 Task: Go to Program & Features. Select Whole Food Market. Add to cart Organic Vegetable Chips-2. Place order for Kara Hall, _x000D_
1333 Oakdale Dr_x000D_
Griffin, Georgia(GA), 30224, Cell Number (770) 229-8708
Action: Mouse moved to (99, 62)
Screenshot: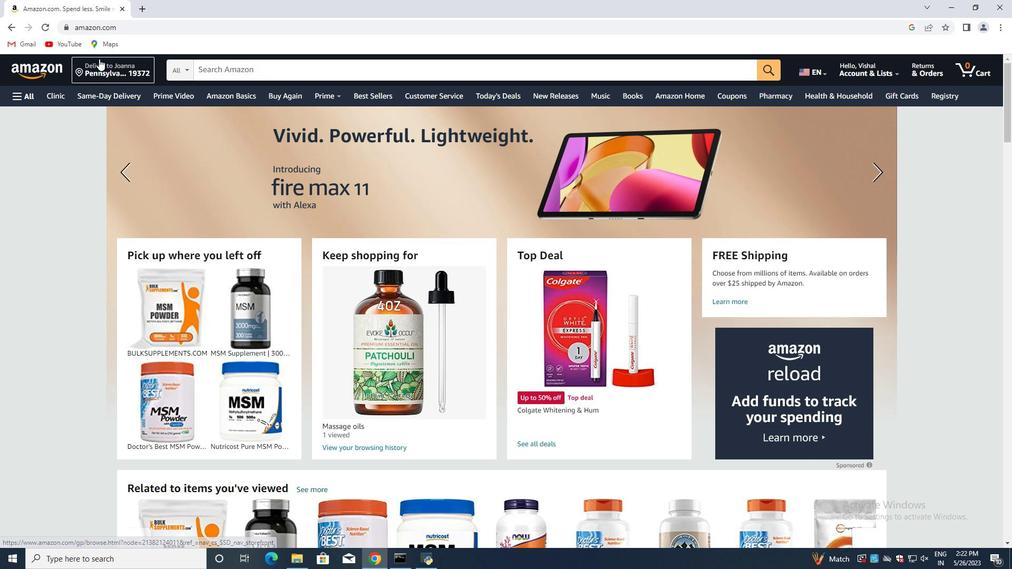 
Action: Mouse pressed left at (99, 62)
Screenshot: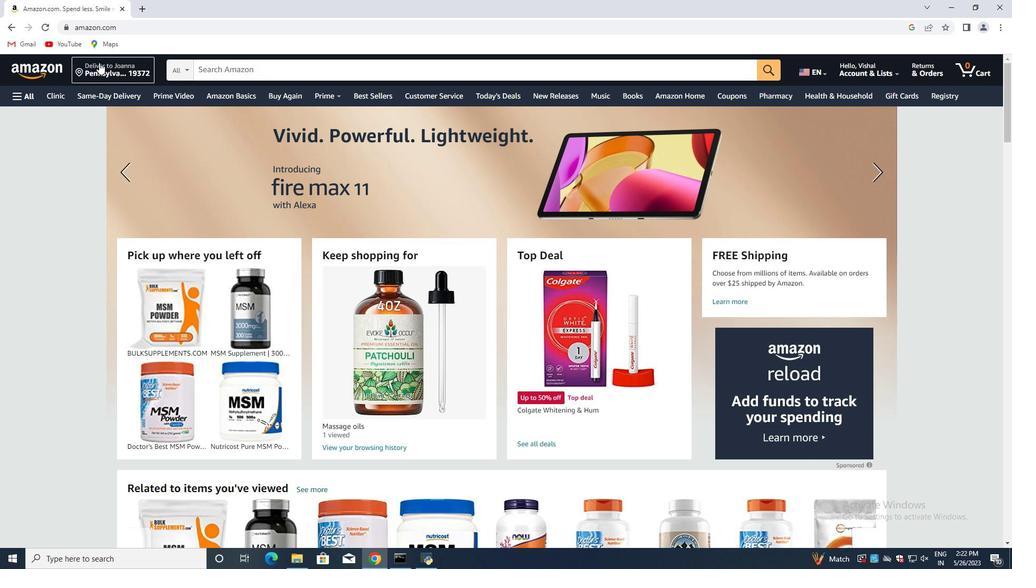 
Action: Mouse moved to (450, 342)
Screenshot: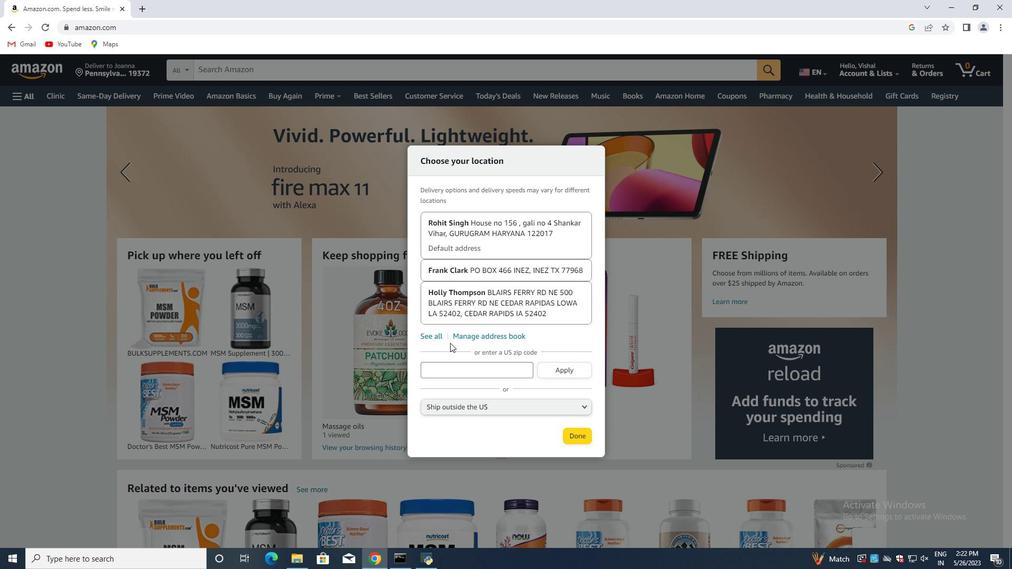
Action: Mouse scrolled (450, 341) with delta (0, 0)
Screenshot: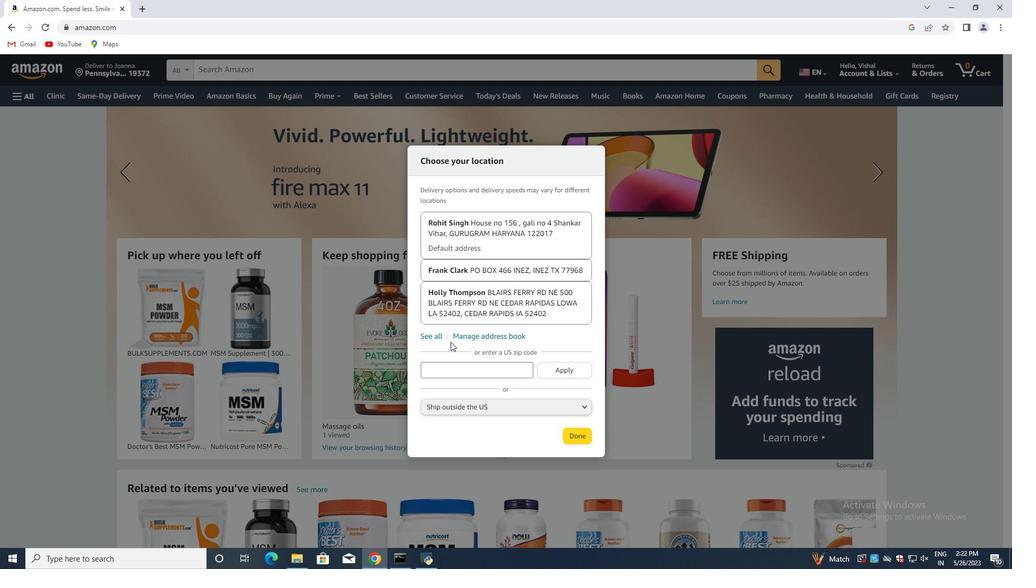 
Action: Mouse scrolled (450, 341) with delta (0, 0)
Screenshot: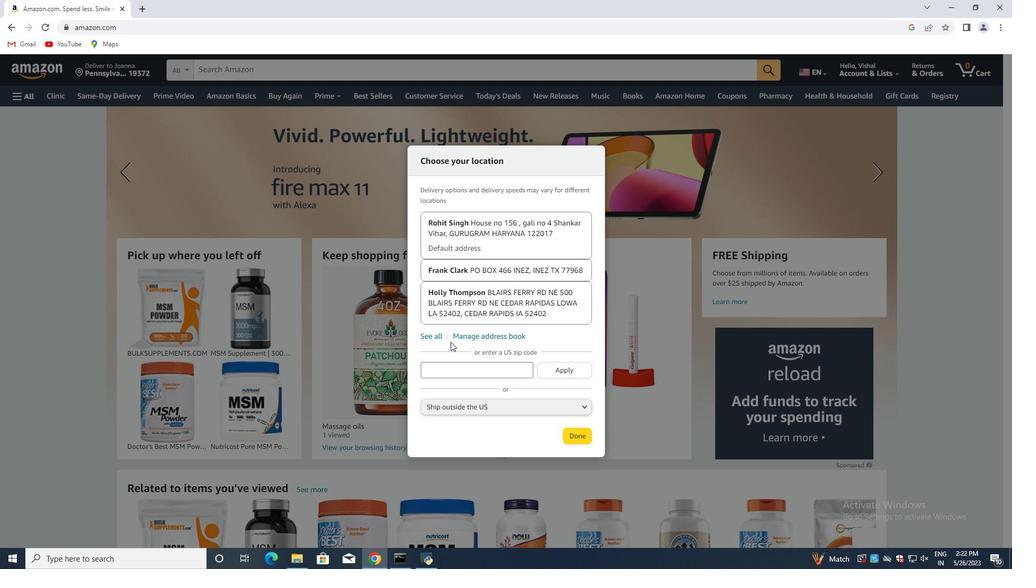 
Action: Mouse scrolled (450, 341) with delta (0, 0)
Screenshot: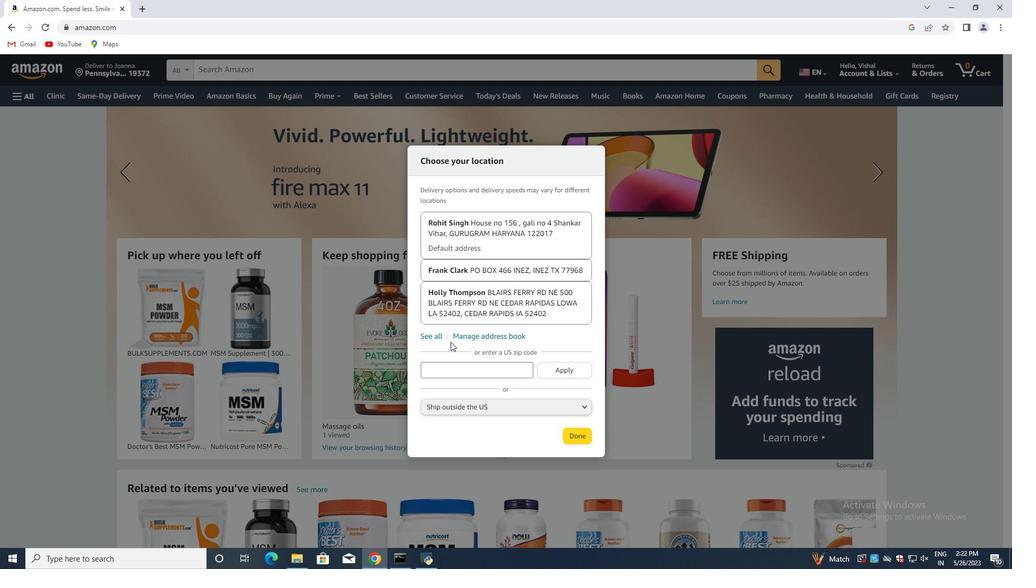 
Action: Mouse moved to (469, 300)
Screenshot: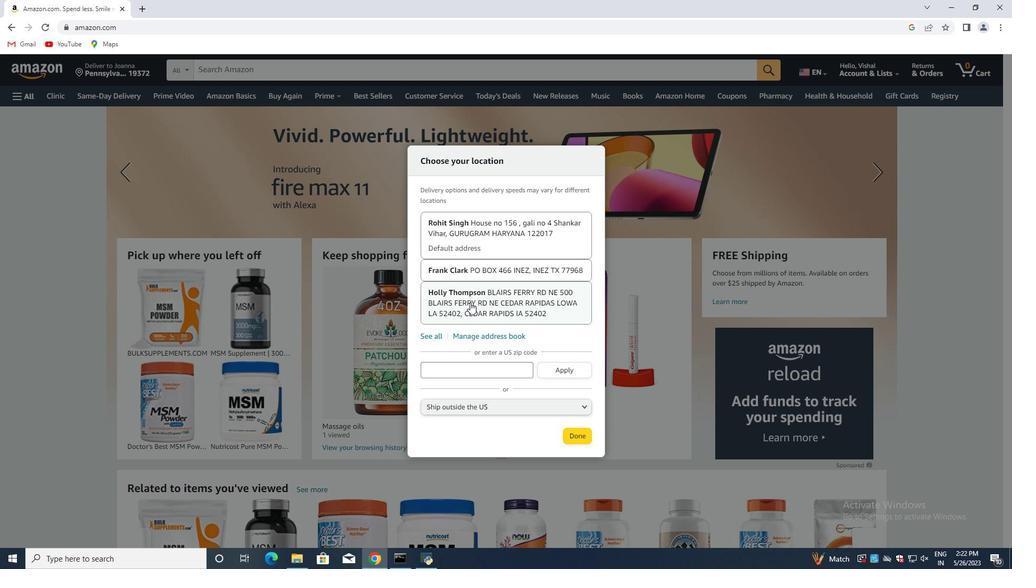 
Action: Mouse scrolled (469, 299) with delta (0, 0)
Screenshot: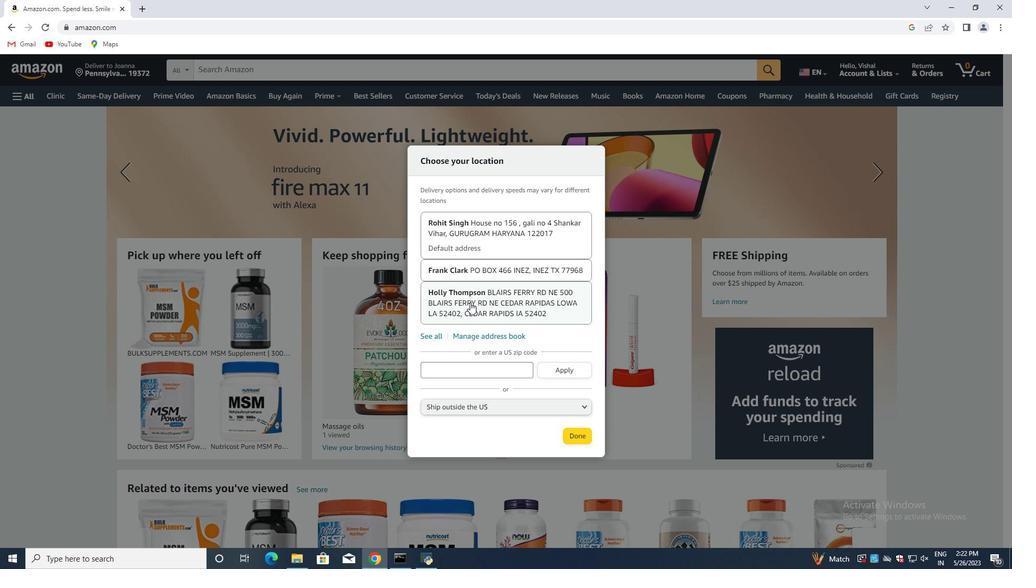 
Action: Mouse moved to (469, 299)
Screenshot: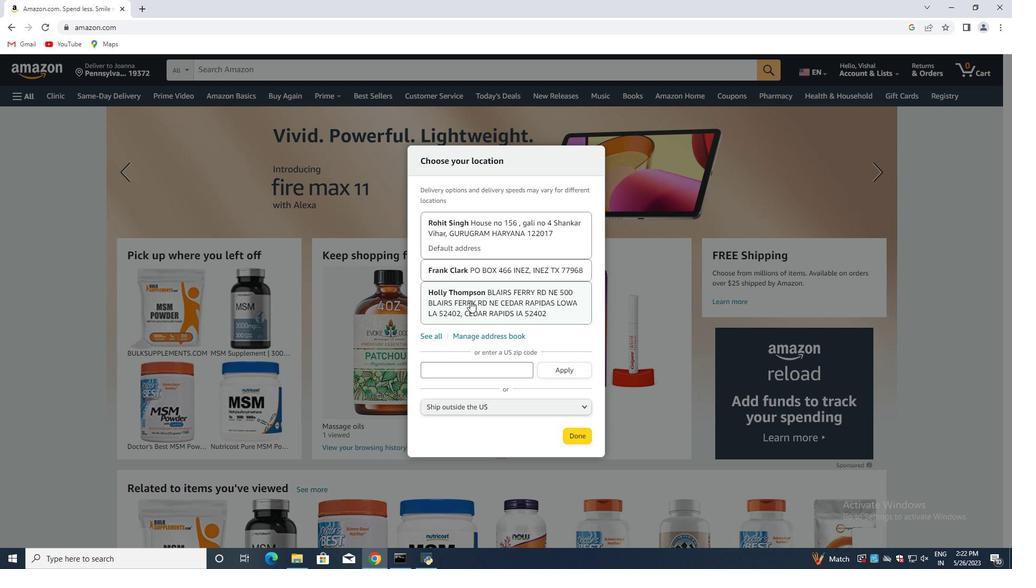 
Action: Mouse scrolled (469, 299) with delta (0, 0)
Screenshot: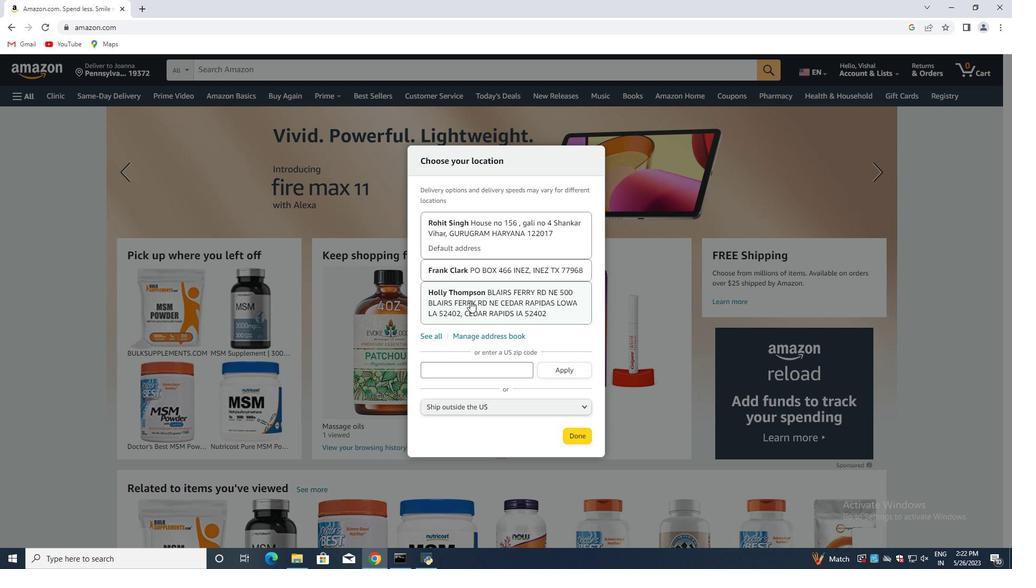 
Action: Mouse scrolled (469, 299) with delta (0, 0)
Screenshot: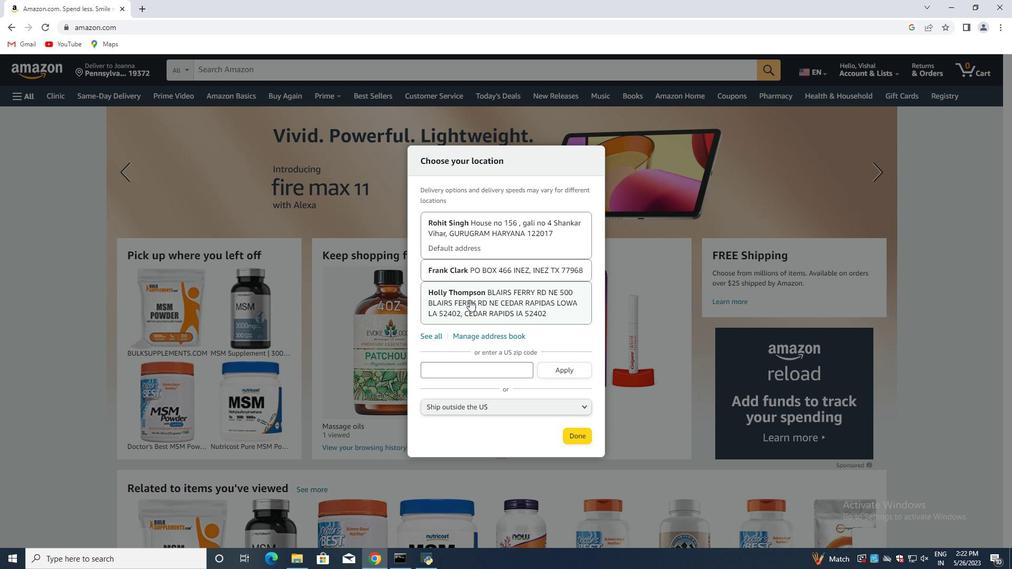 
Action: Mouse scrolled (469, 299) with delta (0, 0)
Screenshot: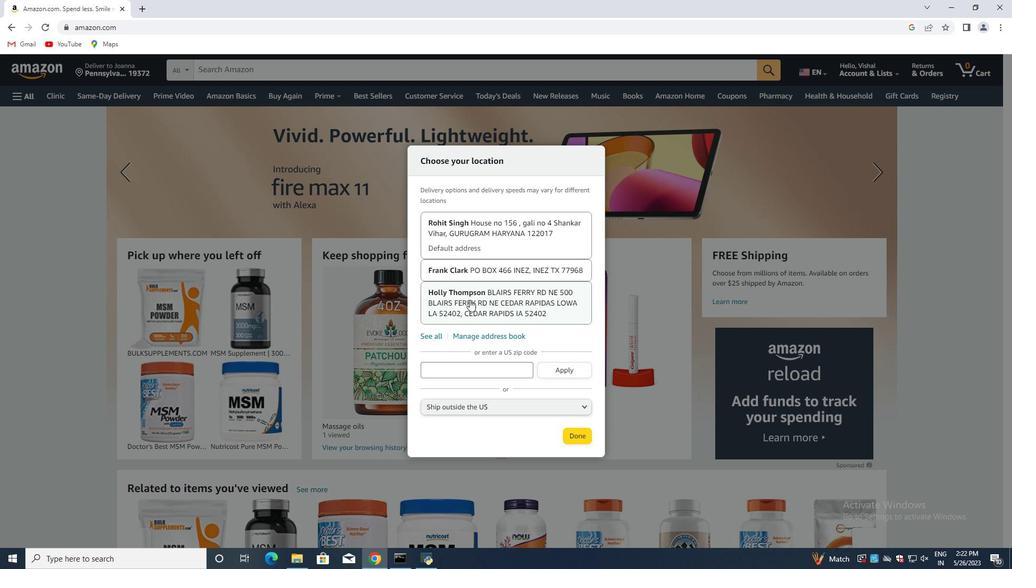 
Action: Mouse scrolled (469, 299) with delta (0, 0)
Screenshot: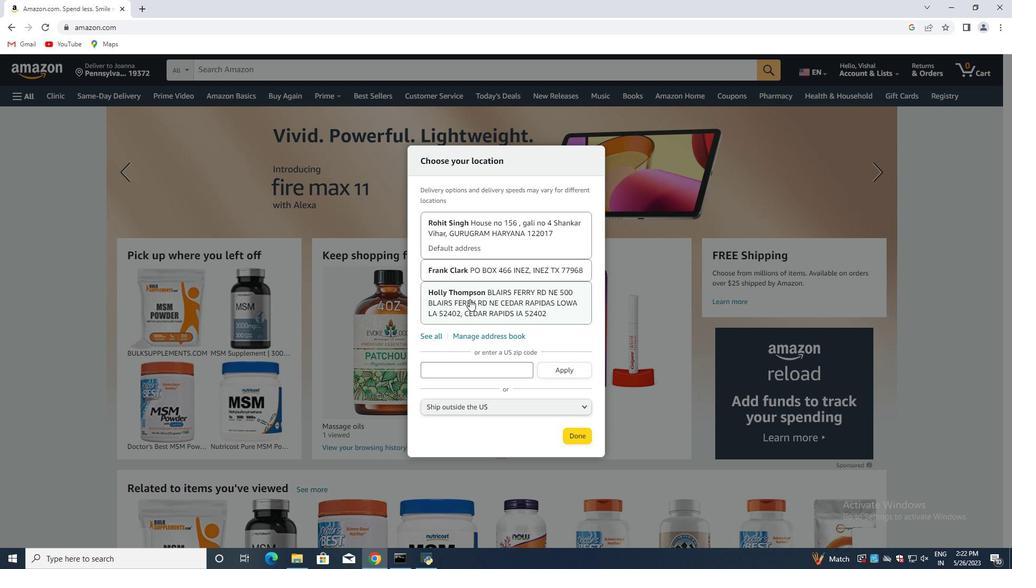 
Action: Mouse moved to (645, 174)
Screenshot: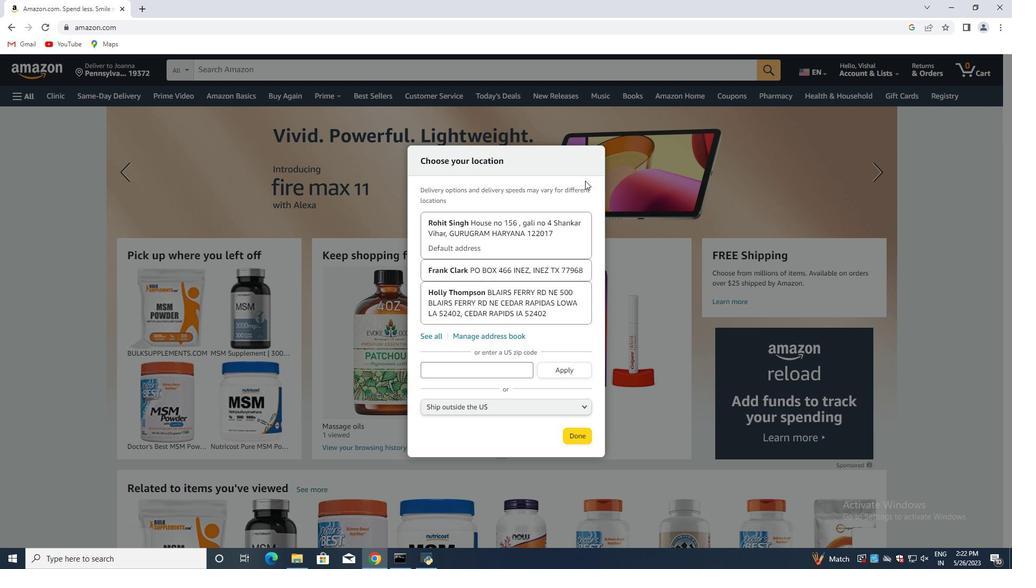 
Action: Mouse pressed left at (645, 174)
Screenshot: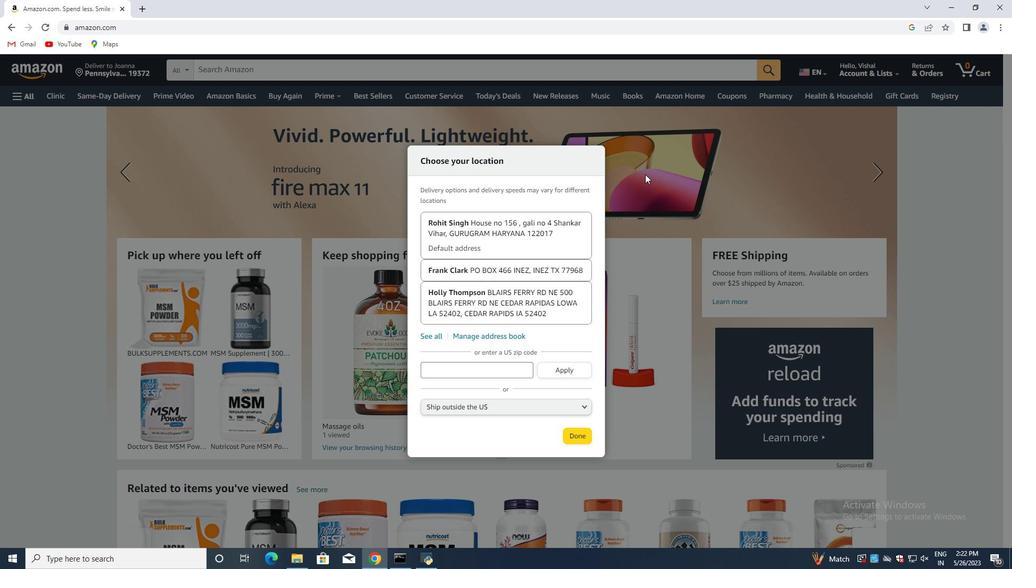 
Action: Mouse moved to (17, 88)
Screenshot: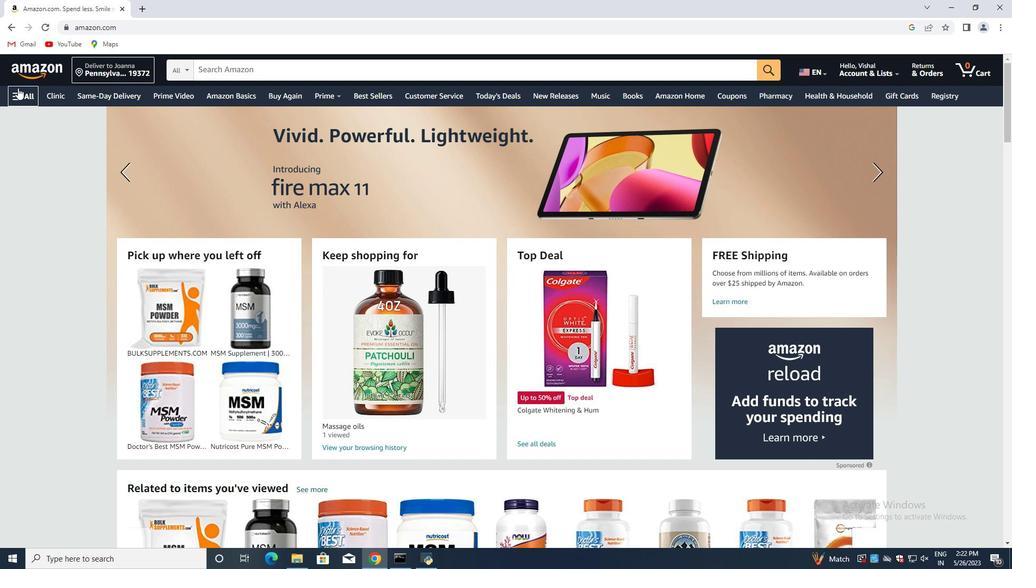 
Action: Mouse pressed left at (17, 88)
Screenshot: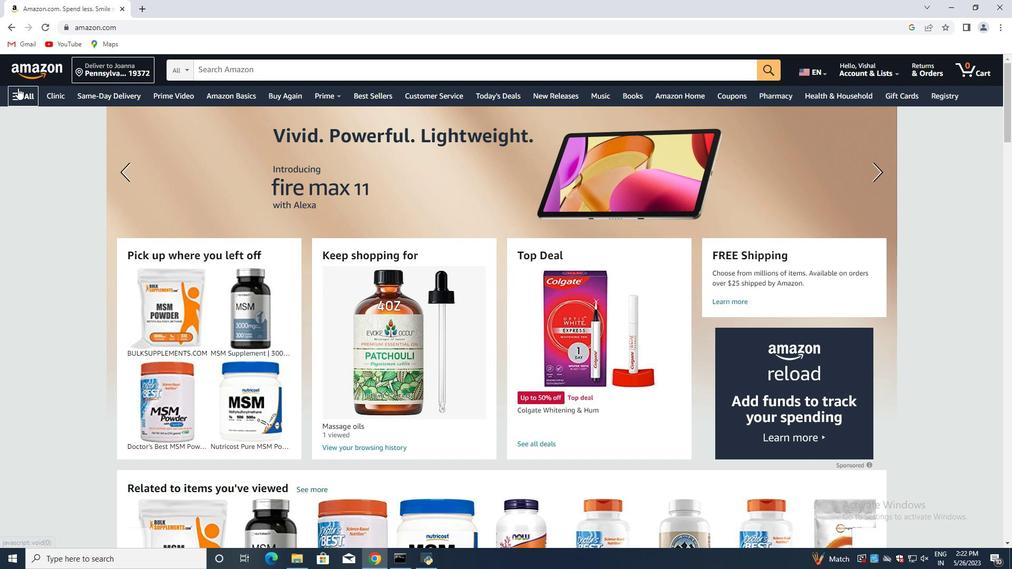 
Action: Mouse moved to (106, 313)
Screenshot: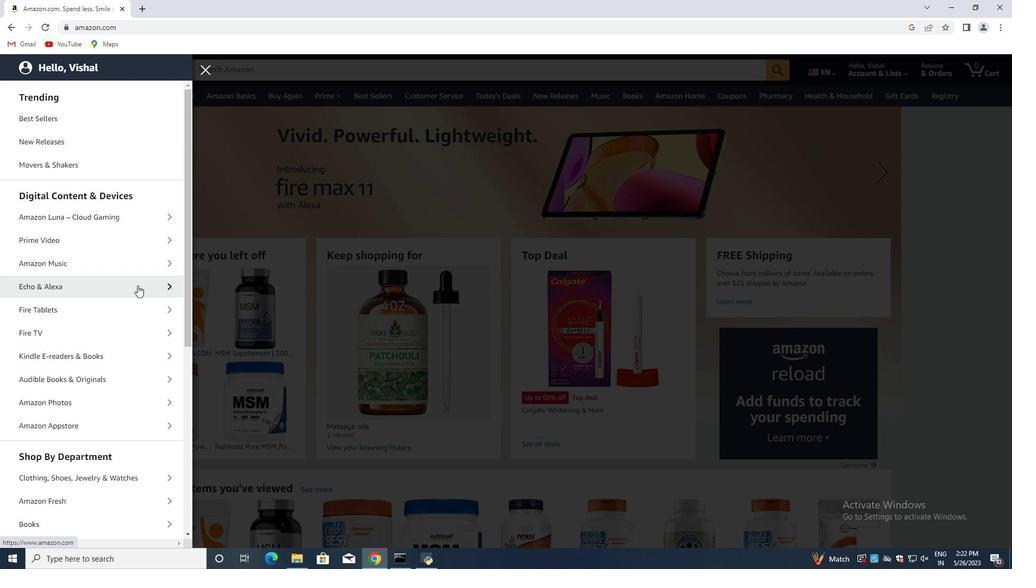 
Action: Mouse scrolled (126, 292) with delta (0, 0)
Screenshot: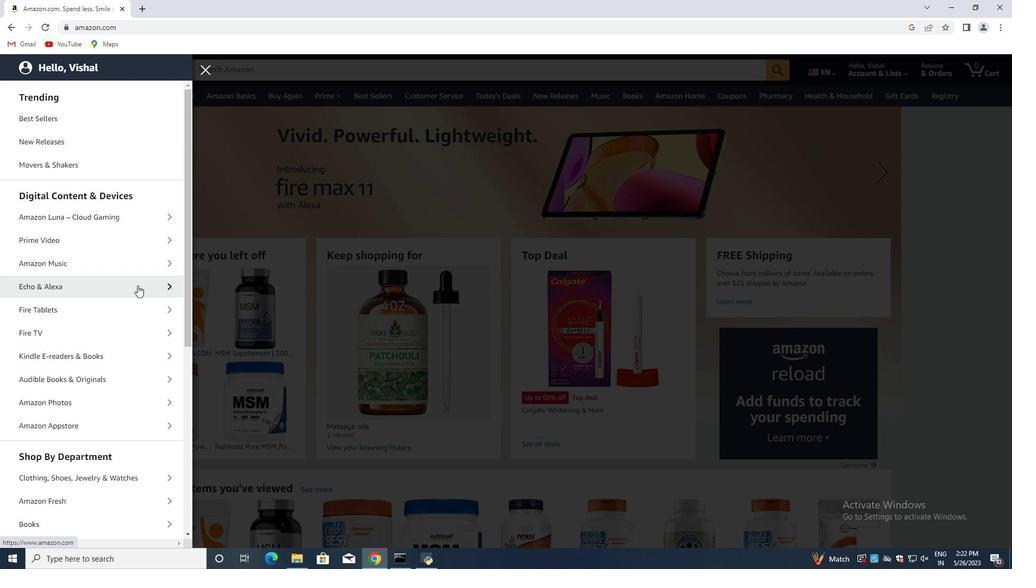 
Action: Mouse moved to (103, 314)
Screenshot: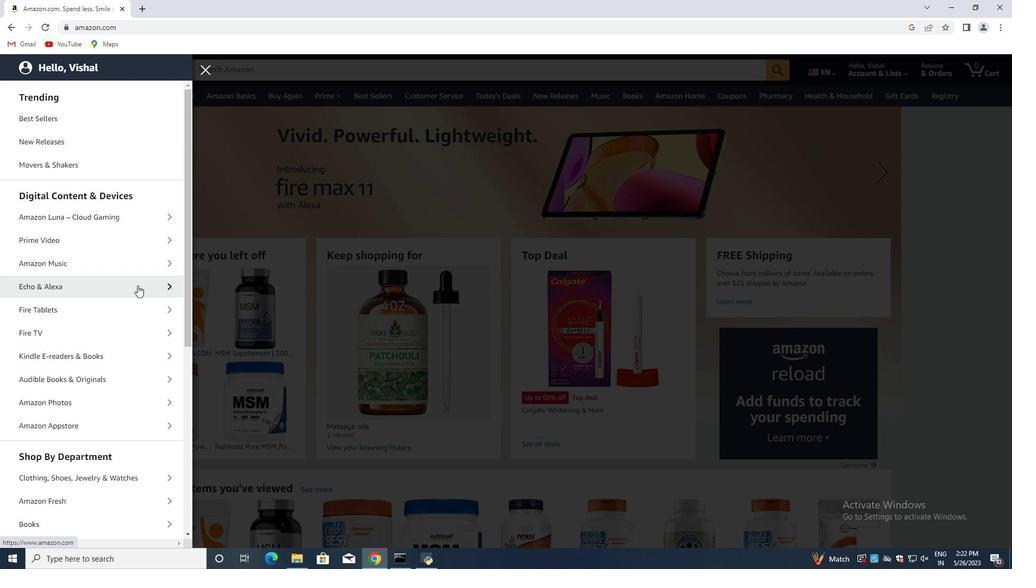 
Action: Mouse scrolled (117, 299) with delta (0, 0)
Screenshot: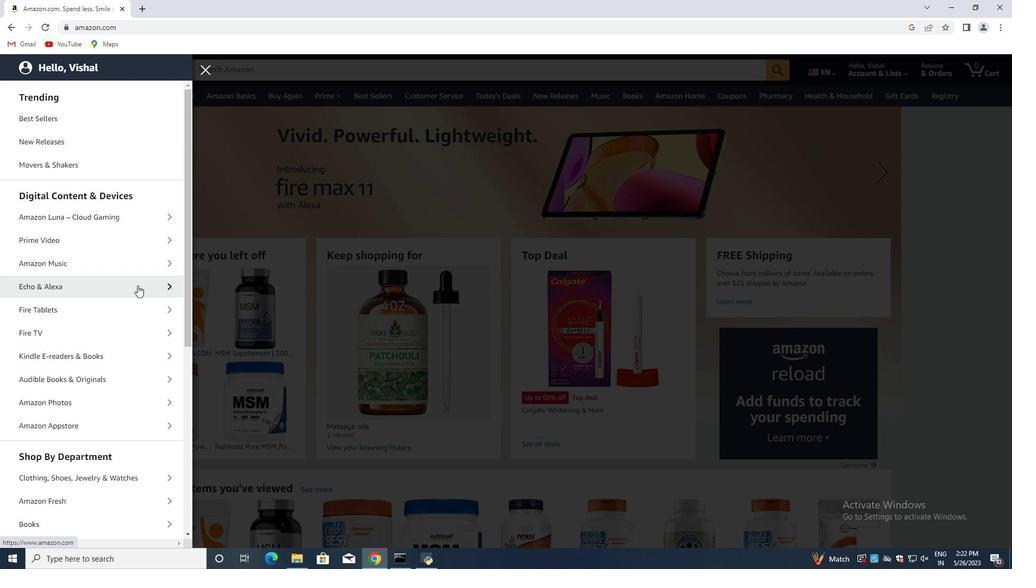 
Action: Mouse moved to (93, 321)
Screenshot: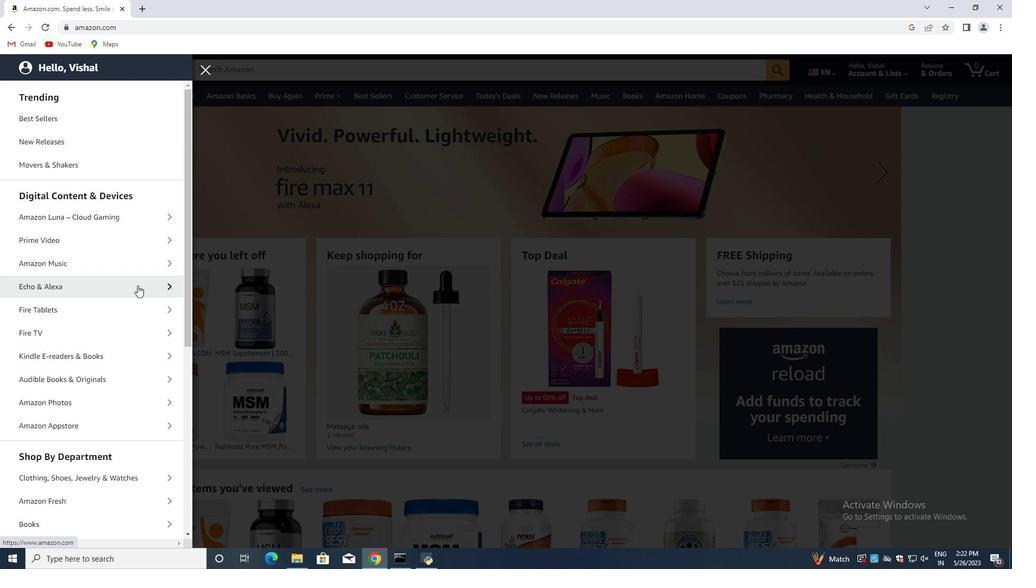 
Action: Mouse scrolled (112, 305) with delta (0, 0)
Screenshot: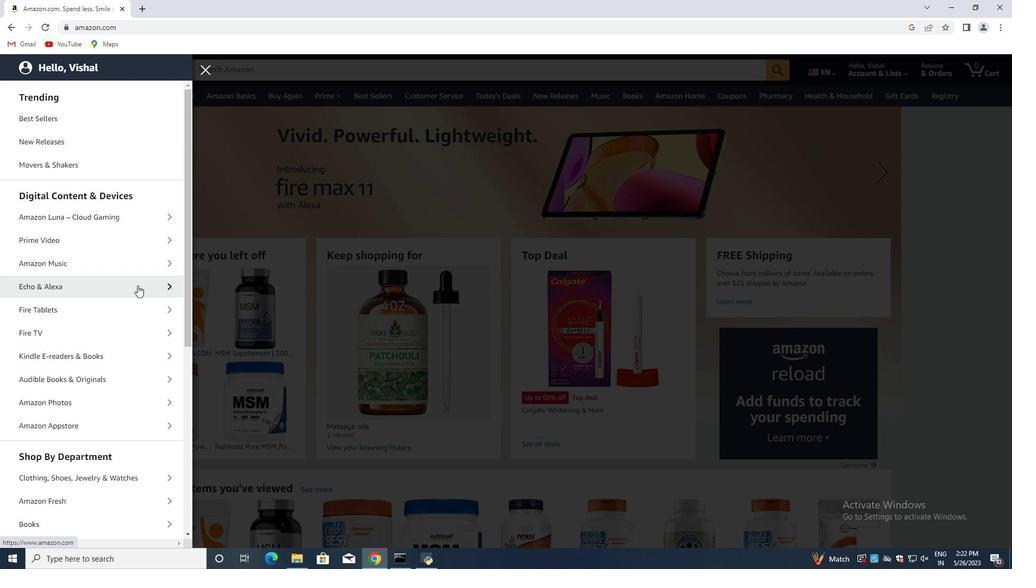 
Action: Mouse moved to (91, 322)
Screenshot: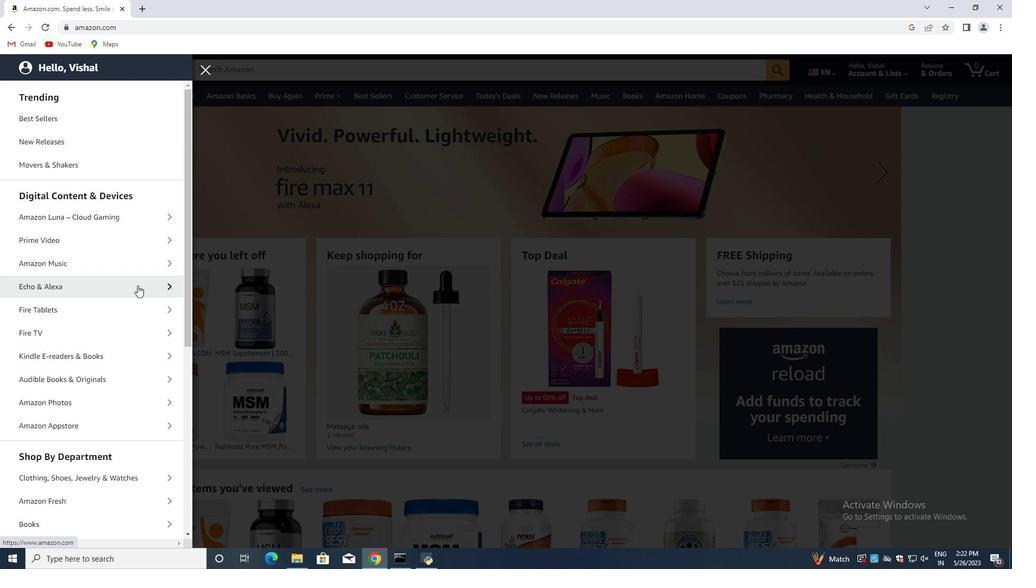 
Action: Mouse scrolled (110, 308) with delta (0, 0)
Screenshot: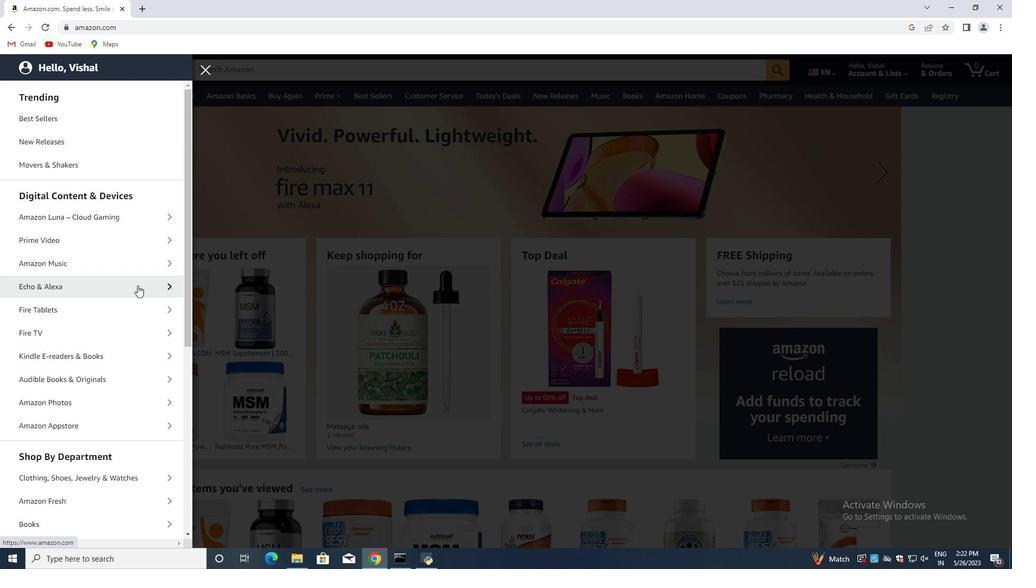 
Action: Mouse moved to (77, 331)
Screenshot: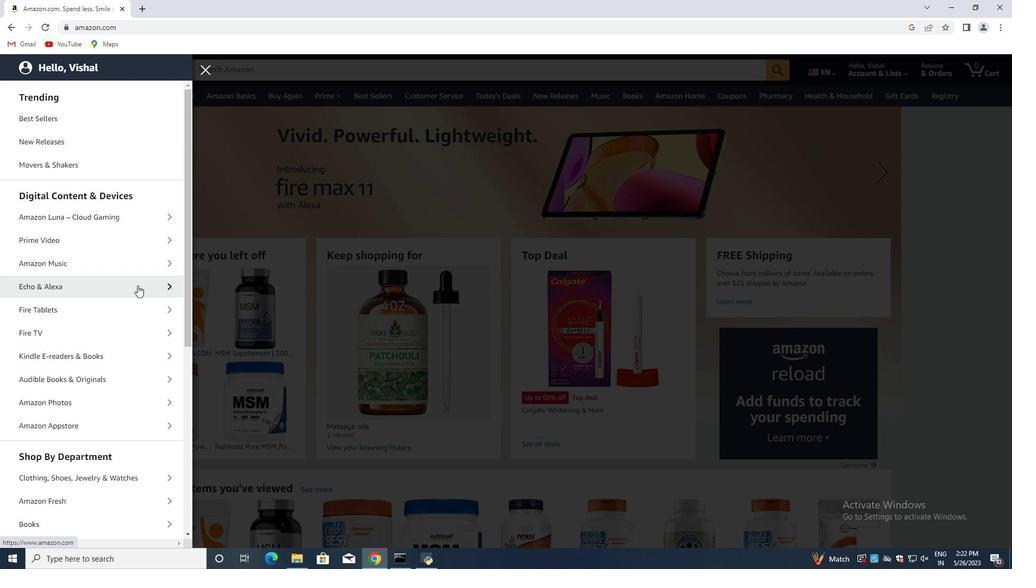 
Action: Mouse scrolled (109, 310) with delta (0, 0)
Screenshot: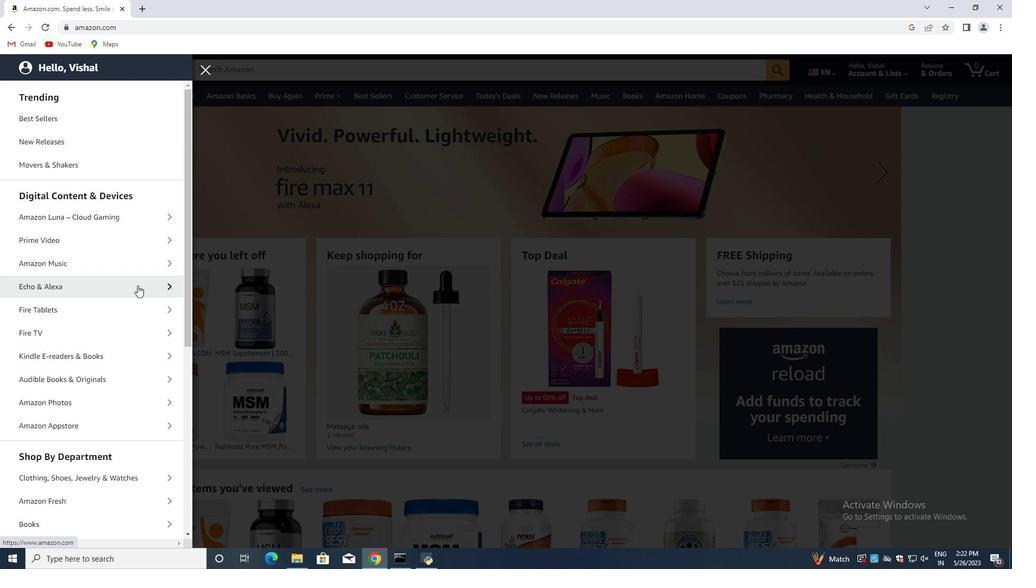 
Action: Mouse moved to (75, 332)
Screenshot: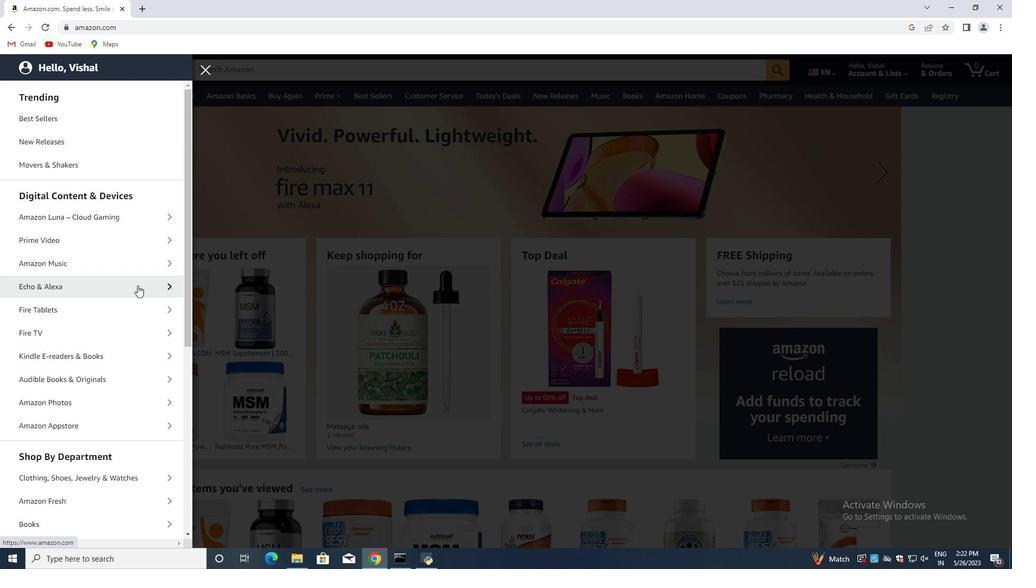 
Action: Mouse scrolled (103, 314) with delta (0, 0)
Screenshot: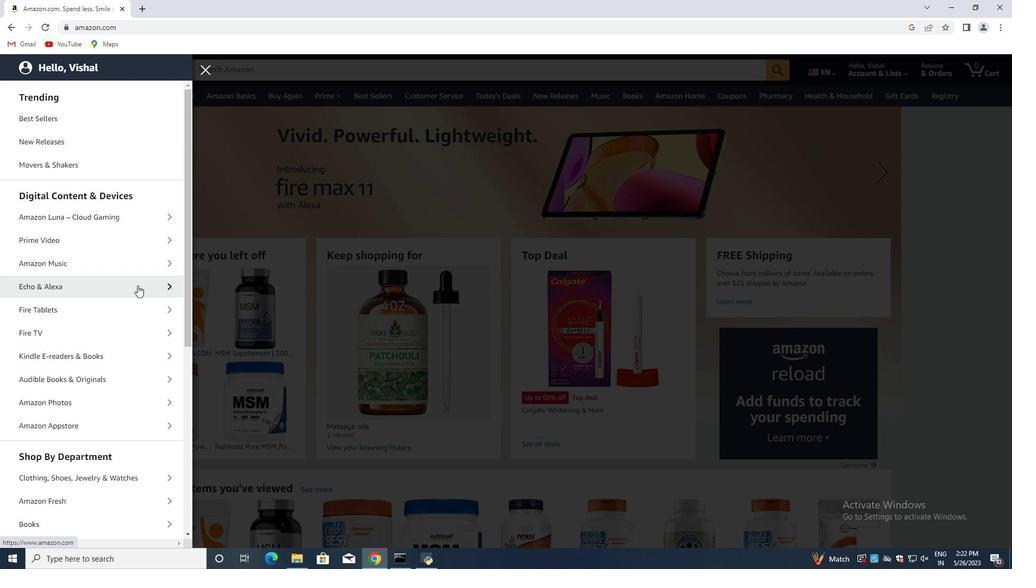 
Action: Mouse moved to (72, 334)
Screenshot: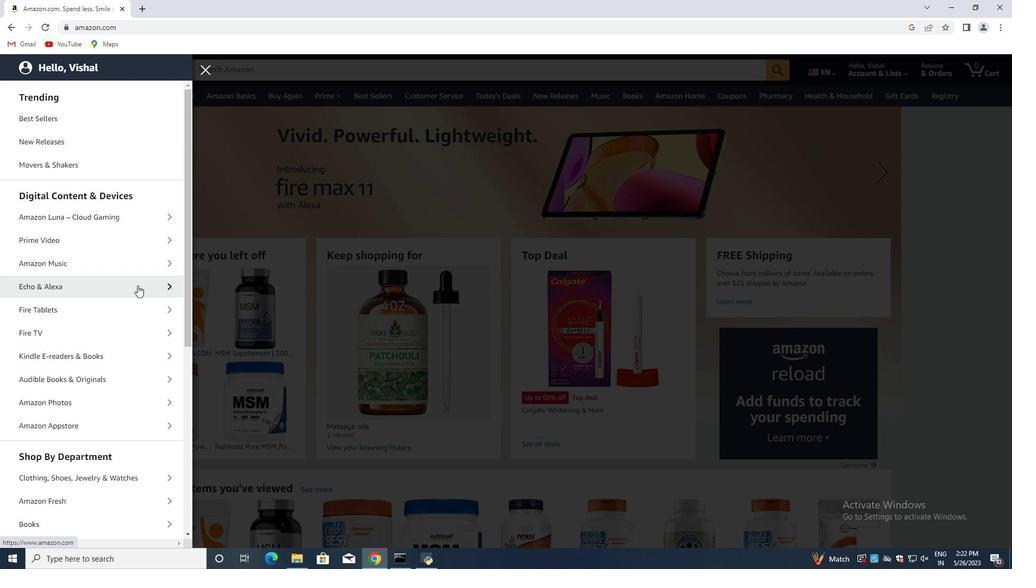 
Action: Mouse scrolled (91, 321) with delta (0, 0)
Screenshot: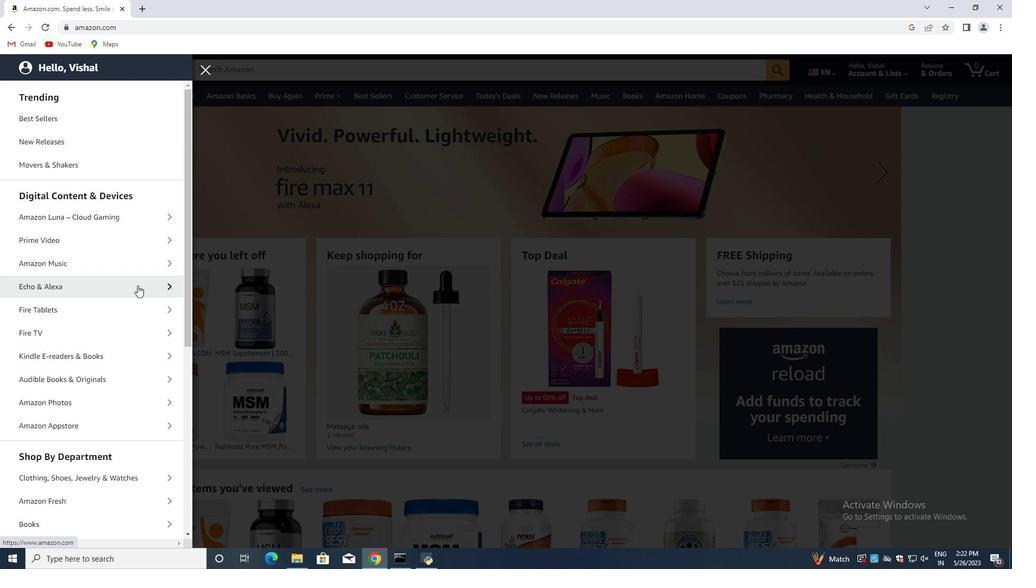 
Action: Mouse moved to (68, 337)
Screenshot: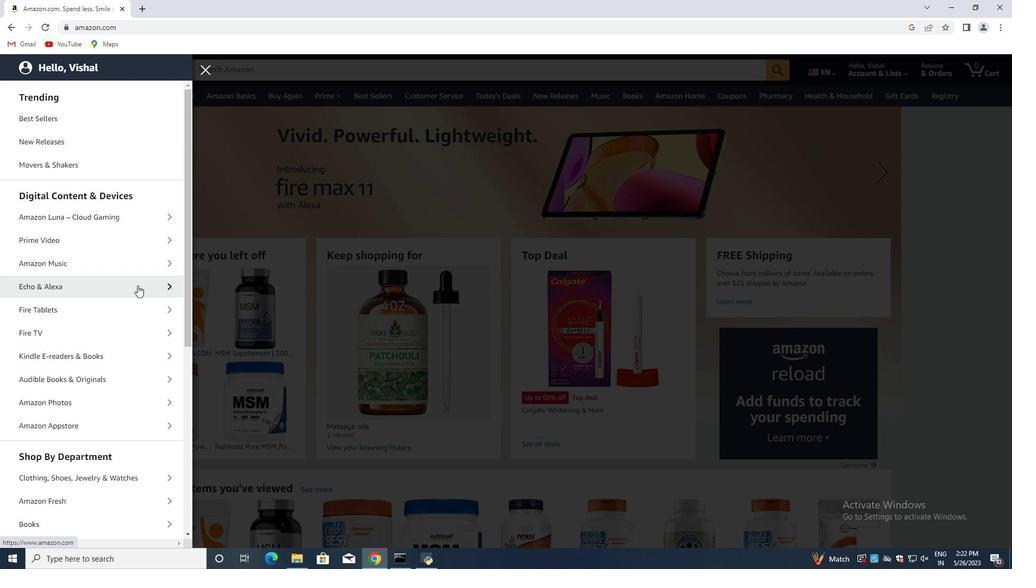 
Action: Mouse scrolled (72, 333) with delta (0, 0)
Screenshot: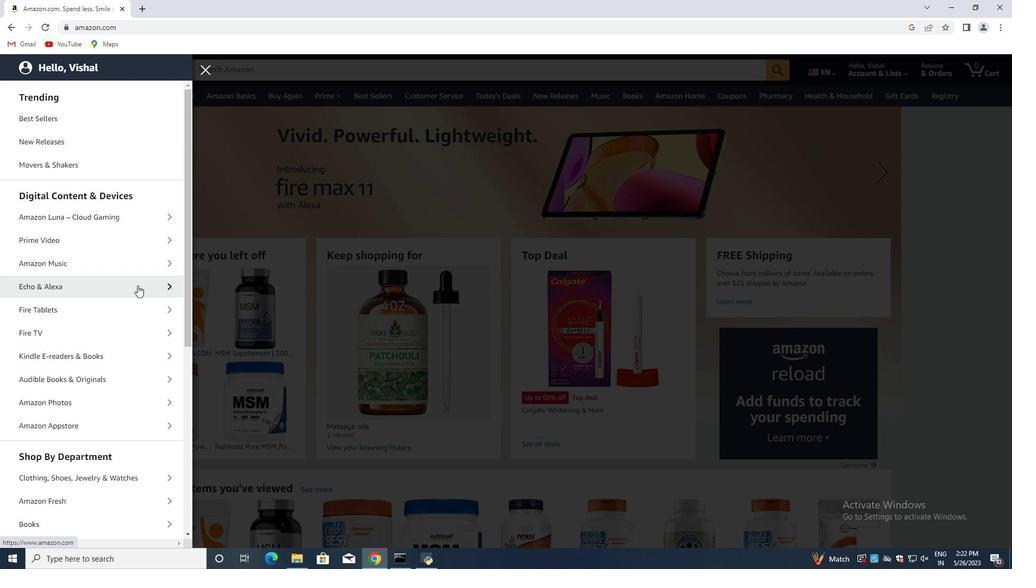 
Action: Mouse moved to (64, 346)
Screenshot: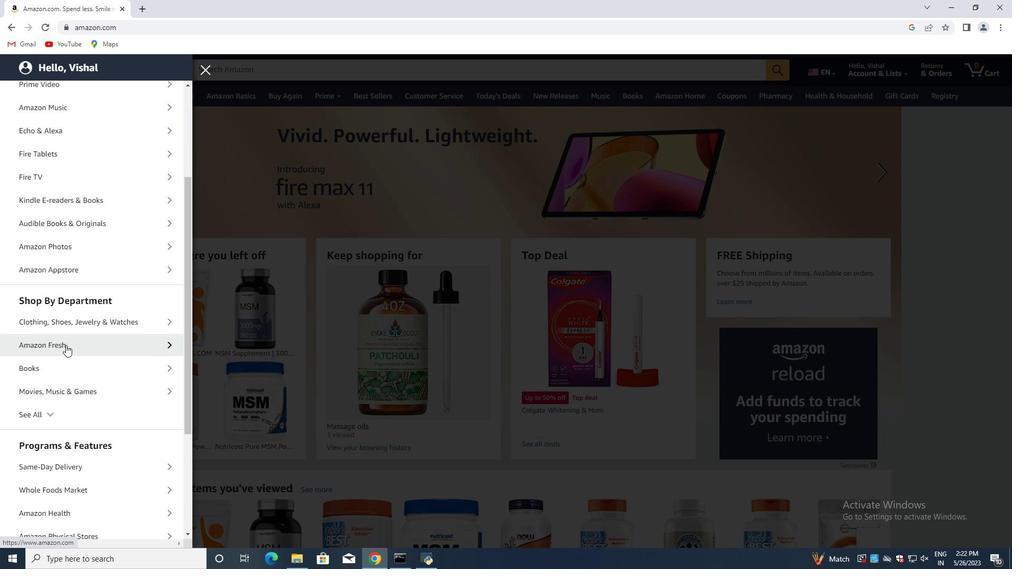 
Action: Mouse scrolled (64, 345) with delta (0, 0)
Screenshot: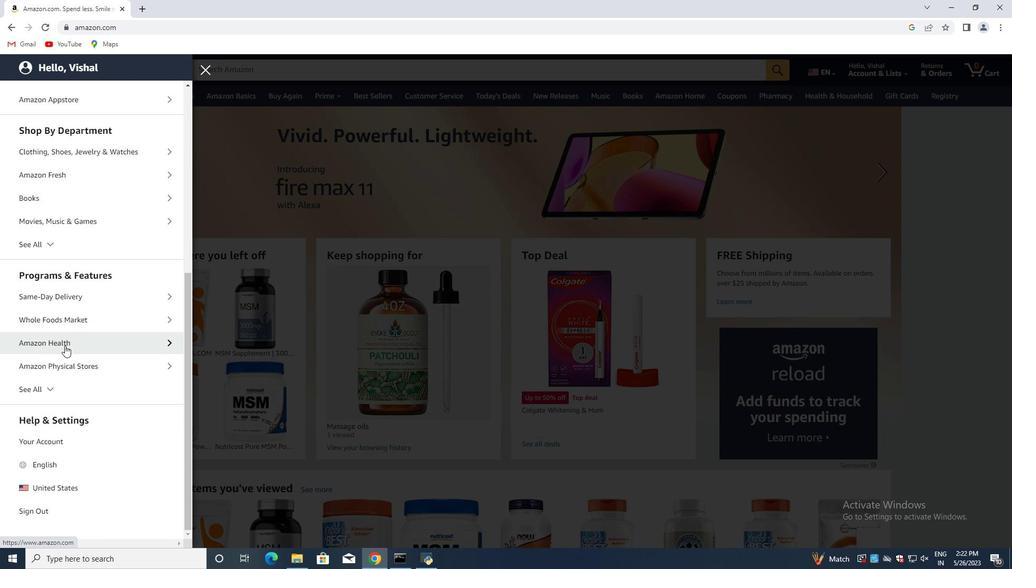 
Action: Mouse scrolled (64, 345) with delta (0, 0)
Screenshot: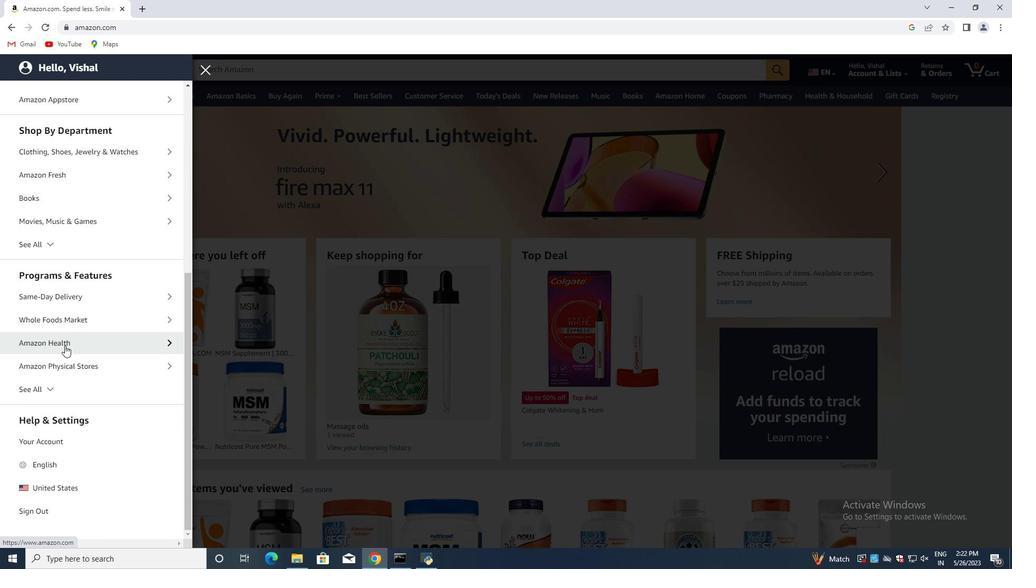 
Action: Mouse scrolled (64, 345) with delta (0, 0)
Screenshot: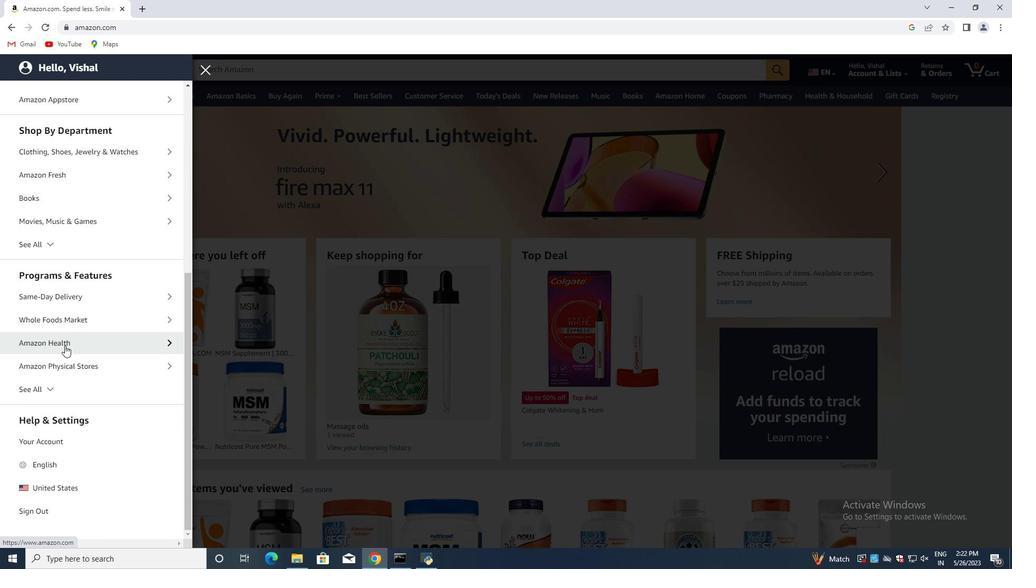 
Action: Mouse moved to (64, 346)
Screenshot: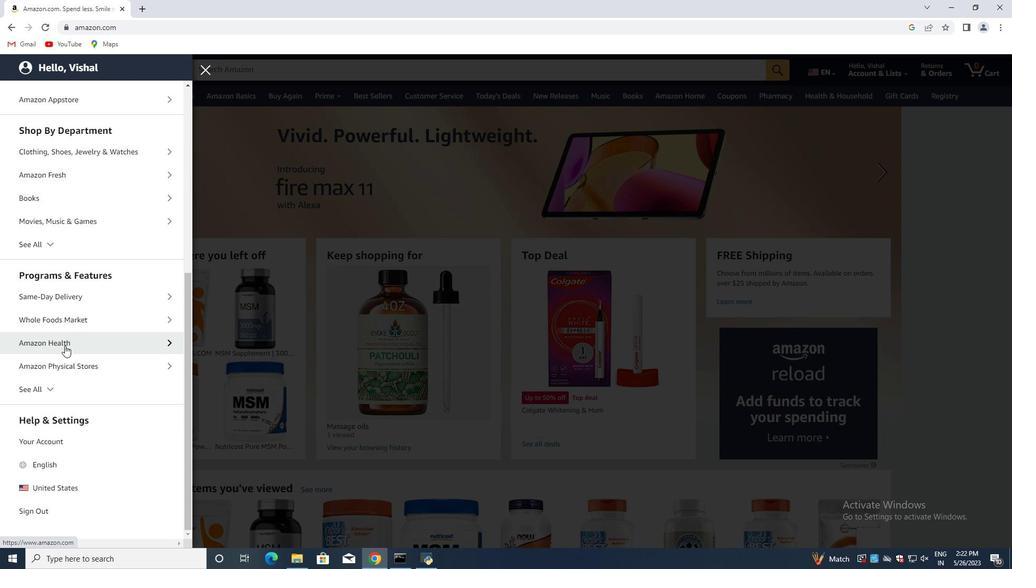 
Action: Mouse scrolled (64, 345) with delta (0, 0)
Screenshot: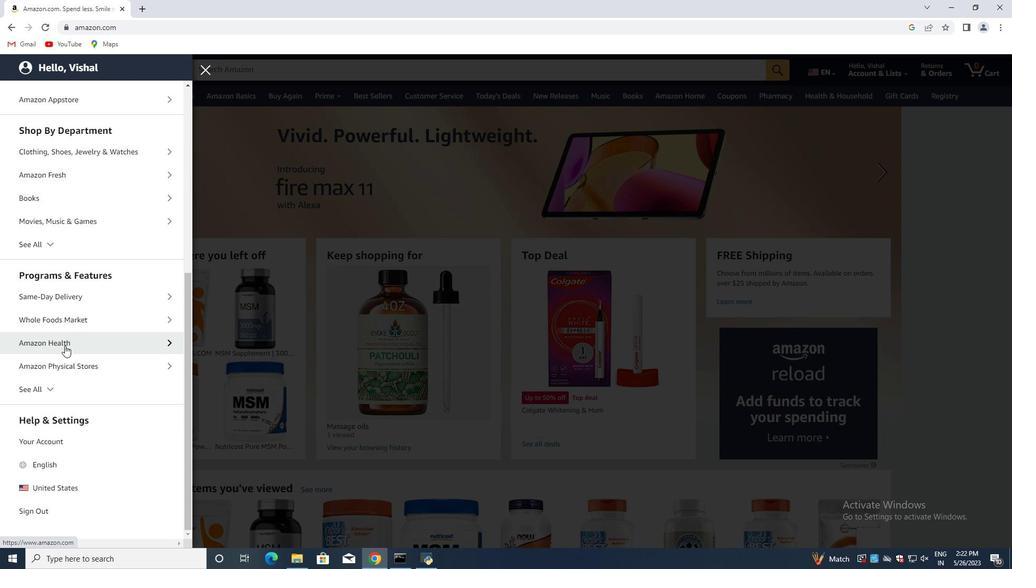 
Action: Mouse scrolled (64, 345) with delta (0, 0)
Screenshot: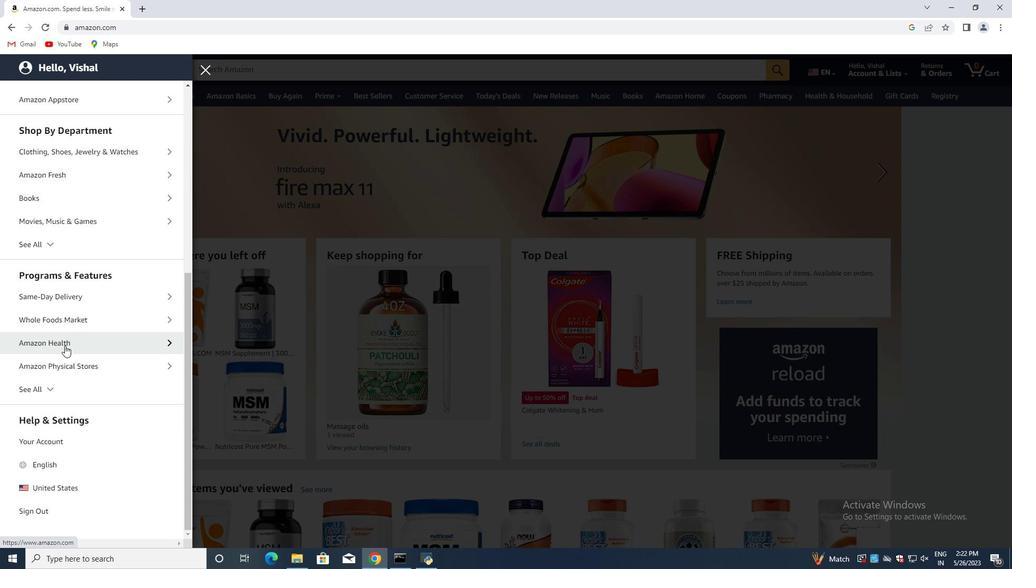 
Action: Mouse scrolled (64, 345) with delta (0, 0)
Screenshot: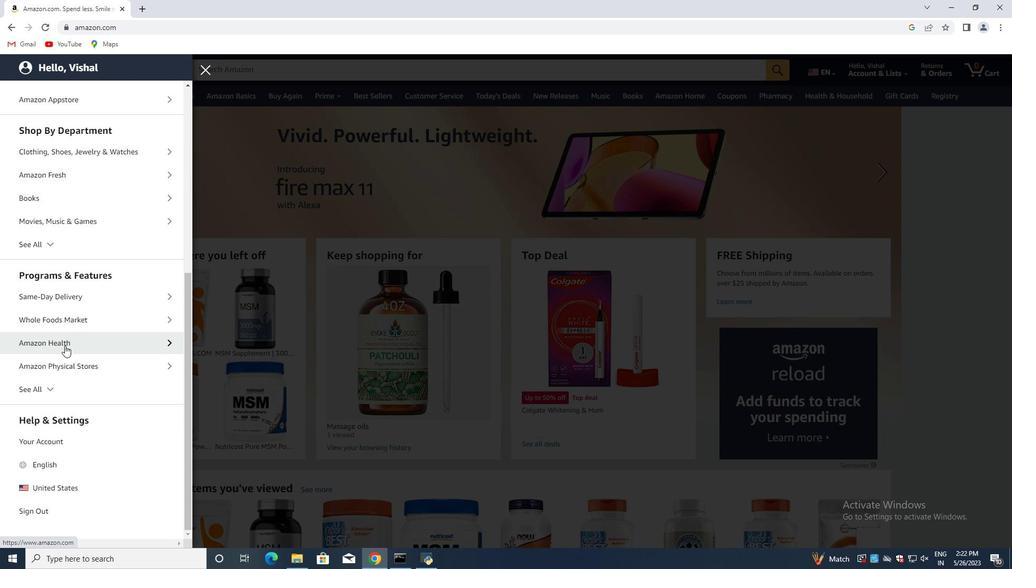 
Action: Mouse moved to (63, 346)
Screenshot: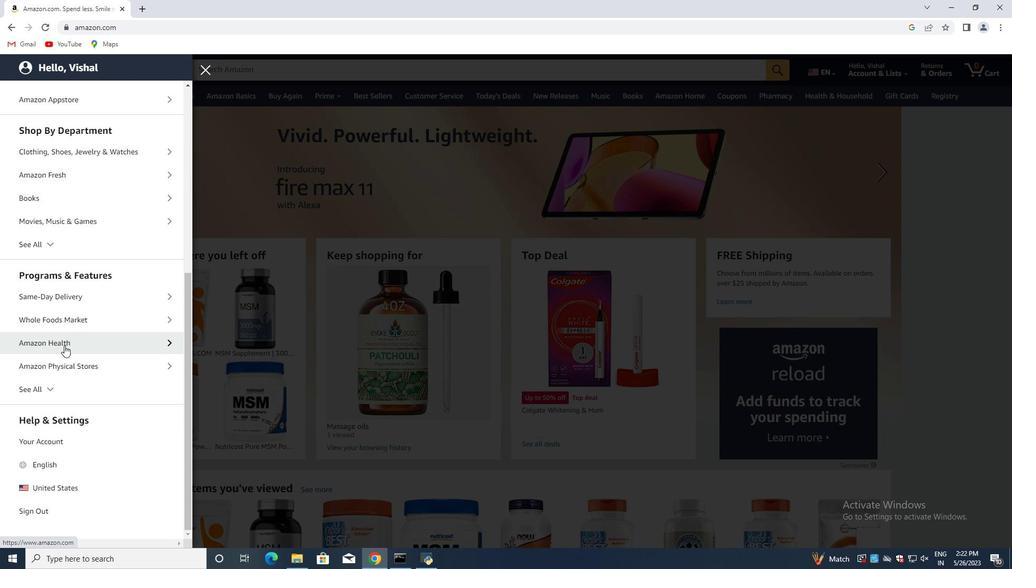 
Action: Mouse scrolled (63, 345) with delta (0, 0)
Screenshot: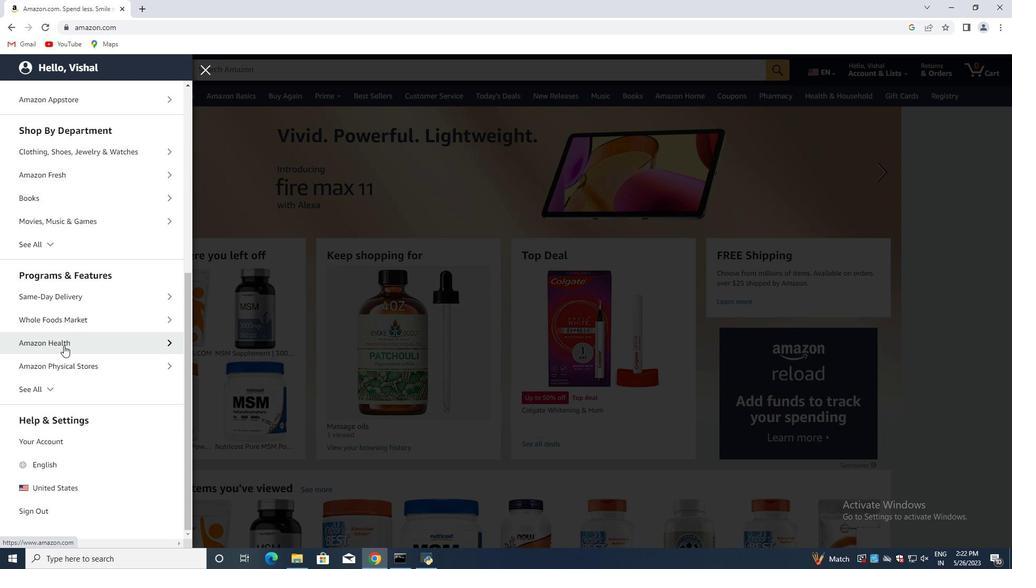 
Action: Mouse moved to (63, 346)
Screenshot: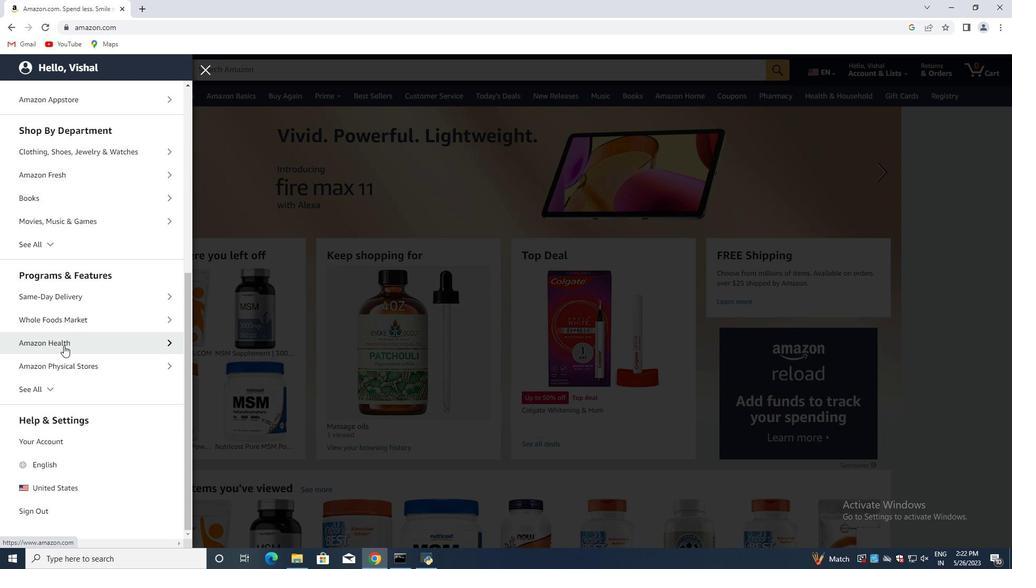 
Action: Mouse scrolled (63, 346) with delta (0, 0)
Screenshot: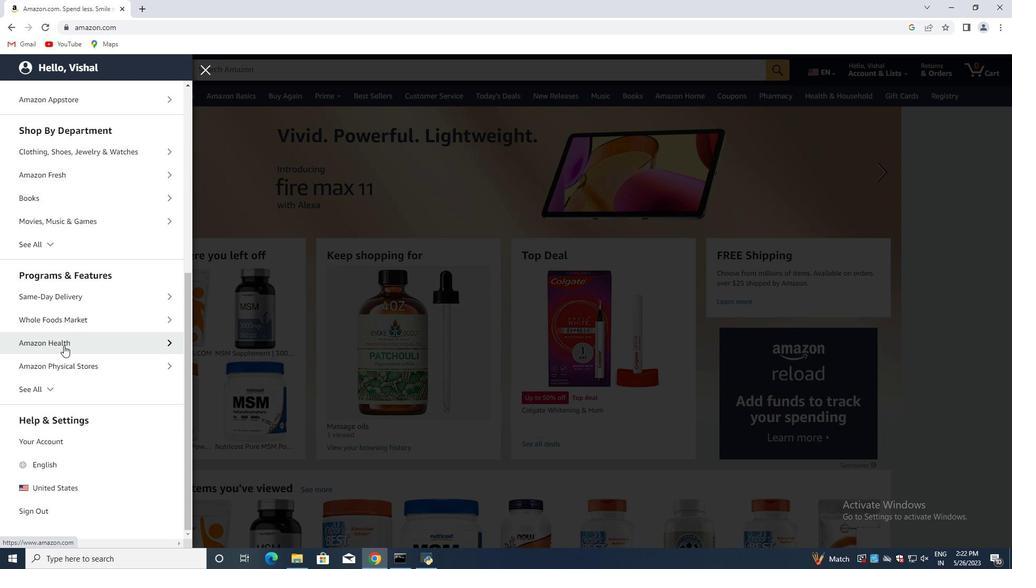 
Action: Mouse moved to (63, 347)
Screenshot: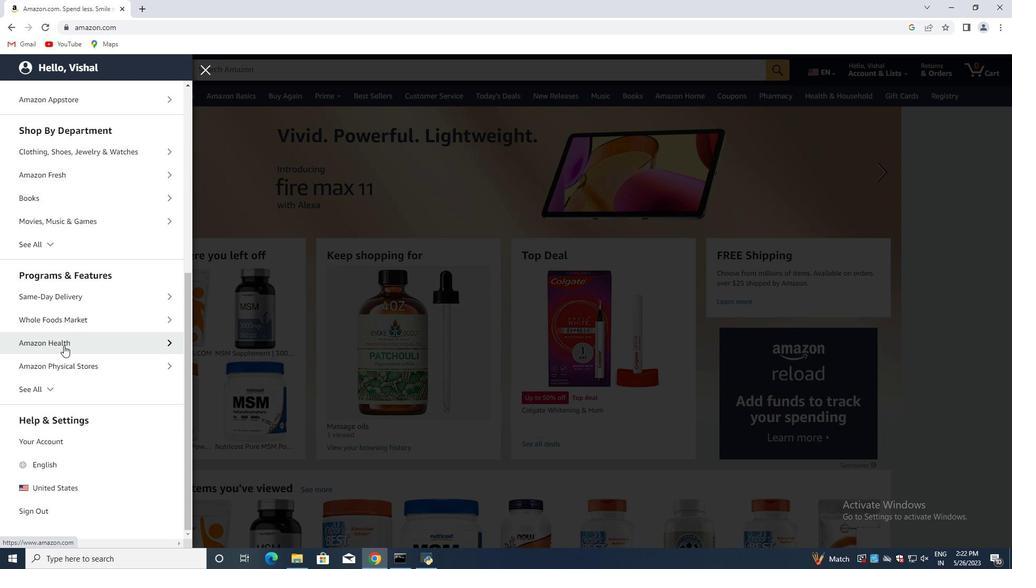 
Action: Mouse scrolled (63, 346) with delta (0, 0)
Screenshot: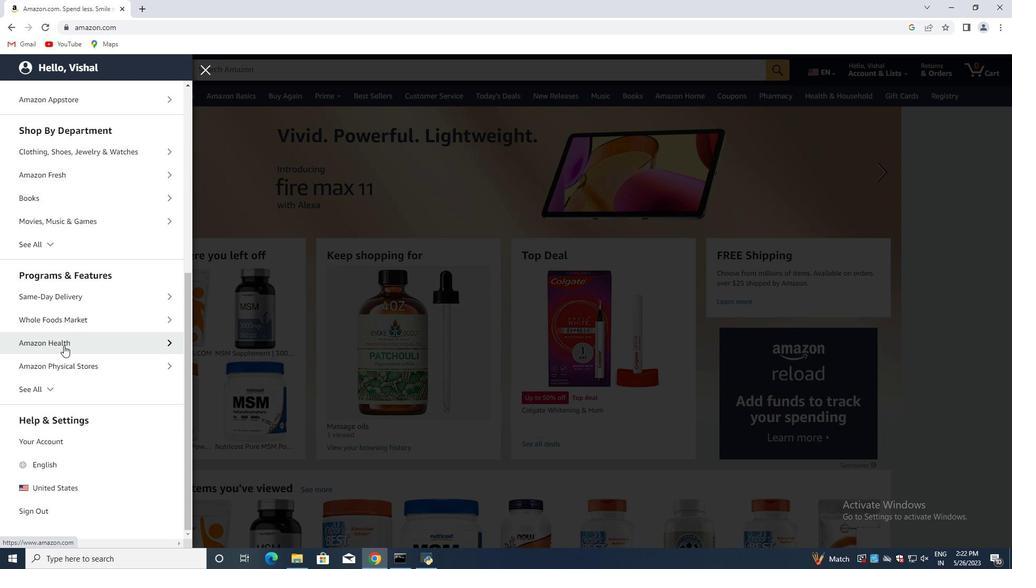 
Action: Mouse moved to (62, 349)
Screenshot: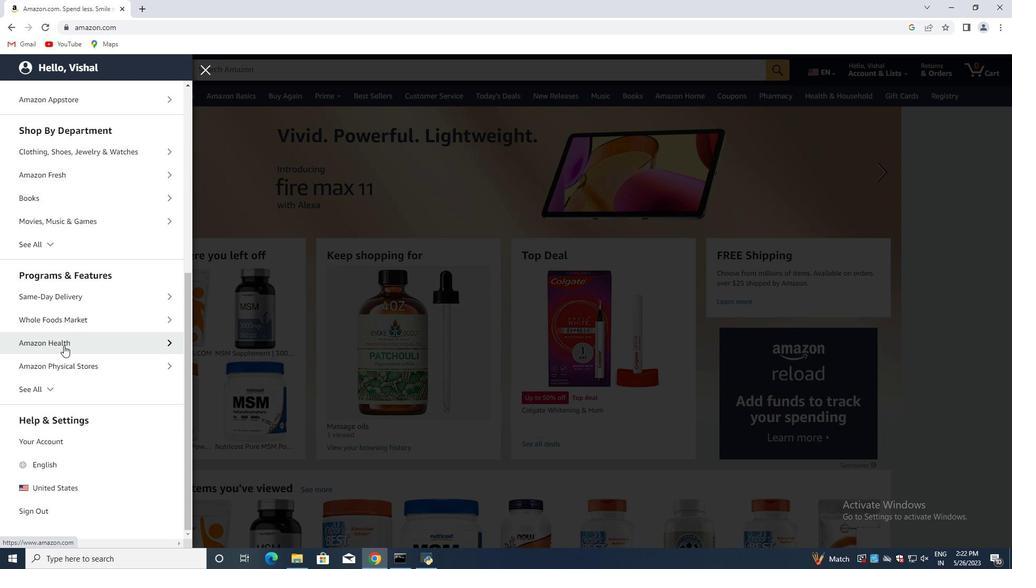 
Action: Mouse scrolled (62, 348) with delta (0, 0)
Screenshot: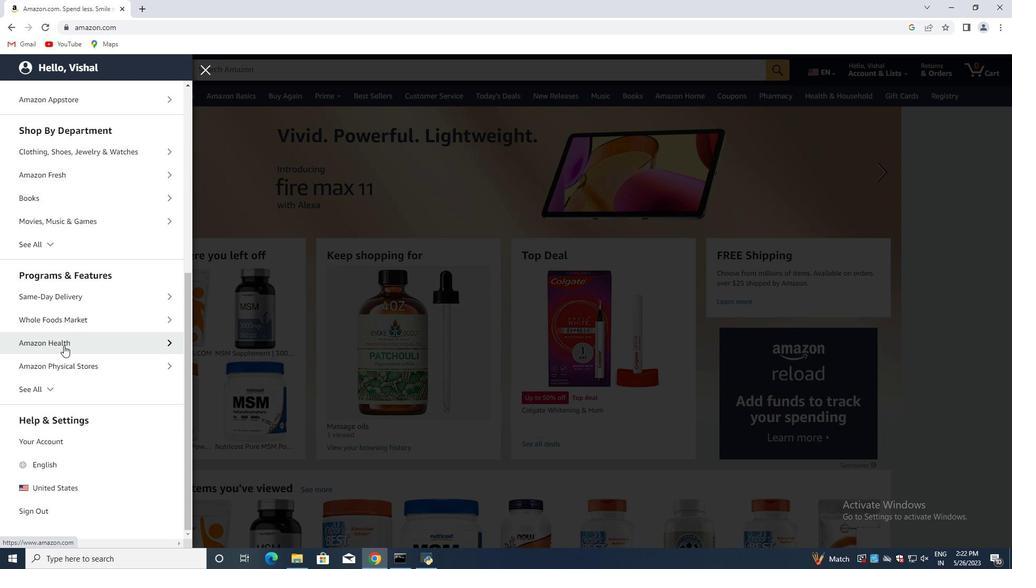 
Action: Mouse moved to (60, 349)
Screenshot: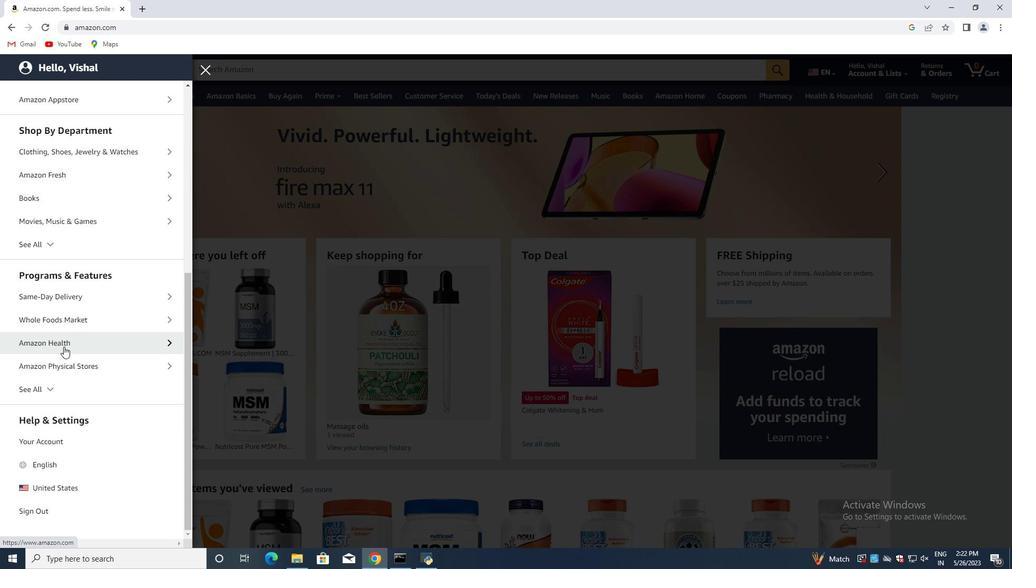 
Action: Mouse scrolled (60, 349) with delta (0, 0)
Screenshot: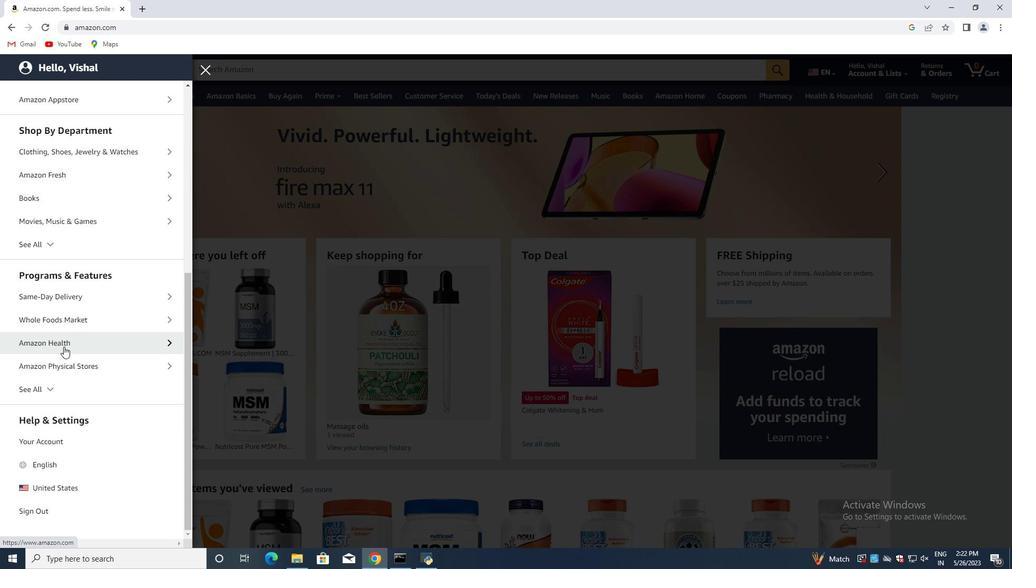 
Action: Mouse moved to (58, 350)
Screenshot: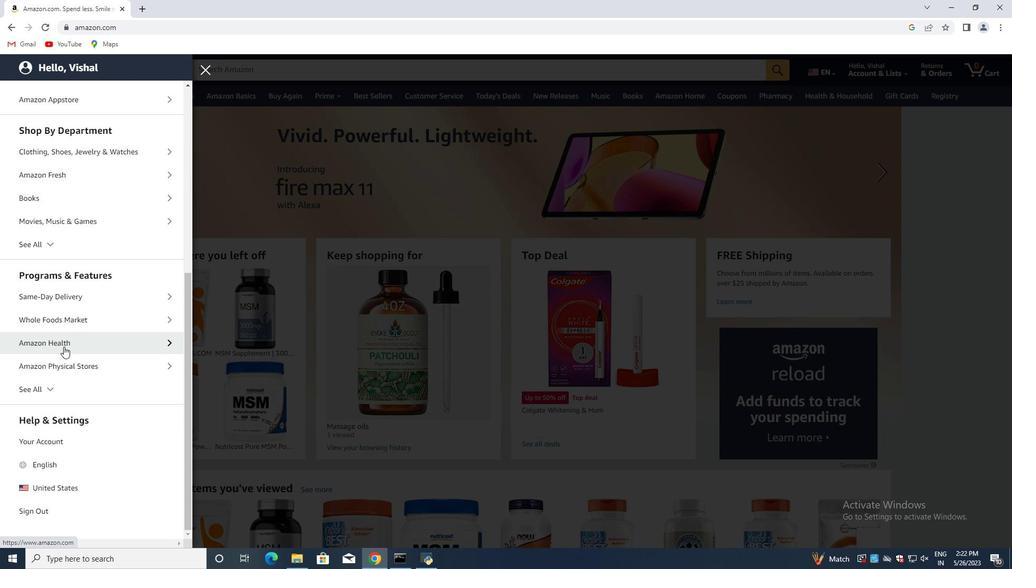 
Action: Mouse scrolled (58, 350) with delta (0, 0)
Screenshot: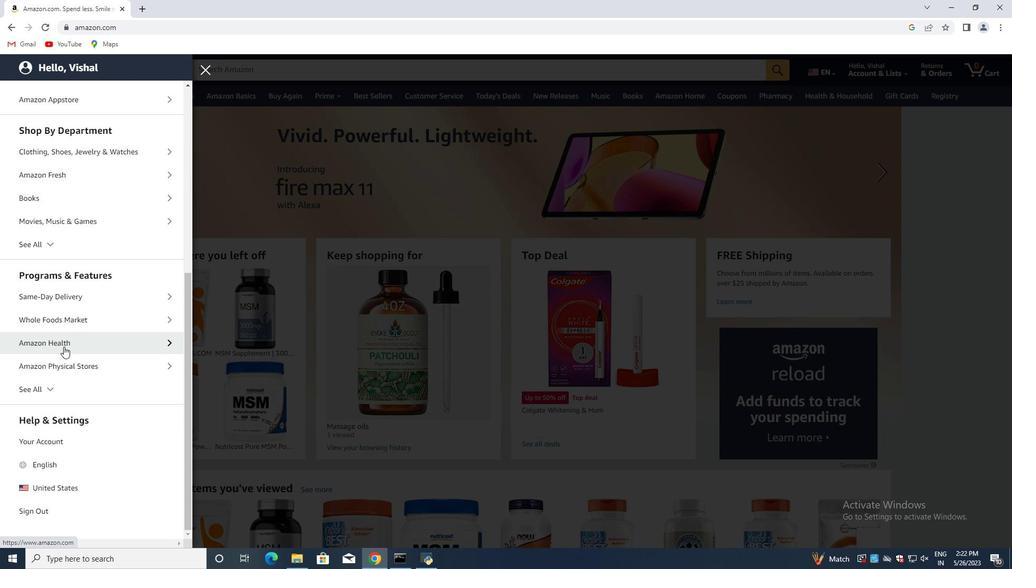 
Action: Mouse moved to (52, 439)
Screenshot: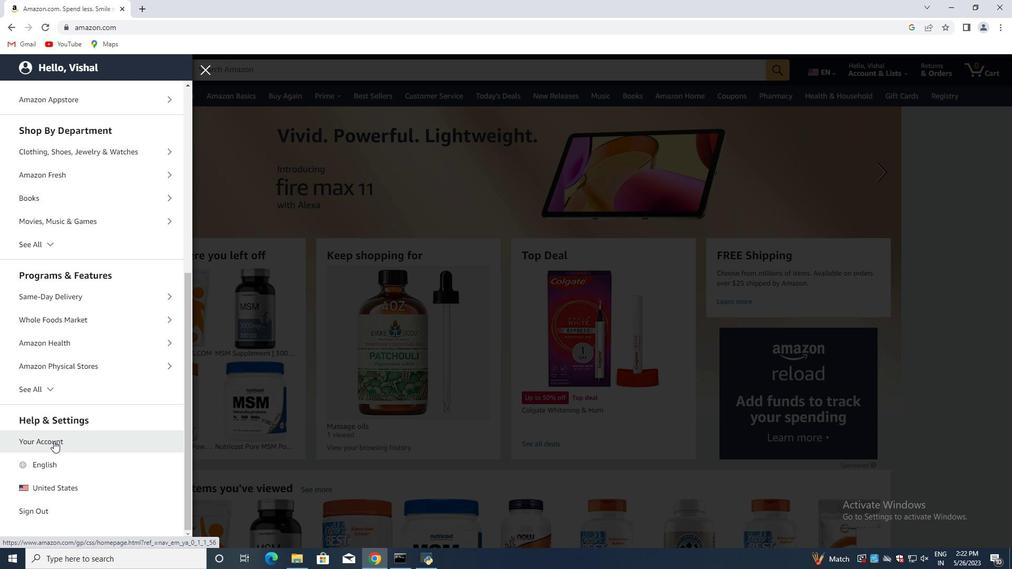 
Action: Mouse pressed left at (52, 439)
Screenshot: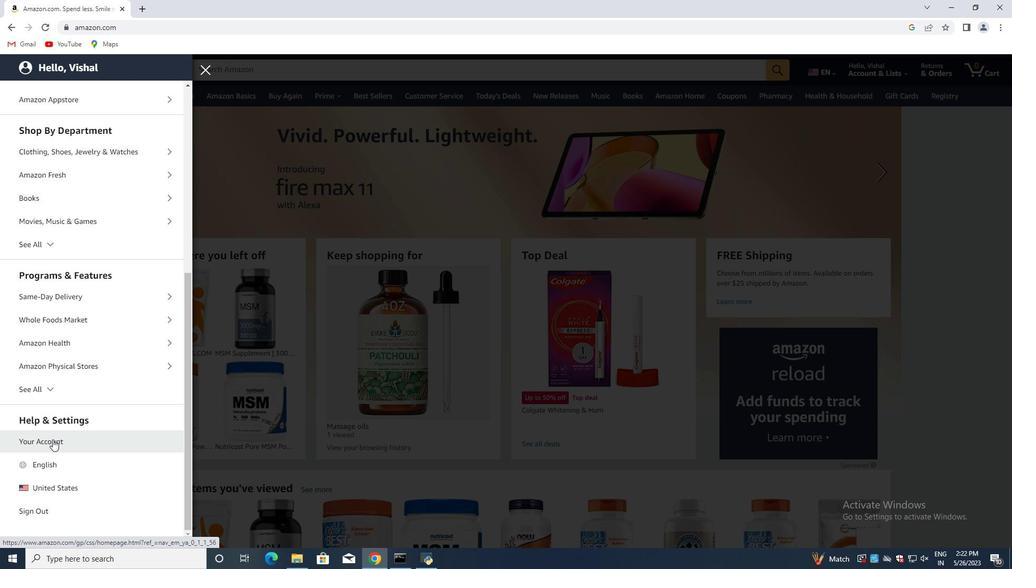 
Action: Mouse moved to (336, 226)
Screenshot: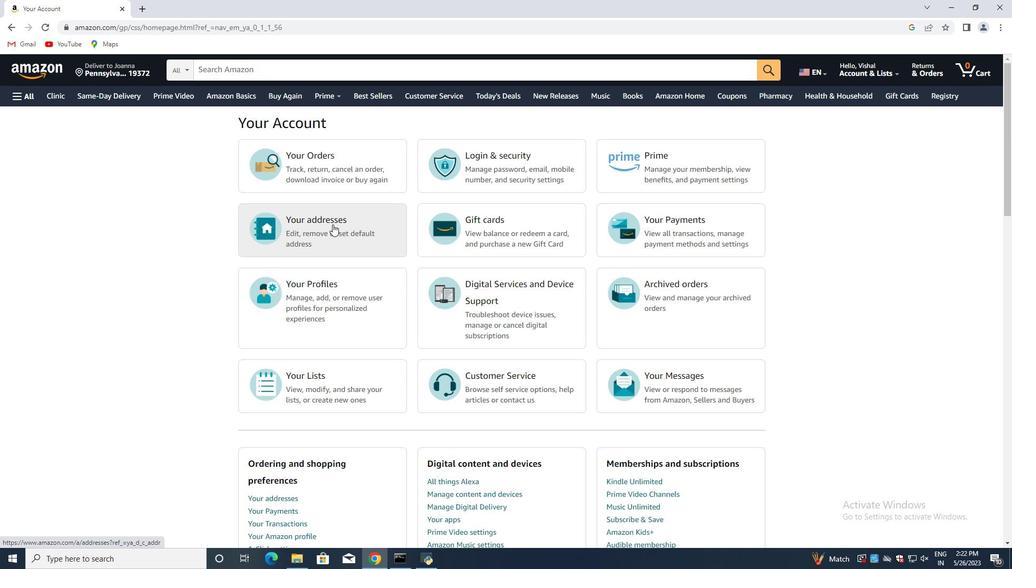 
Action: Mouse pressed left at (336, 226)
Screenshot: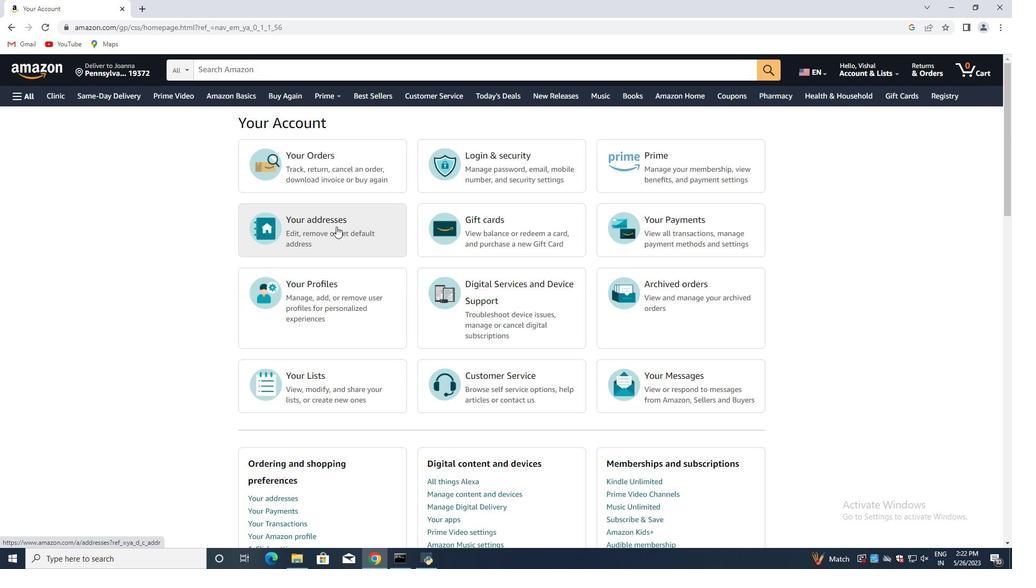 
Action: Mouse moved to (320, 230)
Screenshot: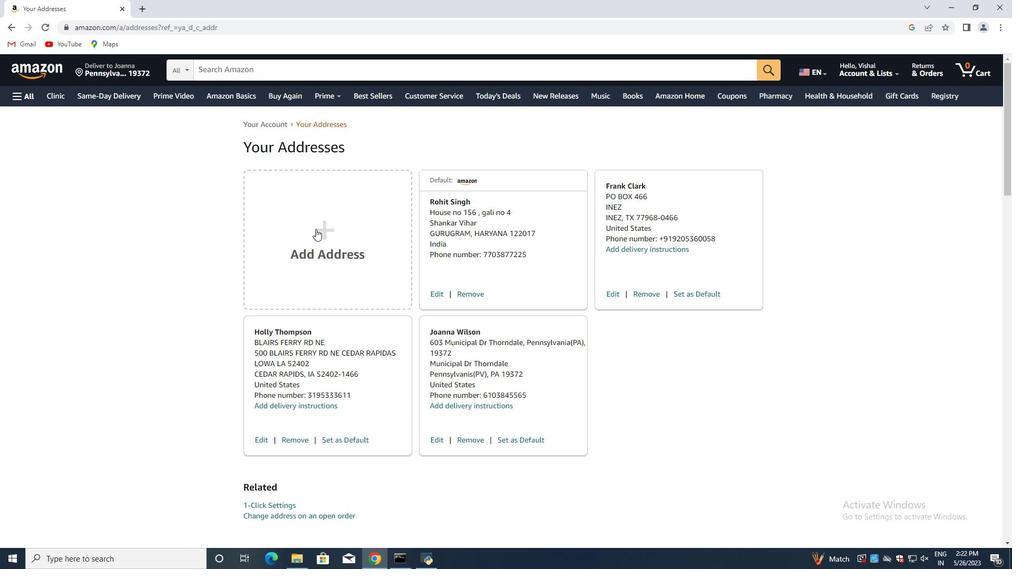 
Action: Mouse pressed left at (320, 230)
Screenshot: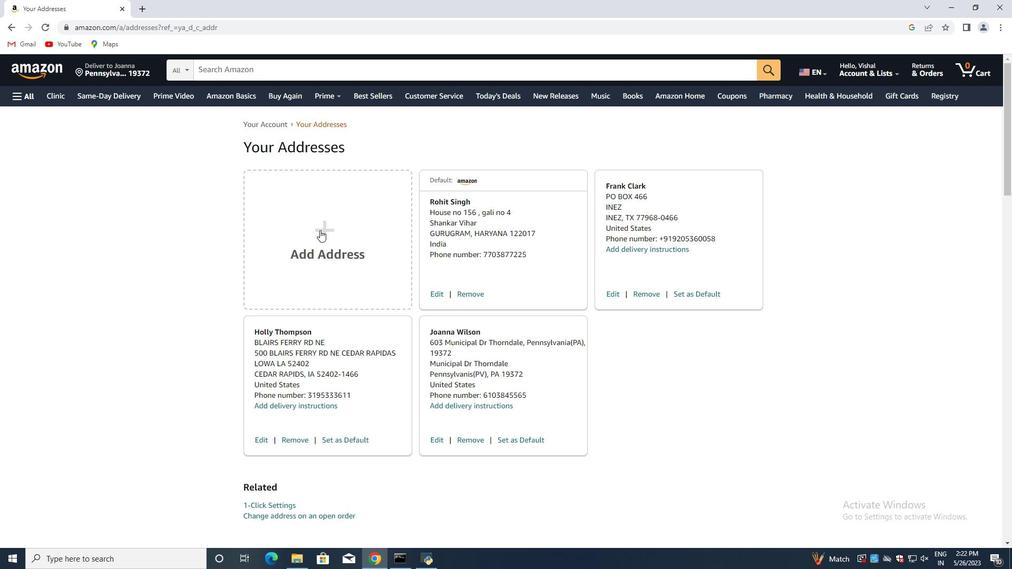 
Action: Mouse moved to (427, 219)
Screenshot: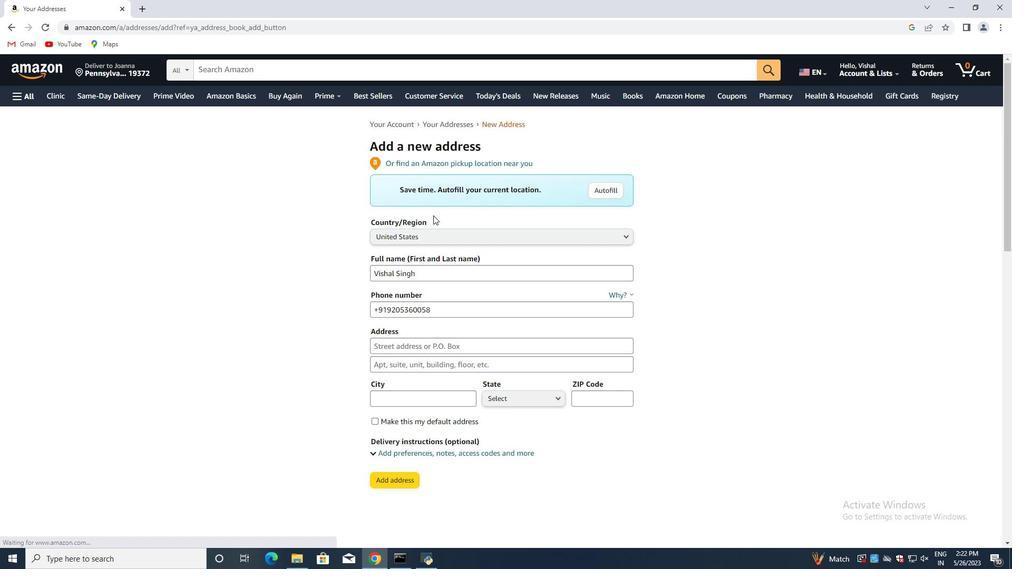 
Action: Mouse scrolled (427, 218) with delta (0, 0)
Screenshot: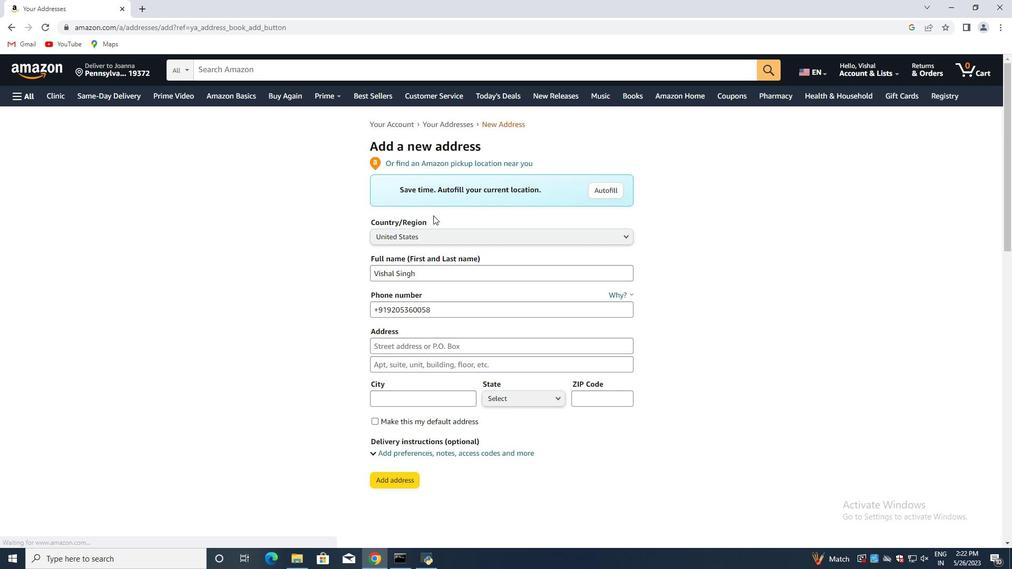 
Action: Mouse moved to (422, 224)
Screenshot: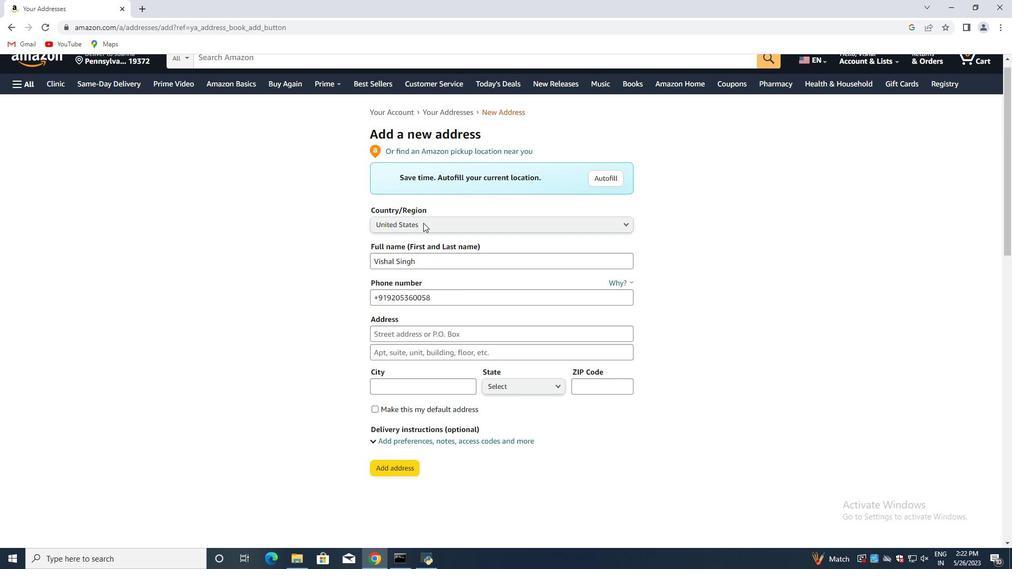 
Action: Mouse scrolled (422, 223) with delta (0, 0)
Screenshot: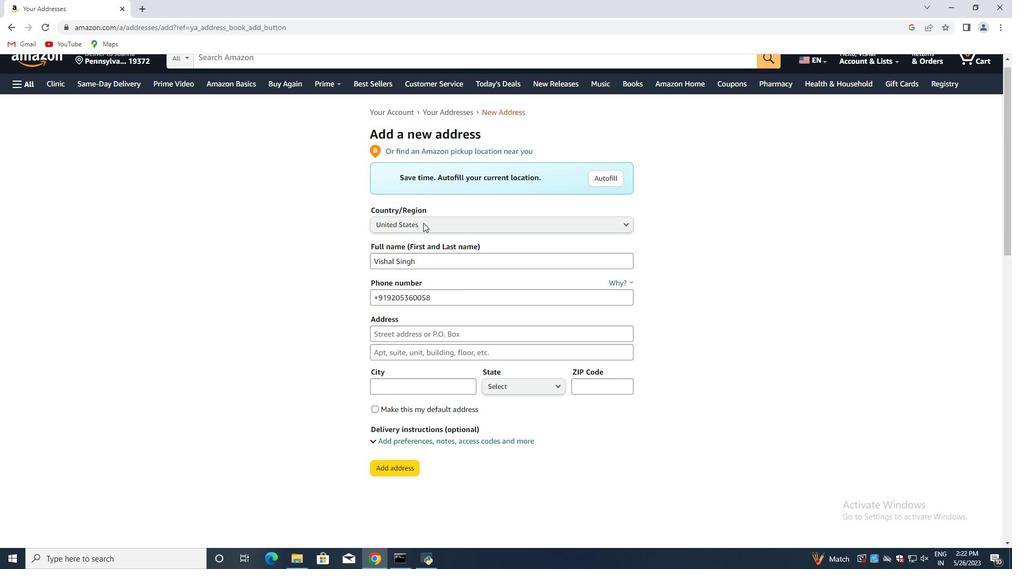 
Action: Mouse moved to (441, 171)
Screenshot: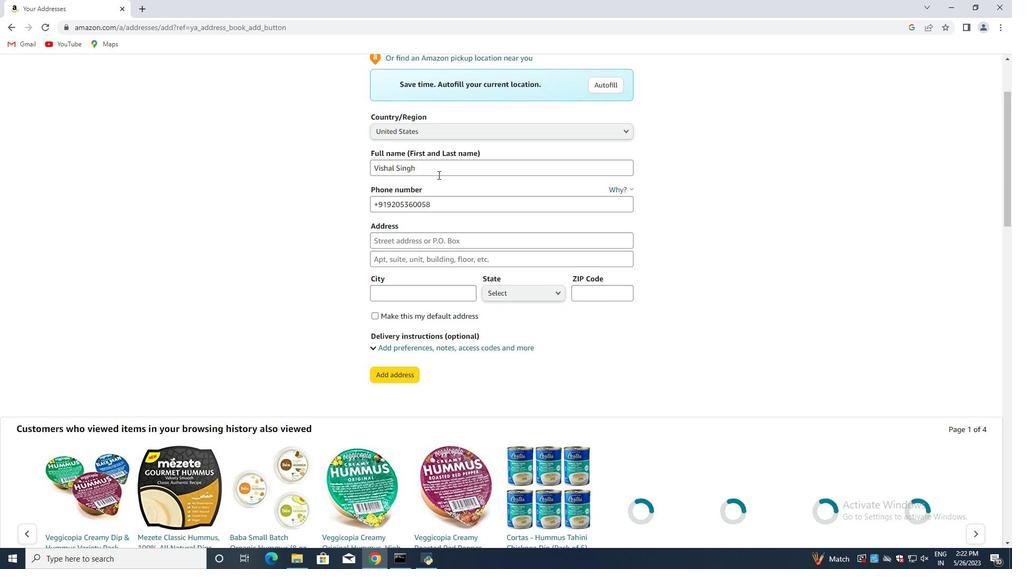 
Action: Mouse pressed left at (441, 171)
Screenshot: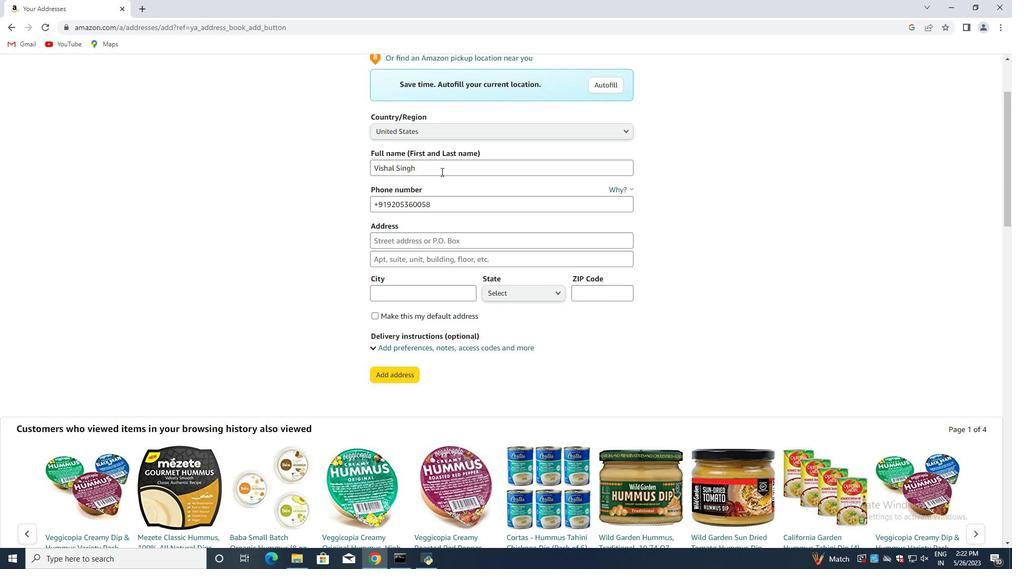 
Action: Mouse pressed left at (441, 171)
Screenshot: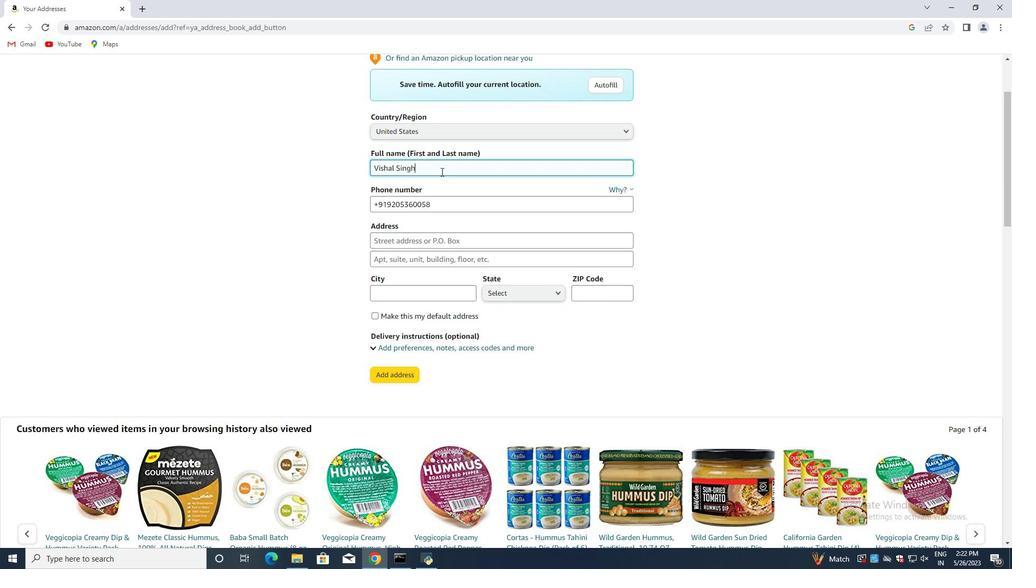 
Action: Mouse pressed left at (441, 171)
Screenshot: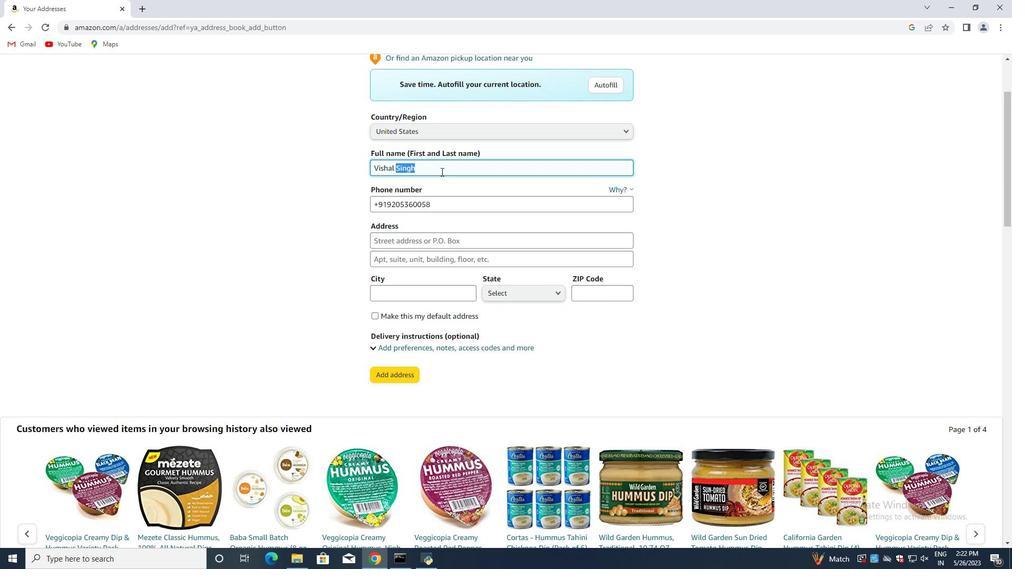 
Action: Key pressed <Key.backspace><Key.backspace><Key.shift>Kara<Key.space><Key.shift>Hall
Screenshot: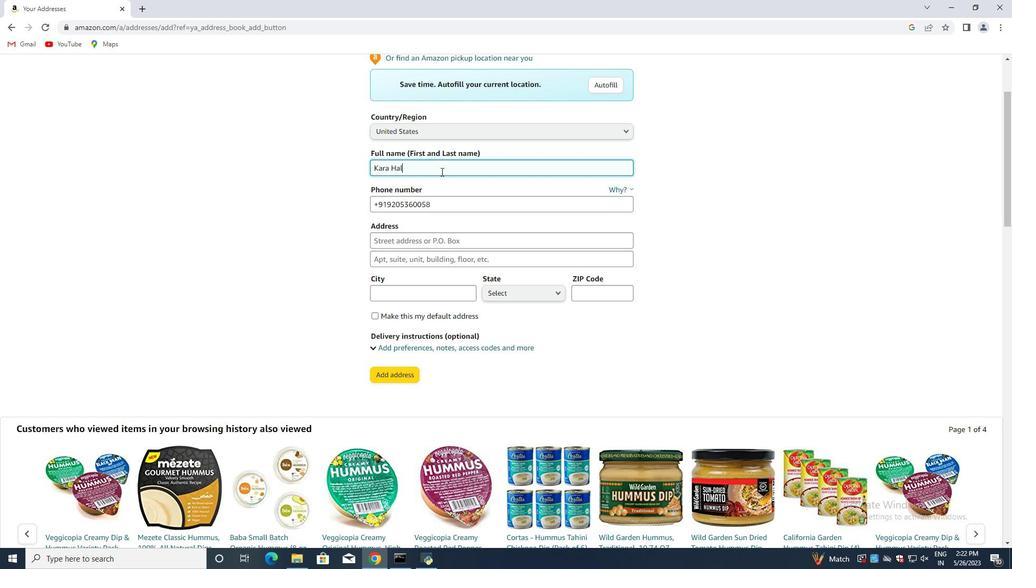 
Action: Mouse moved to (434, 204)
Screenshot: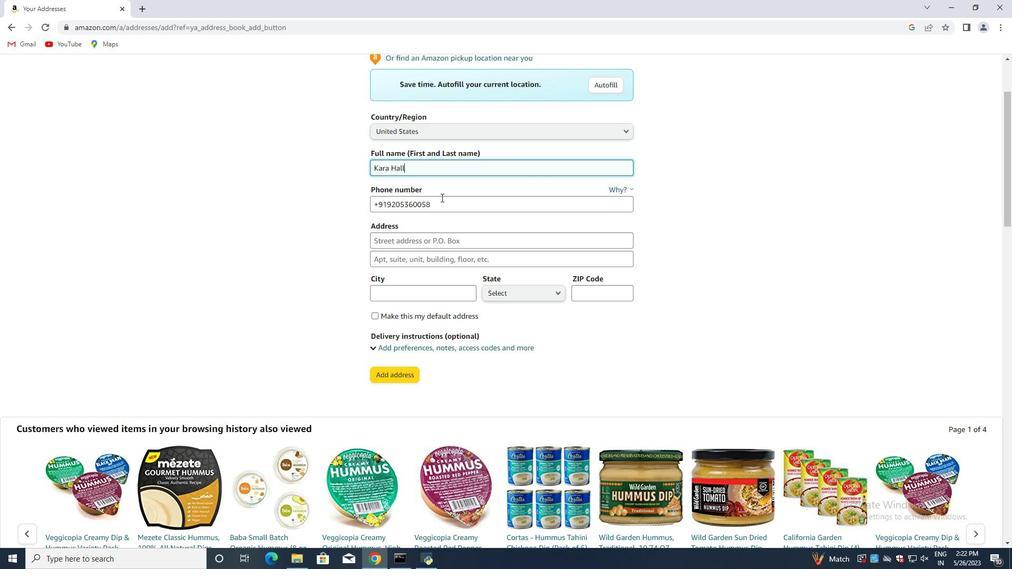 
Action: Mouse pressed left at (434, 204)
Screenshot: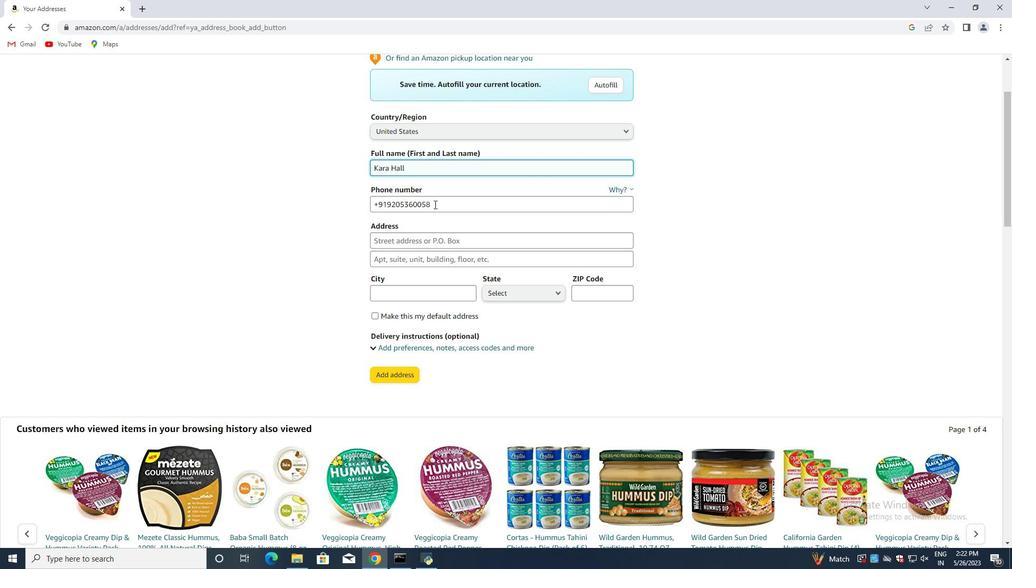 
Action: Mouse moved to (434, 204)
Screenshot: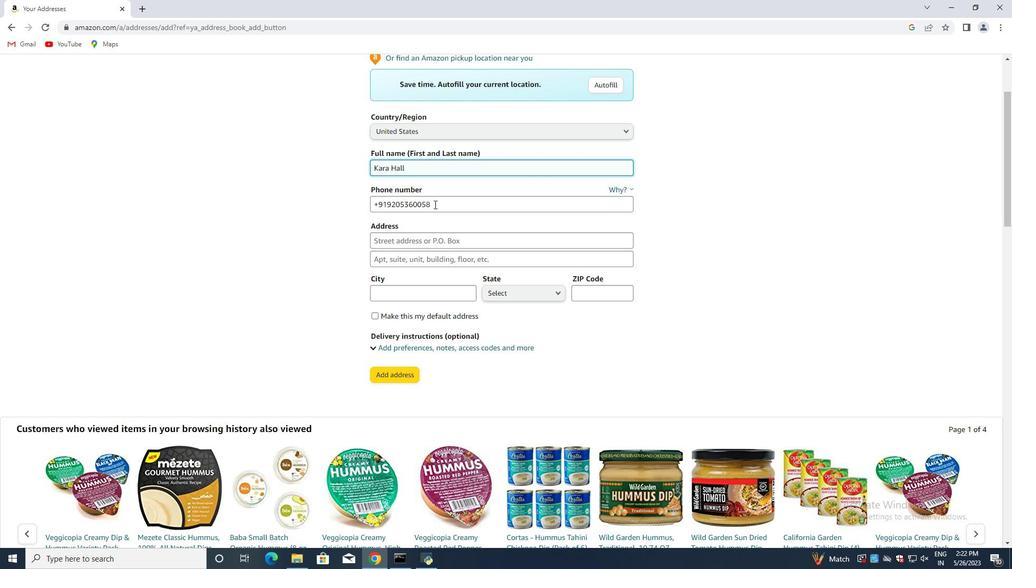 
Action: Mouse pressed left at (434, 204)
Screenshot: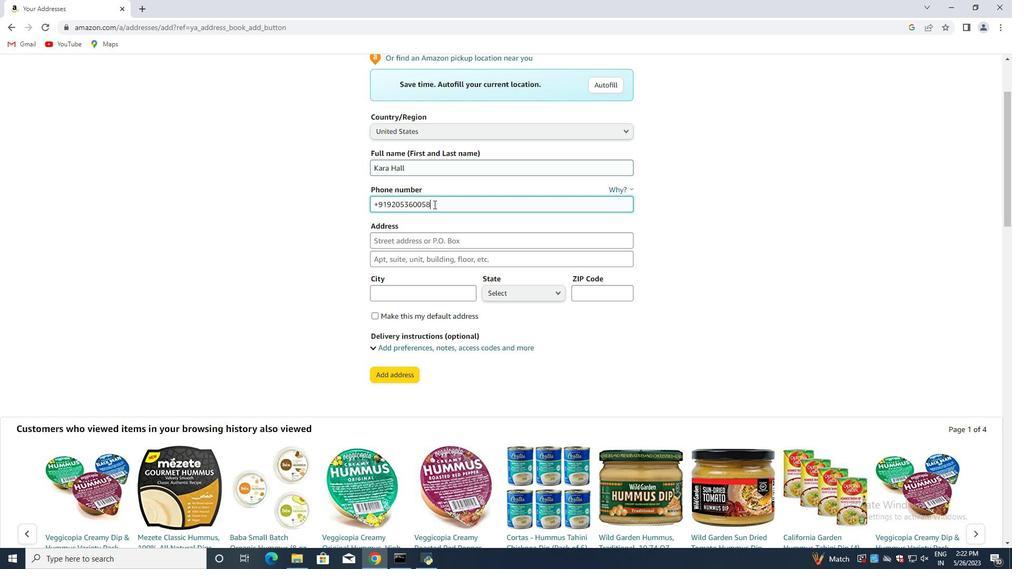 
Action: Mouse moved to (433, 205)
Screenshot: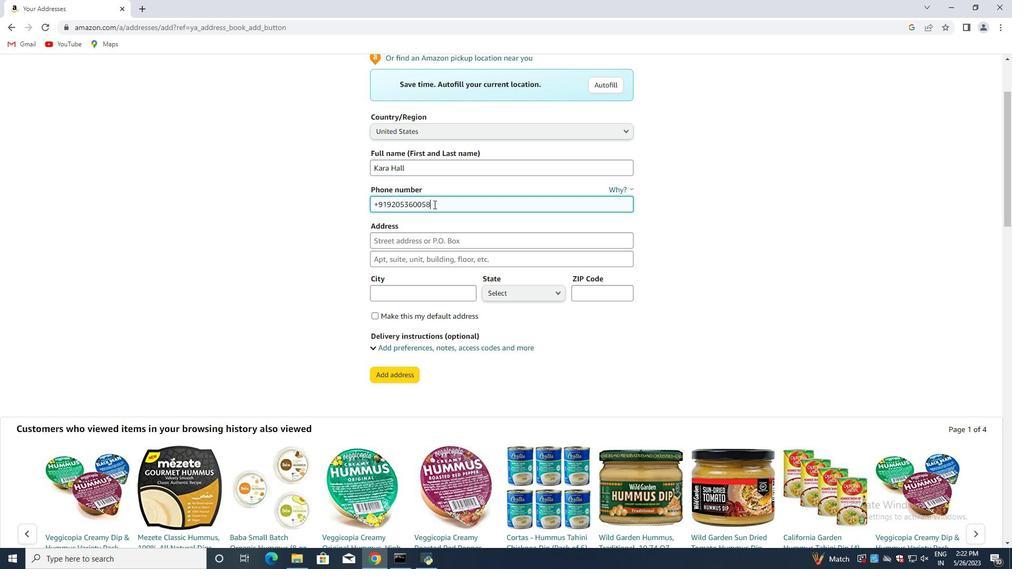 
Action: Key pressed <Key.backspace><Key.backspace><Key.backspace>7702298708<Key.tab>1333<Key.space><Key.shift>Oakdale<Key.space><Key.shift>Dr<Key.space><Key.shift>Griffin,<Key.space><Key.shift><Key.shift><Key.shift><Key.shift><Key.shift><Key.shift><Key.shift><Key.shift>Georgia<Key.shift><Key.shift><Key.shift><Key.shift><Key.shift>(<Key.shift>GA<Key.shift>),<Key.space>30224<Key.tab>
Screenshot: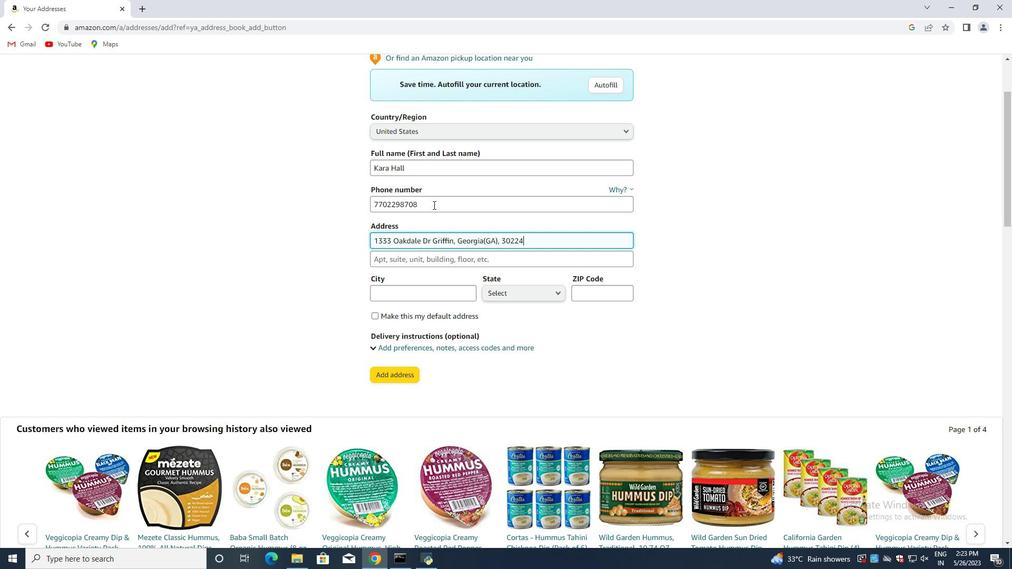 
Action: Mouse moved to (435, 262)
Screenshot: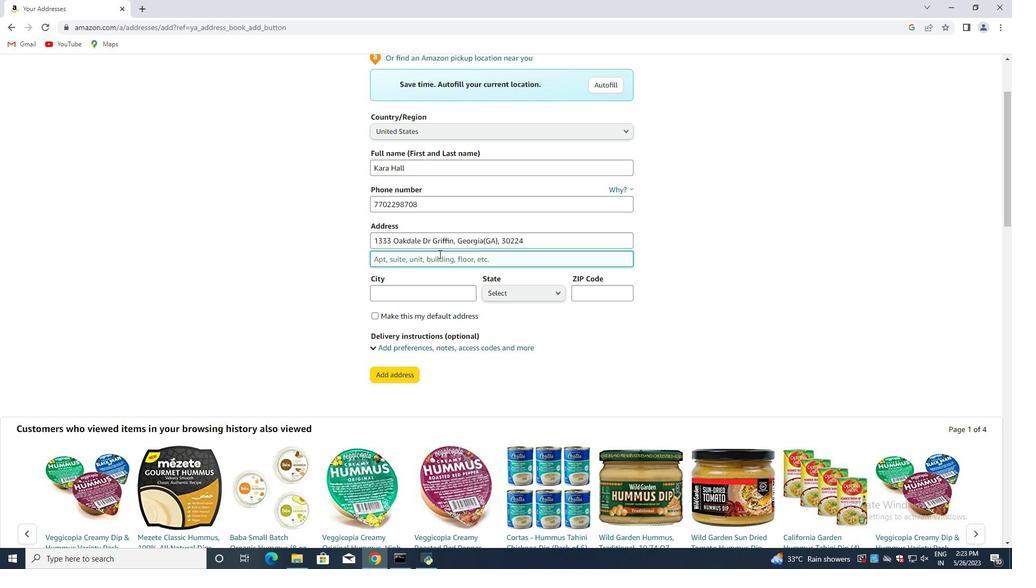 
Action: Key pressed <Key.shift><Key.shift>Oakdale
Screenshot: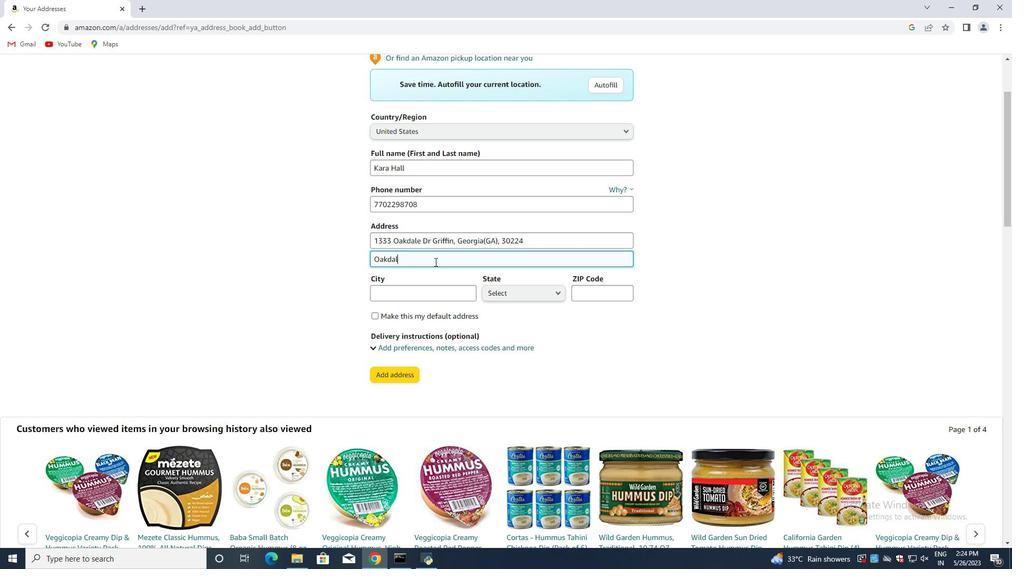 
Action: Mouse moved to (521, 294)
Screenshot: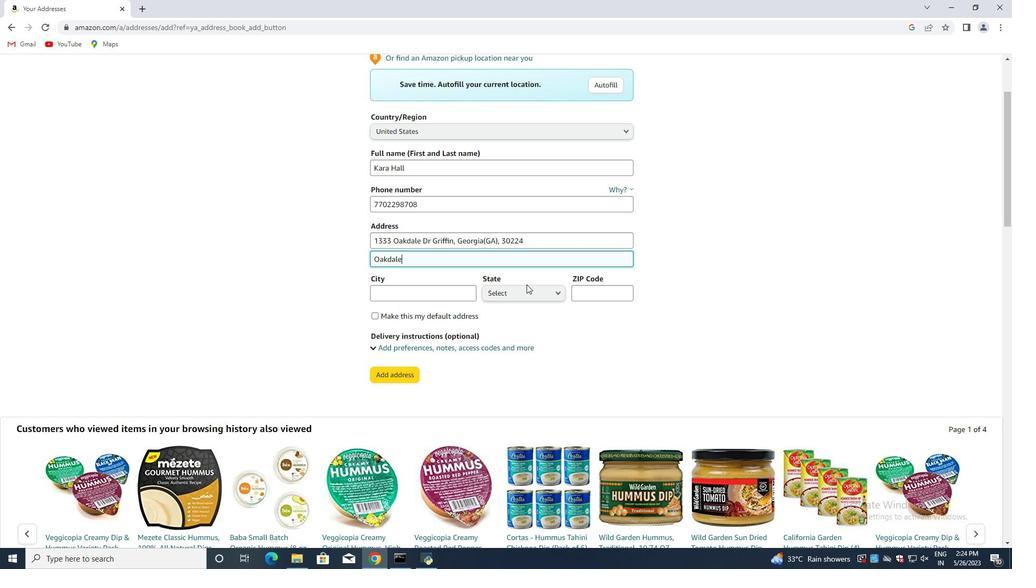 
Action: Mouse pressed left at (521, 294)
Screenshot: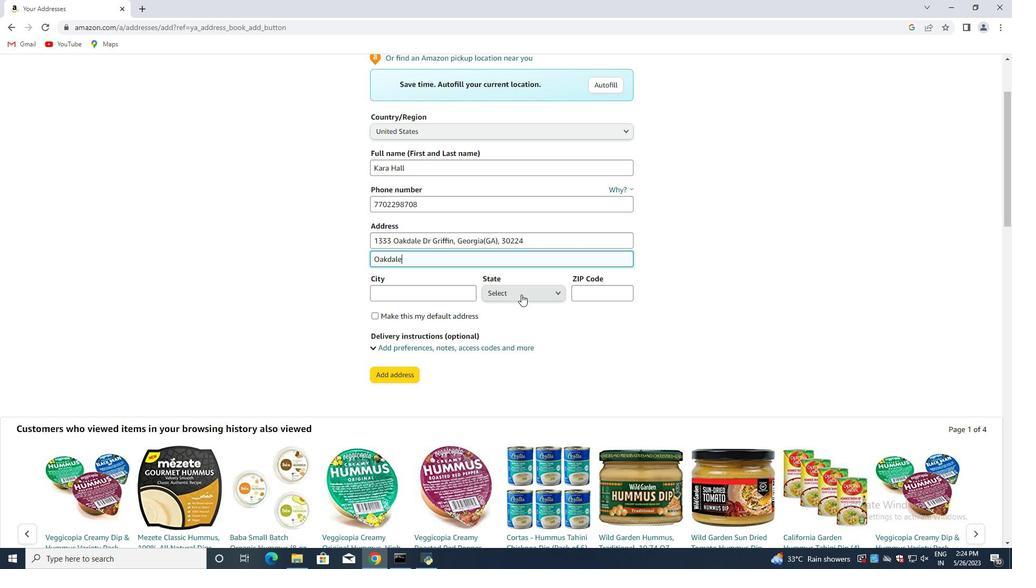 
Action: Mouse moved to (540, 396)
Screenshot: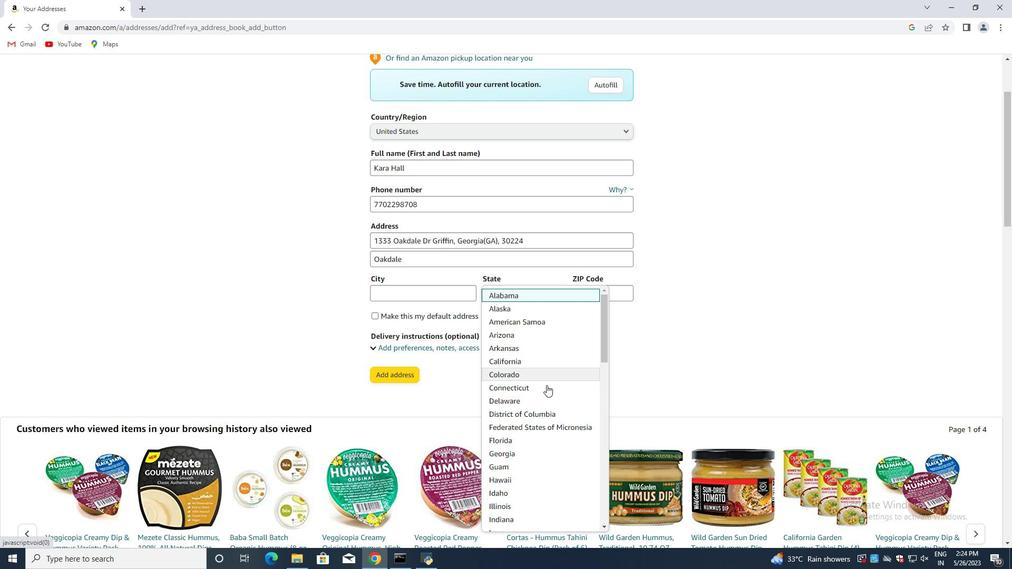
Action: Mouse scrolled (540, 395) with delta (0, 0)
Screenshot: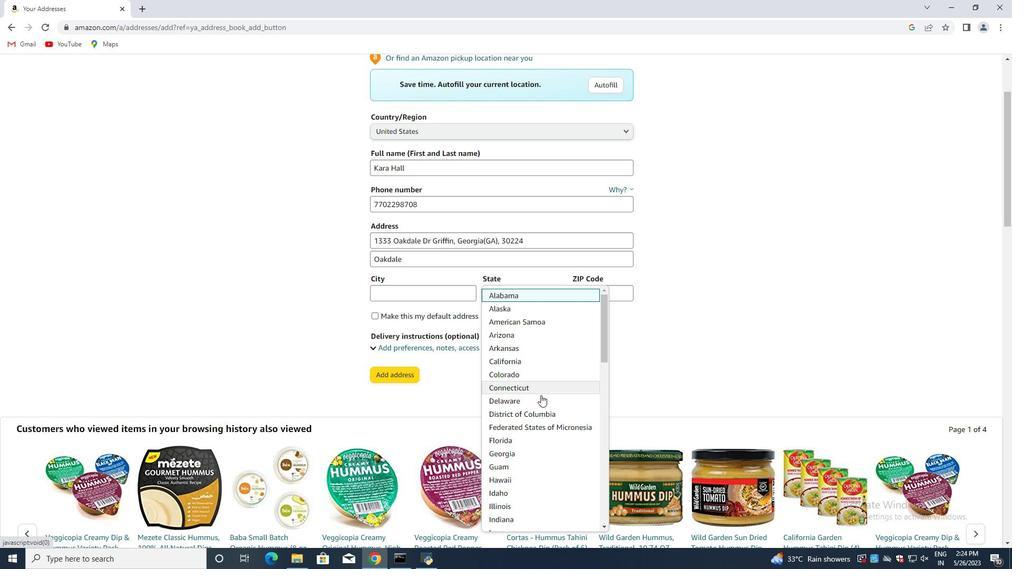
Action: Mouse moved to (527, 401)
Screenshot: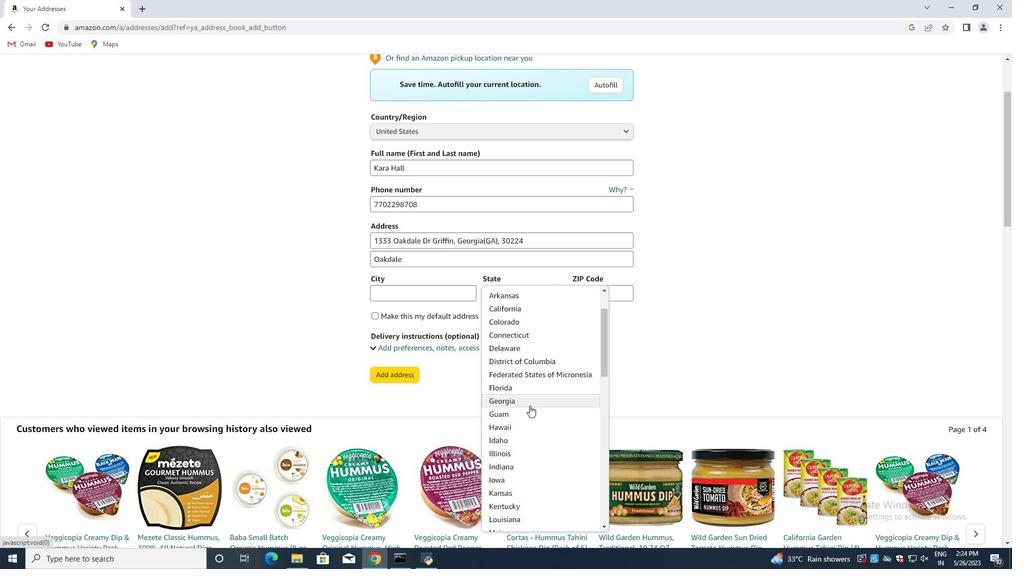 
Action: Mouse pressed left at (527, 401)
Screenshot: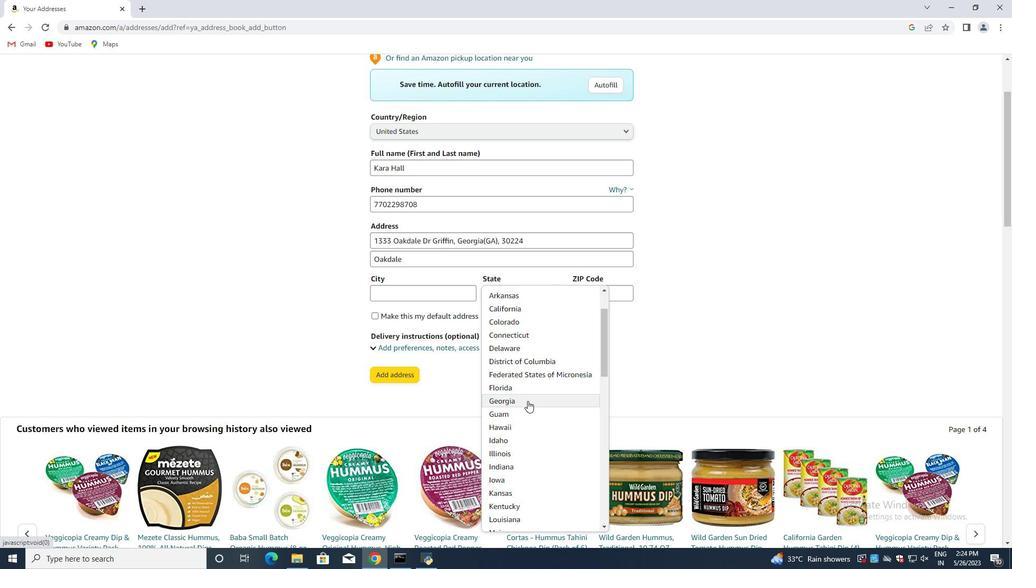 
Action: Mouse moved to (426, 292)
Screenshot: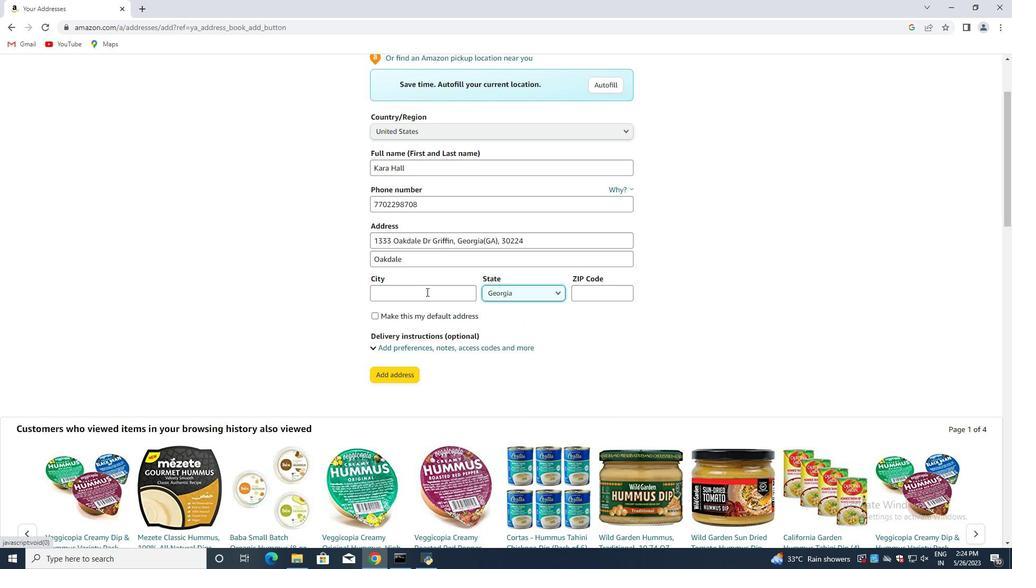 
Action: Mouse pressed left at (426, 292)
Screenshot: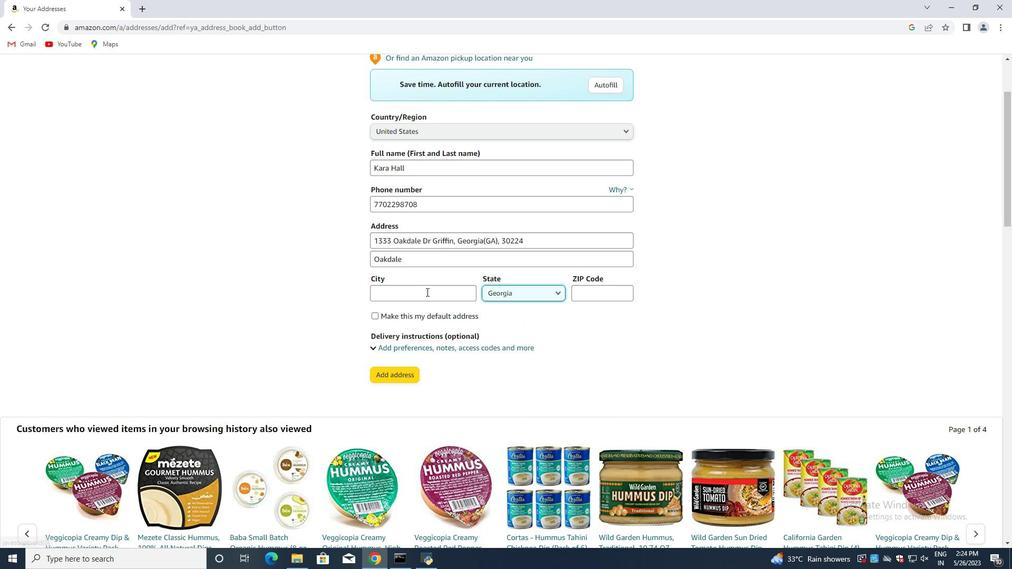 
Action: Mouse moved to (430, 294)
Screenshot: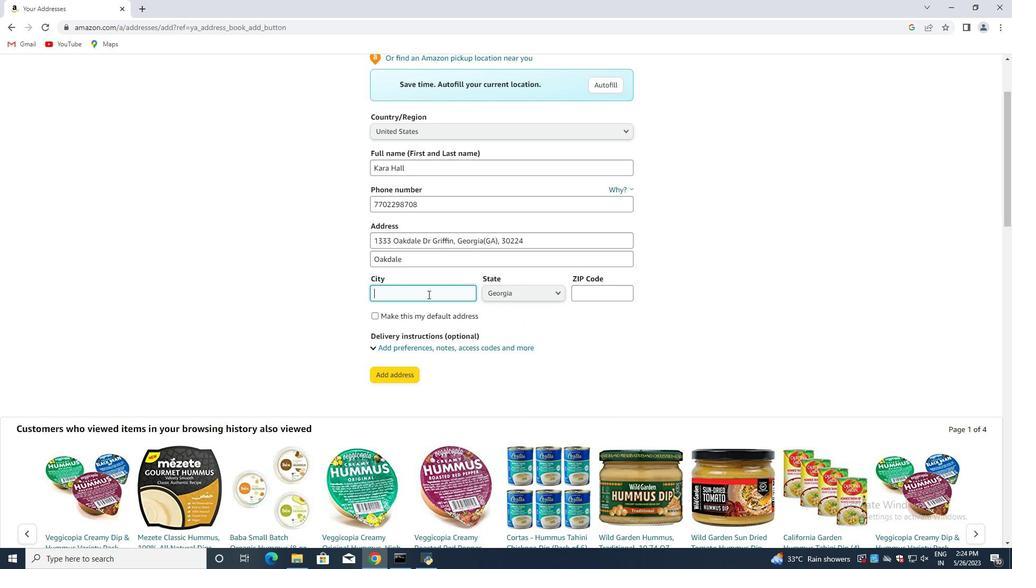 
Action: Key pressed <Key.shift>Georgia<Key.shift><Key.shift><Key.shift><Key.shift><Key.shift><Key.shift>(GA)
Screenshot: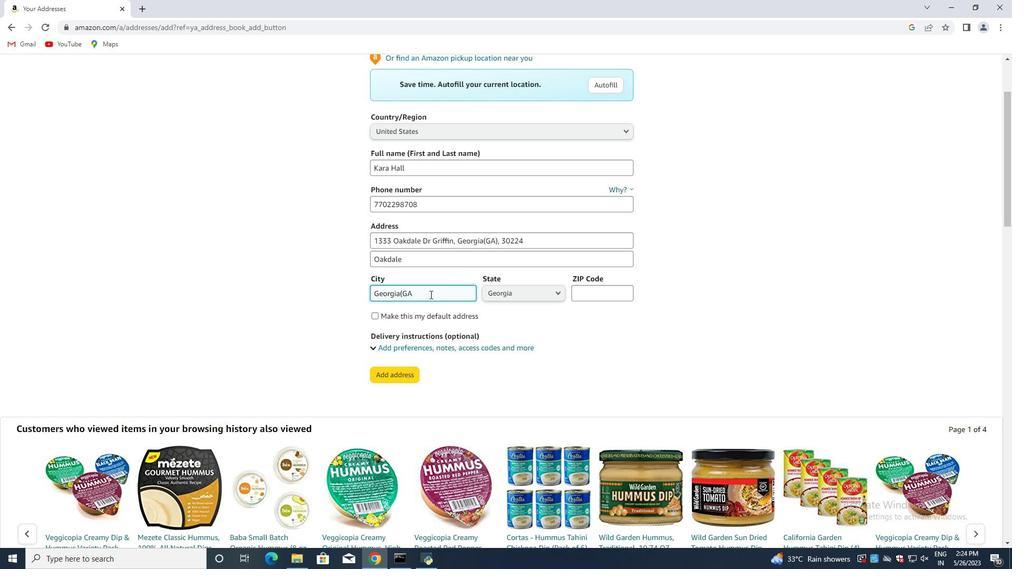 
Action: Mouse moved to (609, 294)
Screenshot: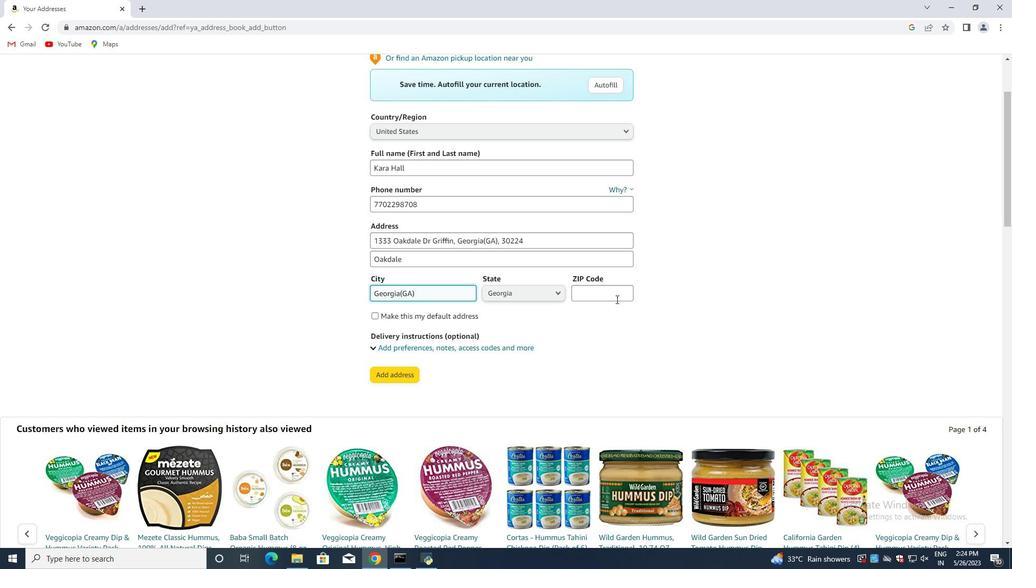 
Action: Mouse pressed left at (609, 294)
Screenshot: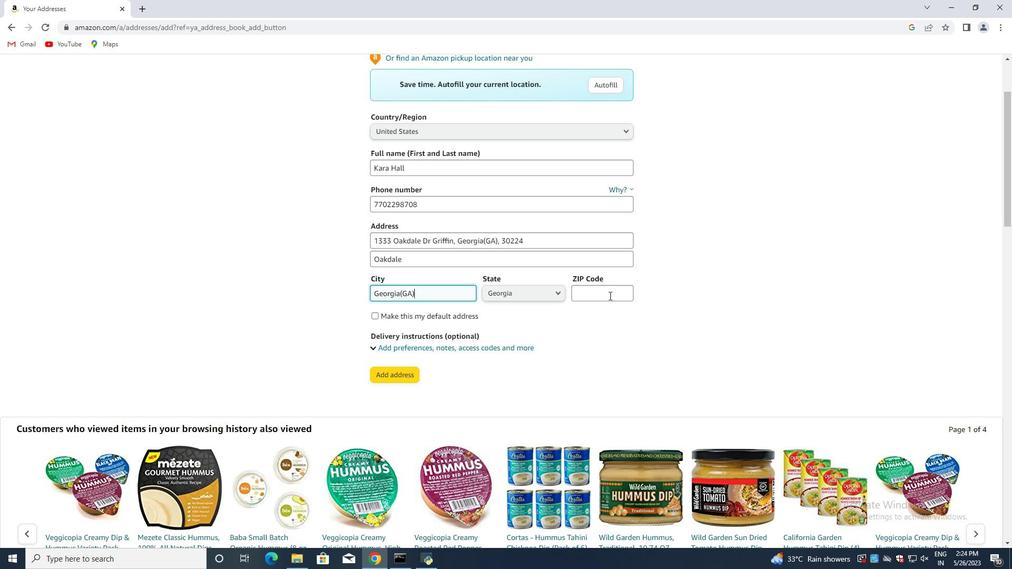 
Action: Mouse moved to (602, 294)
Screenshot: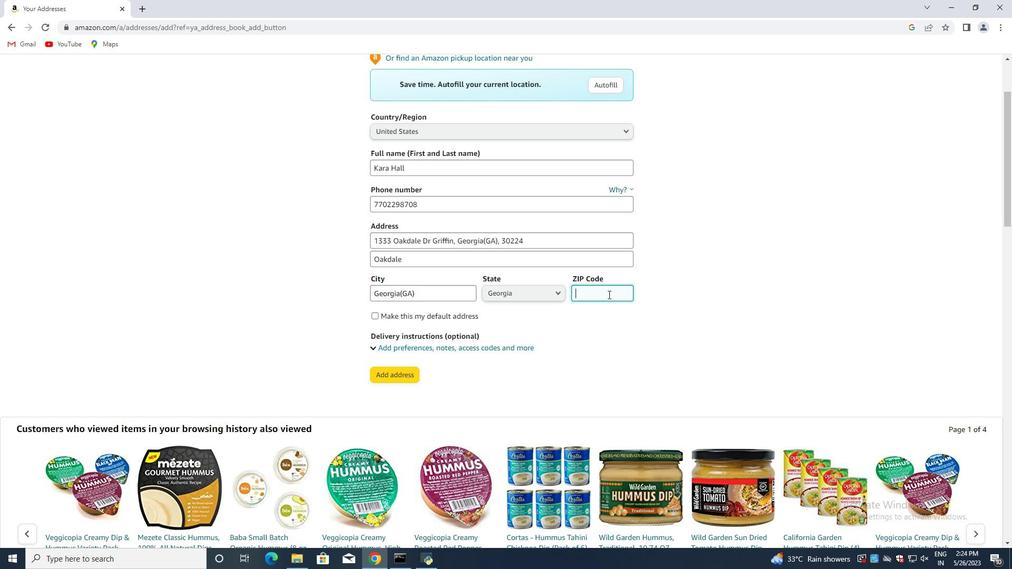 
Action: Key pressed 30224
Screenshot: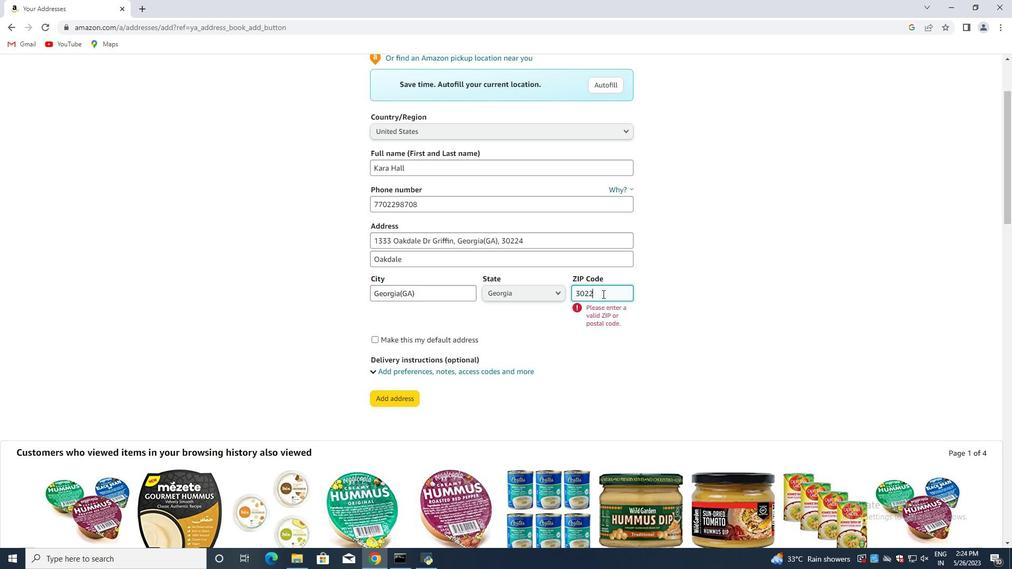 
Action: Mouse moved to (422, 257)
Screenshot: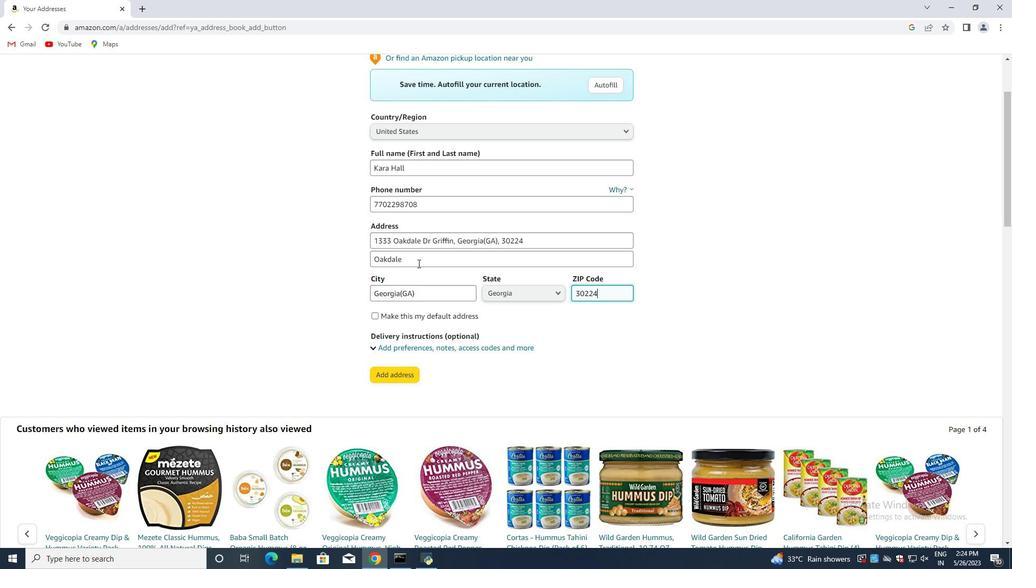 
Action: Mouse pressed left at (422, 257)
Screenshot: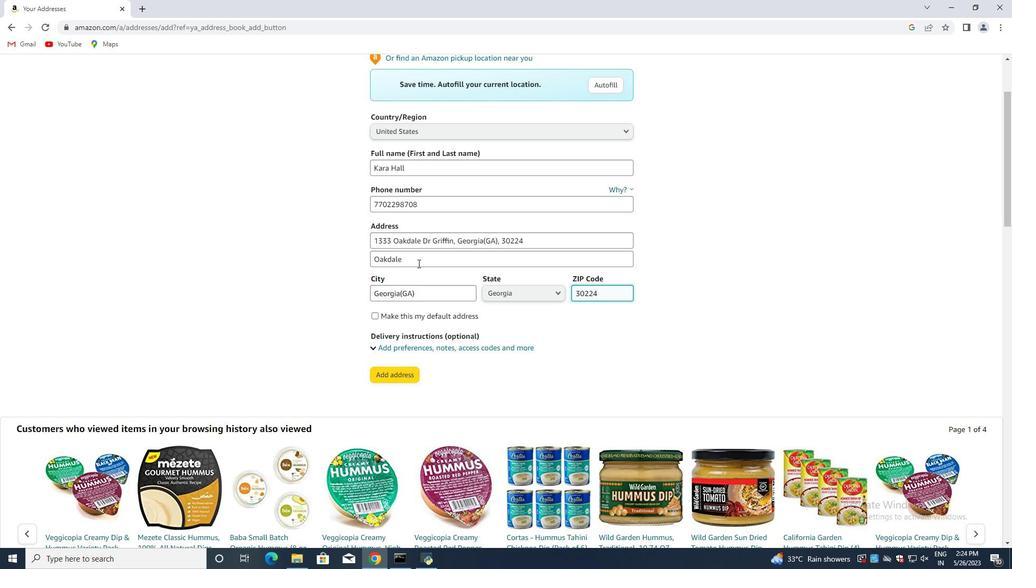 
Action: Mouse moved to (424, 256)
Screenshot: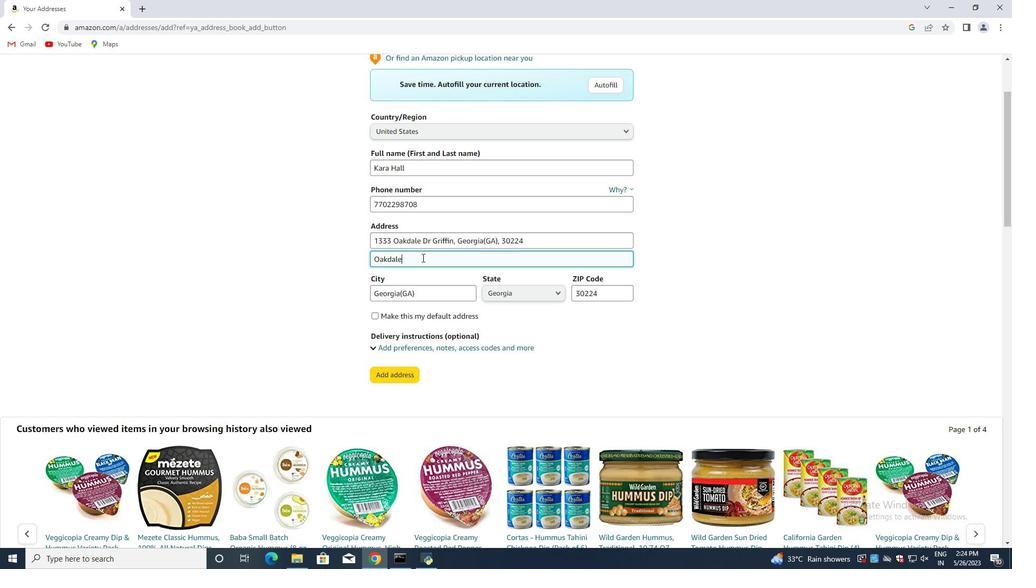 
Action: Key pressed <Key.space><Key.shift><Key.shift><Key.shift><Key.shift>Dr<Key.space><Key.shift><Key.shift><Key.shift><Key.shift><Key.shift>Griffin
Screenshot: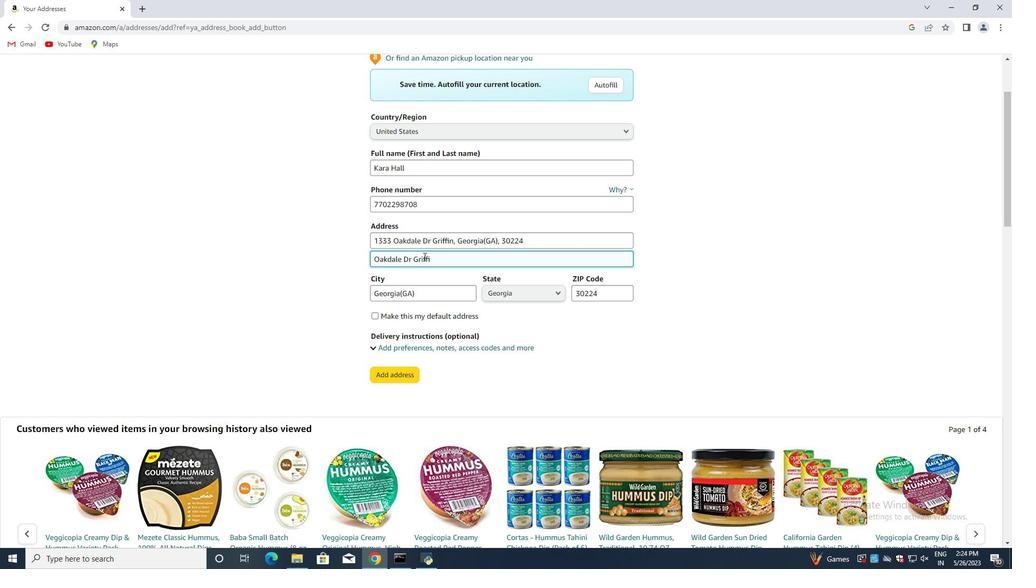 
Action: Mouse moved to (428, 328)
Screenshot: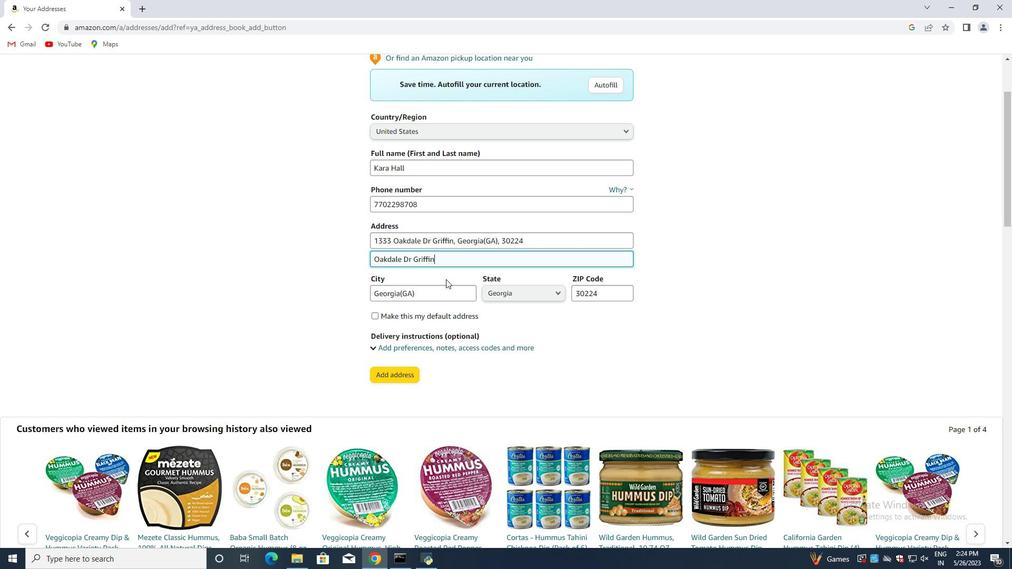 
Action: Mouse scrolled (428, 327) with delta (0, 0)
Screenshot: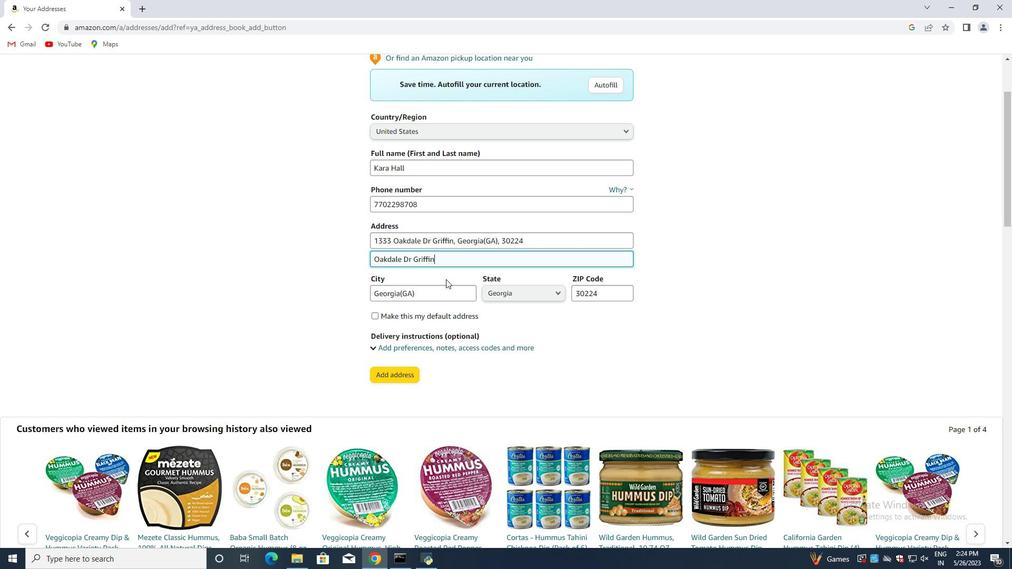 
Action: Mouse moved to (404, 324)
Screenshot: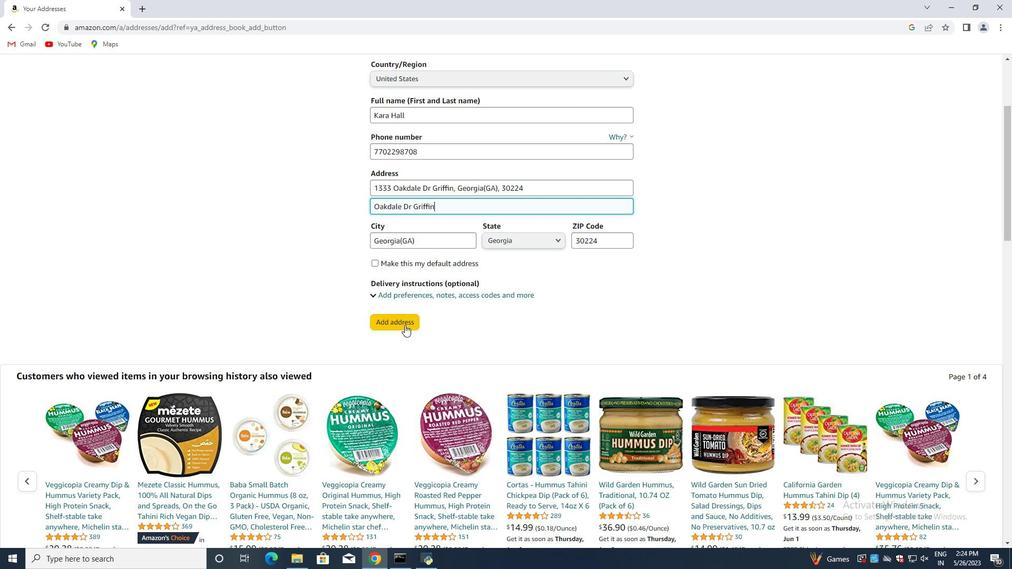 
Action: Mouse pressed left at (404, 324)
Screenshot: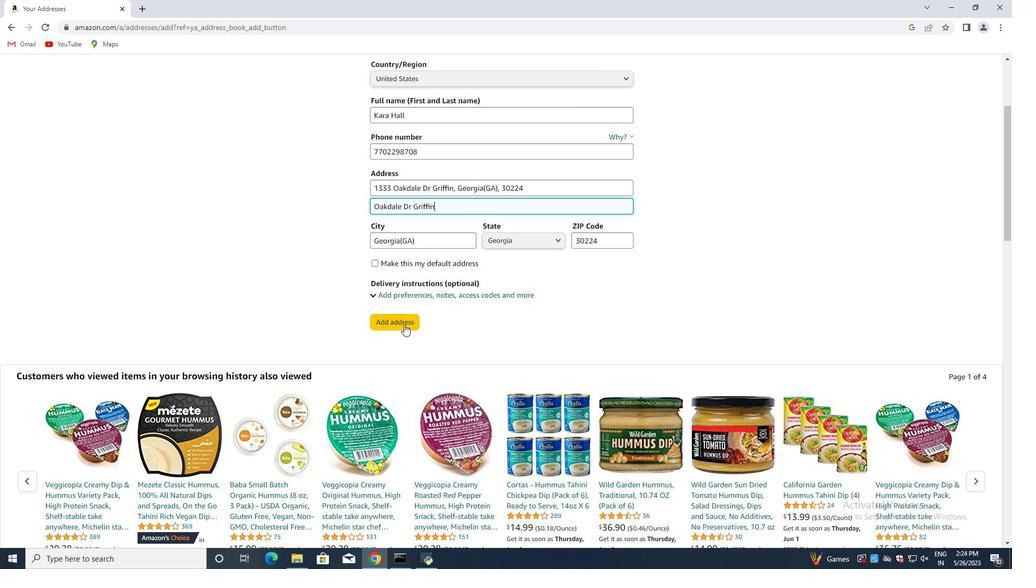 
Action: Mouse moved to (414, 319)
Screenshot: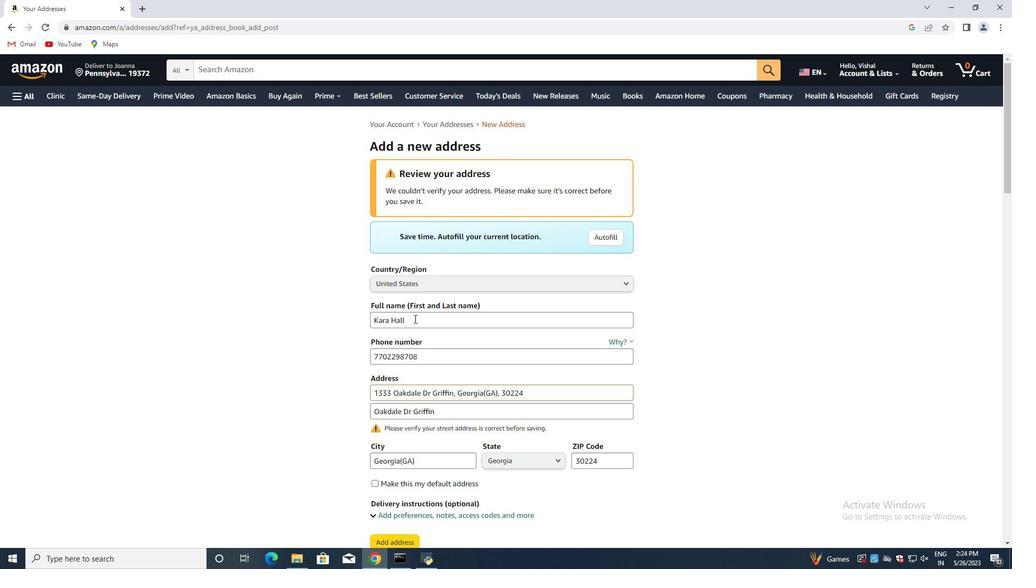 
Action: Mouse scrolled (414, 318) with delta (0, 0)
Screenshot: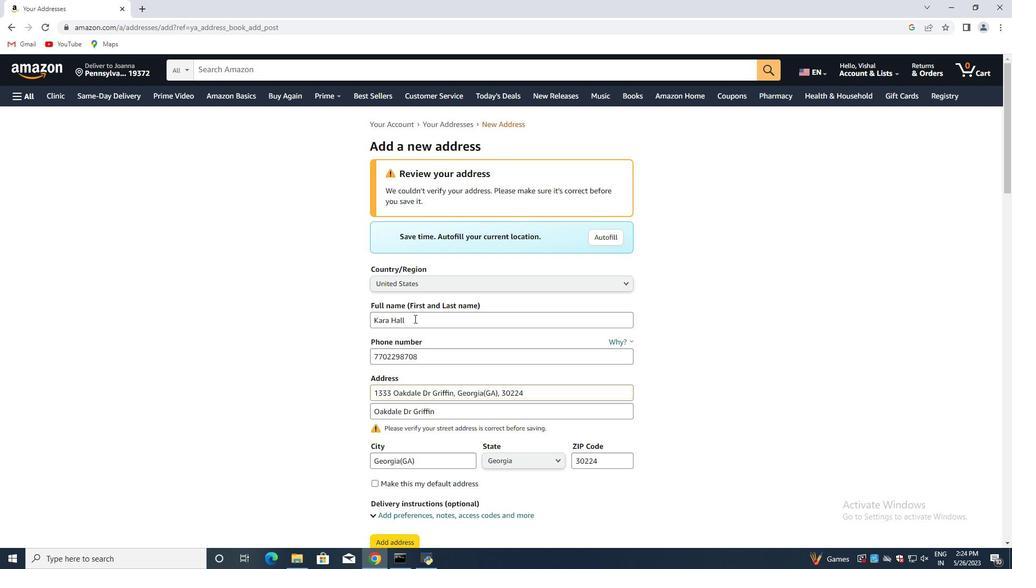 
Action: Mouse scrolled (414, 318) with delta (0, 0)
Screenshot: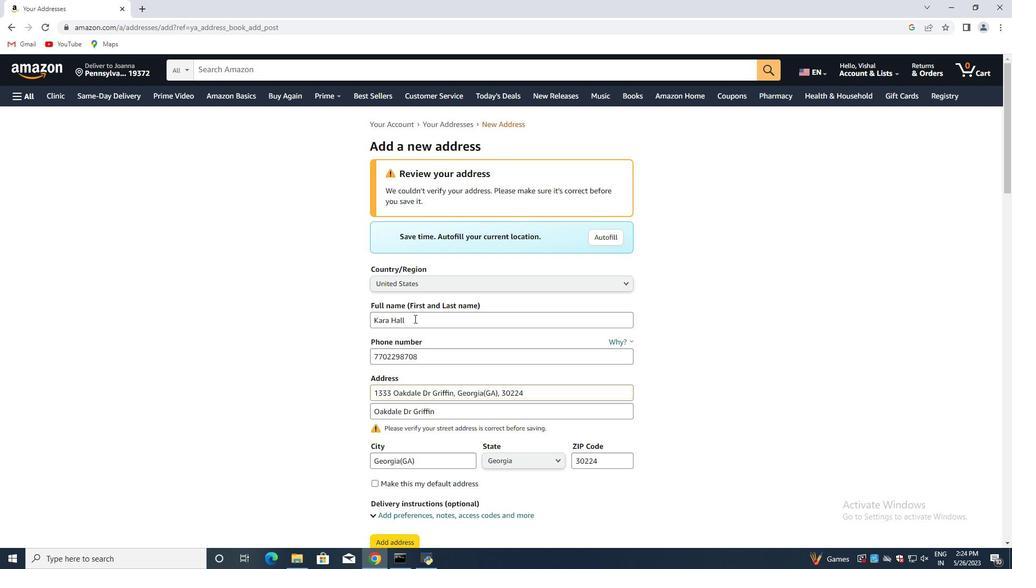 
Action: Mouse moved to (413, 321)
Screenshot: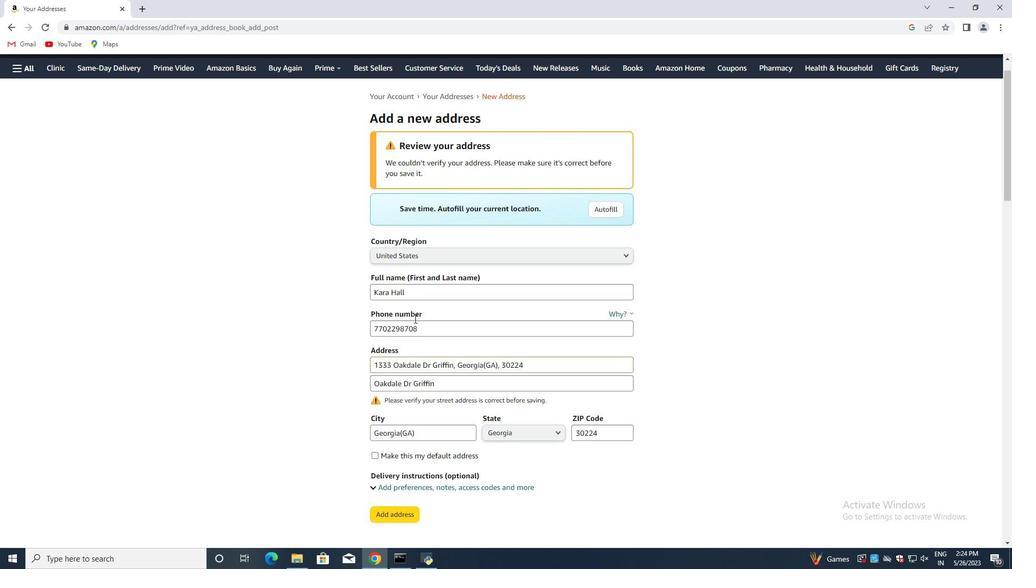 
Action: Mouse scrolled (414, 320) with delta (0, 0)
Screenshot: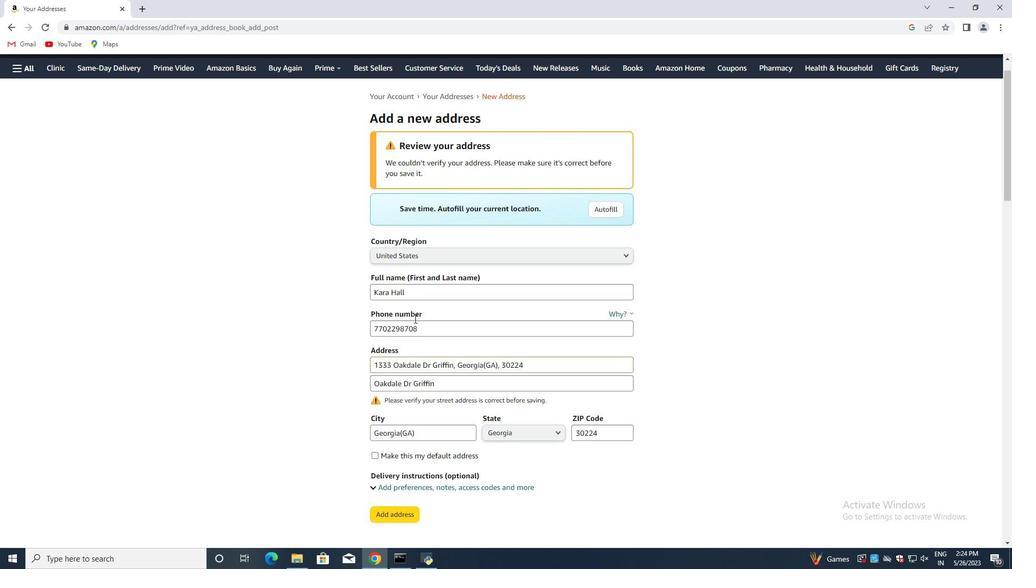 
Action: Mouse scrolled (414, 320) with delta (0, 0)
Screenshot: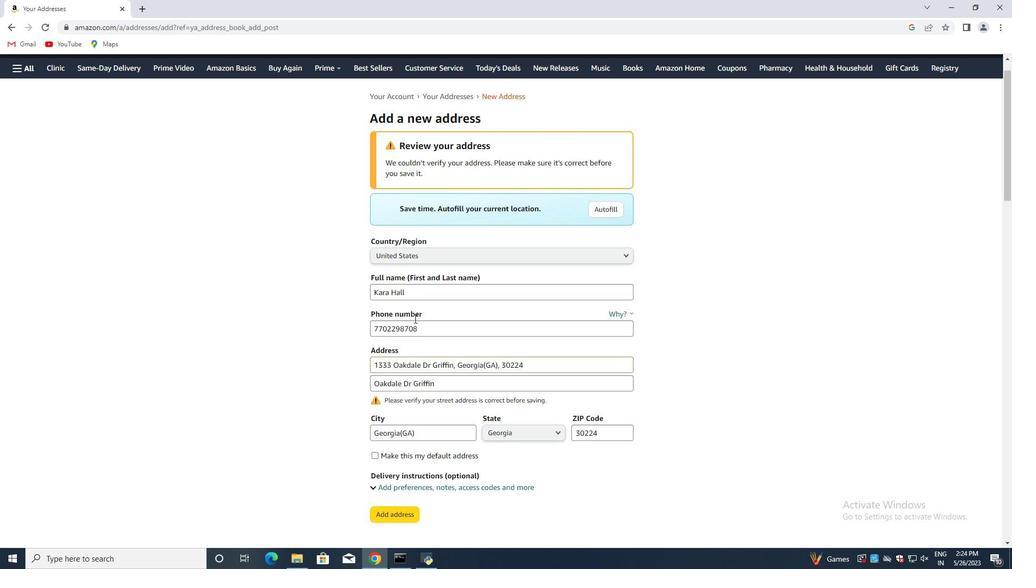 
Action: Mouse moved to (391, 330)
Screenshot: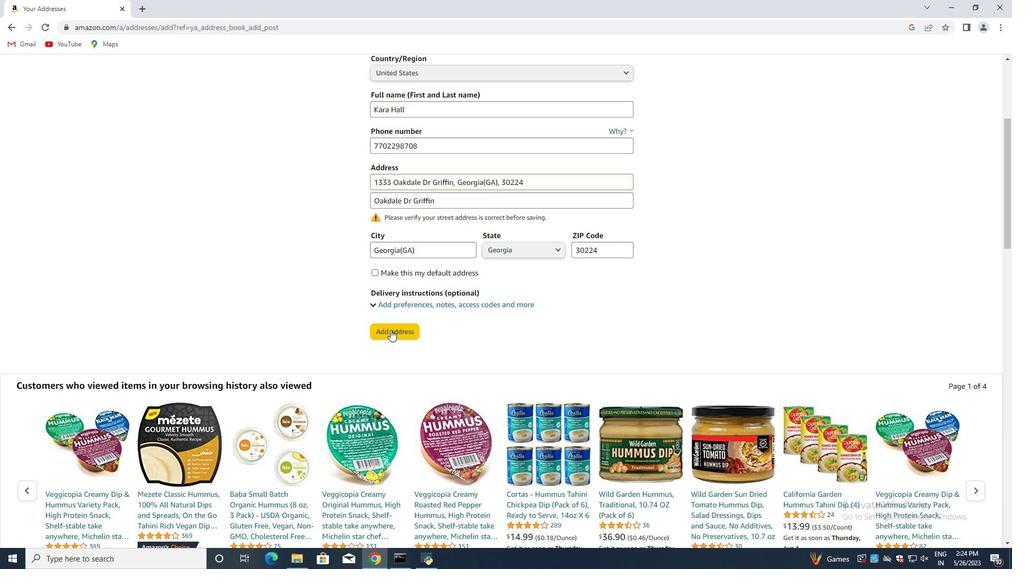 
Action: Mouse pressed left at (391, 330)
Screenshot: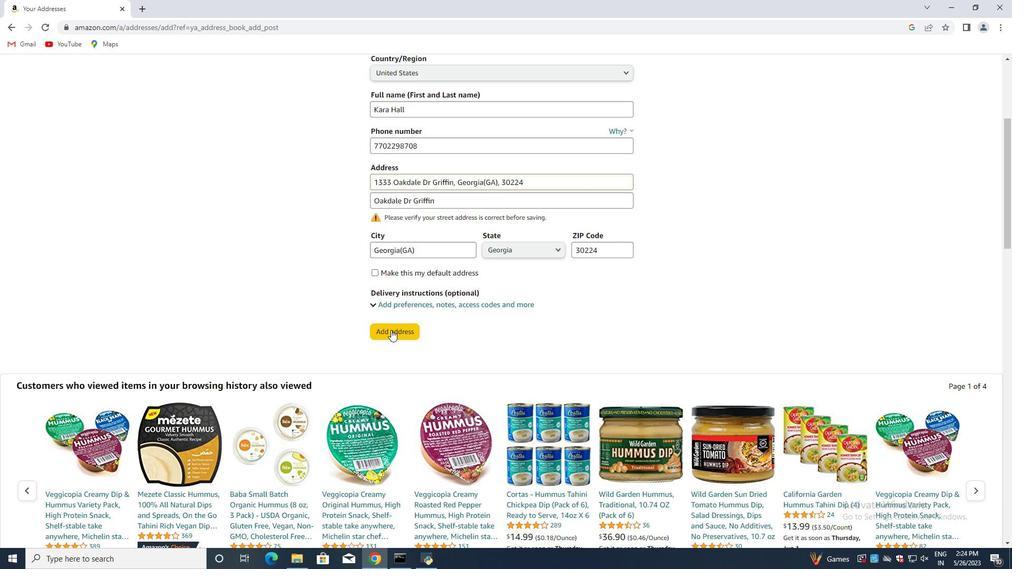 
Action: Mouse moved to (323, 230)
Screenshot: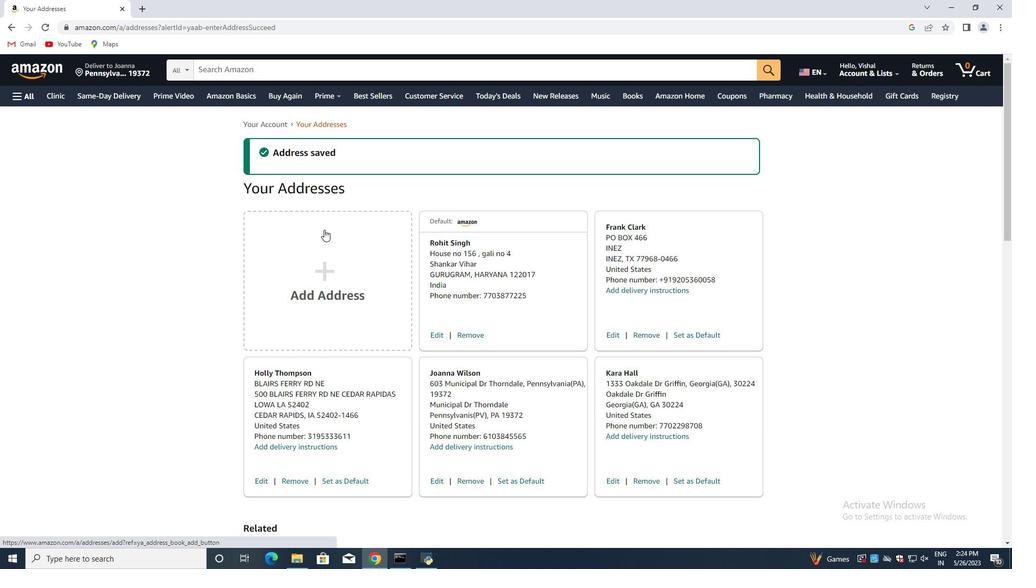 
Action: Mouse scrolled (323, 229) with delta (0, 0)
Screenshot: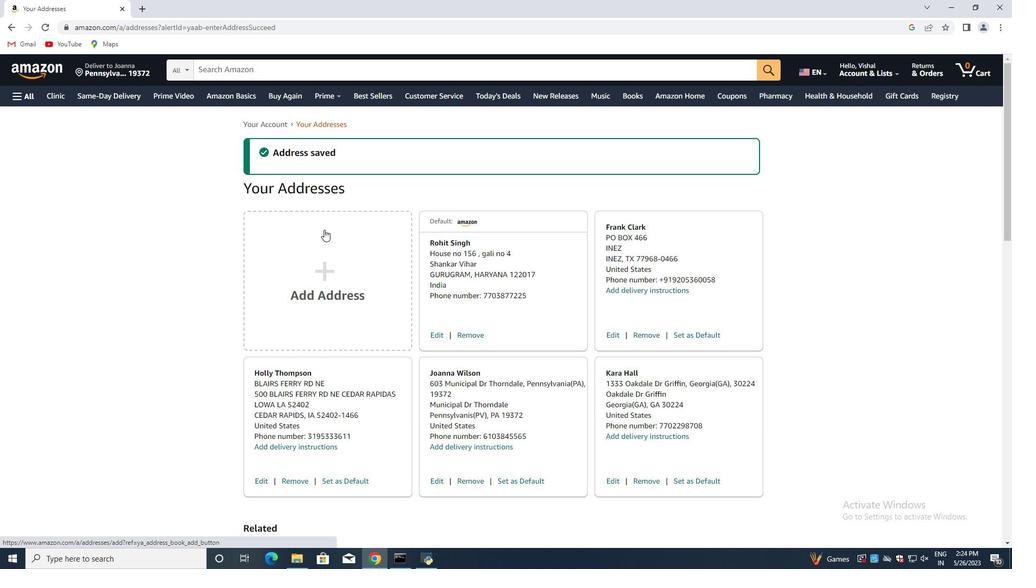 
Action: Mouse moved to (501, 264)
Screenshot: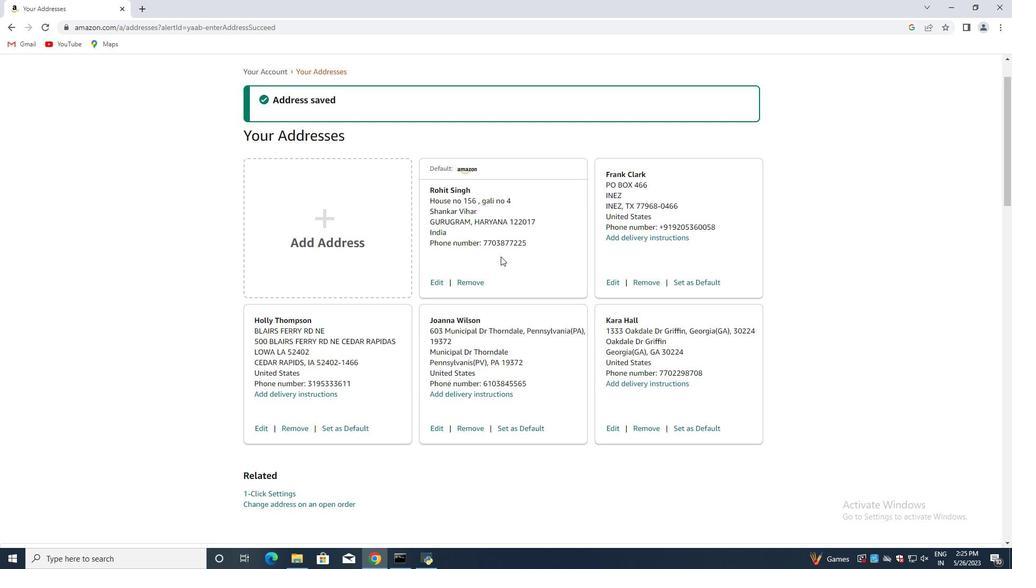
Action: Mouse scrolled (501, 263) with delta (0, 0)
Screenshot: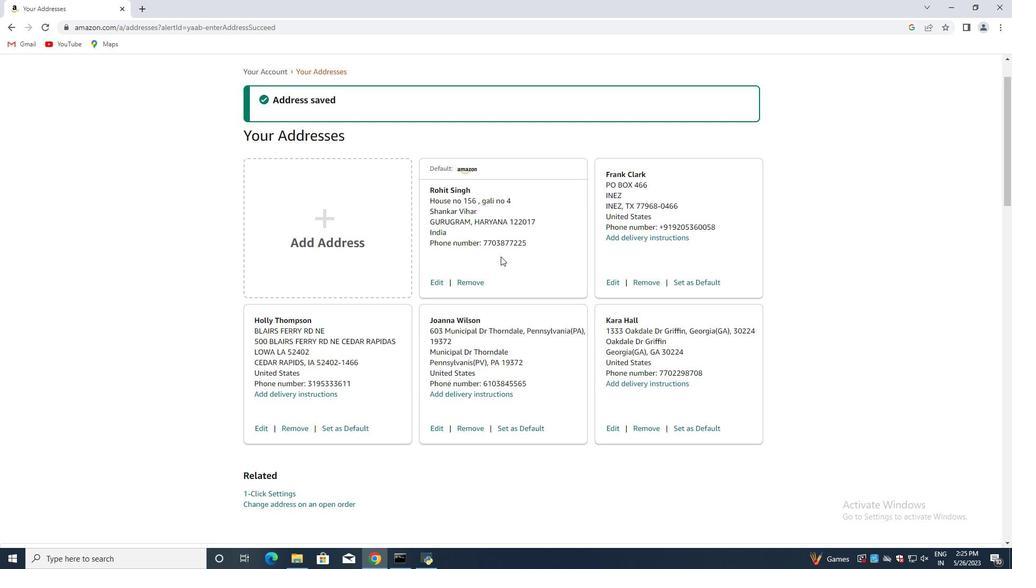 
Action: Mouse moved to (119, 158)
Screenshot: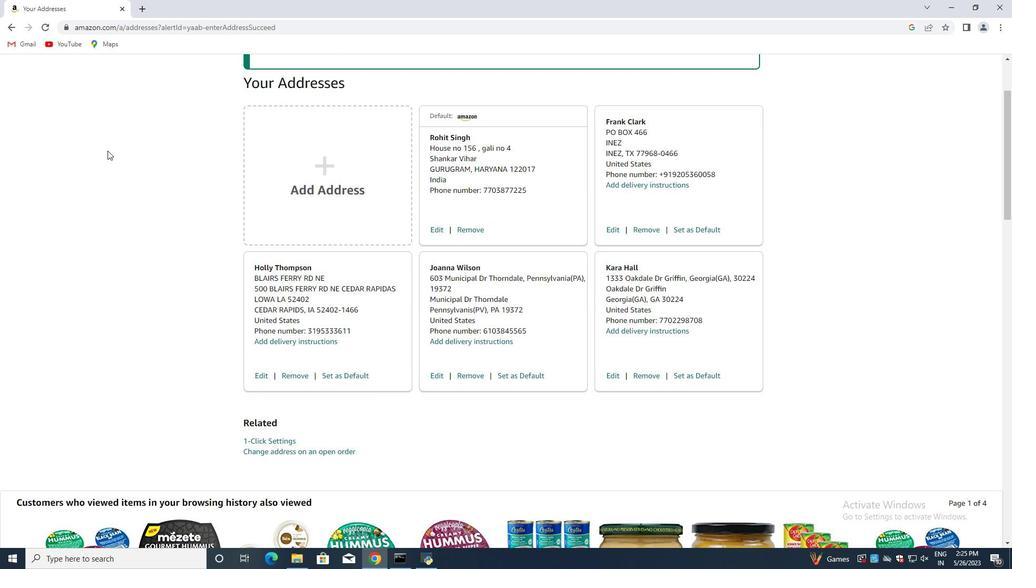 
Action: Mouse scrolled (119, 159) with delta (0, 0)
Screenshot: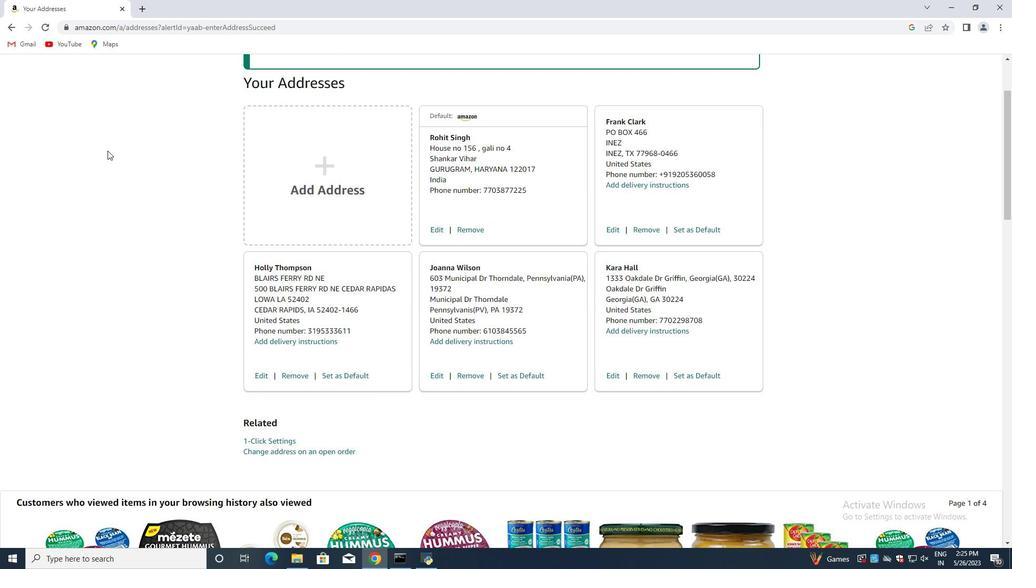 
Action: Mouse scrolled (119, 159) with delta (0, 0)
Screenshot: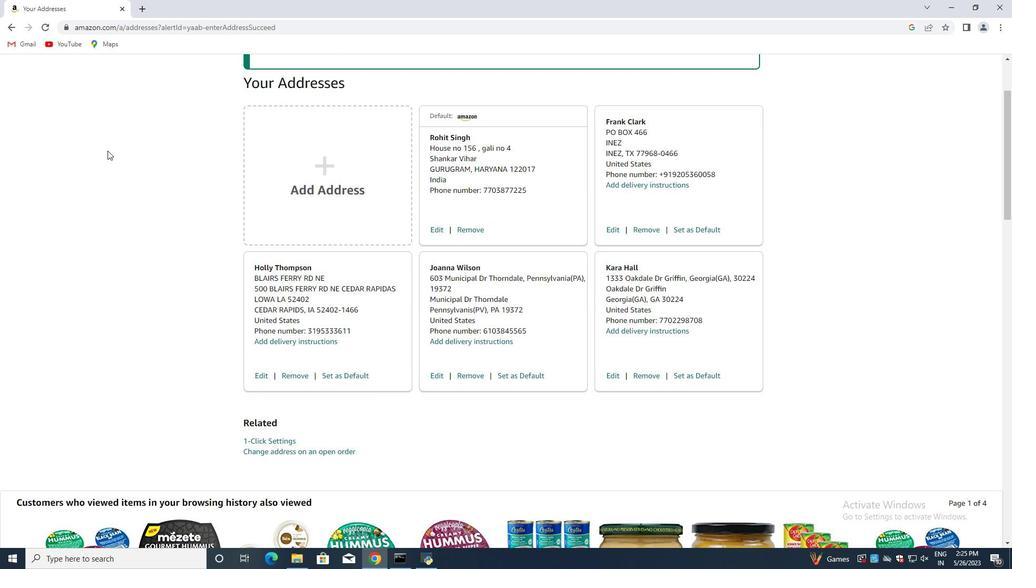 
Action: Mouse scrolled (119, 159) with delta (0, 0)
Screenshot: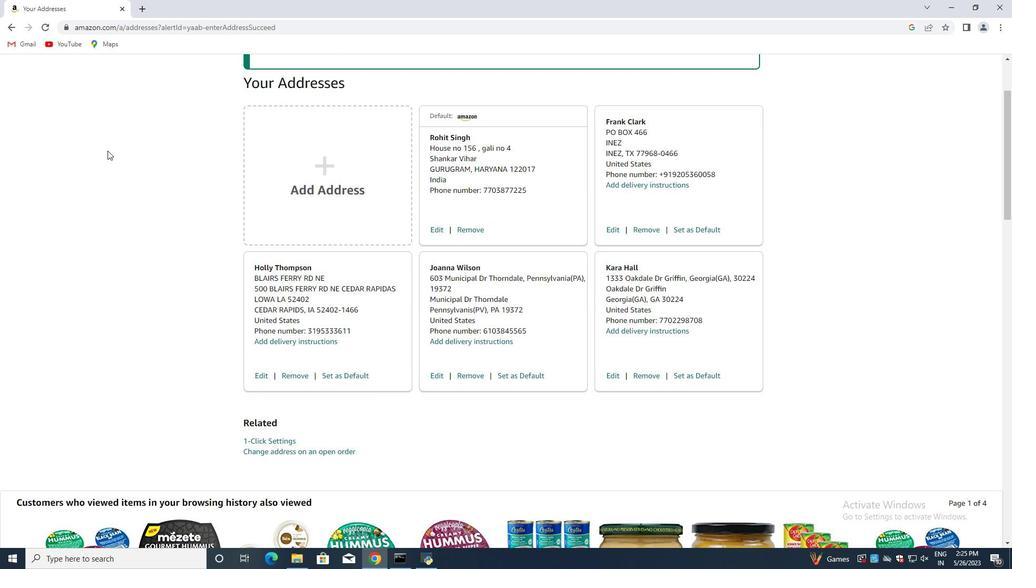 
Action: Mouse scrolled (119, 159) with delta (0, 0)
Screenshot: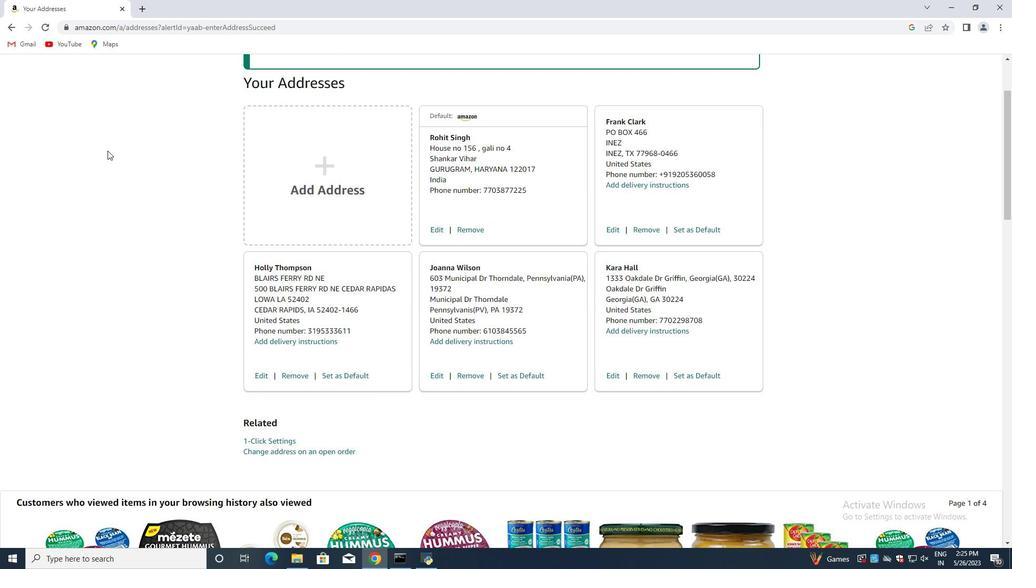 
Action: Mouse scrolled (119, 159) with delta (0, 0)
Screenshot: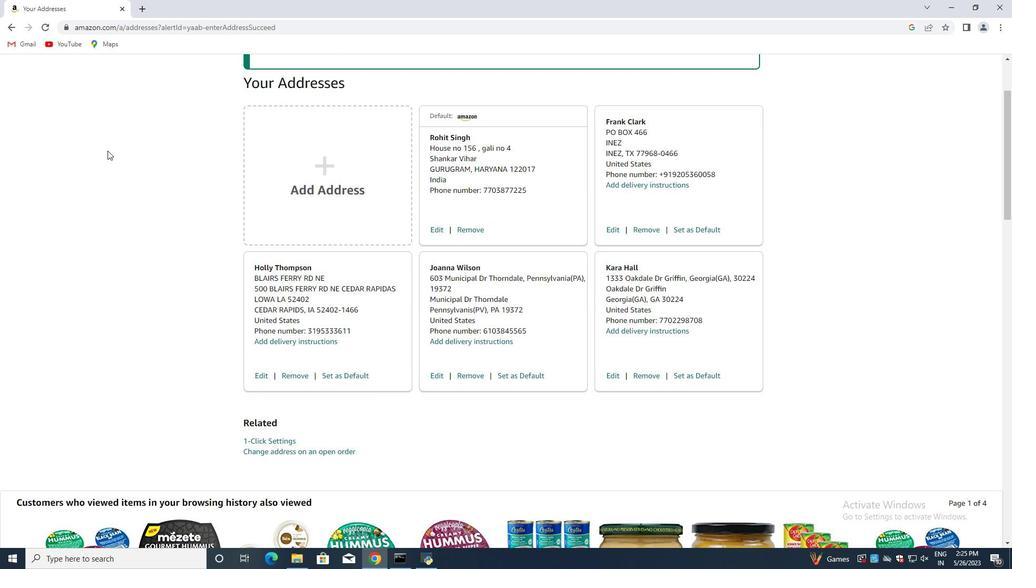 
Action: Mouse scrolled (119, 159) with delta (0, 0)
Screenshot: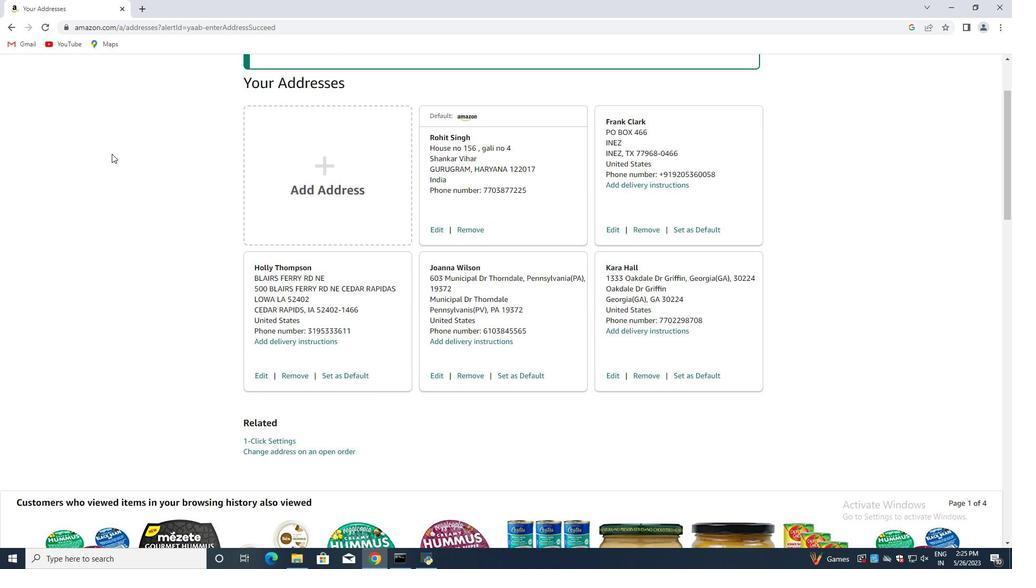 
Action: Mouse moved to (95, 66)
Screenshot: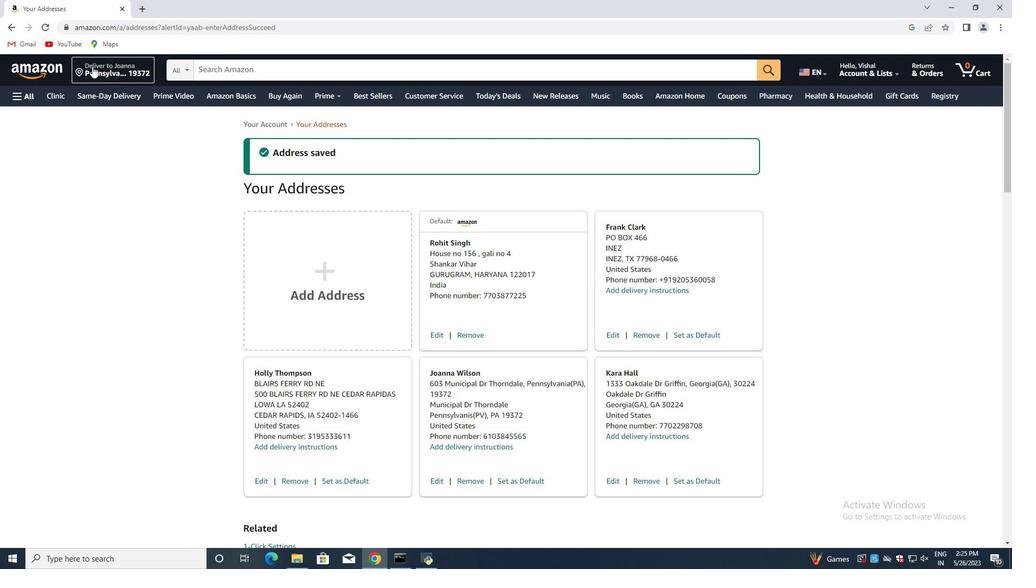 
Action: Mouse pressed left at (95, 66)
Screenshot: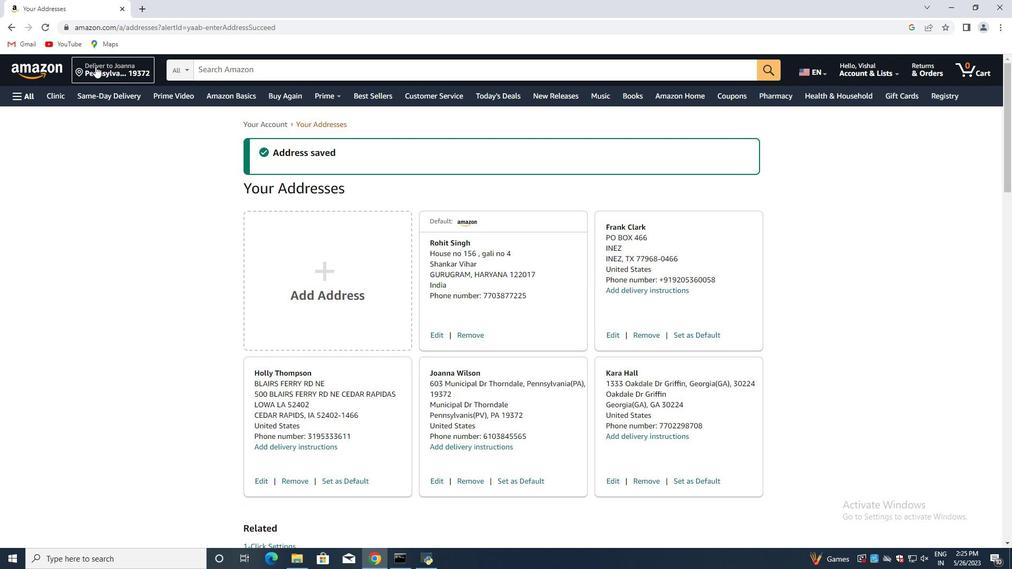 
Action: Mouse moved to (431, 335)
Screenshot: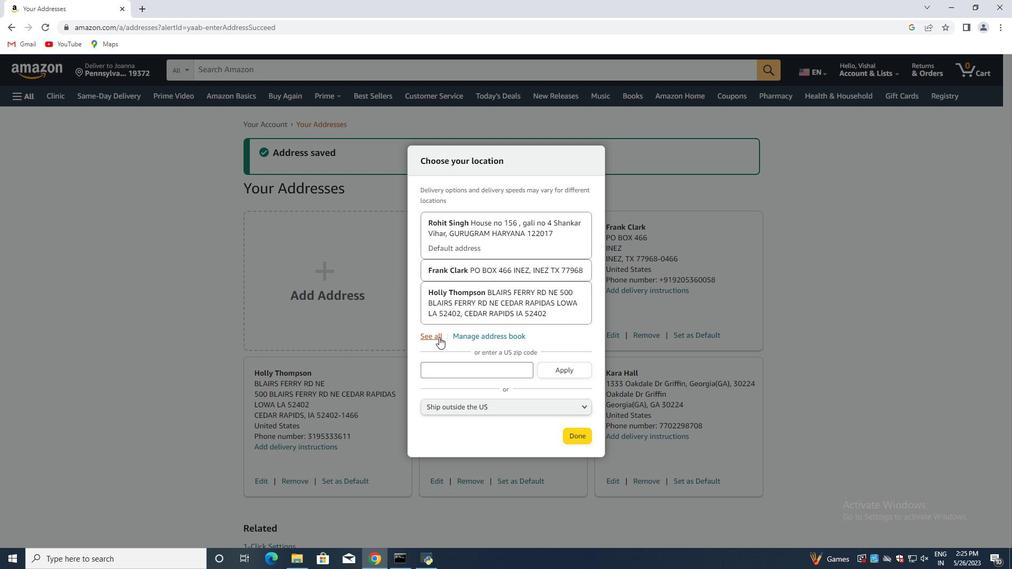 
Action: Mouse pressed left at (431, 335)
Screenshot: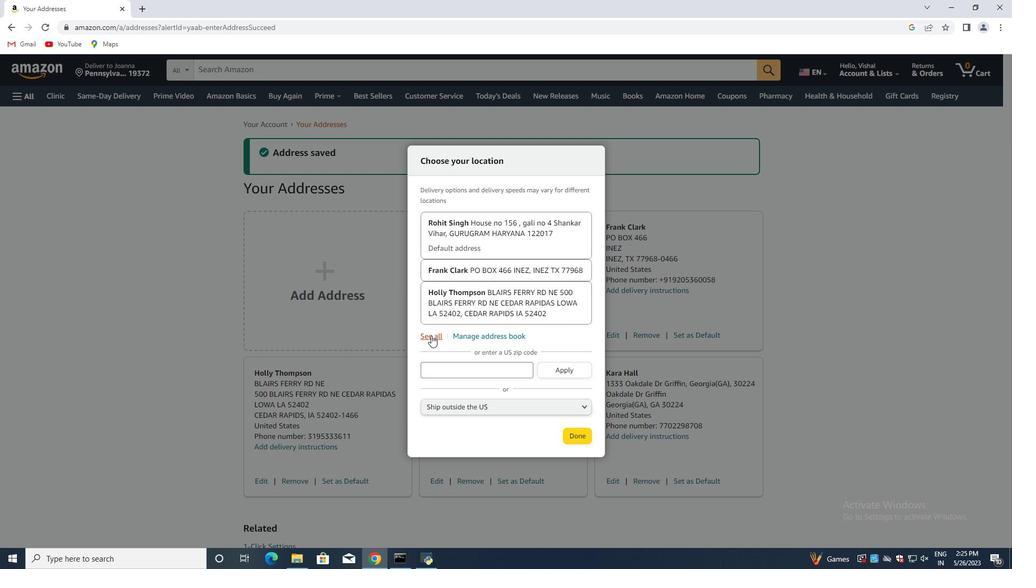 
Action: Mouse moved to (563, 387)
Screenshot: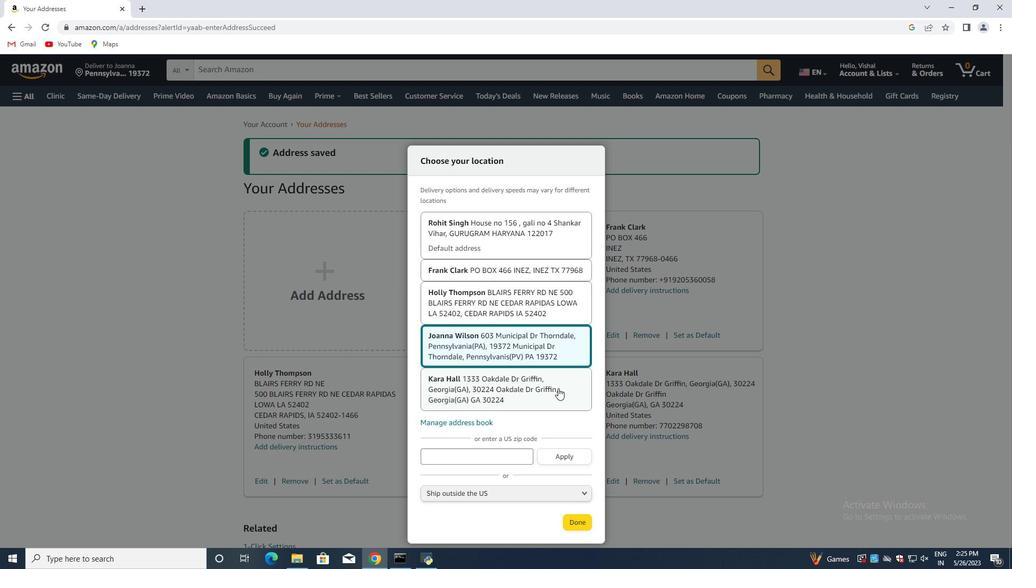 
Action: Mouse pressed left at (563, 387)
Screenshot: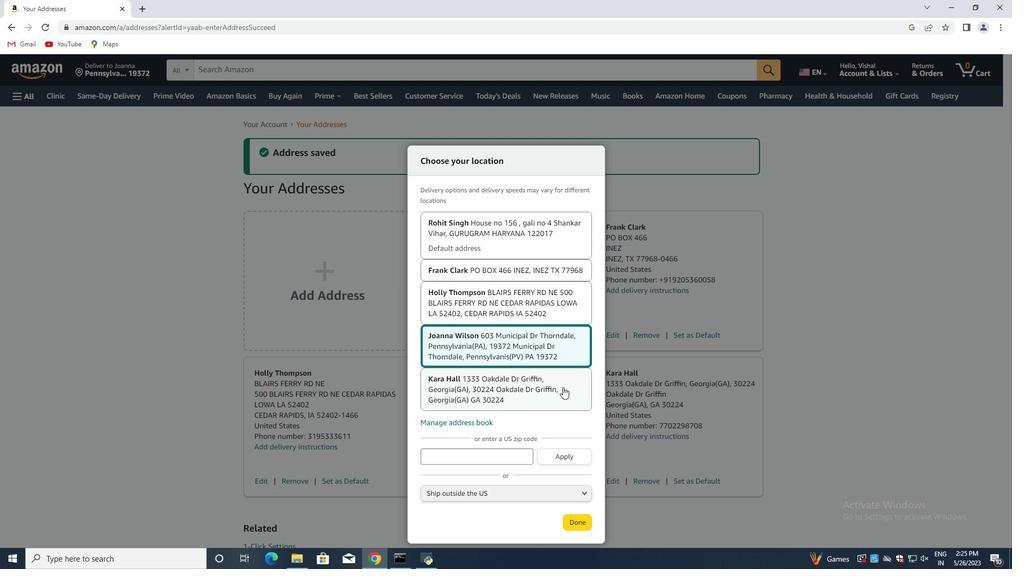 
Action: Mouse moved to (573, 518)
Screenshot: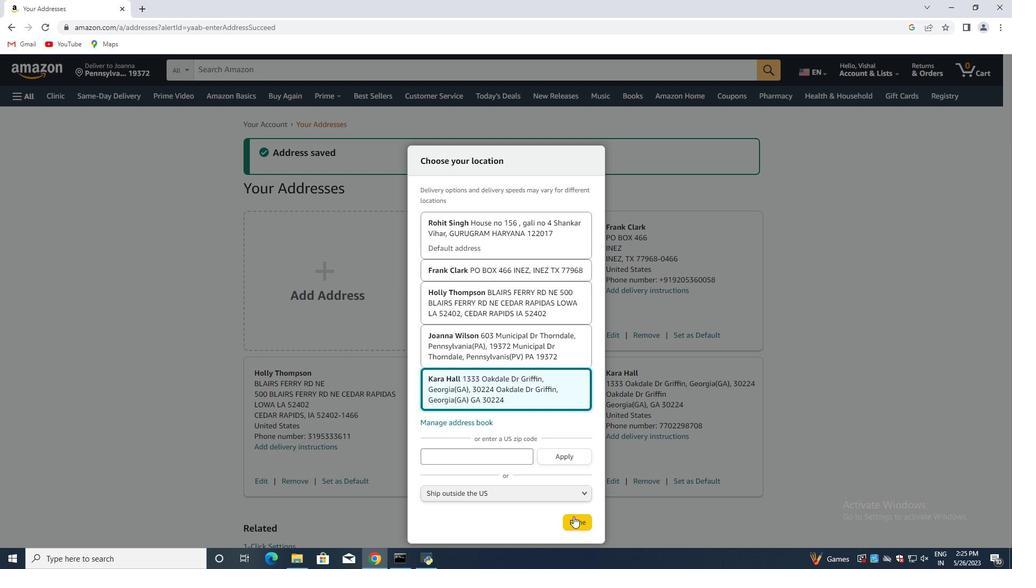 
Action: Mouse pressed left at (573, 518)
Screenshot: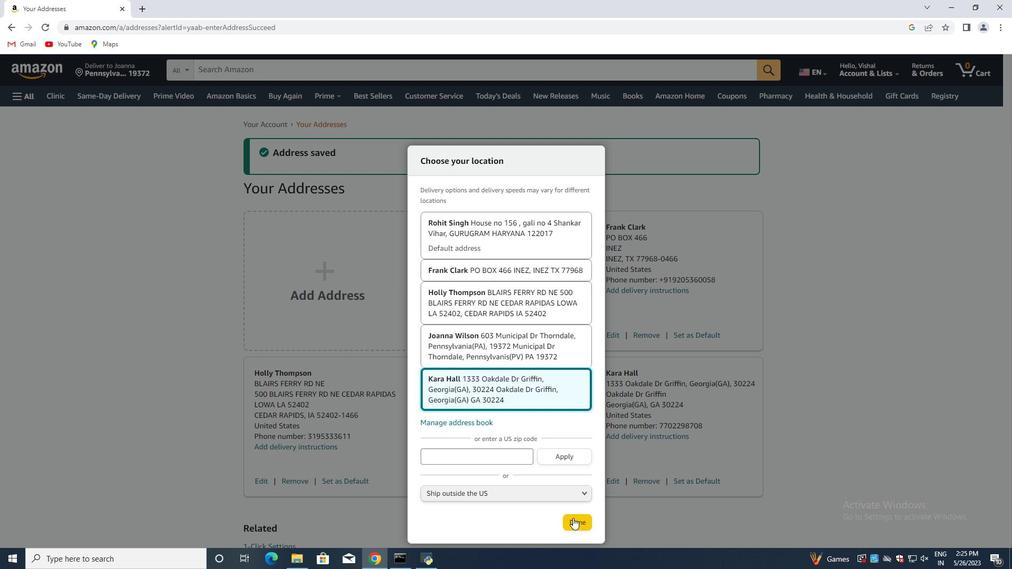
Action: Mouse moved to (30, 73)
Screenshot: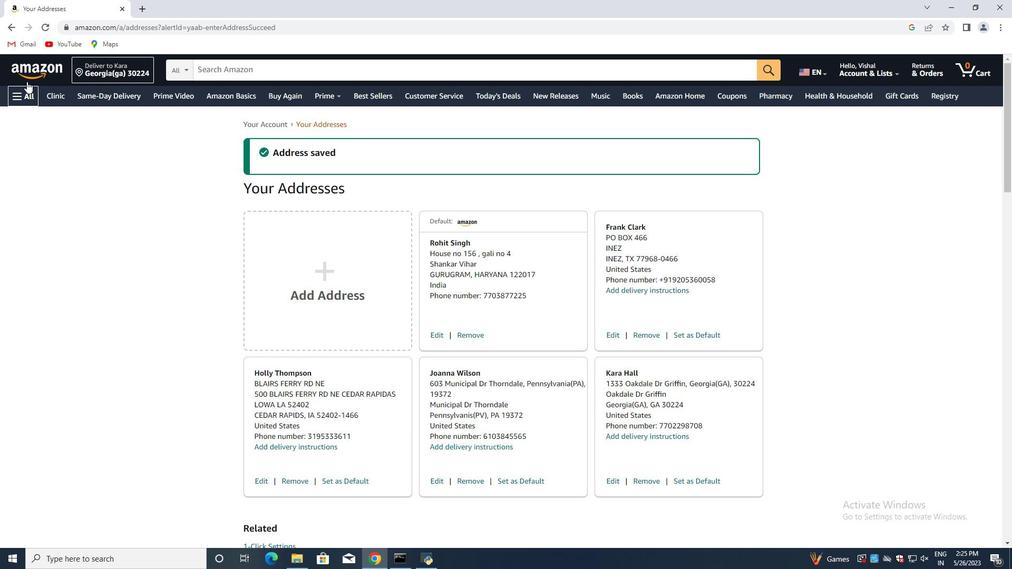 
Action: Mouse pressed left at (30, 73)
Screenshot: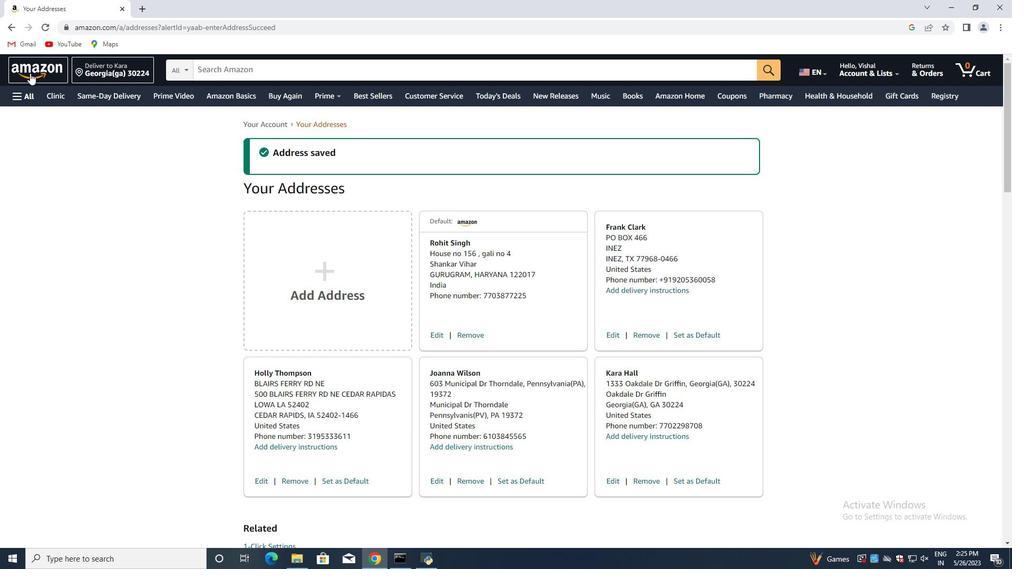 
Action: Mouse moved to (18, 95)
Screenshot: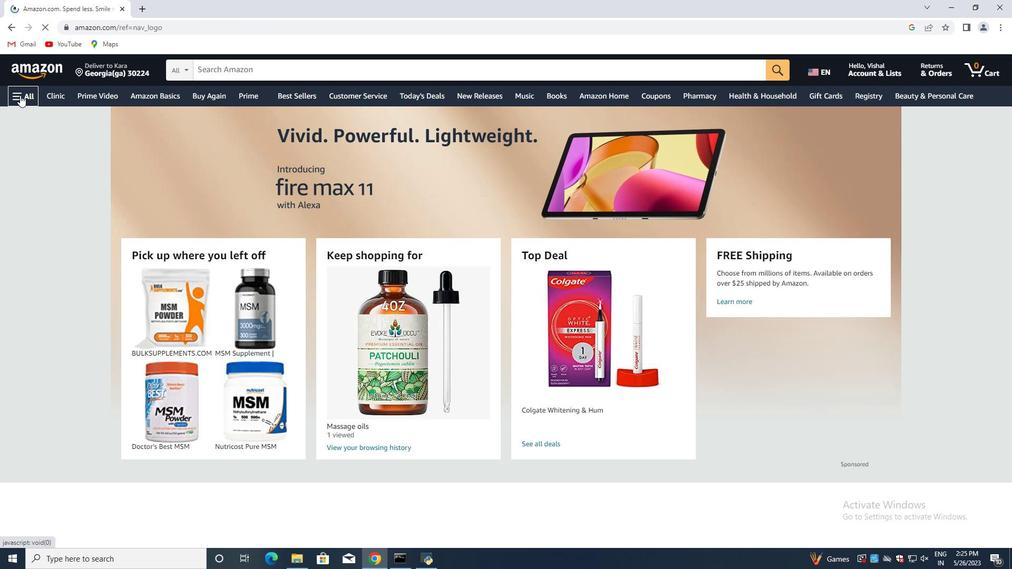 
Action: Mouse pressed left at (18, 95)
Screenshot: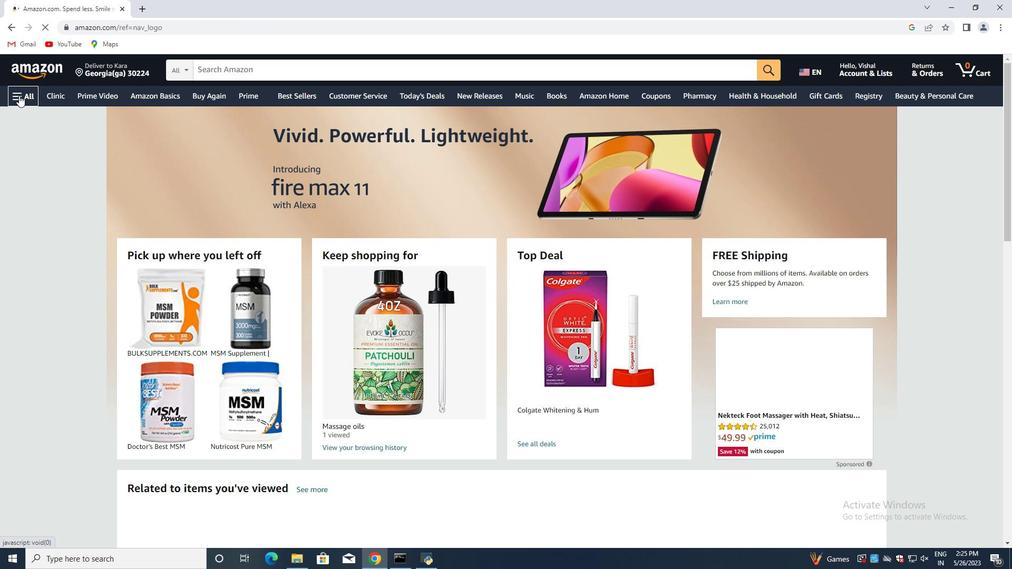 
Action: Mouse moved to (71, 295)
Screenshot: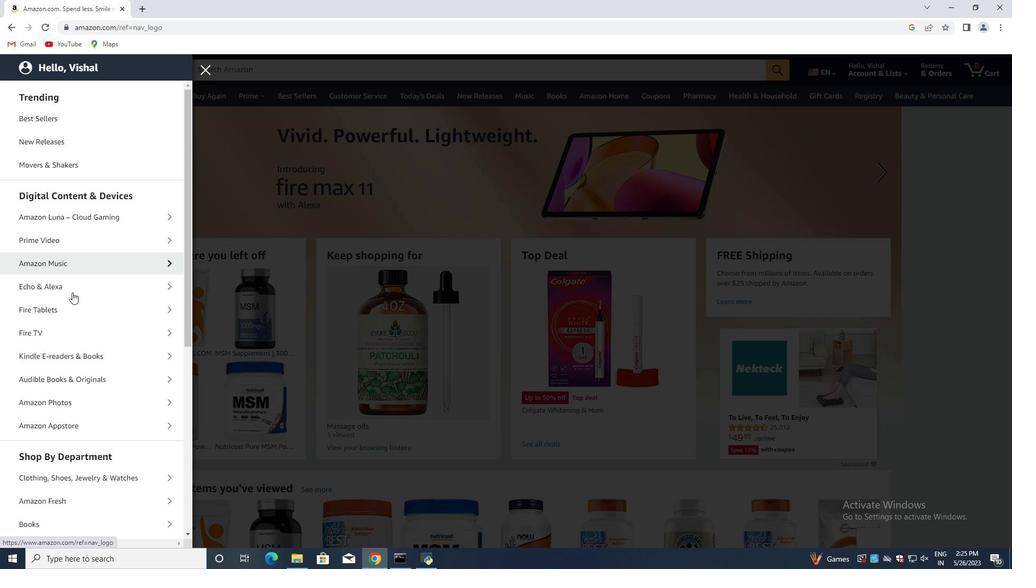 
Action: Mouse scrolled (71, 294) with delta (0, 0)
Screenshot: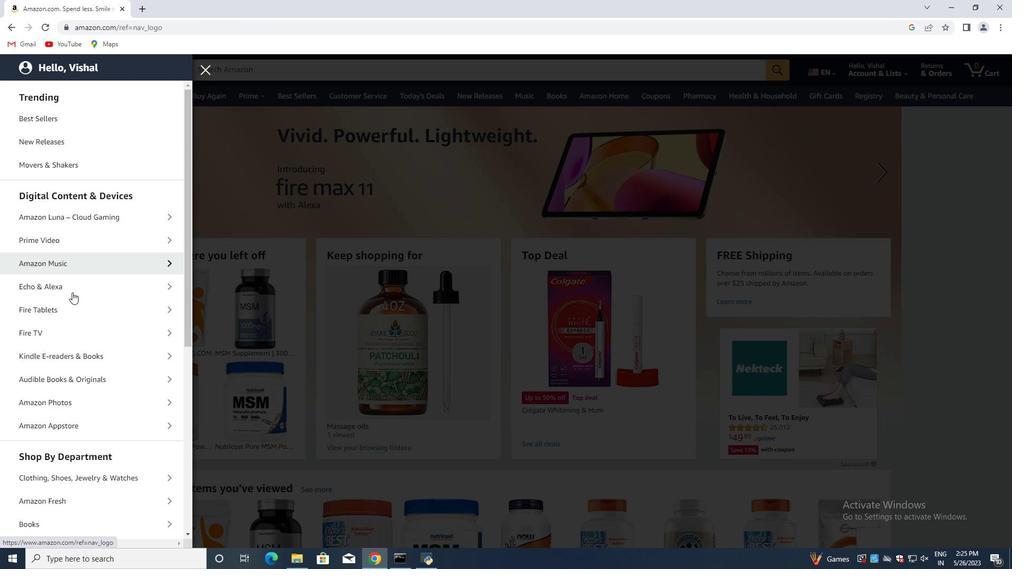 
Action: Mouse moved to (70, 300)
Screenshot: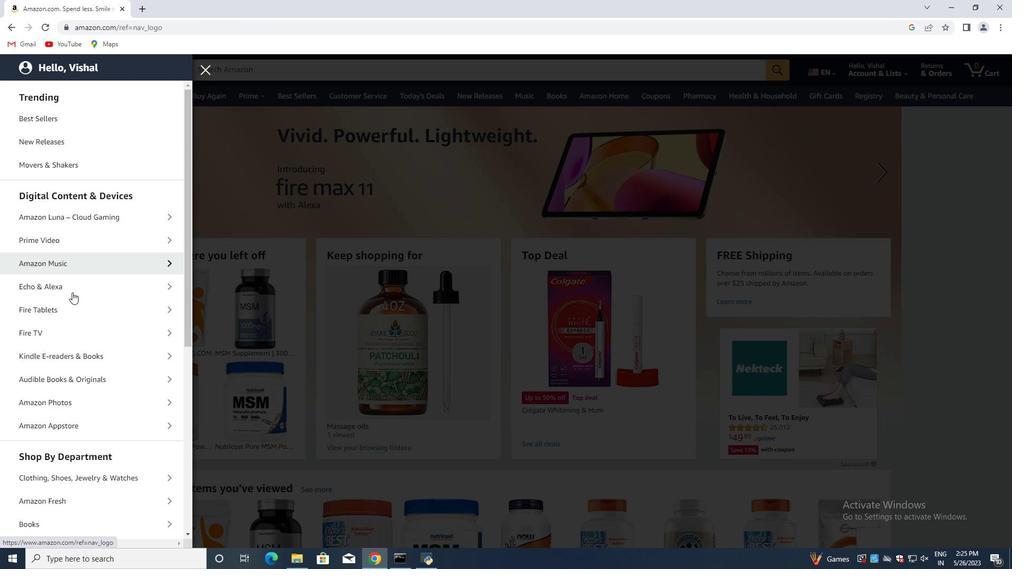 
Action: Mouse scrolled (70, 300) with delta (0, 0)
Screenshot: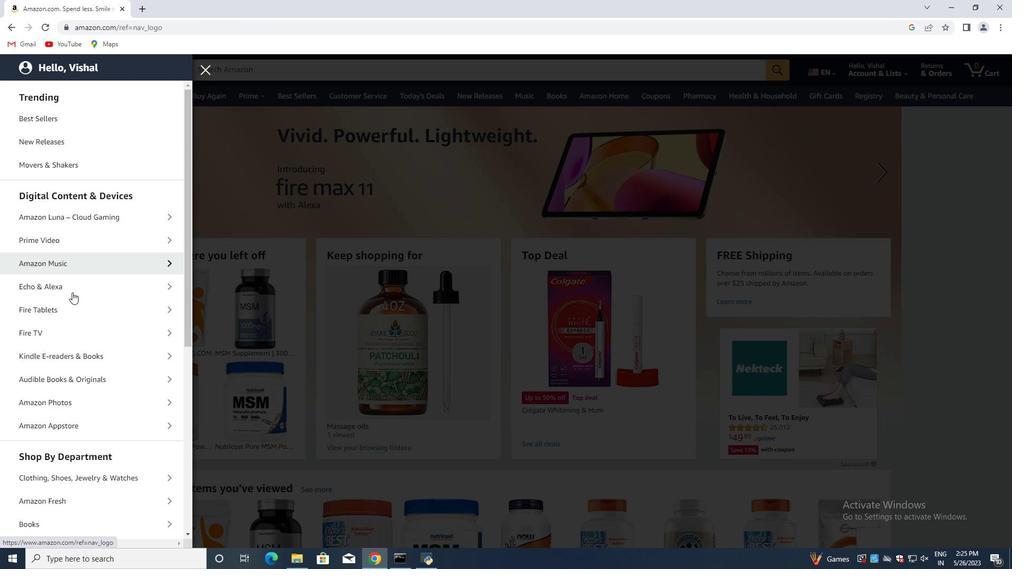 
Action: Mouse moved to (69, 308)
Screenshot: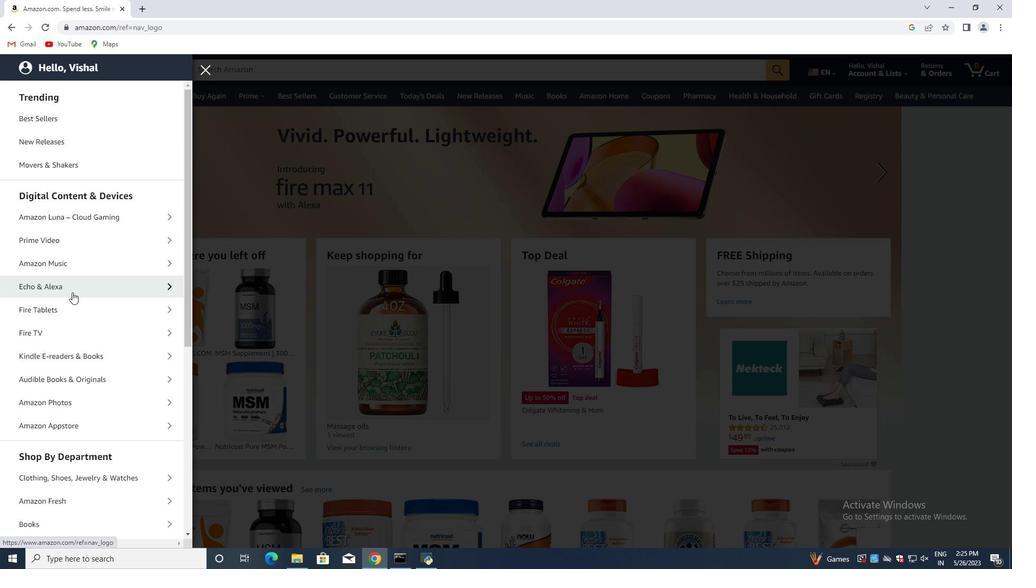
Action: Mouse scrolled (69, 307) with delta (0, 0)
Screenshot: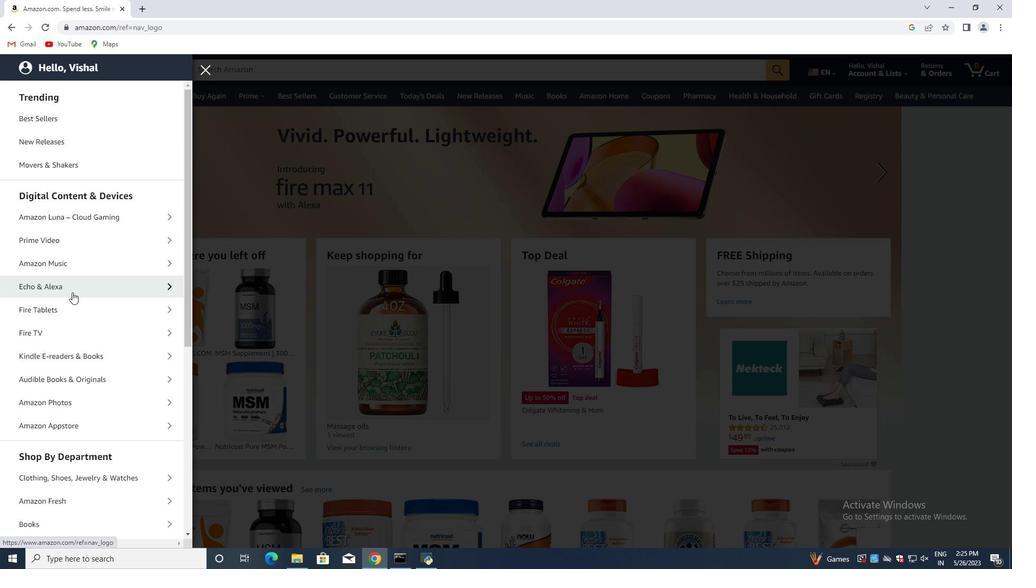
Action: Mouse moved to (69, 313)
Screenshot: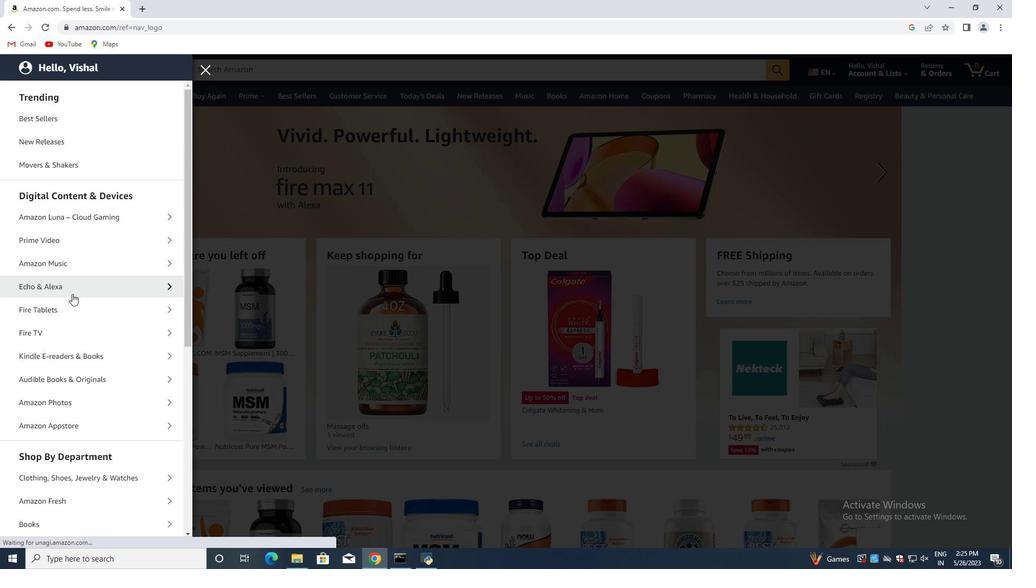 
Action: Mouse scrolled (69, 312) with delta (0, 0)
Screenshot: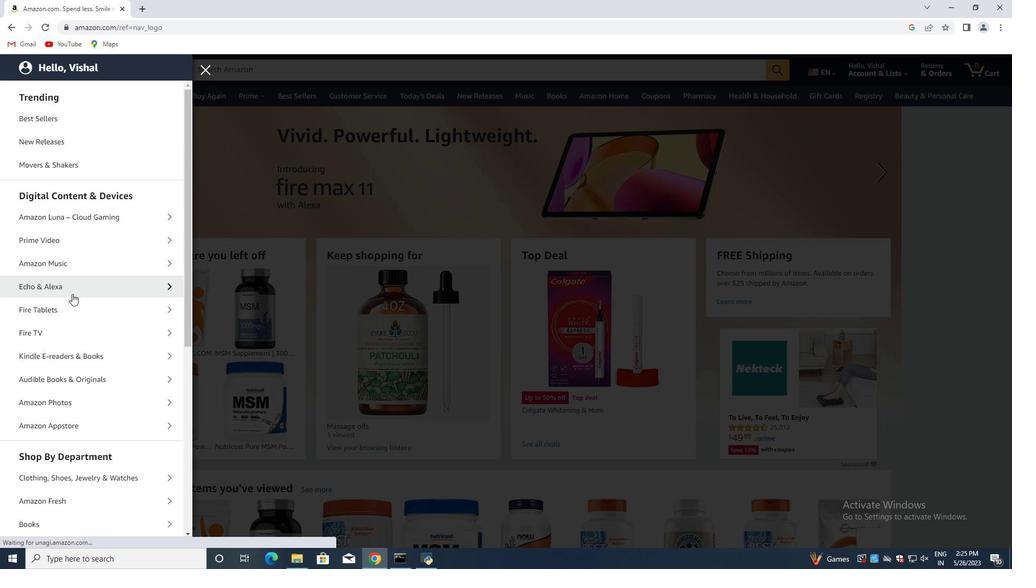 
Action: Mouse moved to (69, 313)
Screenshot: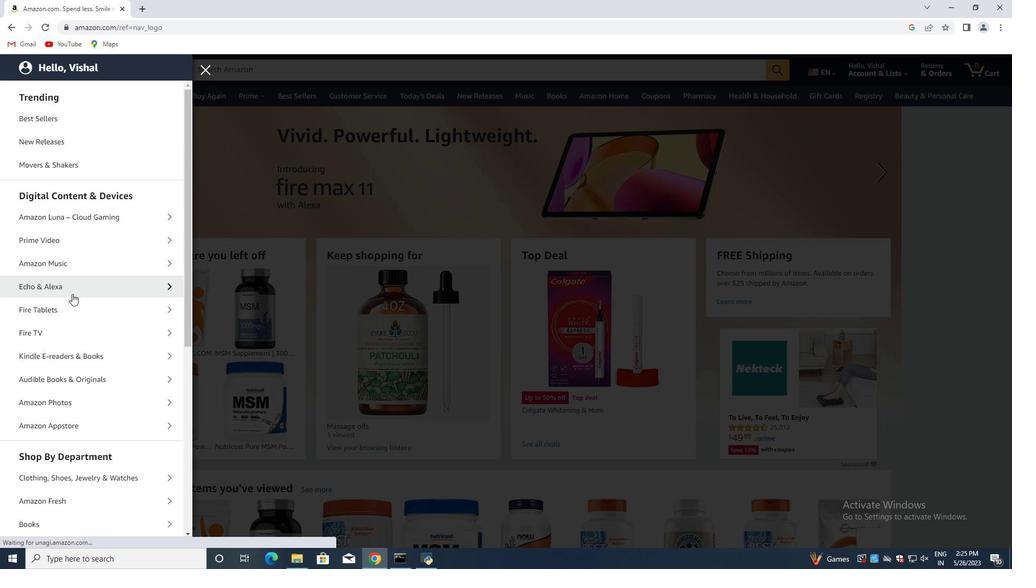 
Action: Mouse scrolled (69, 313) with delta (0, 0)
Screenshot: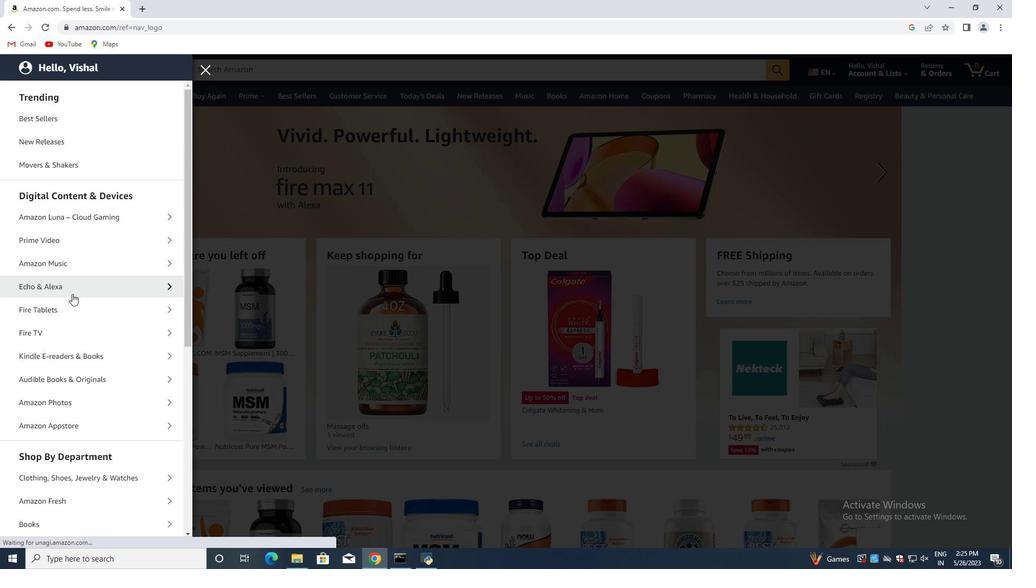 
Action: Mouse scrolled (69, 313) with delta (0, 0)
Screenshot: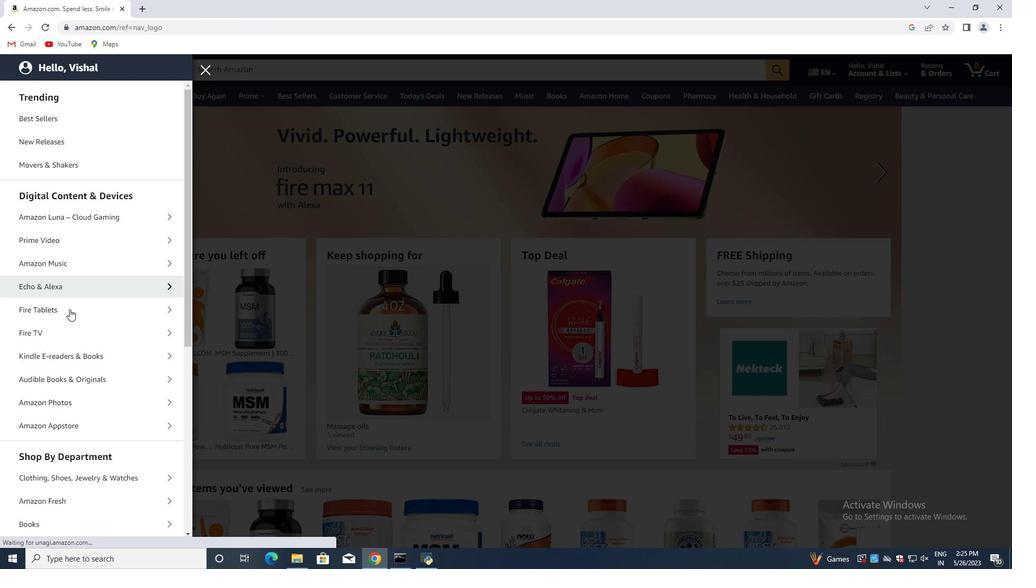 
Action: Mouse moved to (69, 315)
Screenshot: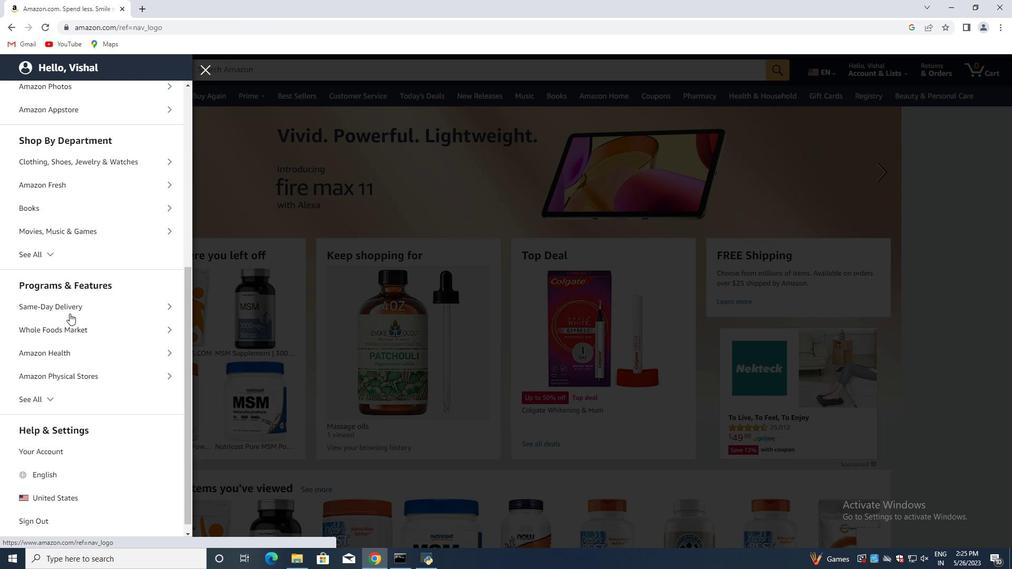 
Action: Mouse scrolled (69, 314) with delta (0, 0)
Screenshot: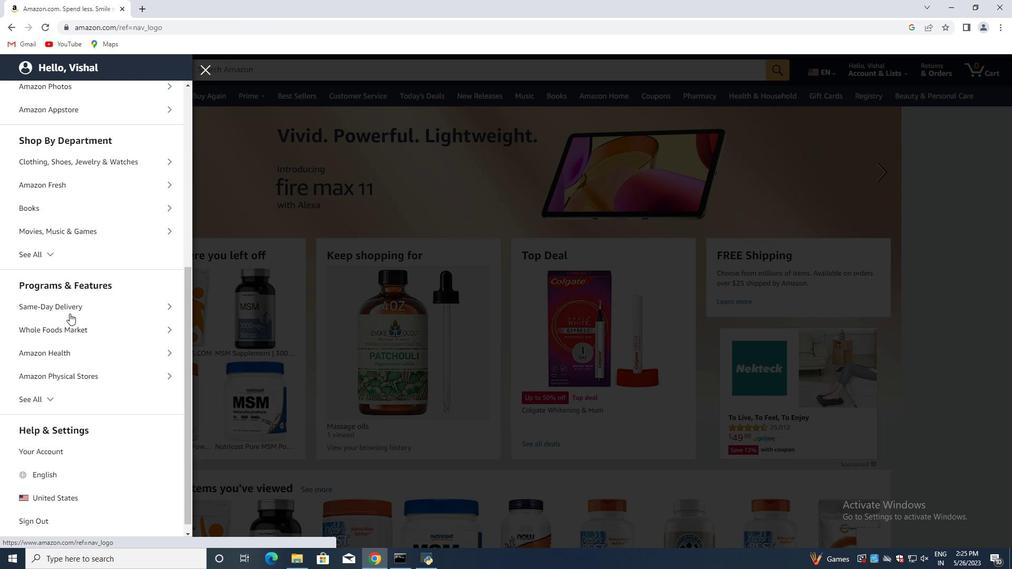 
Action: Mouse moved to (69, 316)
Screenshot: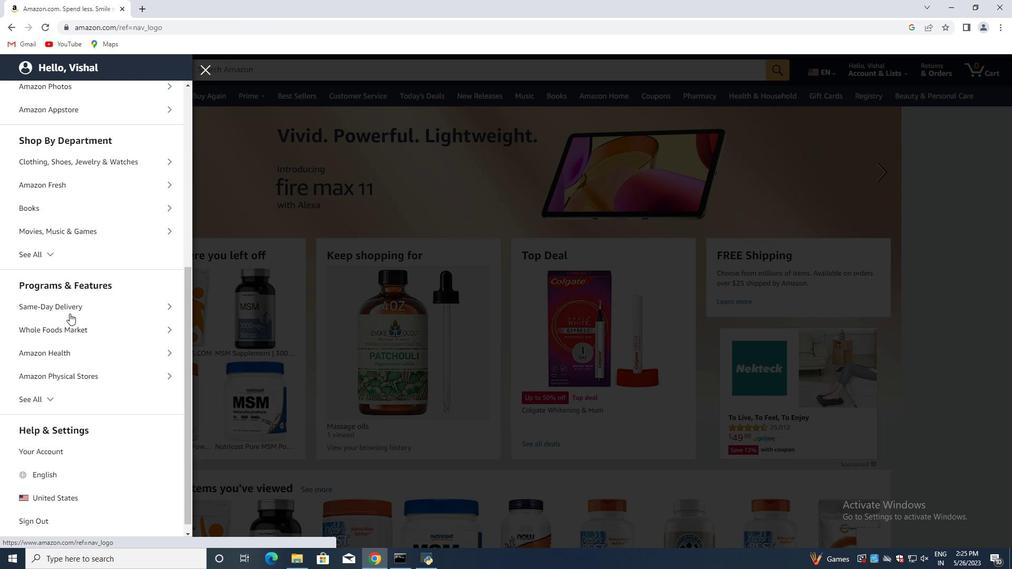 
Action: Mouse scrolled (69, 315) with delta (0, 0)
Screenshot: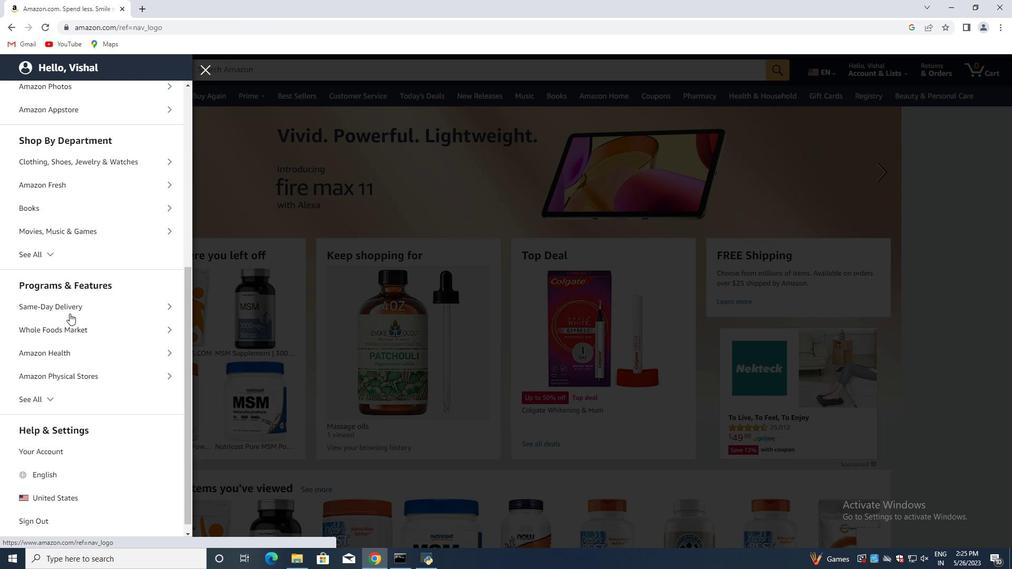 
Action: Mouse moved to (69, 317)
Screenshot: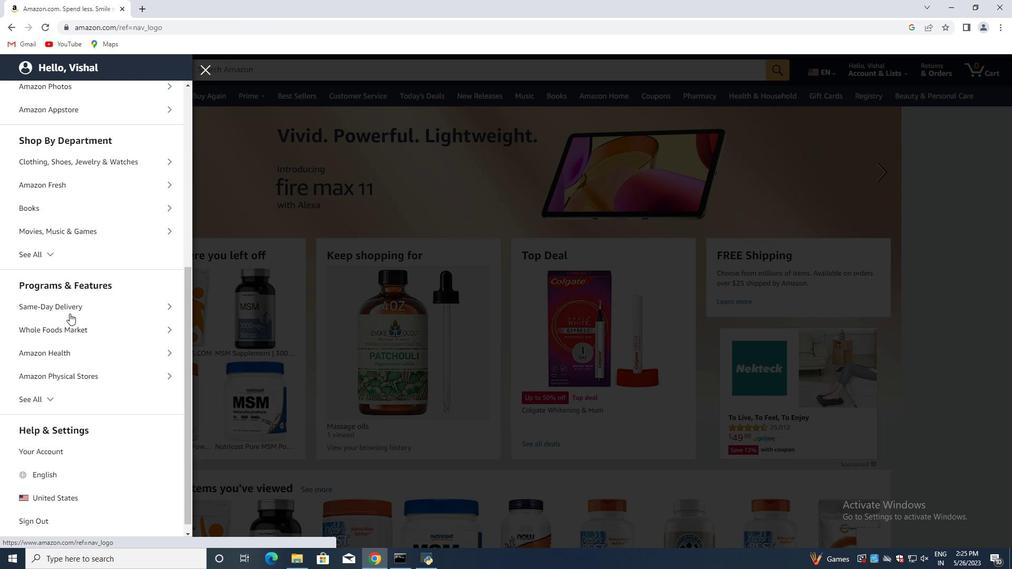 
Action: Mouse scrolled (69, 316) with delta (0, 0)
Screenshot: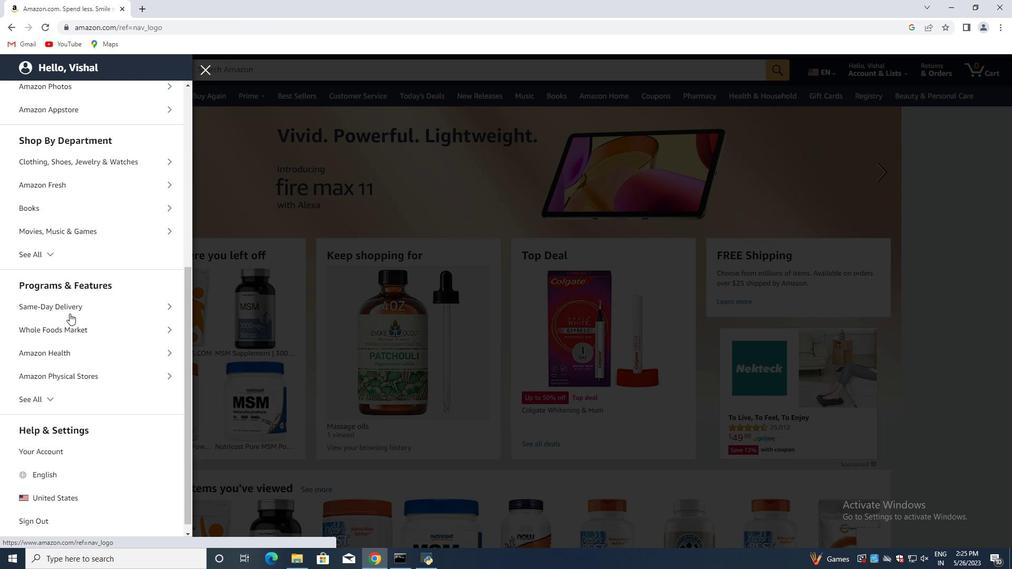 
Action: Mouse moved to (173, 322)
Screenshot: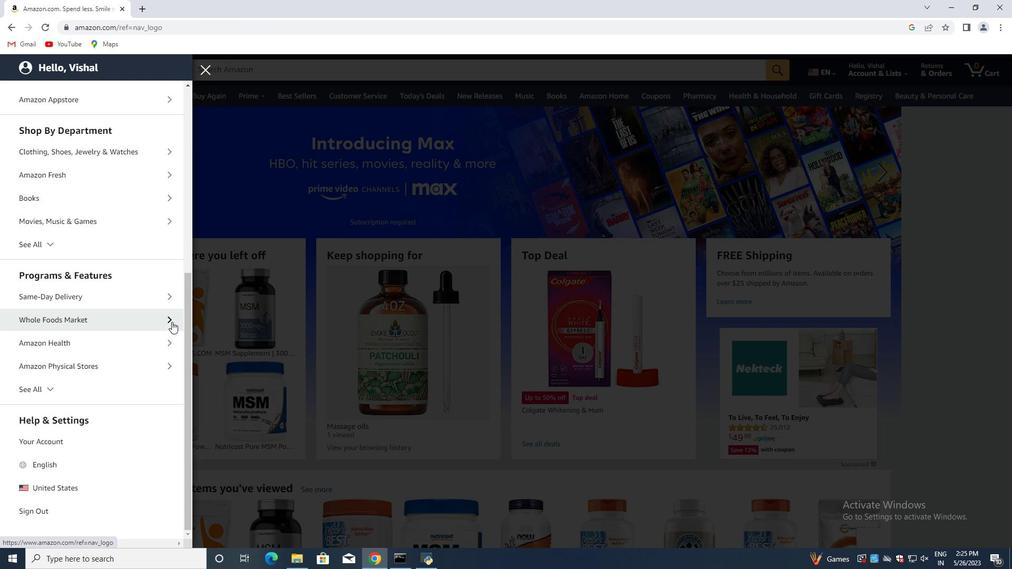 
Action: Mouse pressed left at (173, 322)
Screenshot: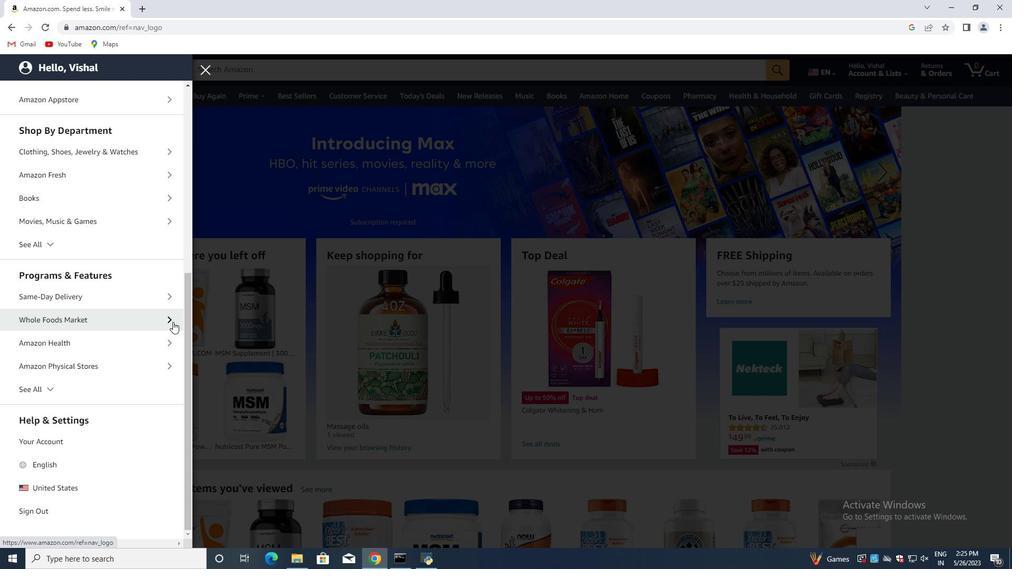 
Action: Mouse moved to (132, 140)
Screenshot: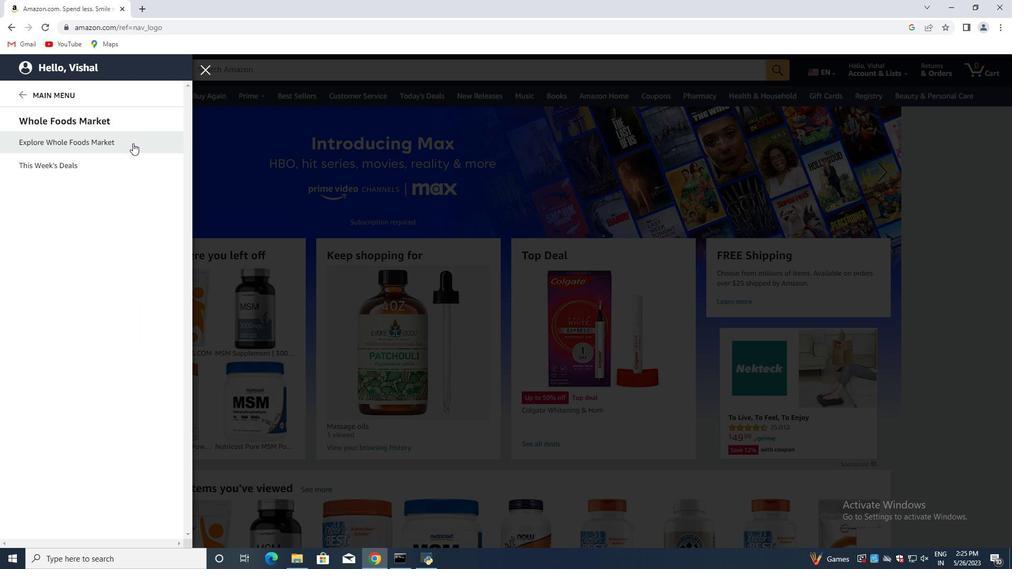 
Action: Mouse pressed left at (132, 140)
Screenshot: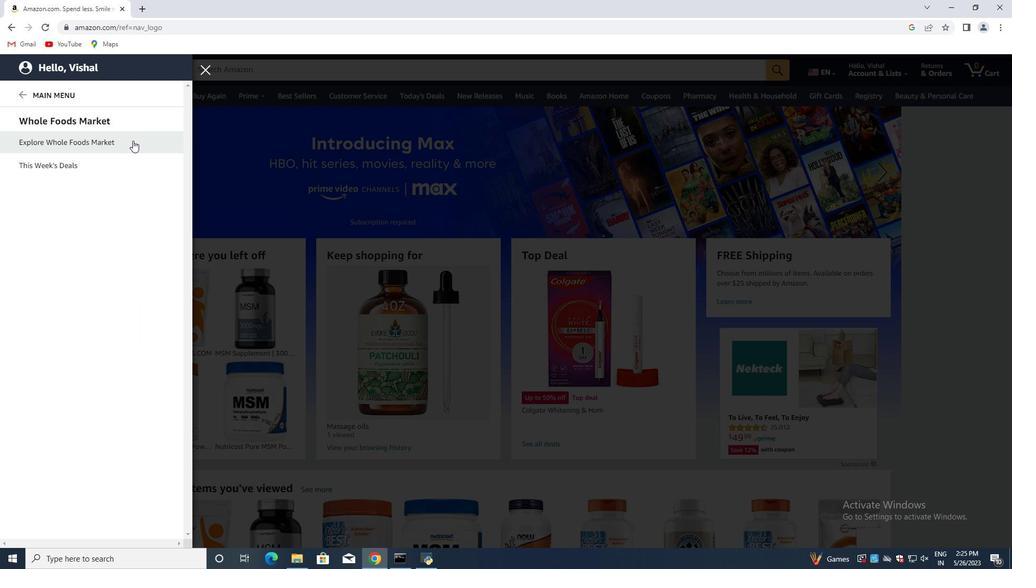
Action: Mouse moved to (477, 313)
Screenshot: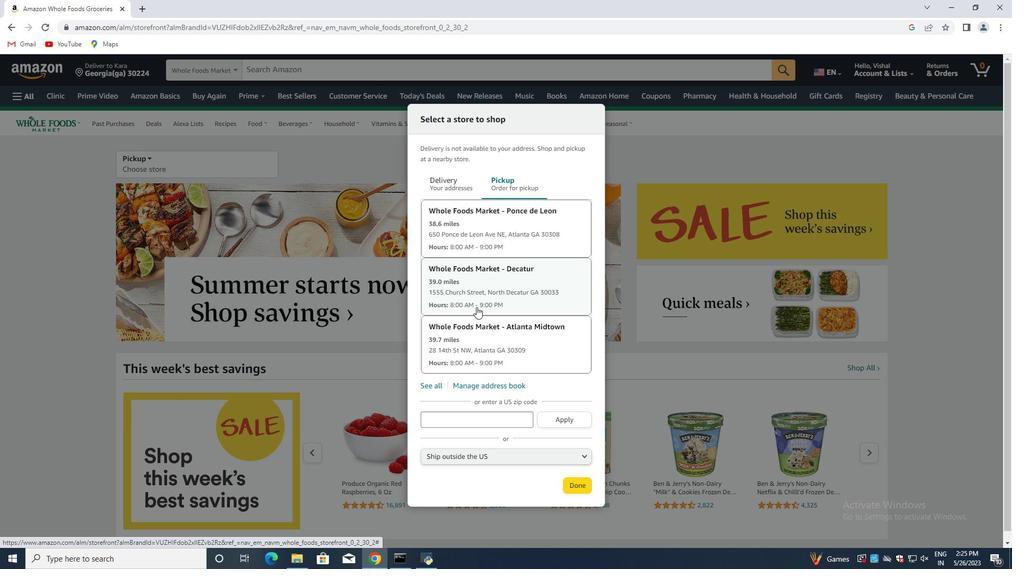
Action: Mouse scrolled (477, 313) with delta (0, 0)
Screenshot: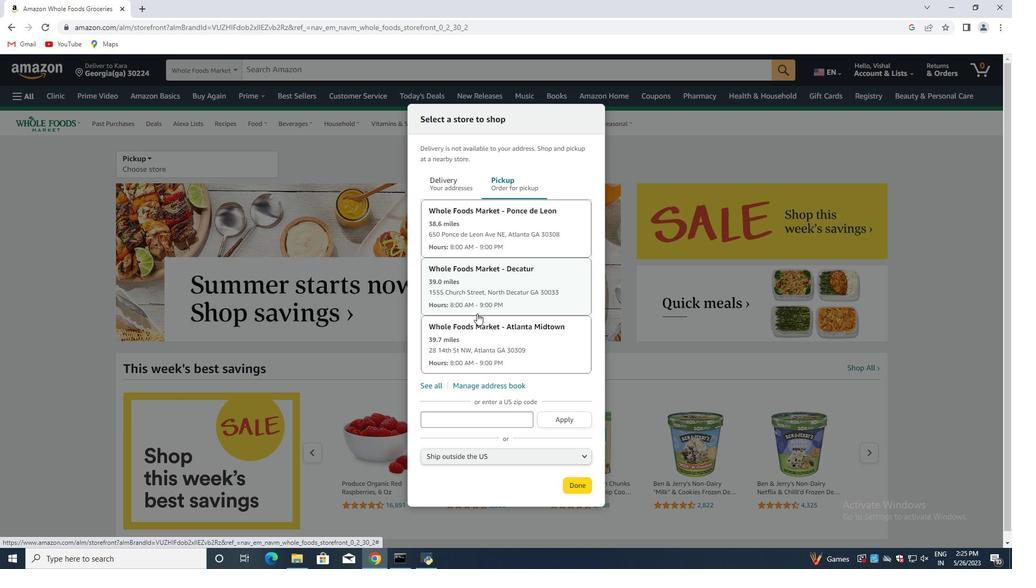 
Action: Mouse moved to (477, 314)
Screenshot: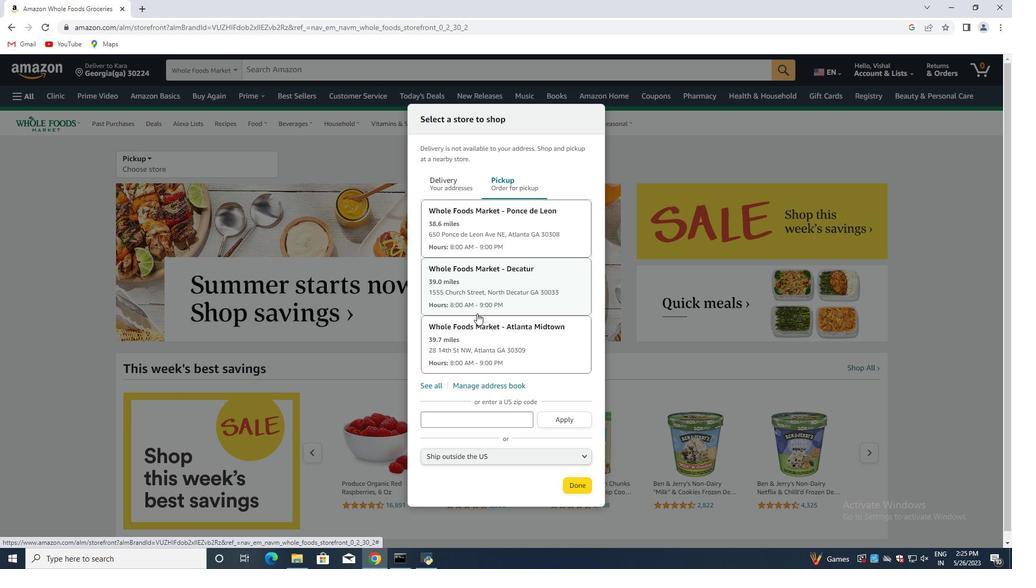 
Action: Mouse scrolled (477, 313) with delta (0, 0)
Screenshot: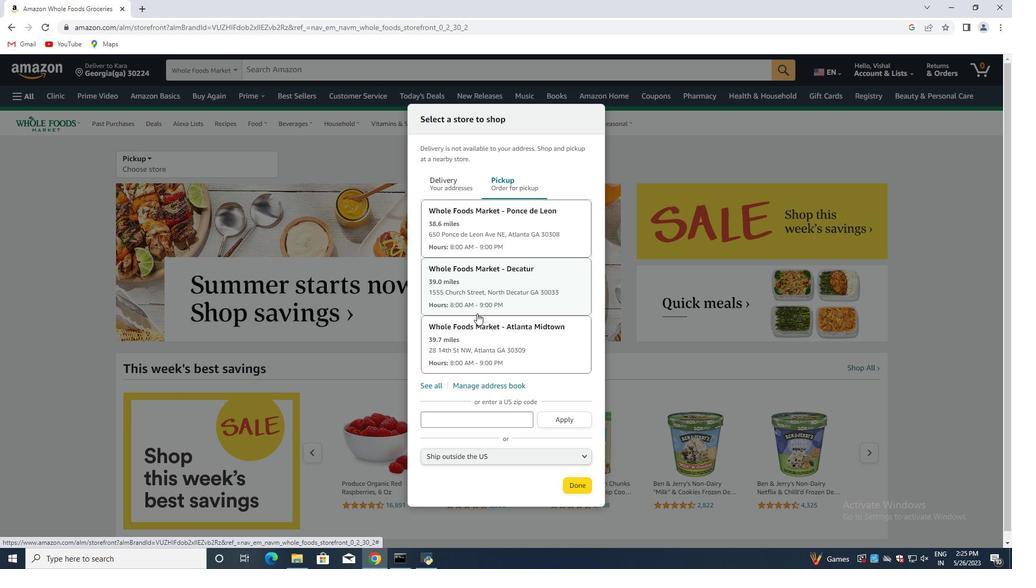 
Action: Mouse moved to (477, 314)
Screenshot: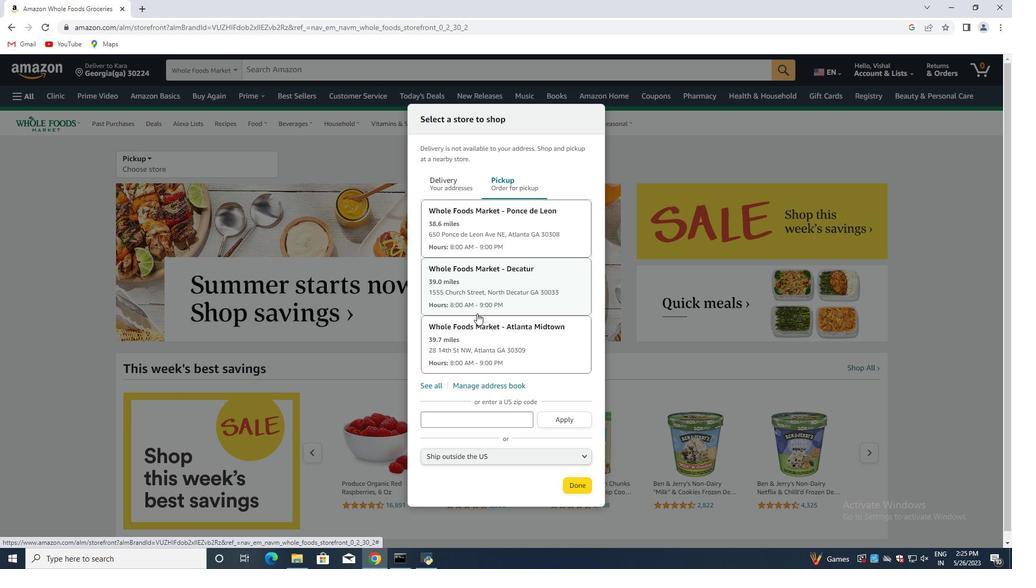 
Action: Mouse scrolled (477, 313) with delta (0, 0)
Screenshot: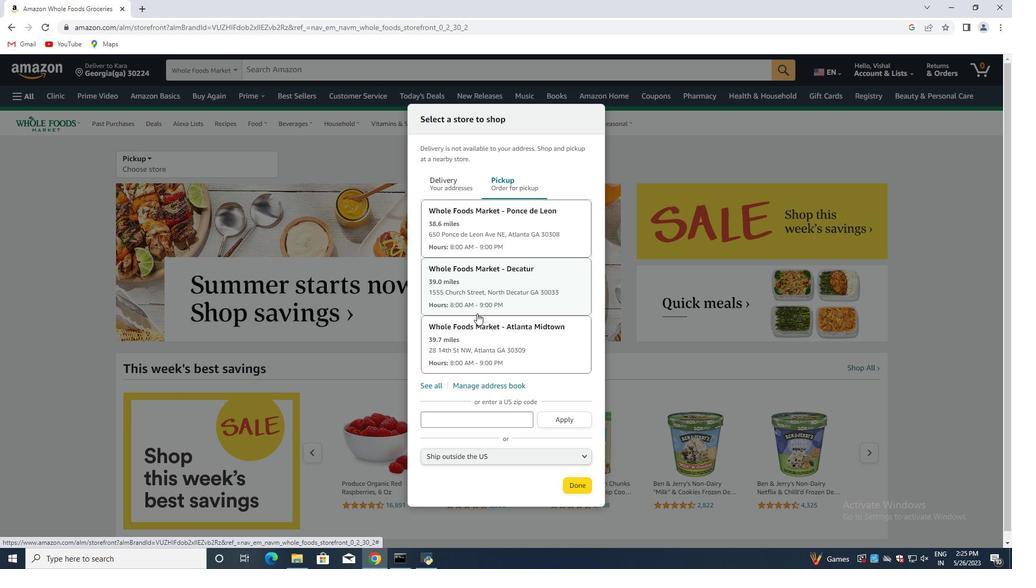 
Action: Mouse moved to (476, 315)
Screenshot: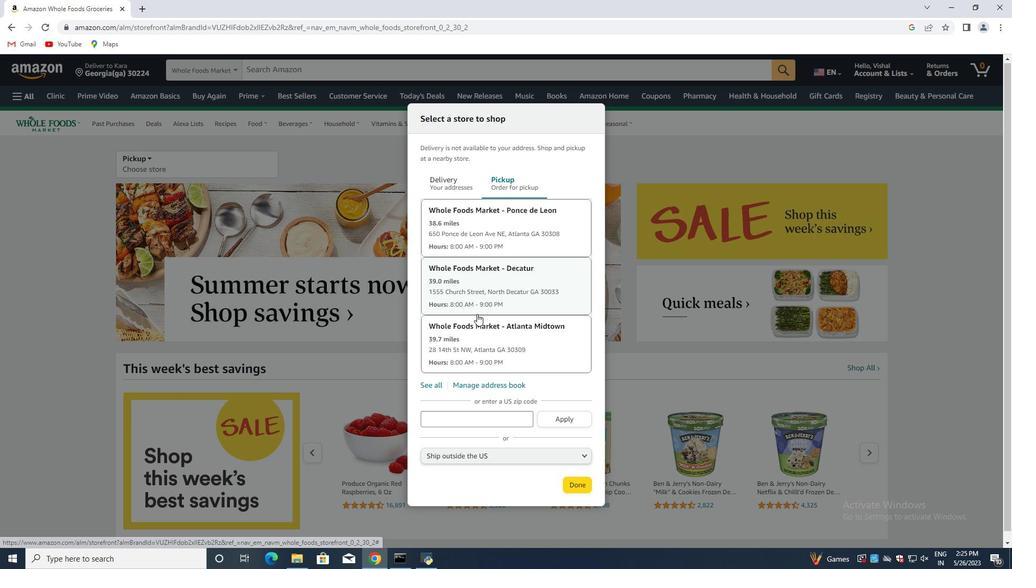 
Action: Mouse scrolled (476, 314) with delta (0, 0)
Screenshot: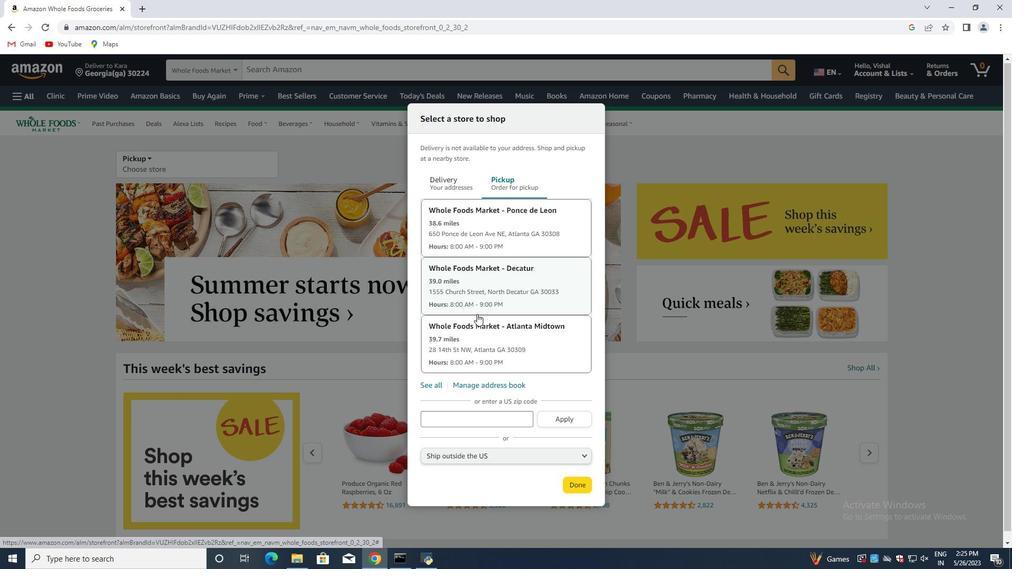 
Action: Mouse moved to (423, 378)
Screenshot: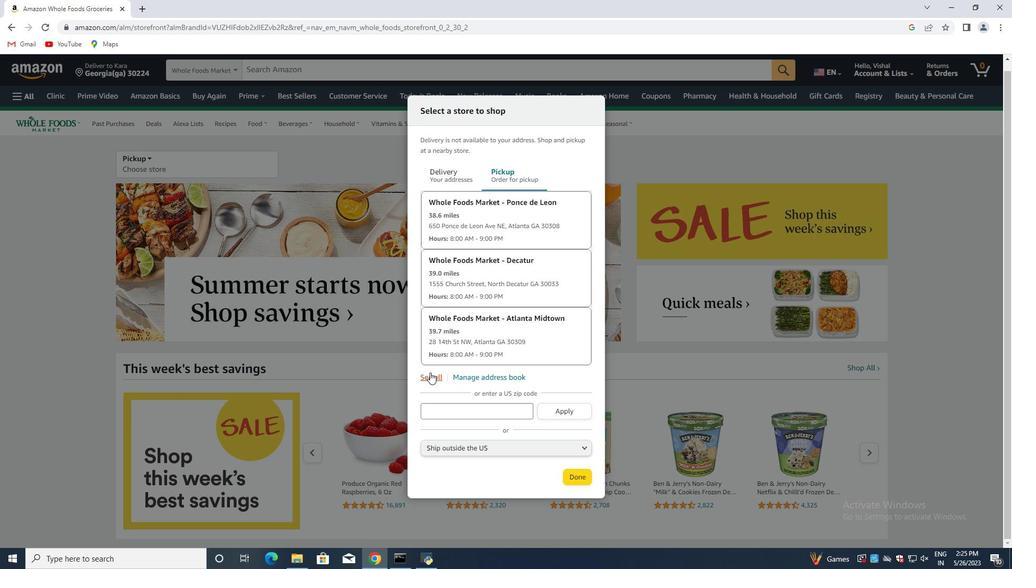 
Action: Mouse pressed left at (423, 378)
Screenshot: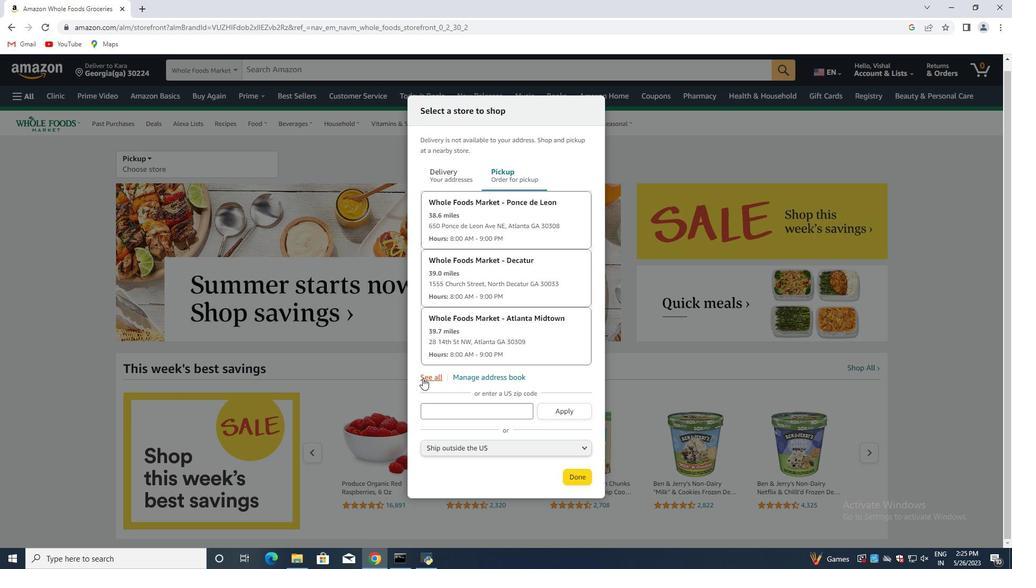 
Action: Mouse moved to (440, 362)
Screenshot: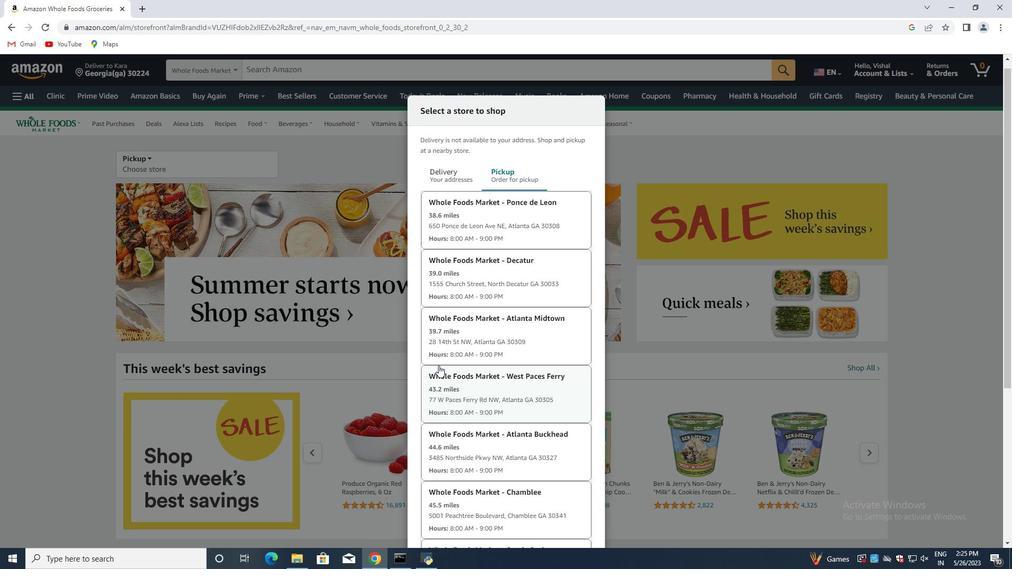 
Action: Mouse scrolled (440, 361) with delta (0, 0)
Screenshot: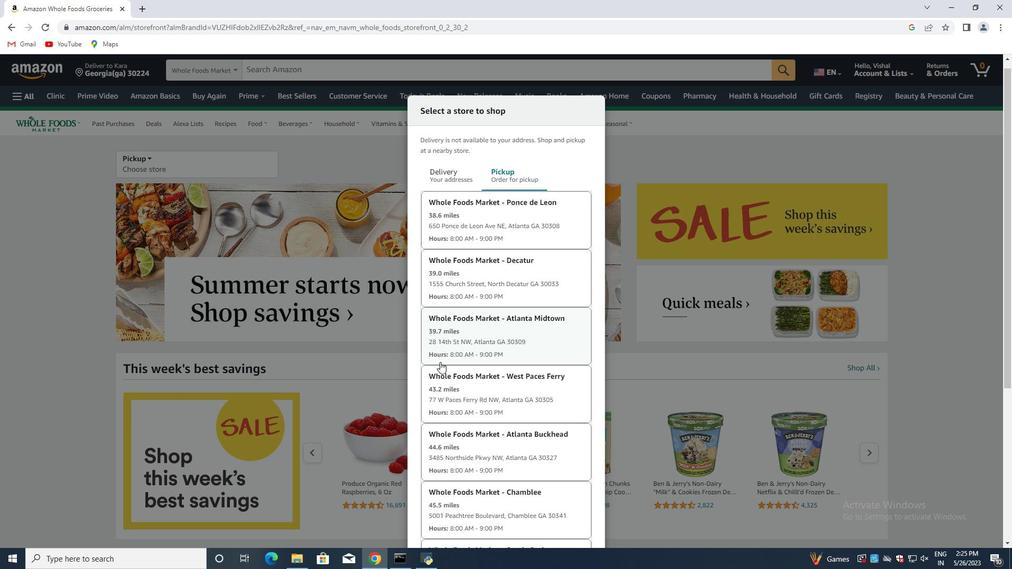
Action: Mouse scrolled (440, 361) with delta (0, 0)
Screenshot: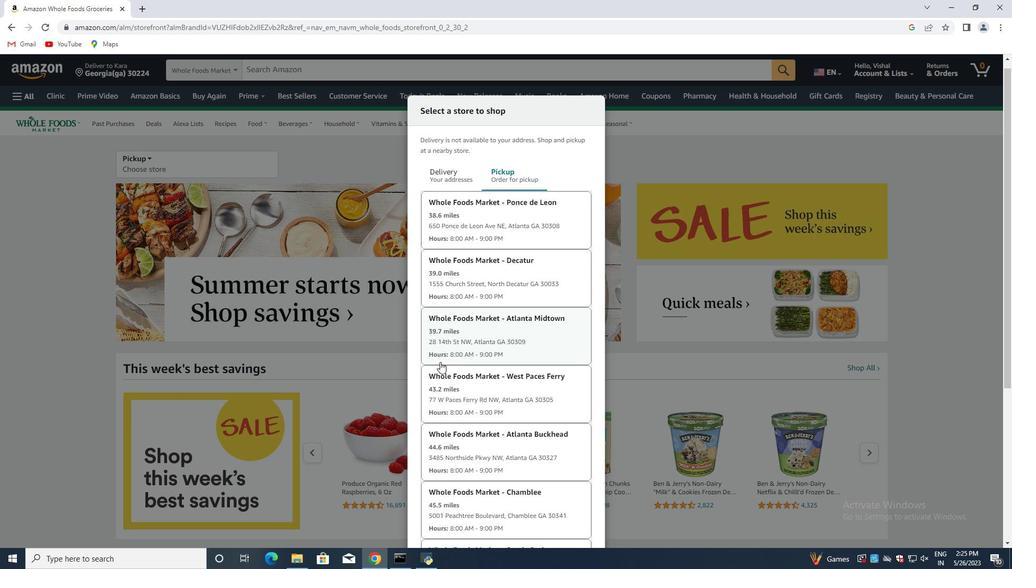 
Action: Mouse scrolled (440, 361) with delta (0, 0)
Screenshot: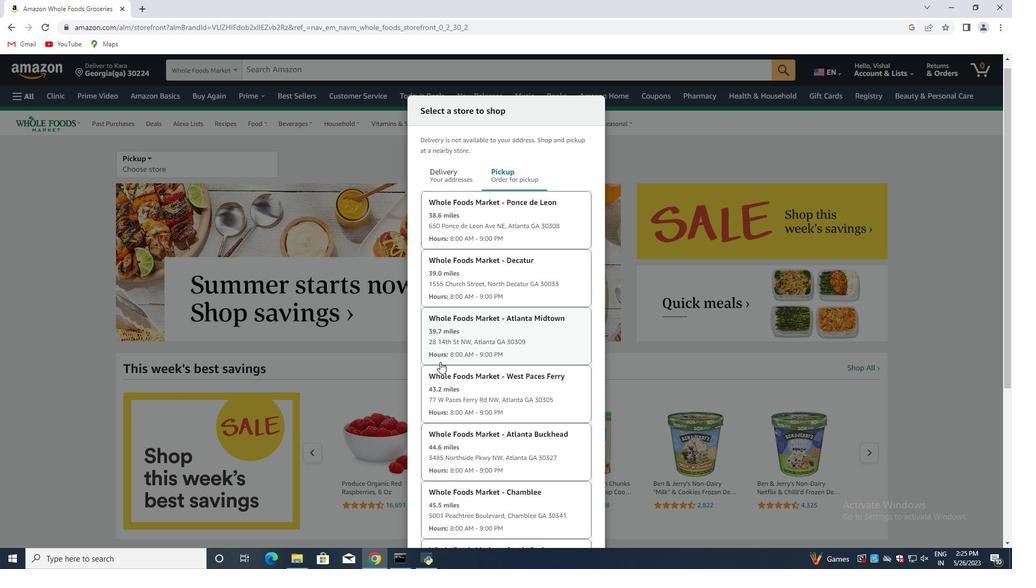 
Action: Mouse scrolled (440, 361) with delta (0, 0)
Screenshot: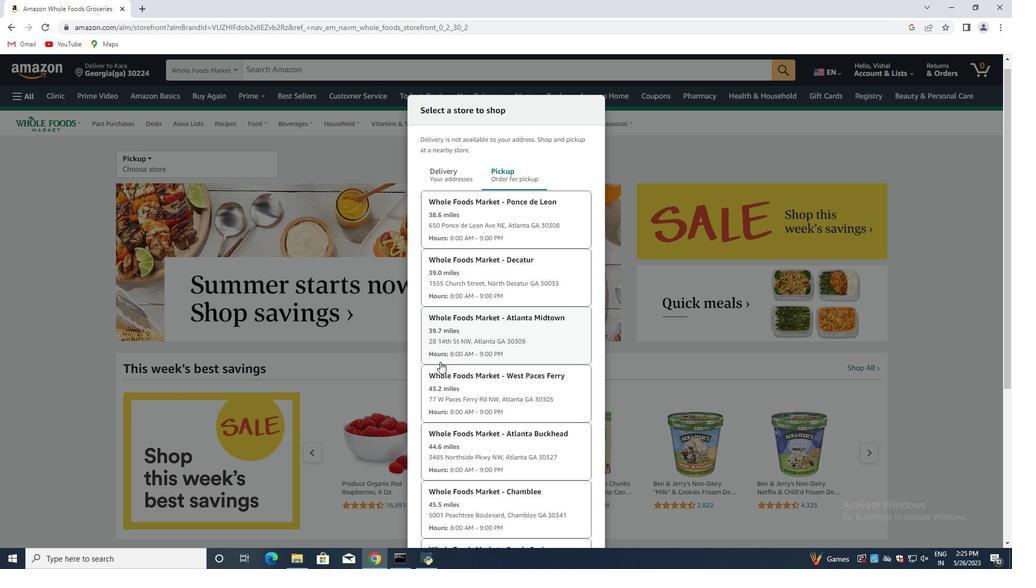 
Action: Mouse scrolled (440, 361) with delta (0, 0)
Screenshot: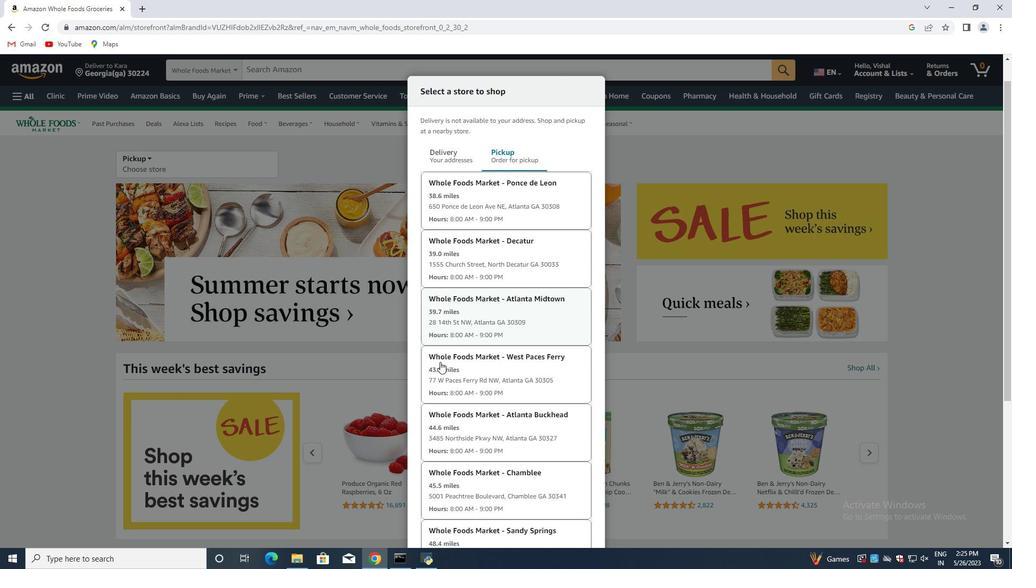 
Action: Mouse moved to (440, 361)
Screenshot: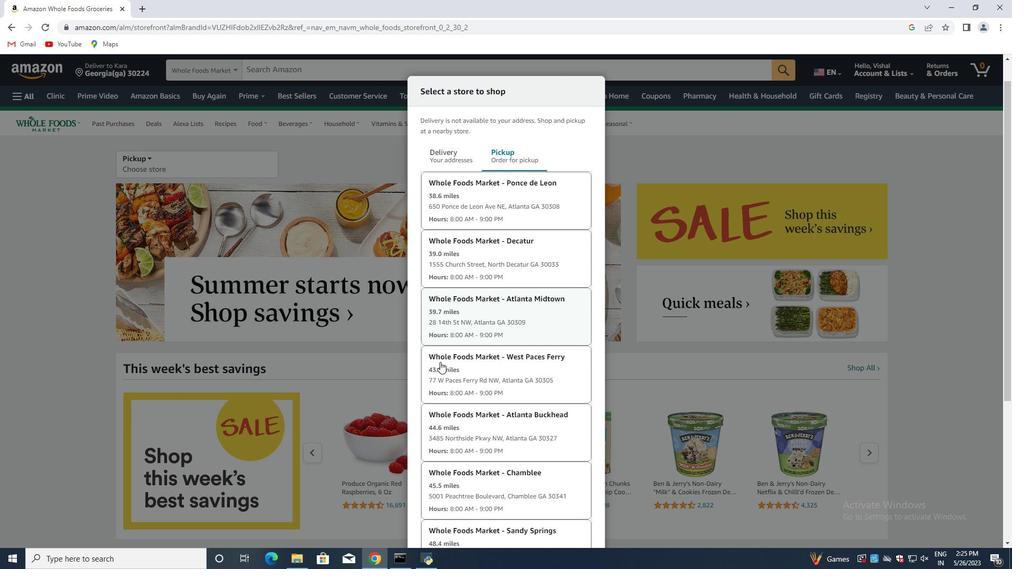 
Action: Mouse scrolled (440, 361) with delta (0, 0)
Screenshot: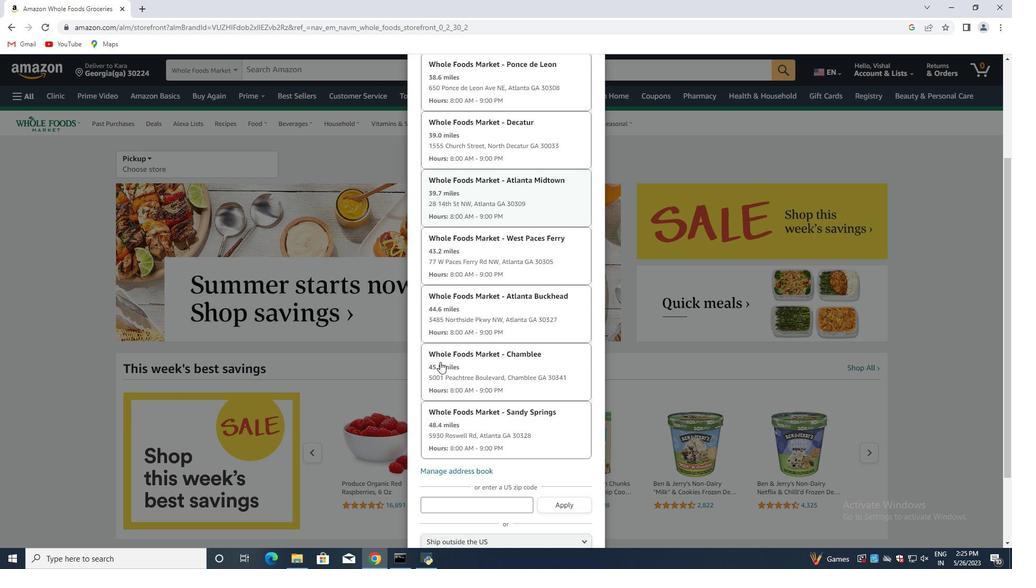 
Action: Mouse moved to (484, 331)
Screenshot: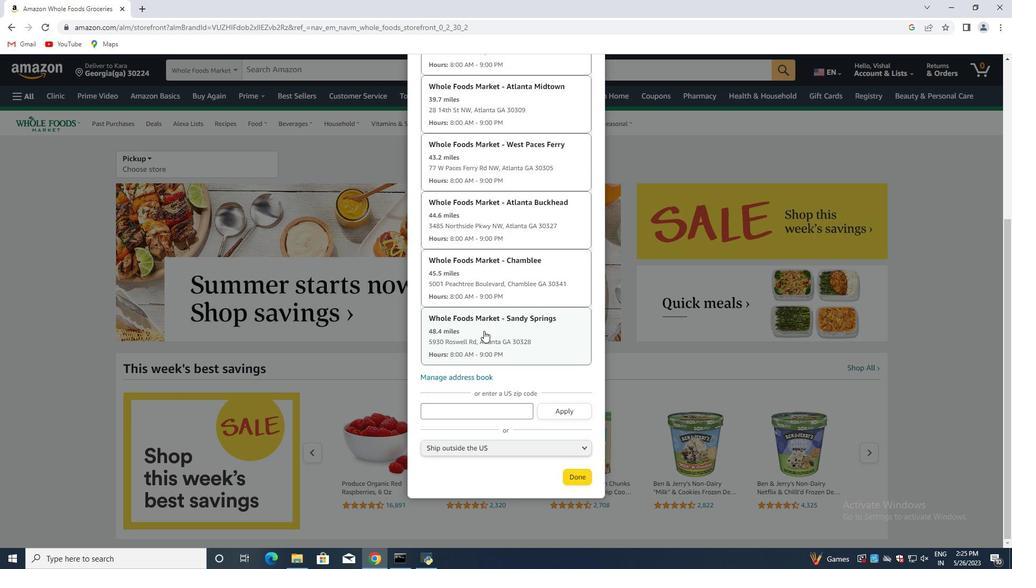 
Action: Mouse scrolled (484, 332) with delta (0, 0)
Screenshot: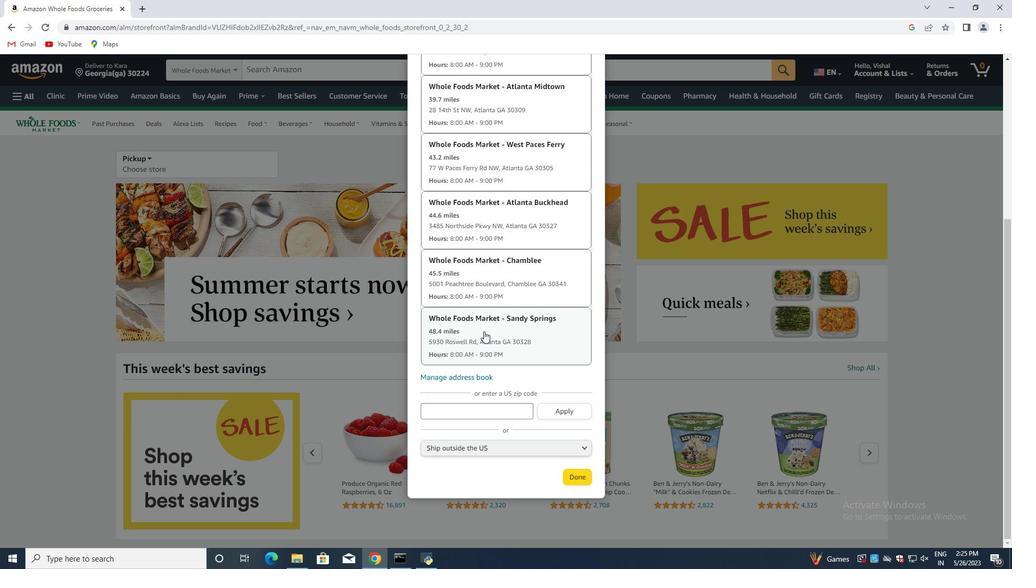 
Action: Mouse moved to (481, 331)
Screenshot: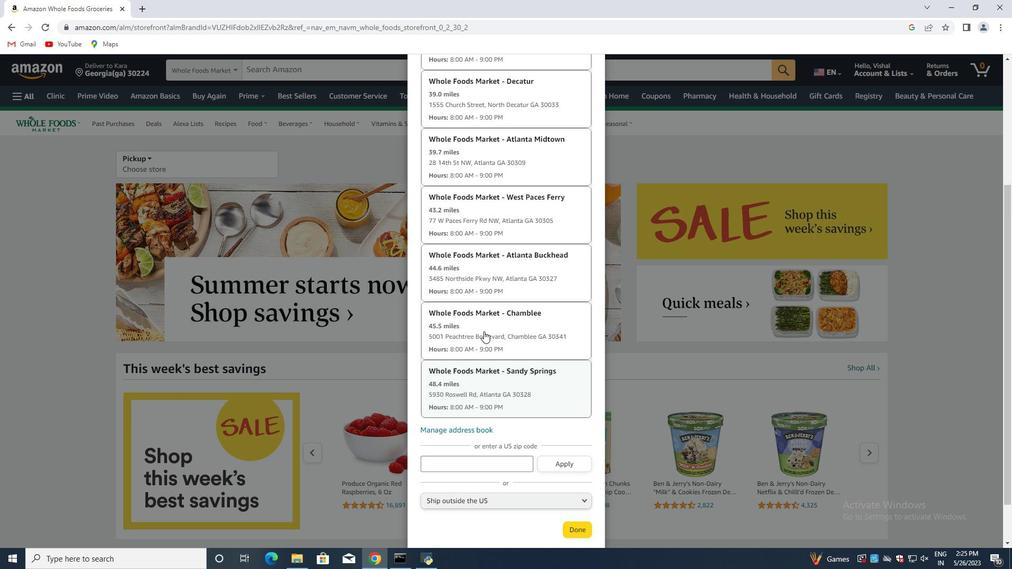 
Action: Mouse scrolled (481, 331) with delta (0, 0)
Screenshot: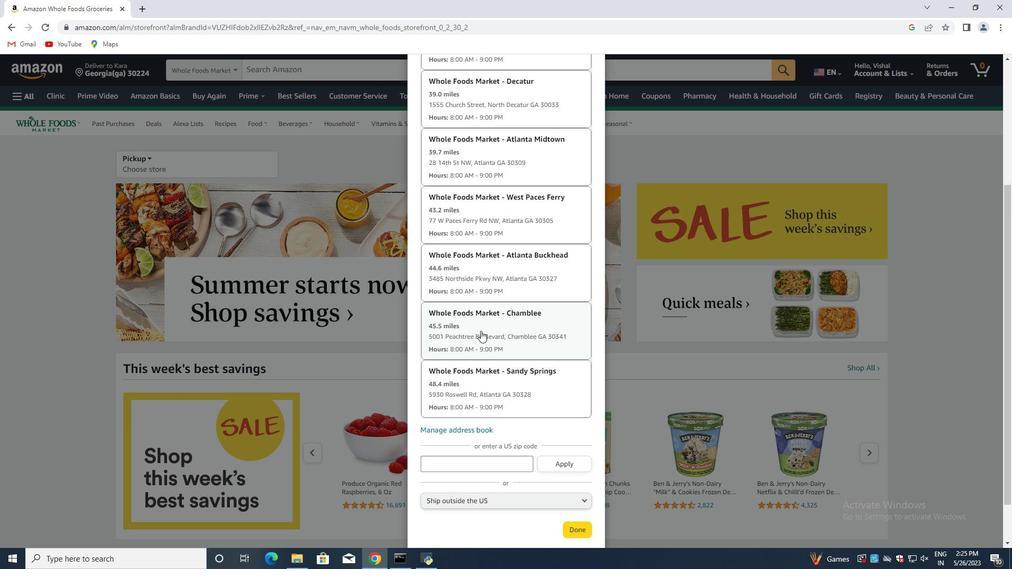 
Action: Mouse scrolled (481, 331) with delta (0, 0)
Screenshot: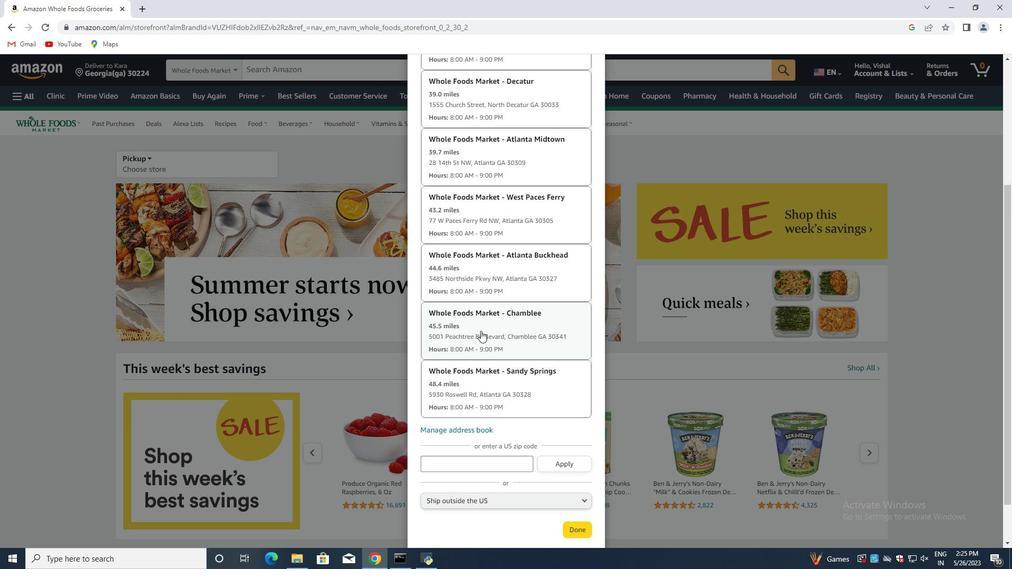 
Action: Mouse scrolled (481, 331) with delta (0, 0)
Screenshot: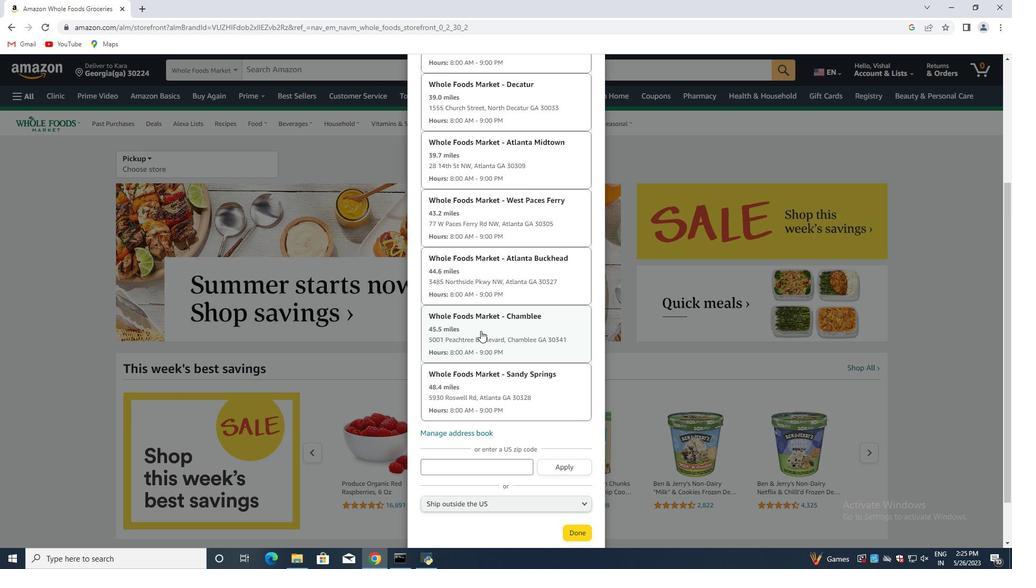 
Action: Mouse moved to (513, 281)
Screenshot: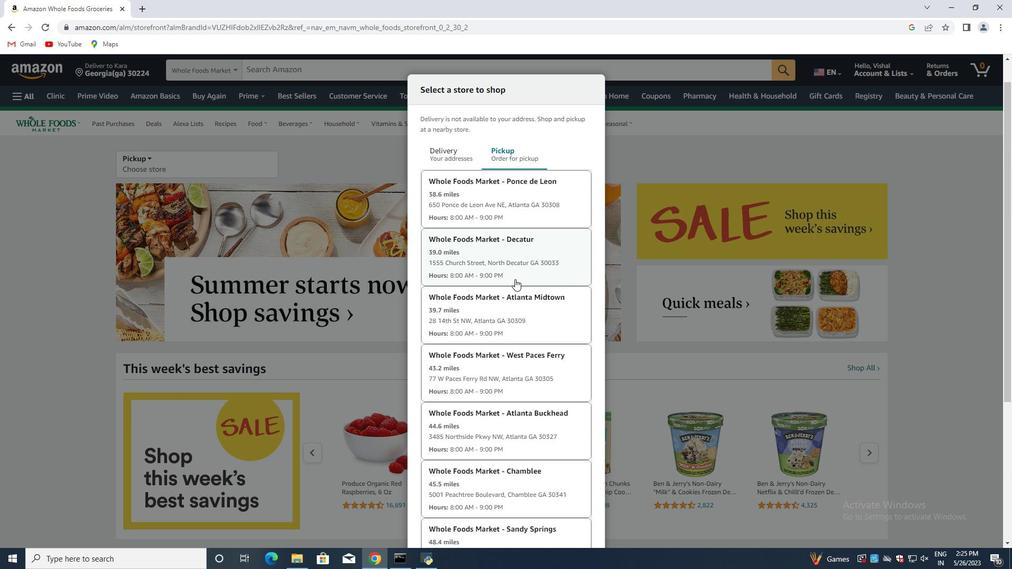 
Action: Mouse scrolled (513, 280) with delta (0, 0)
Screenshot: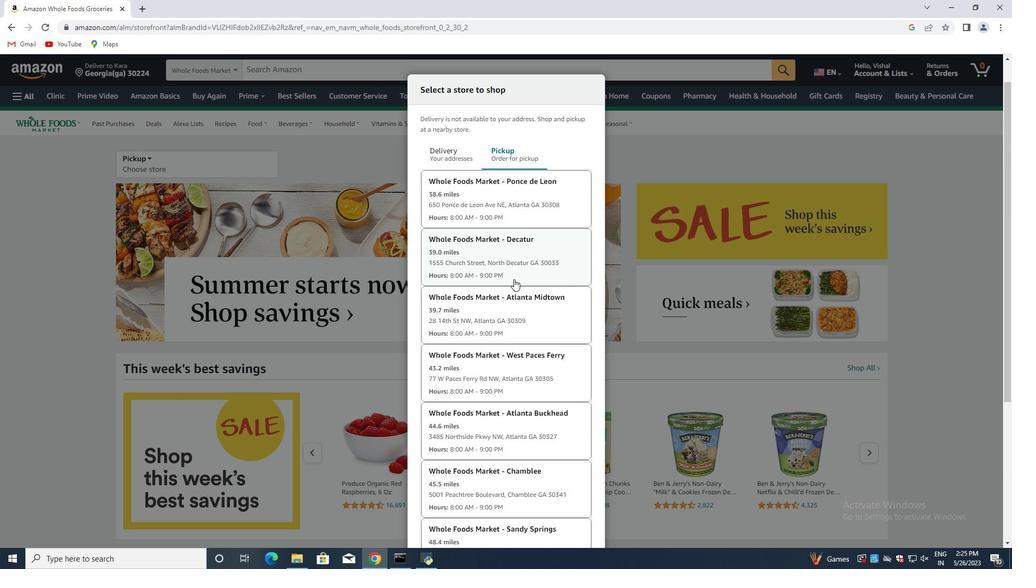 
Action: Mouse moved to (509, 285)
Screenshot: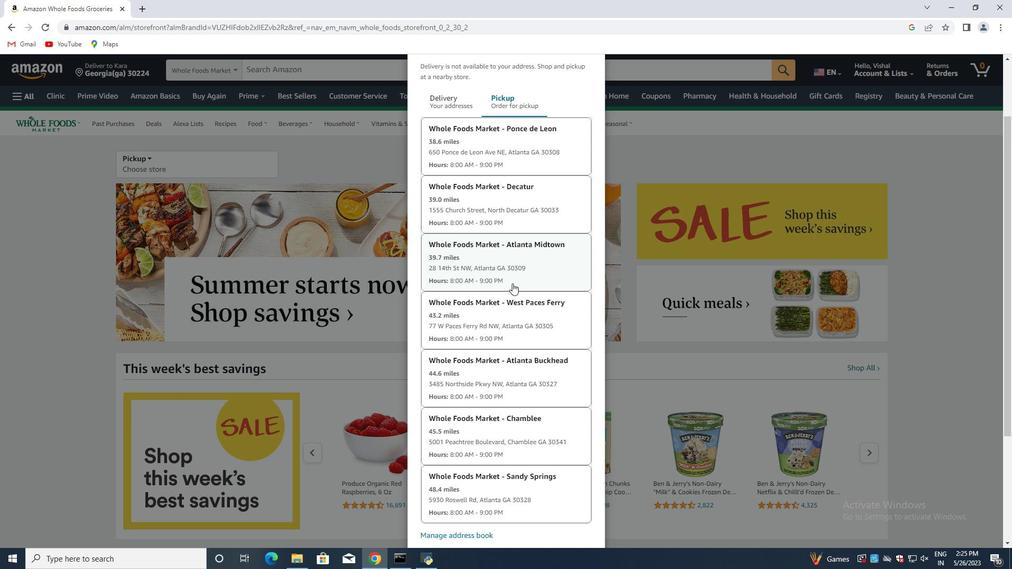 
Action: Mouse scrolled (512, 283) with delta (0, 0)
Screenshot: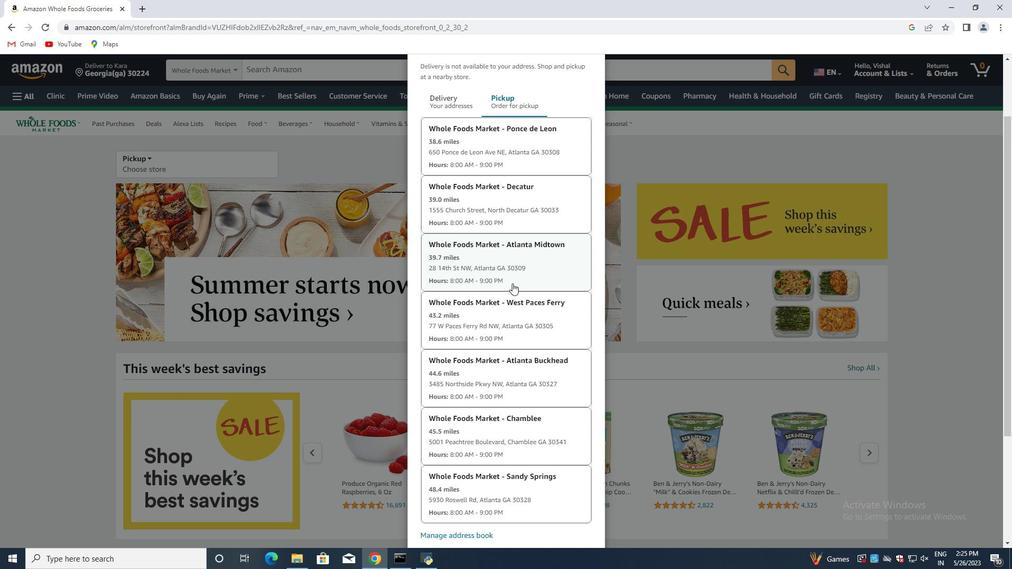 
Action: Mouse scrolled (511, 284) with delta (0, 0)
Screenshot: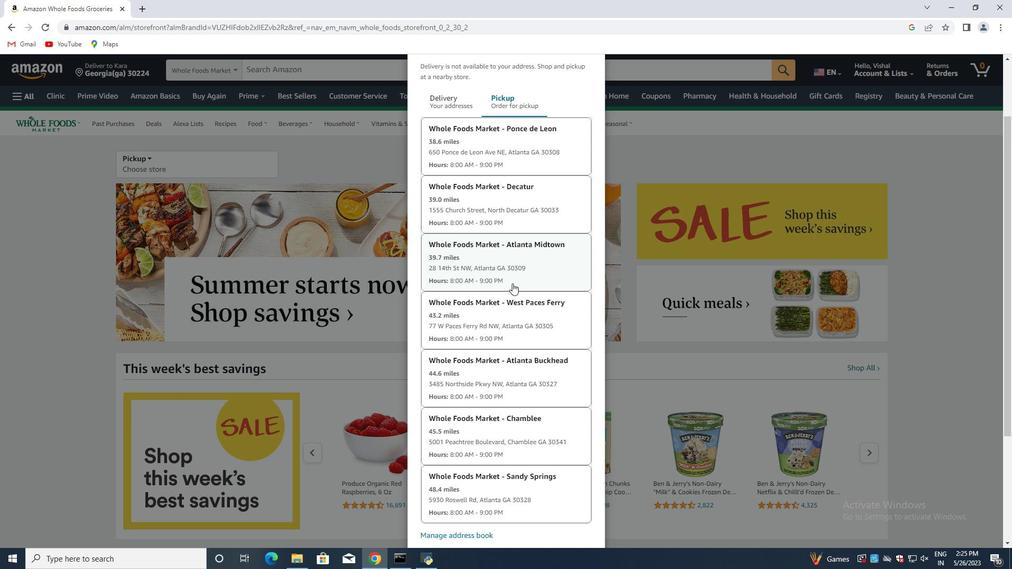 
Action: Mouse scrolled (510, 285) with delta (0, 0)
Screenshot: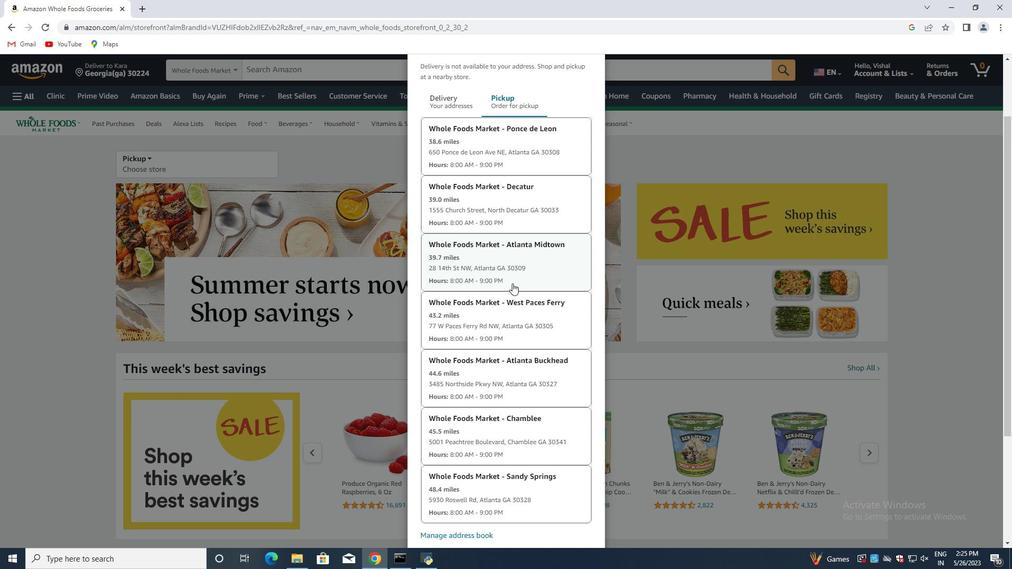 
Action: Mouse scrolled (509, 285) with delta (0, 0)
Screenshot: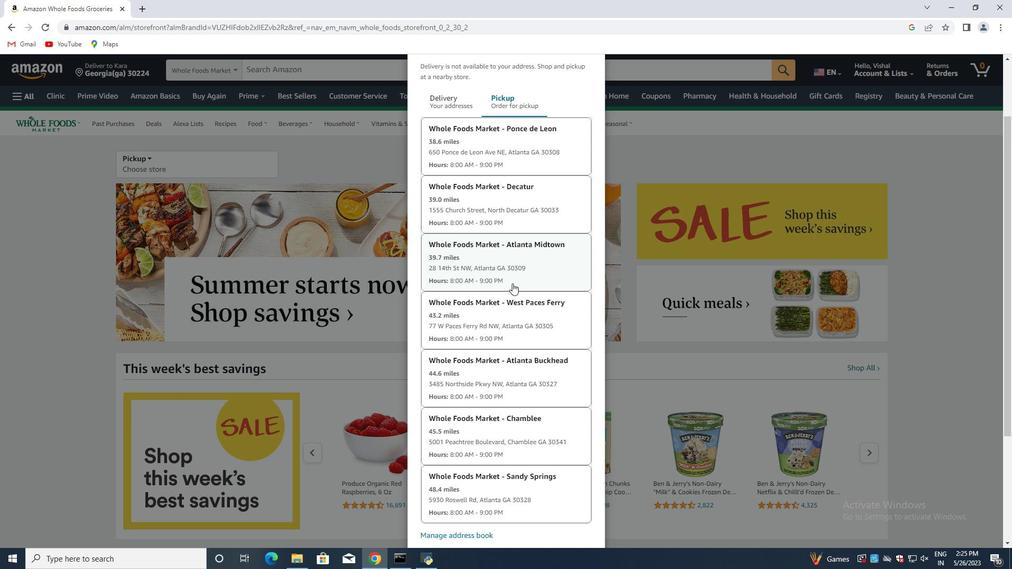 
Action: Mouse scrolled (509, 285) with delta (0, 0)
Screenshot: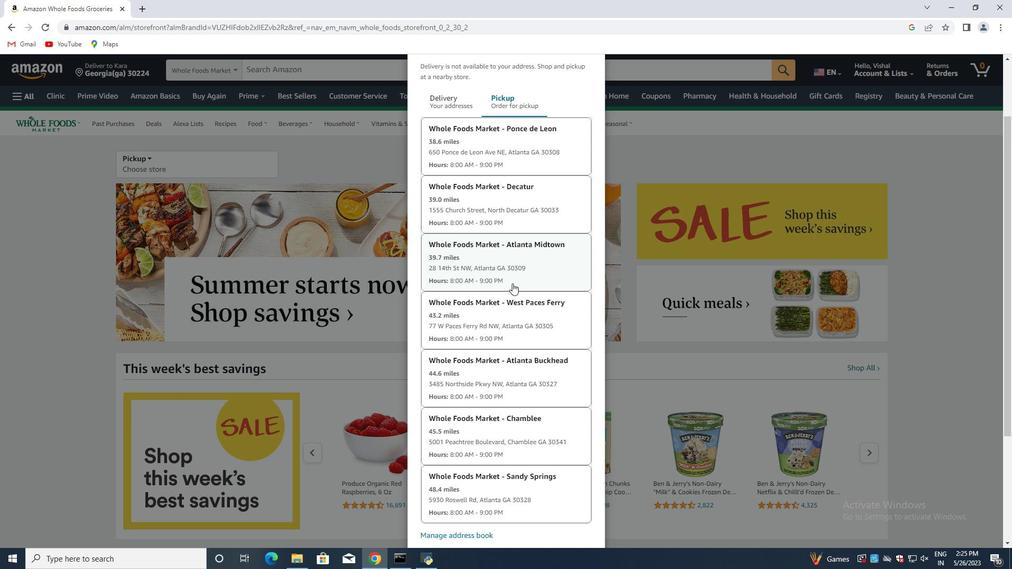 
Action: Mouse scrolled (509, 285) with delta (0, 0)
Screenshot: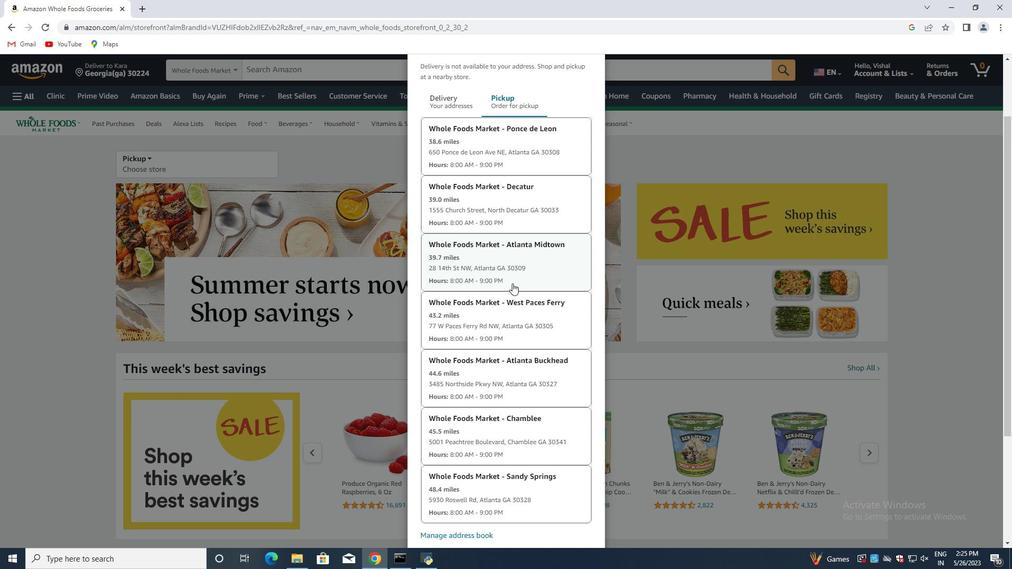 
Action: Mouse scrolled (509, 285) with delta (0, 0)
Screenshot: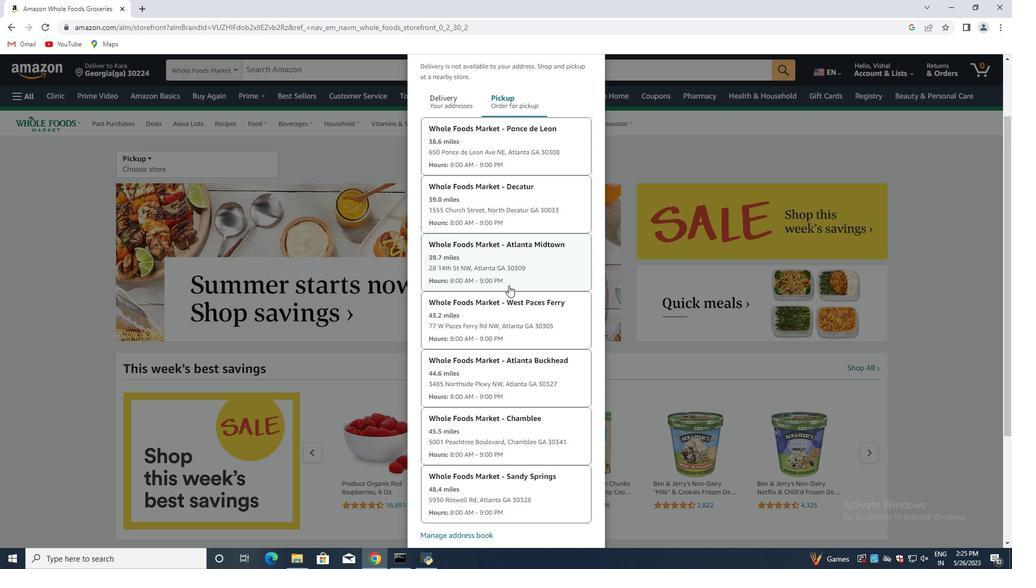 
Action: Mouse scrolled (509, 285) with delta (0, 0)
Screenshot: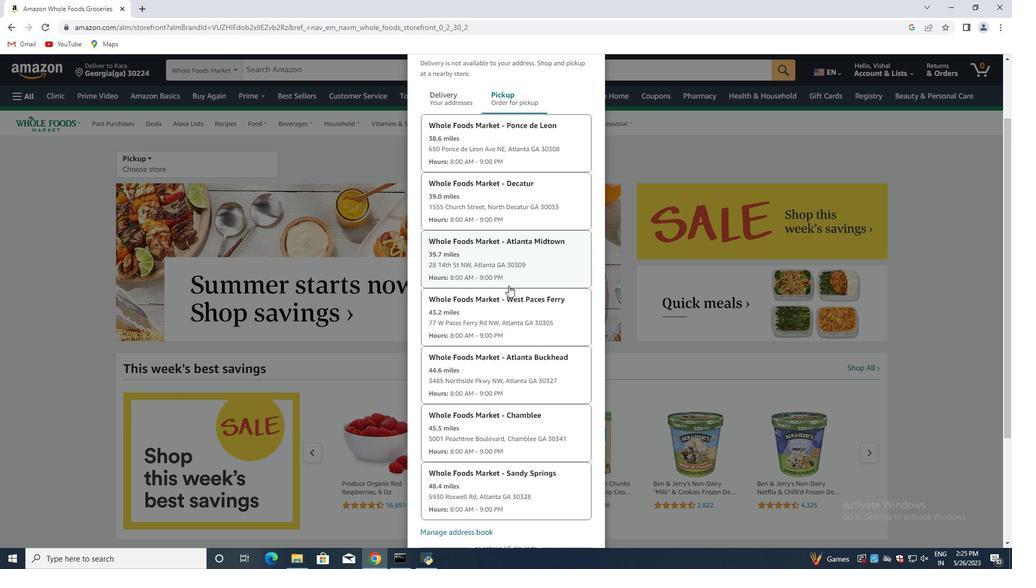 
Action: Mouse moved to (506, 285)
Screenshot: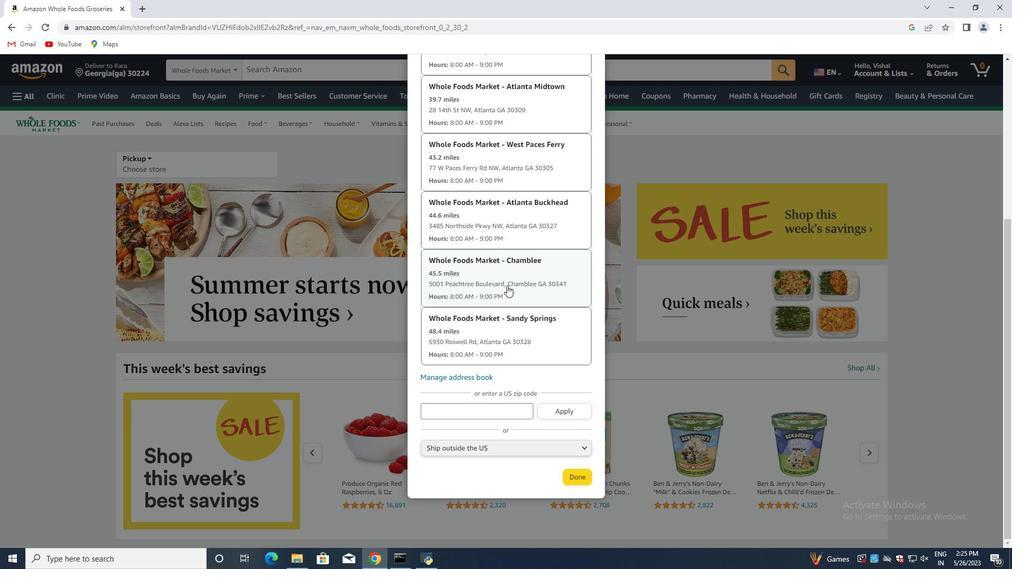 
Action: Mouse scrolled (506, 285) with delta (0, 0)
Screenshot: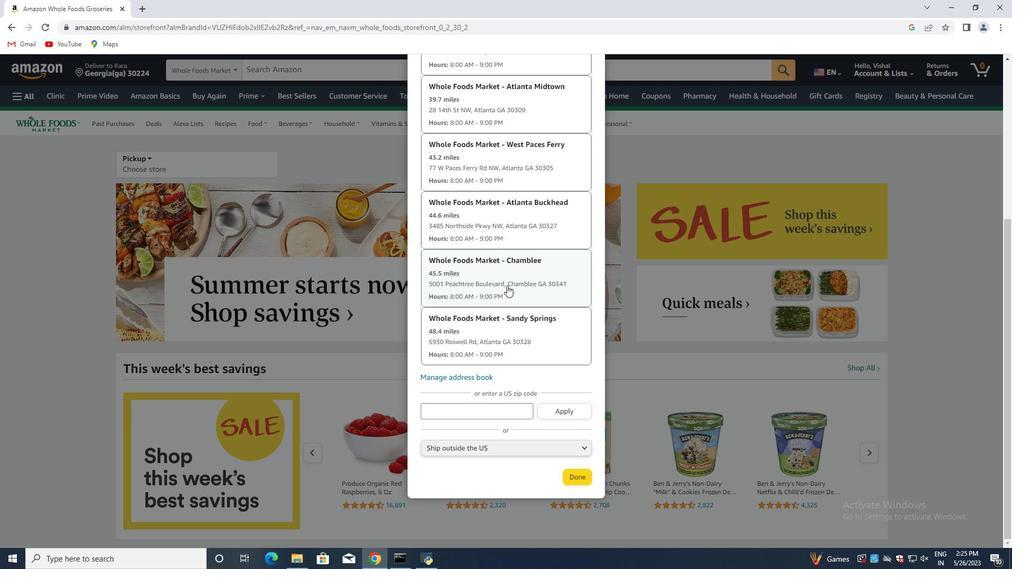 
Action: Mouse moved to (506, 285)
Screenshot: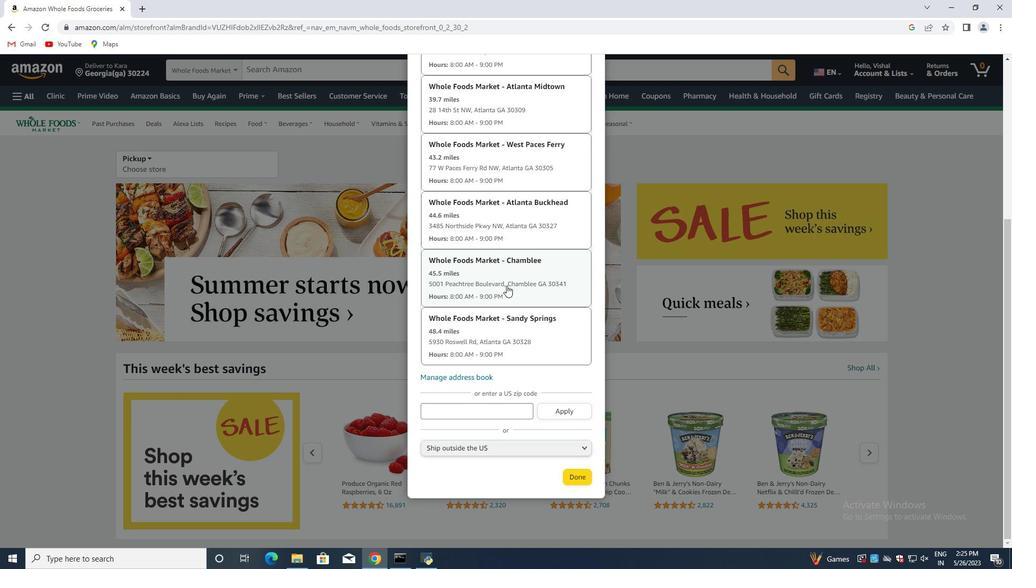
Action: Mouse scrolled (506, 285) with delta (0, 0)
Screenshot: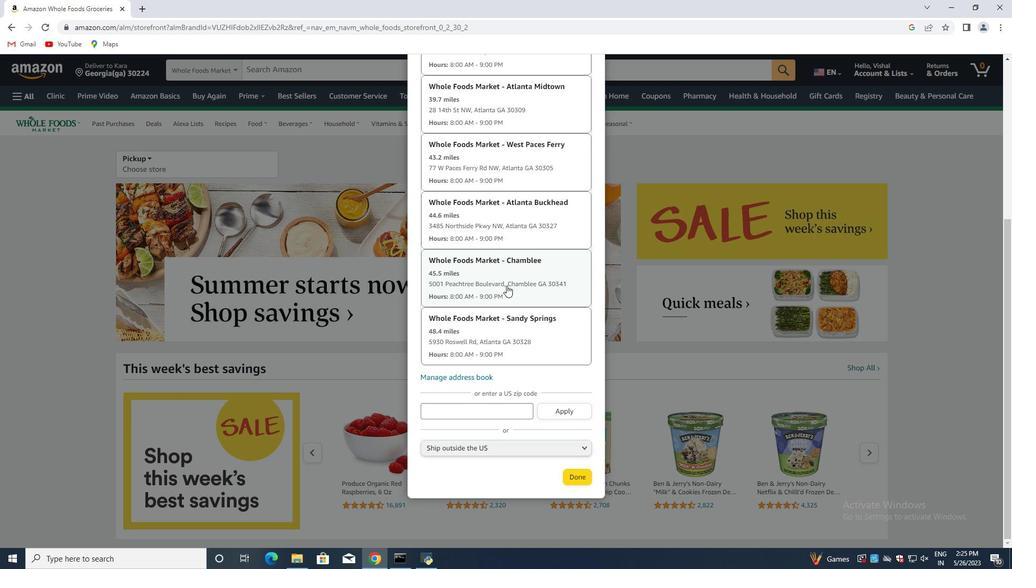 
Action: Mouse moved to (543, 295)
Screenshot: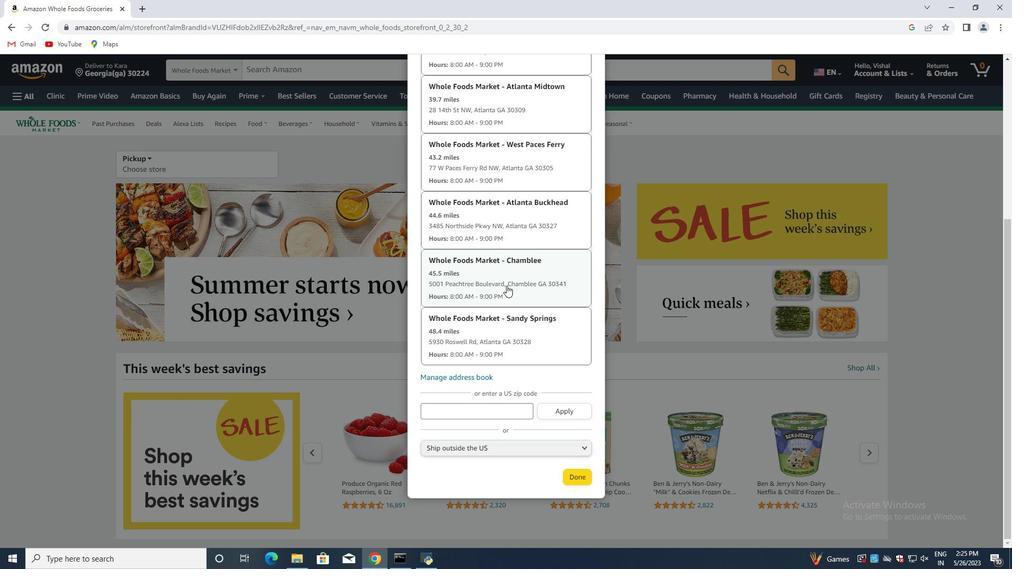 
Action: Mouse scrolled (521, 291) with delta (0, 0)
Screenshot: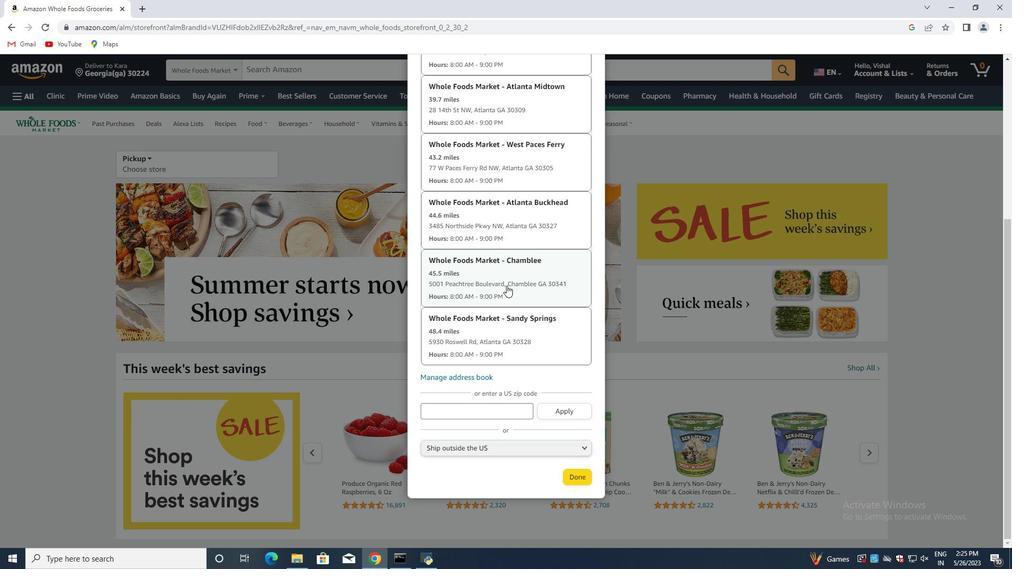 
Action: Mouse moved to (505, 332)
Screenshot: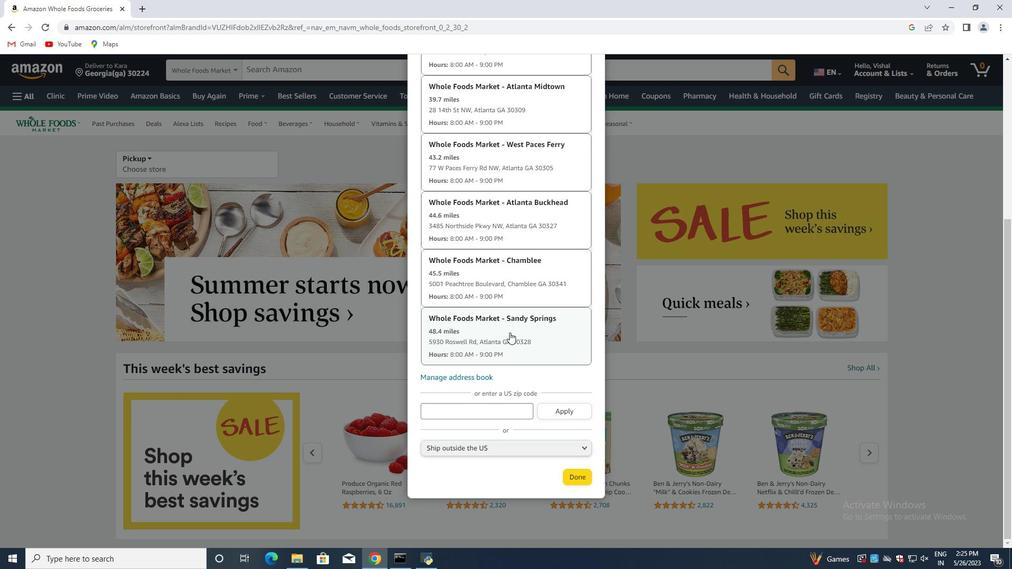 
Action: Mouse scrolled (505, 333) with delta (0, 0)
Screenshot: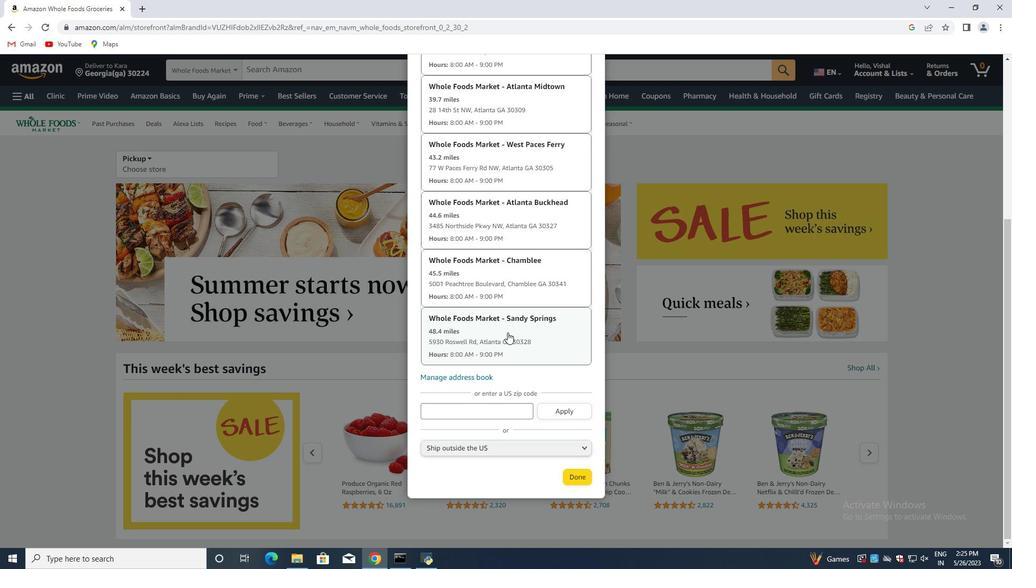 
Action: Mouse scrolled (505, 333) with delta (0, 0)
Screenshot: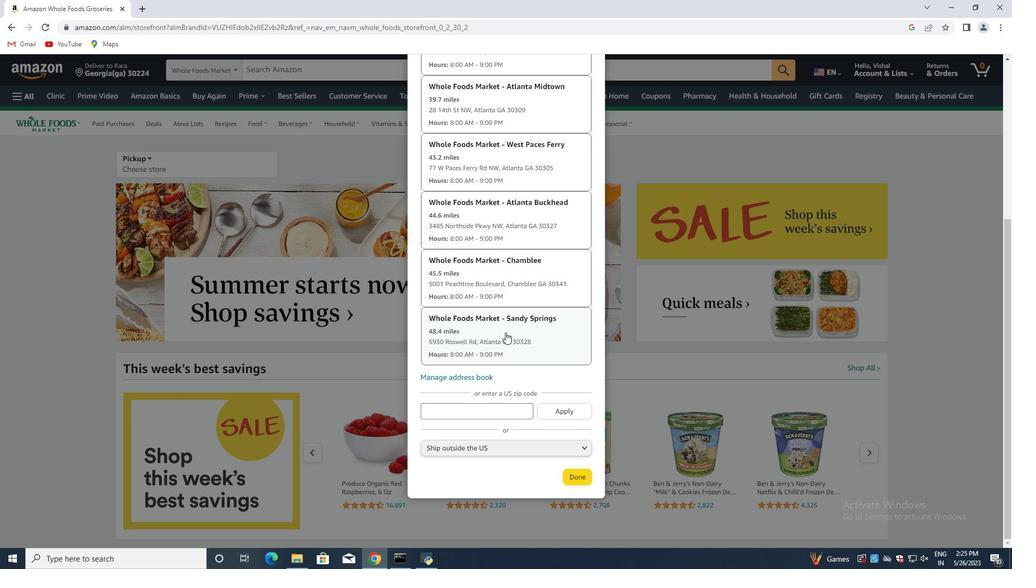 
Action: Mouse scrolled (505, 333) with delta (0, 0)
Screenshot: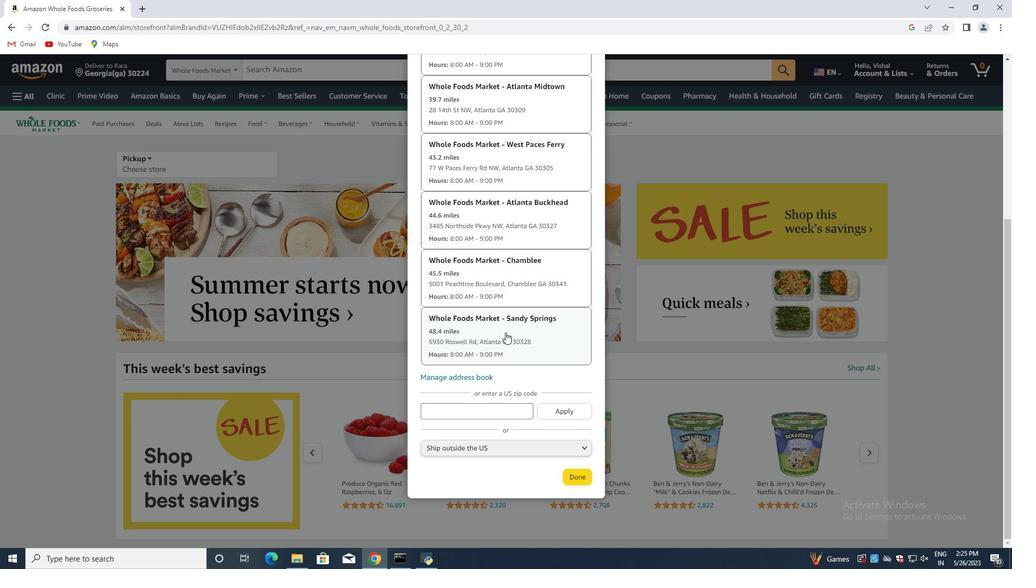 
Action: Mouse scrolled (505, 333) with delta (0, 0)
Screenshot: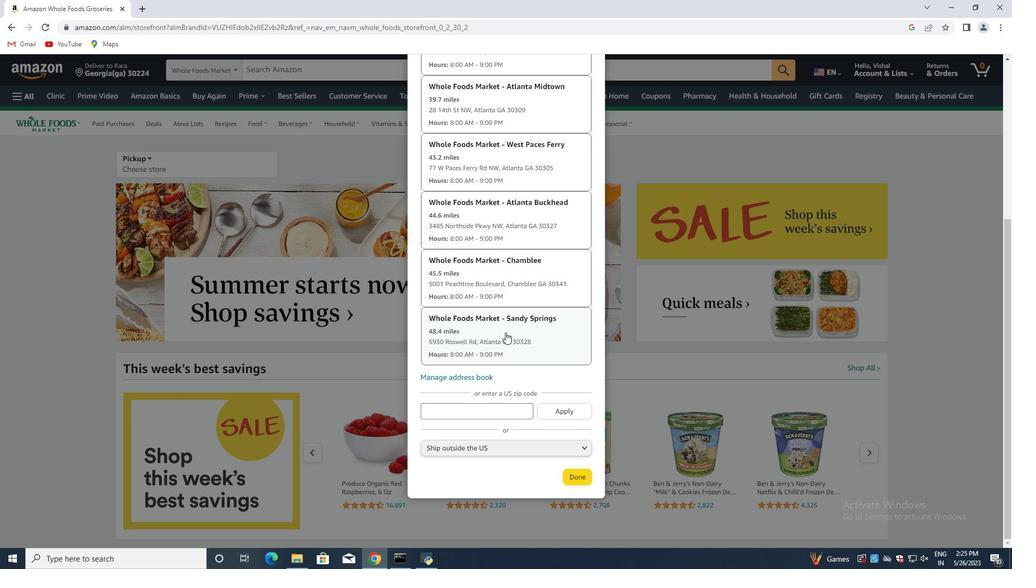 
Action: Mouse scrolled (505, 333) with delta (0, 0)
Screenshot: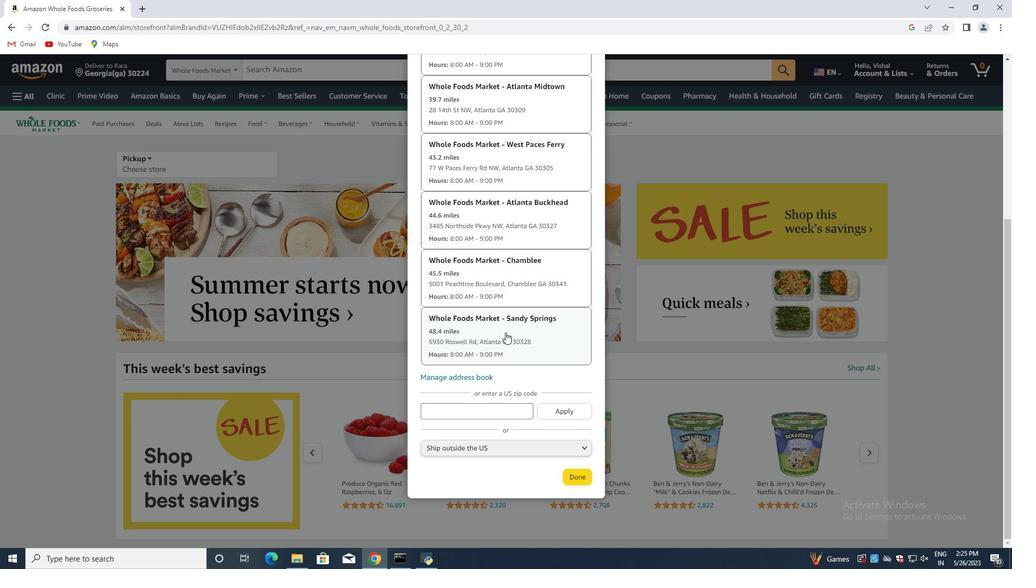 
Action: Mouse scrolled (505, 333) with delta (0, 0)
Screenshot: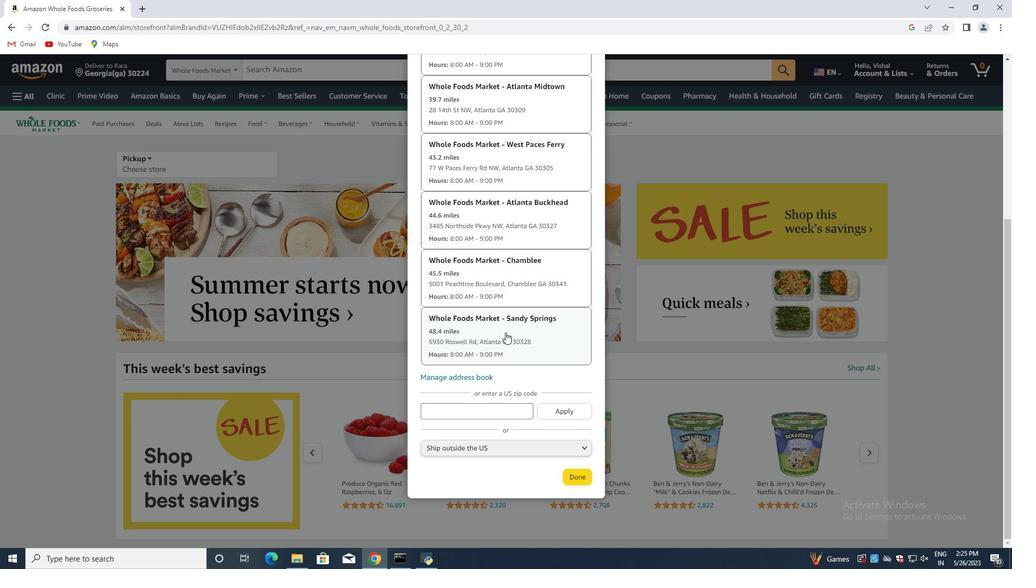 
Action: Mouse scrolled (505, 333) with delta (0, 0)
Screenshot: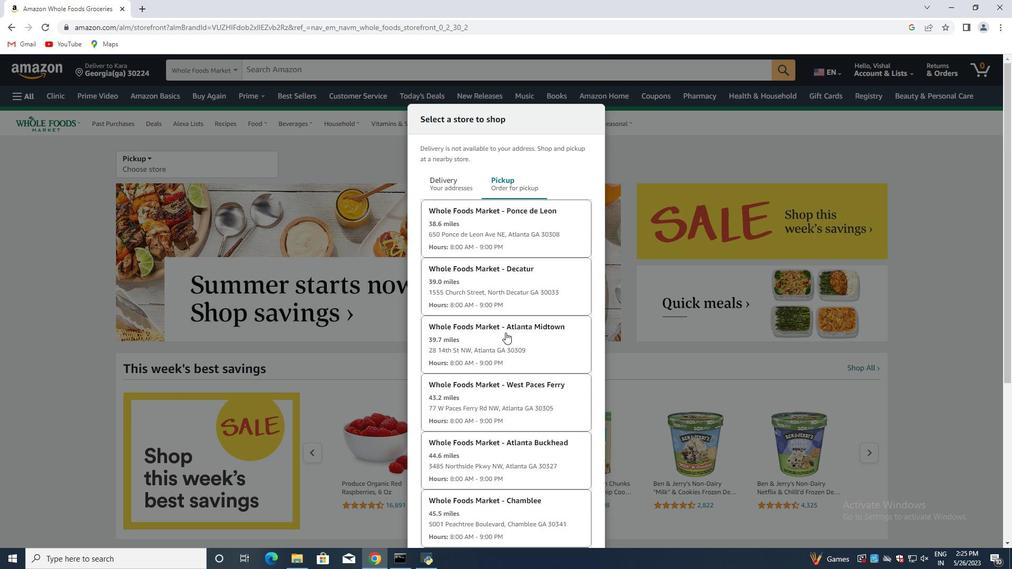 
Action: Mouse scrolled (505, 333) with delta (0, 0)
Screenshot: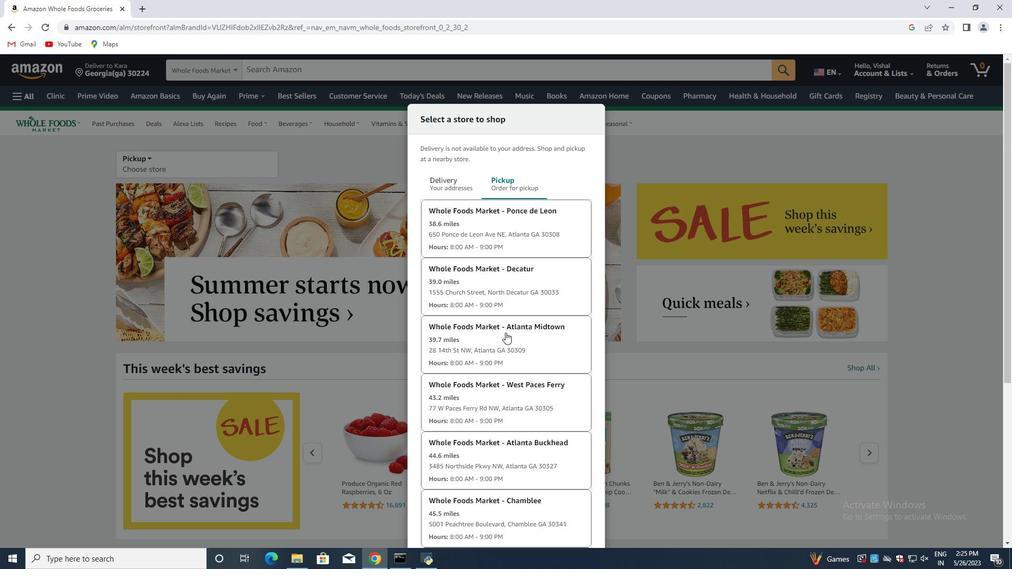 
Action: Mouse scrolled (505, 333) with delta (0, 0)
Screenshot: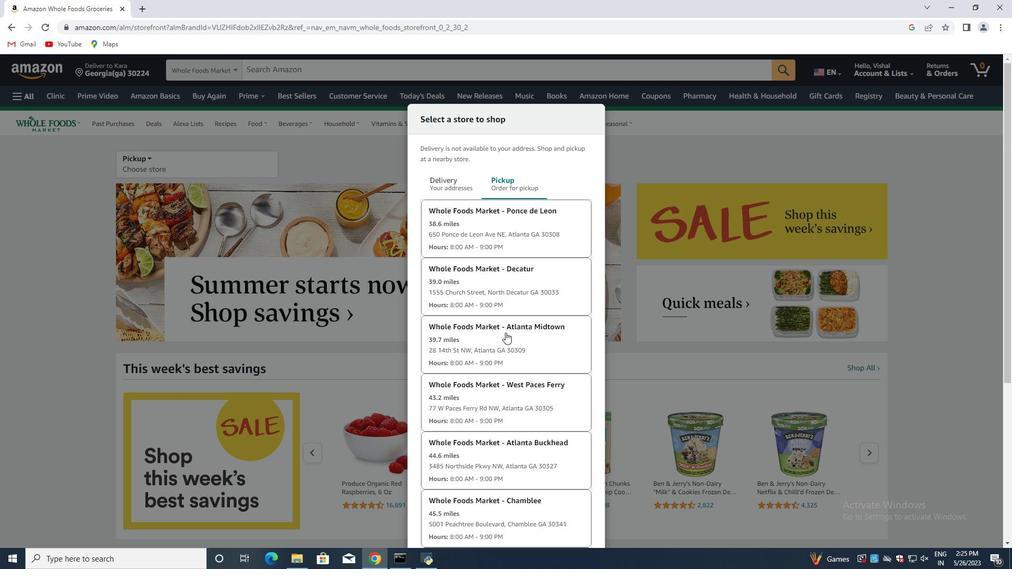 
Action: Mouse scrolled (505, 333) with delta (0, 0)
Screenshot: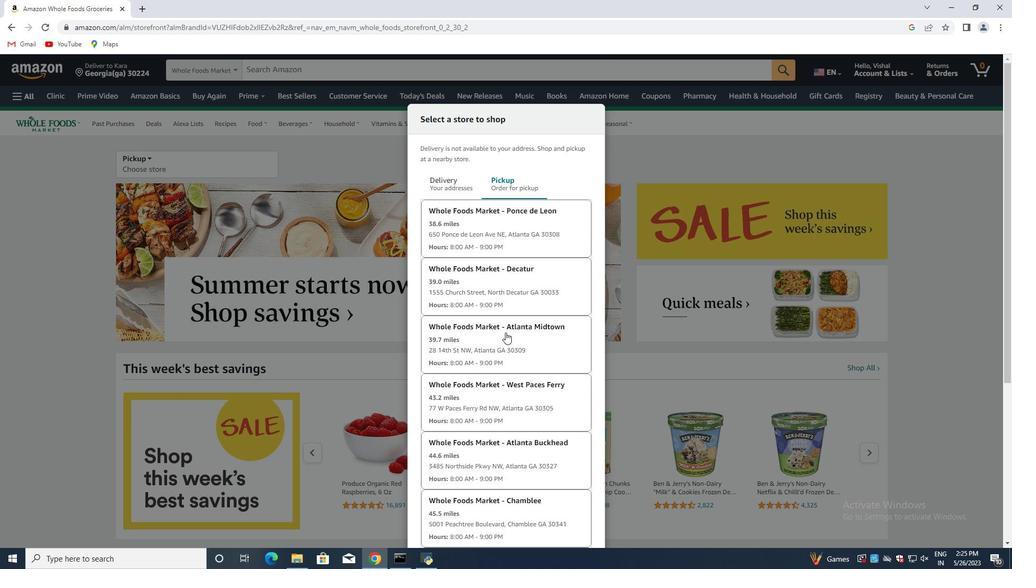 
Action: Mouse scrolled (505, 333) with delta (0, 0)
Screenshot: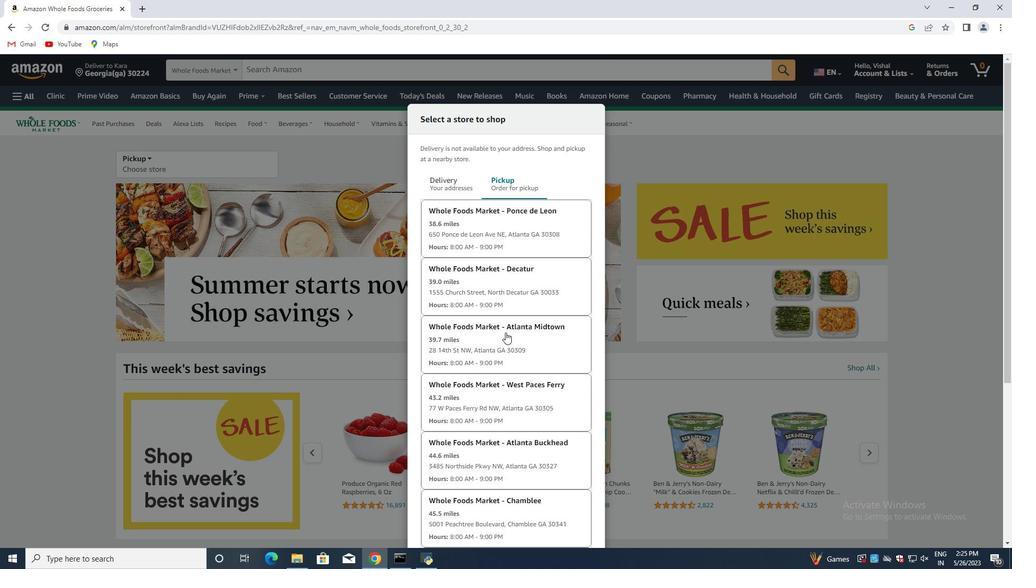 
Action: Mouse scrolled (505, 333) with delta (0, 0)
Screenshot: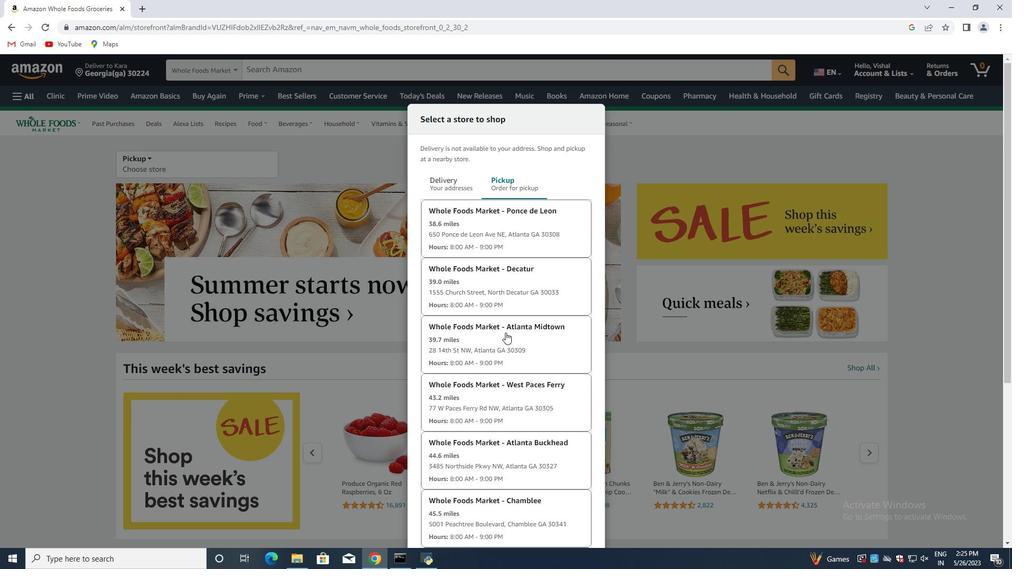 
Action: Mouse scrolled (505, 333) with delta (0, 0)
Screenshot: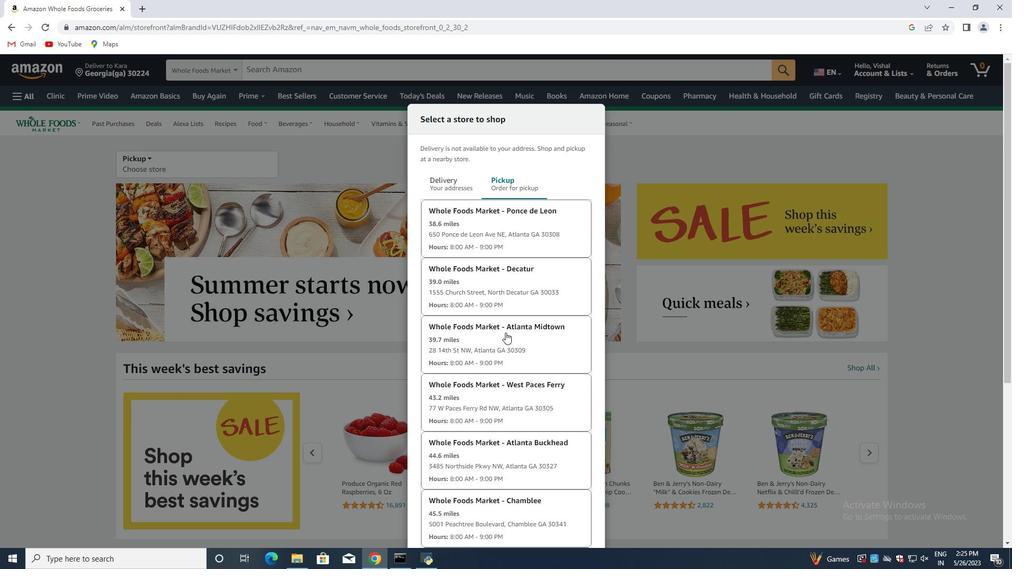 
Action: Mouse moved to (445, 193)
Screenshot: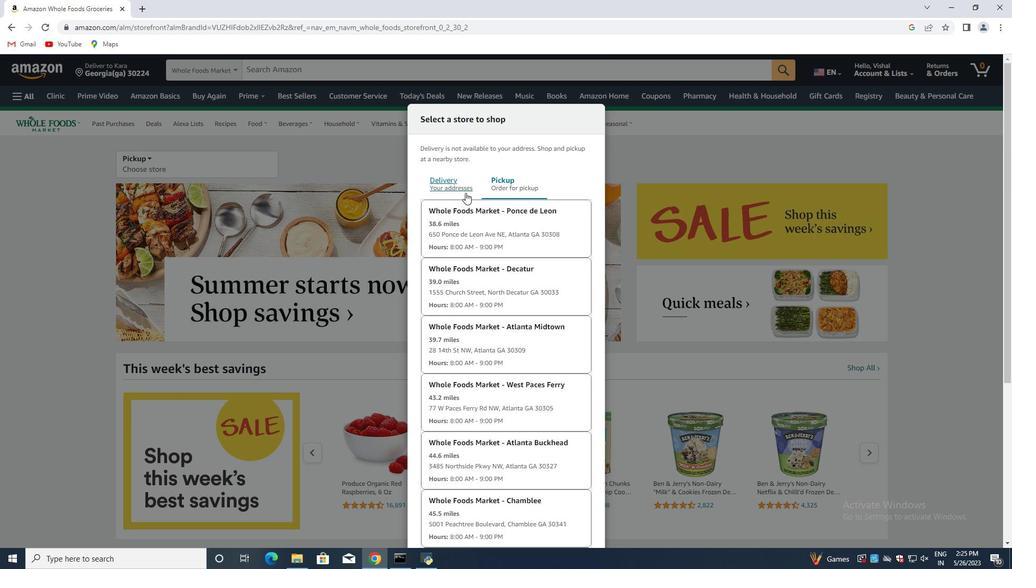 
Action: Mouse pressed left at (445, 193)
Screenshot: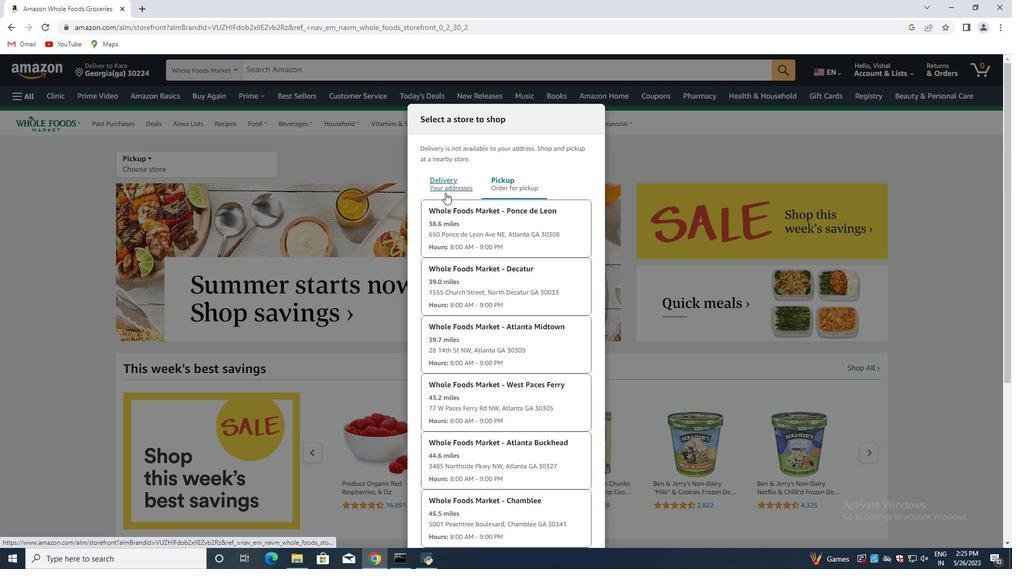
Action: Mouse moved to (473, 309)
Screenshot: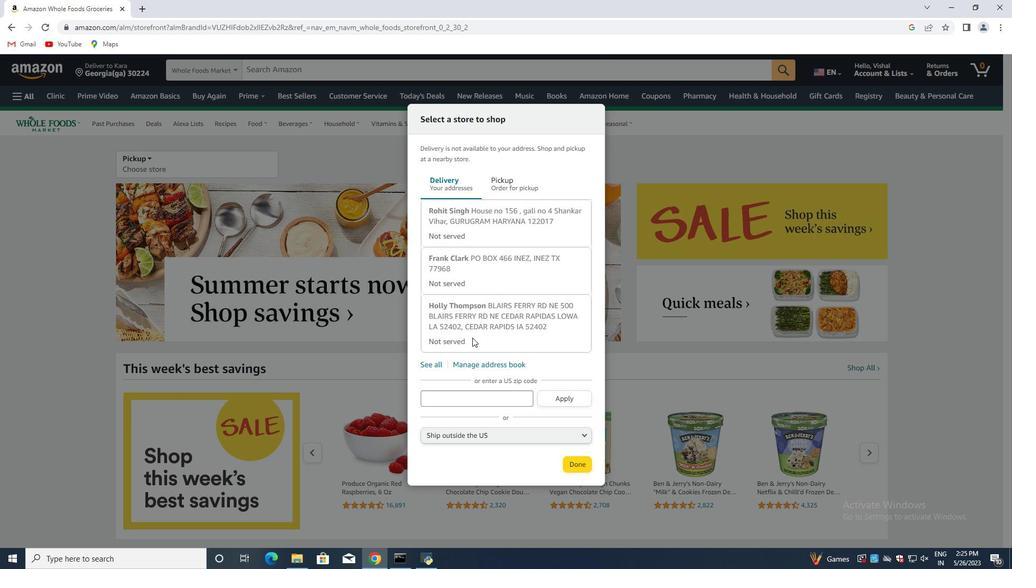 
Action: Mouse scrolled (473, 308) with delta (0, 0)
Screenshot: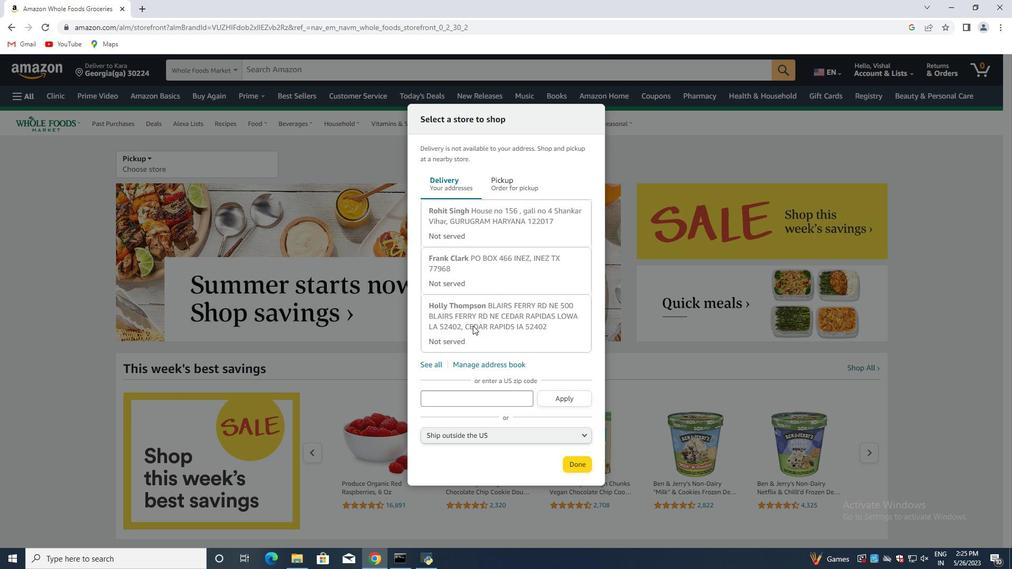 
Action: Mouse moved to (473, 309)
Screenshot: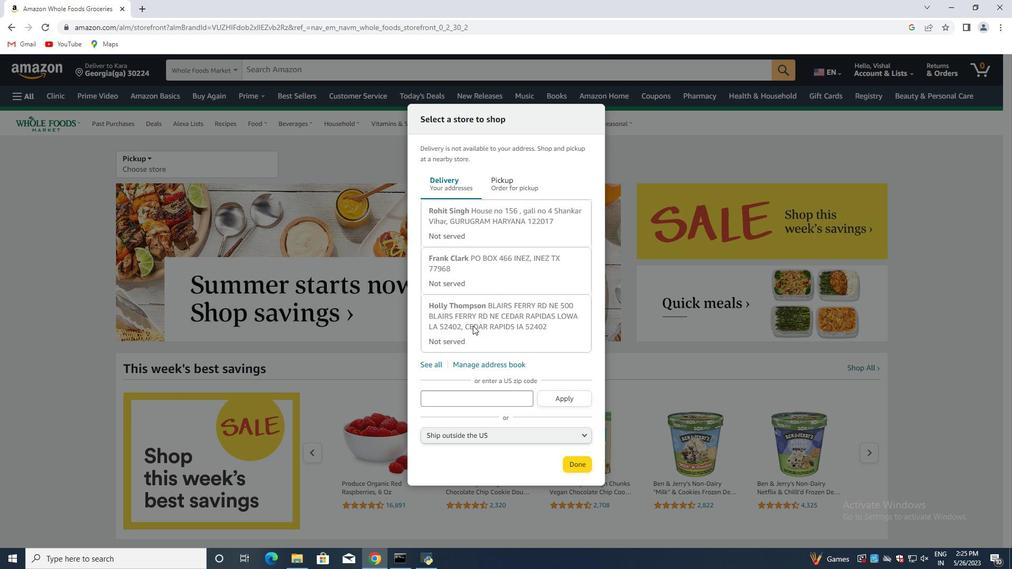 
Action: Mouse scrolled (473, 308) with delta (0, 0)
Screenshot: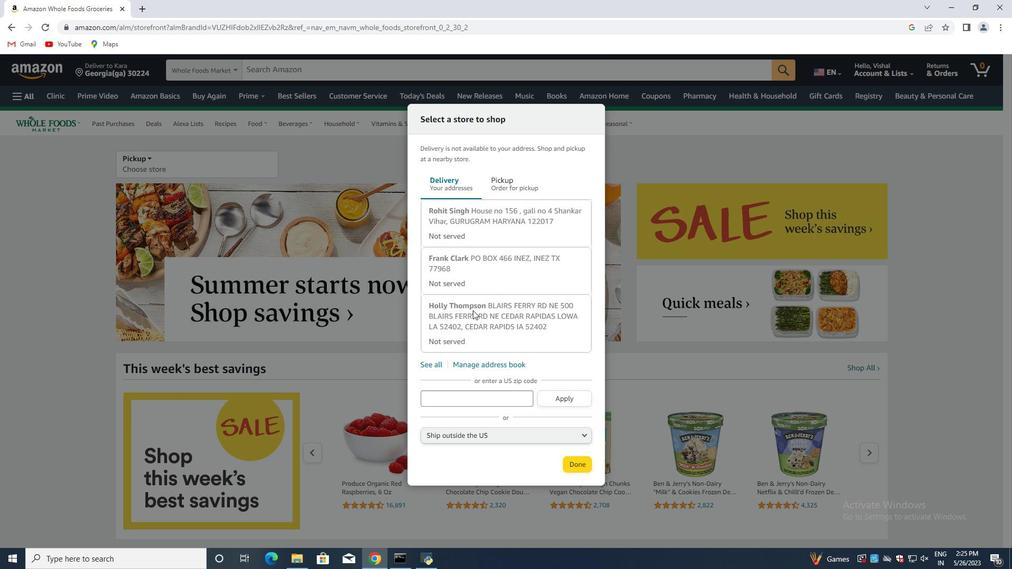 
Action: Mouse scrolled (473, 308) with delta (0, 0)
Screenshot: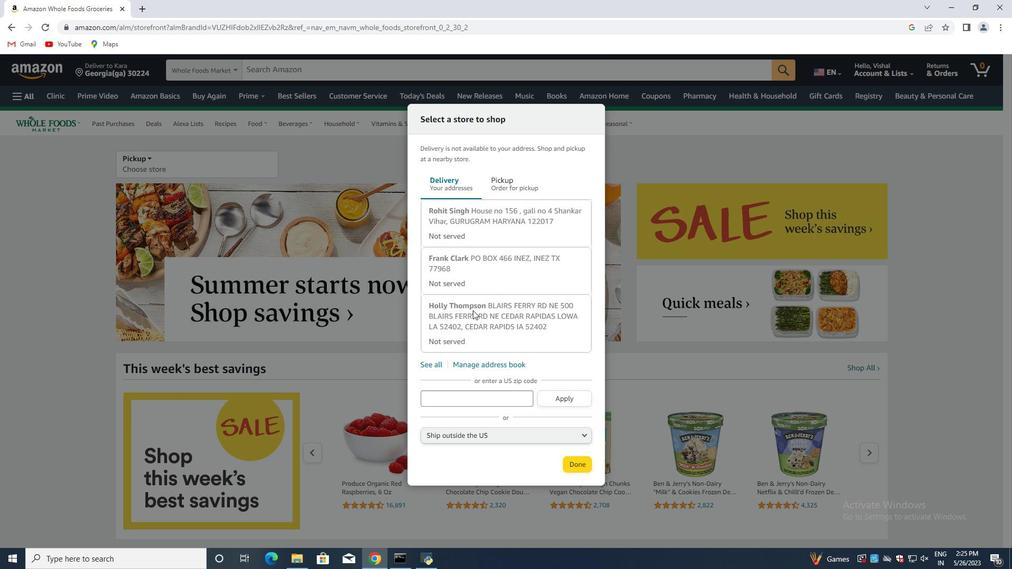 
Action: Mouse moved to (436, 361)
Screenshot: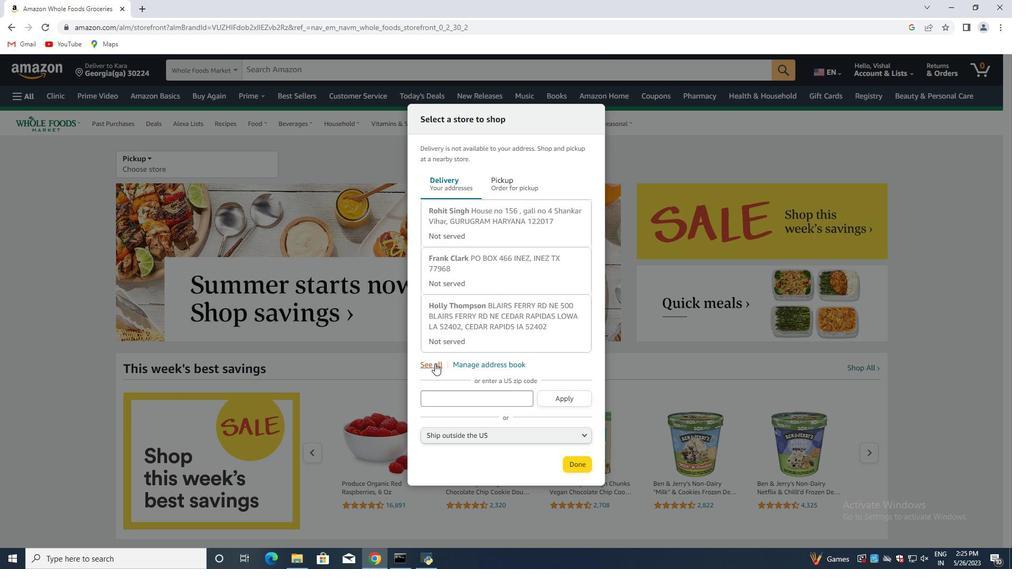
Action: Mouse pressed left at (436, 361)
Screenshot: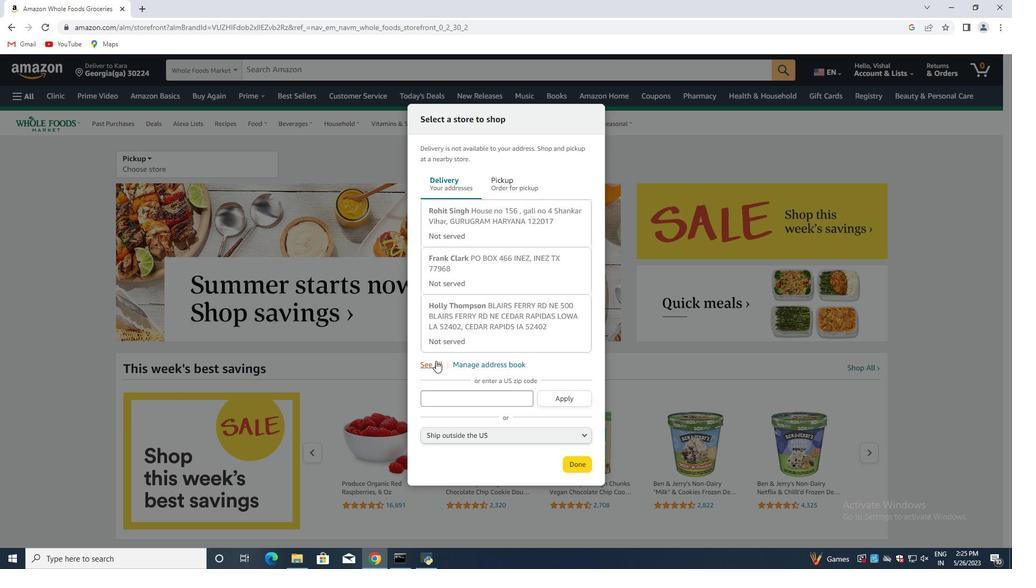 
Action: Mouse moved to (457, 334)
Screenshot: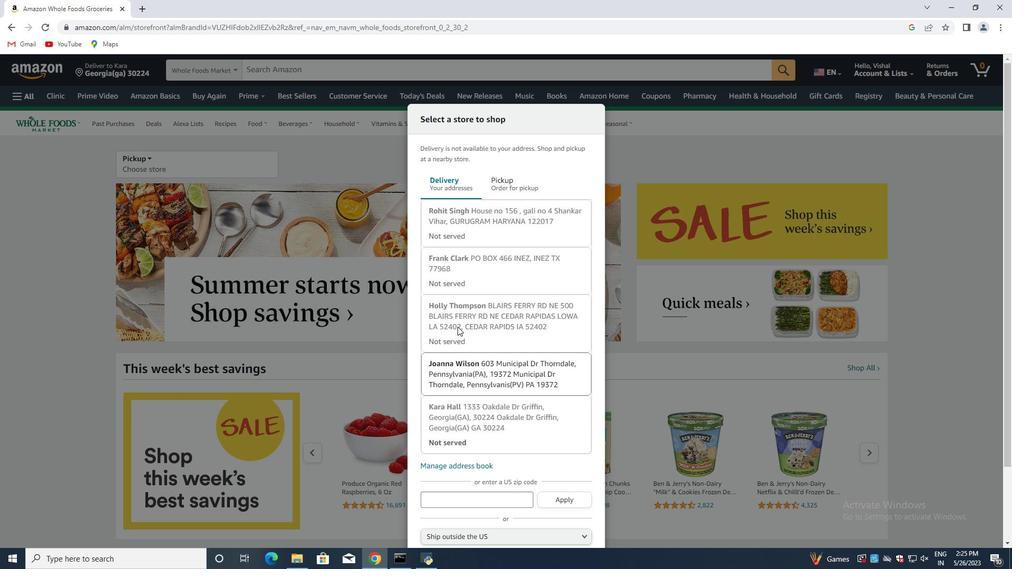 
Action: Mouse scrolled (457, 333) with delta (0, 0)
Screenshot: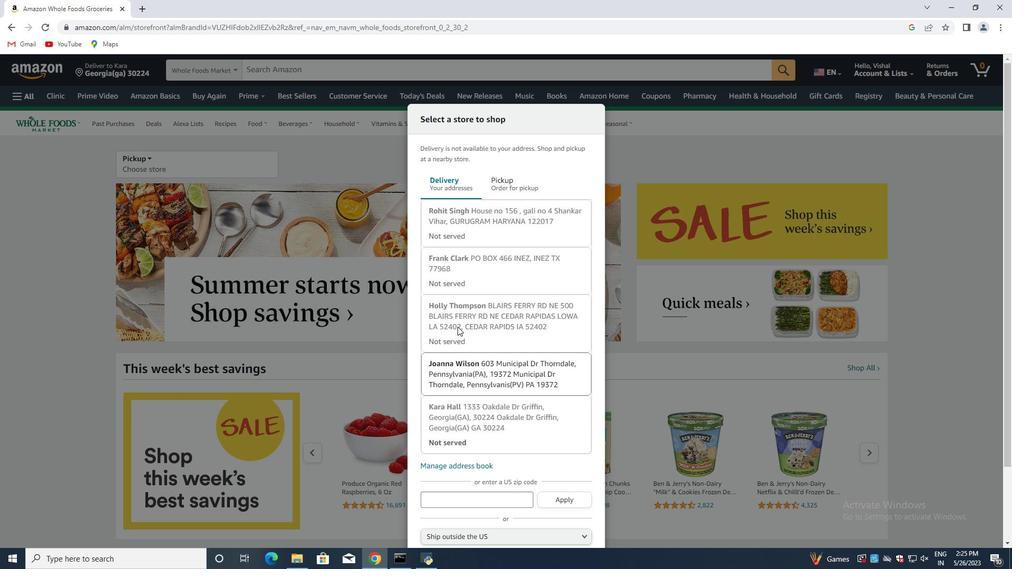 
Action: Mouse moved to (457, 335)
Screenshot: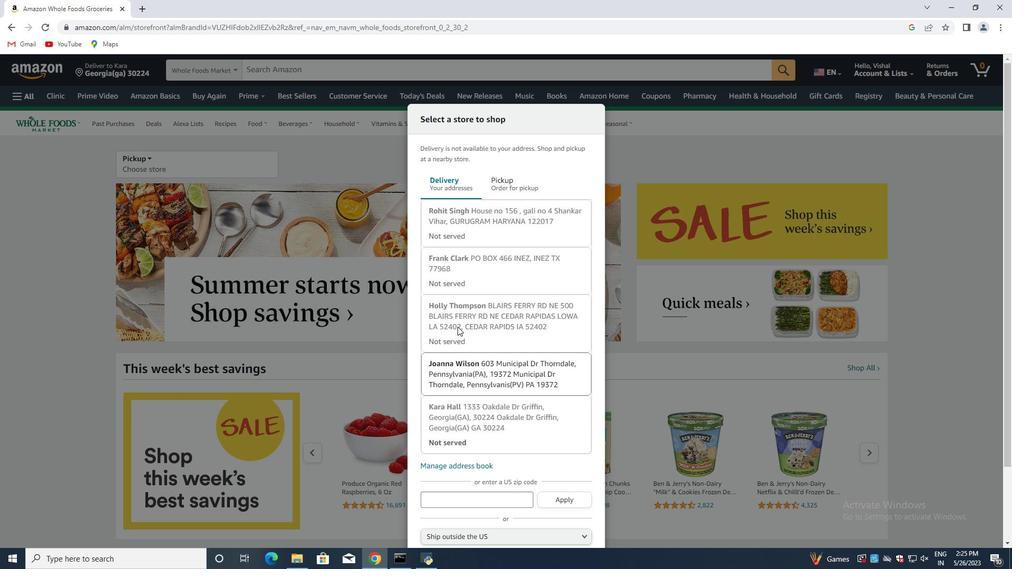 
Action: Mouse scrolled (457, 335) with delta (0, 0)
Screenshot: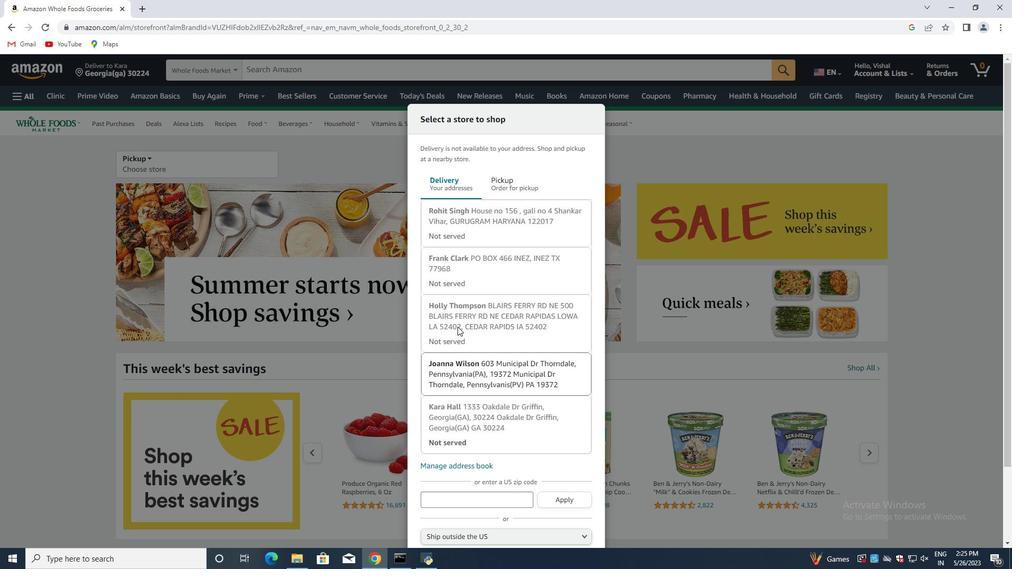 
Action: Mouse moved to (550, 289)
Screenshot: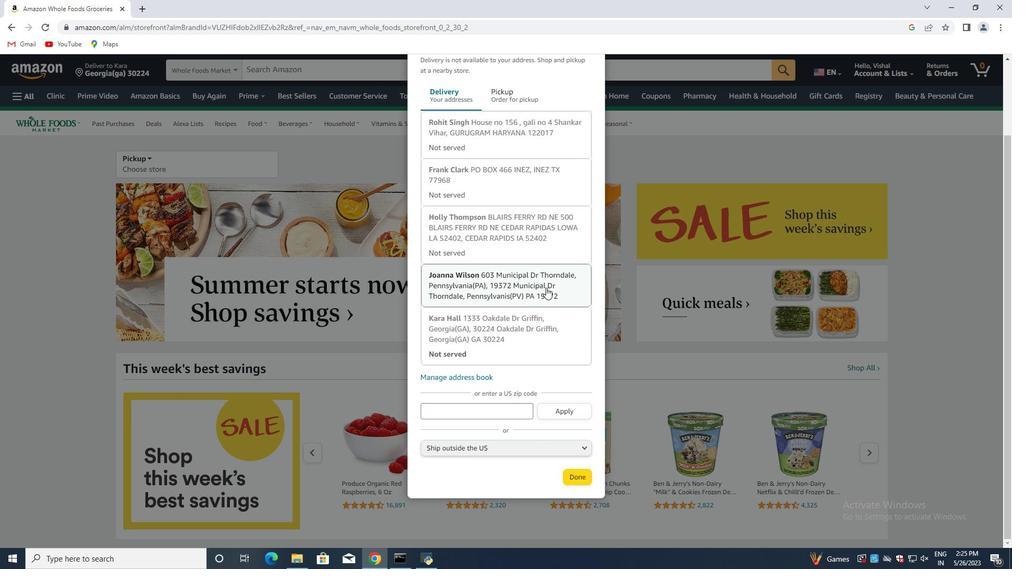 
Action: Mouse scrolled (550, 290) with delta (0, 0)
Screenshot: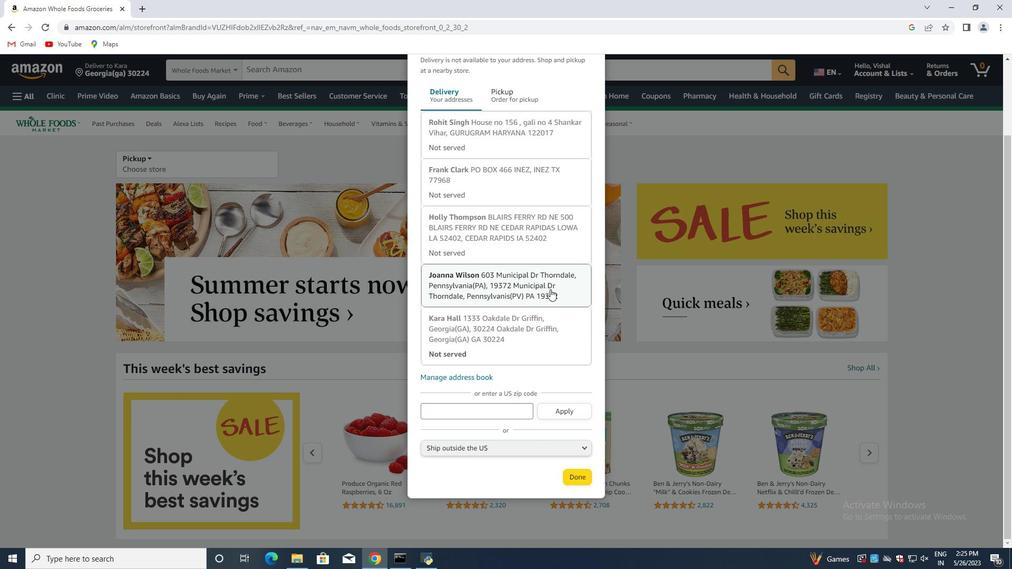 
Action: Mouse scrolled (550, 290) with delta (0, 0)
Screenshot: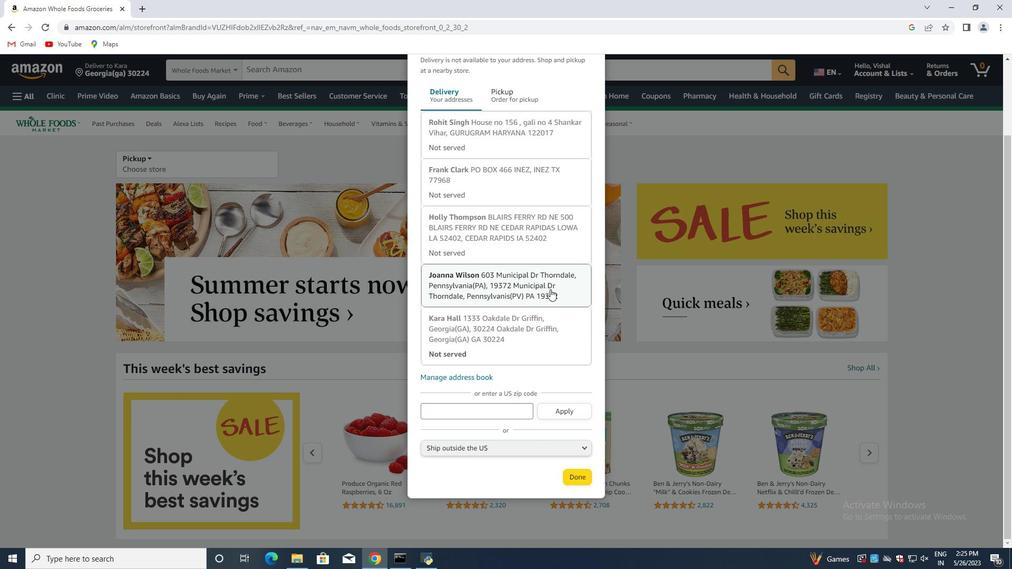 
Action: Mouse scrolled (550, 290) with delta (0, 0)
Screenshot: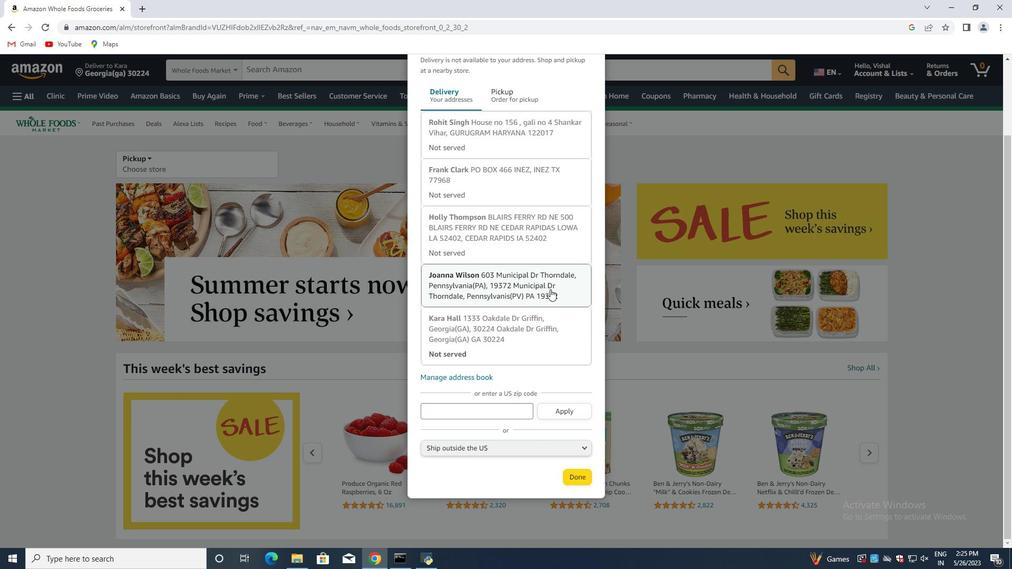 
Action: Mouse scrolled (550, 290) with delta (0, 0)
Screenshot: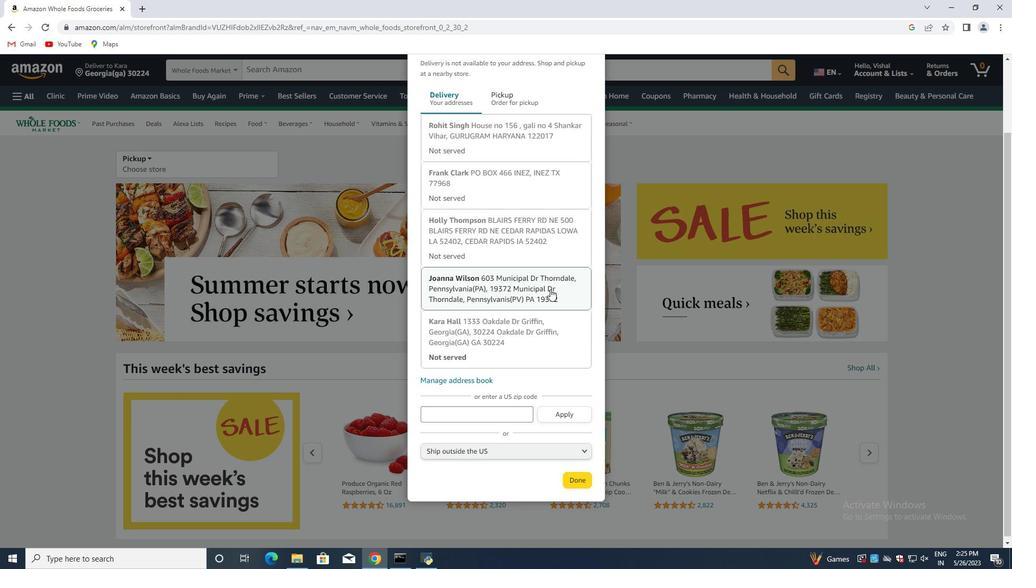 
Action: Mouse moved to (541, 286)
Screenshot: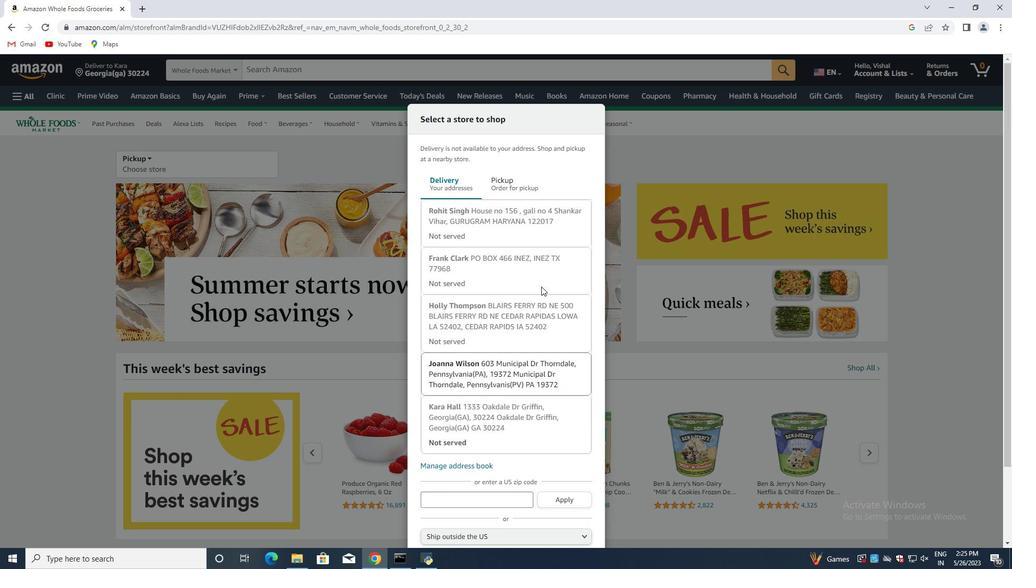 
Action: Mouse scrolled (541, 285) with delta (0, 0)
Screenshot: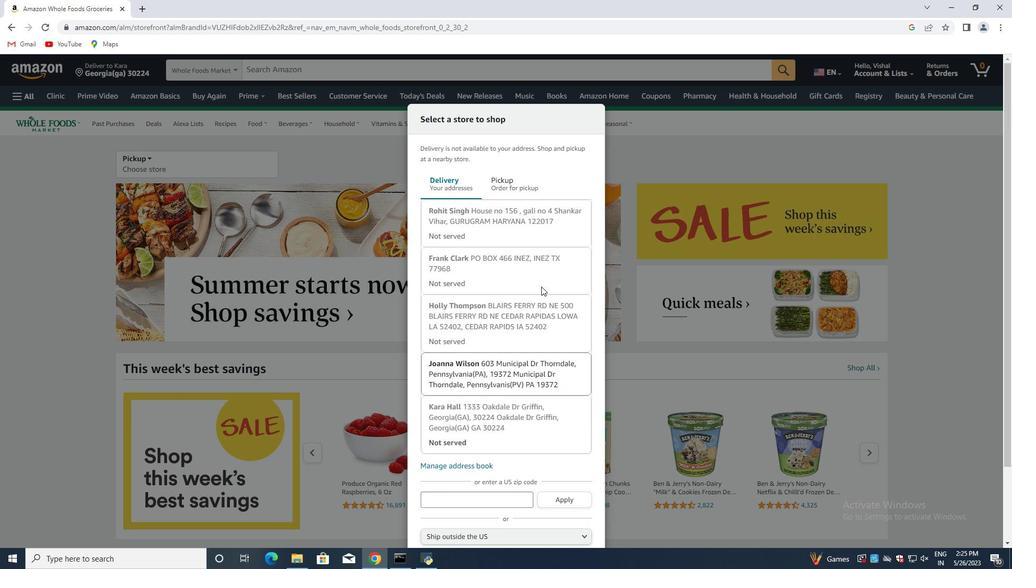 
Action: Mouse moved to (568, 322)
Screenshot: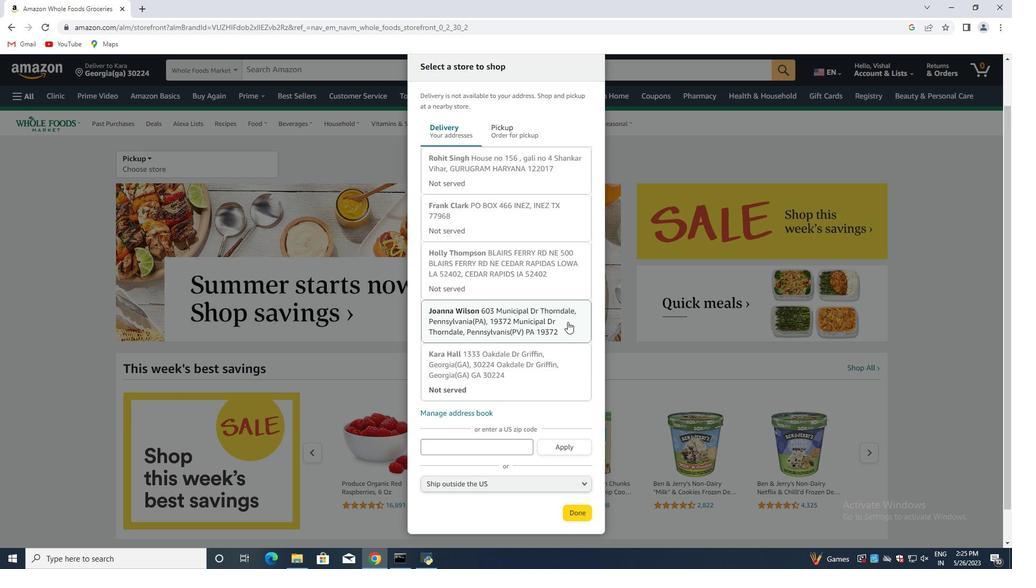 
Action: Mouse pressed left at (568, 322)
Screenshot: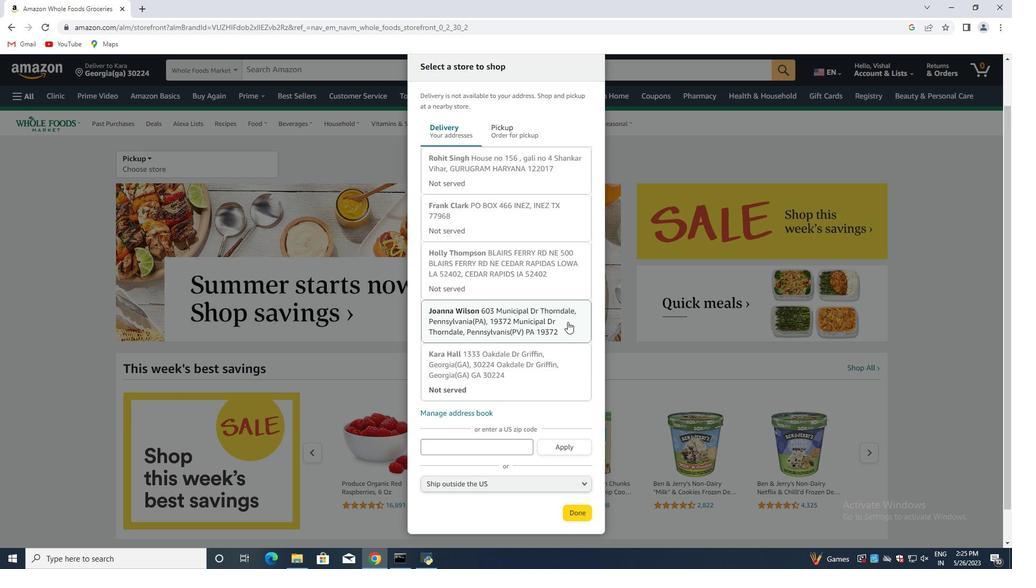 
Action: Mouse moved to (572, 510)
Screenshot: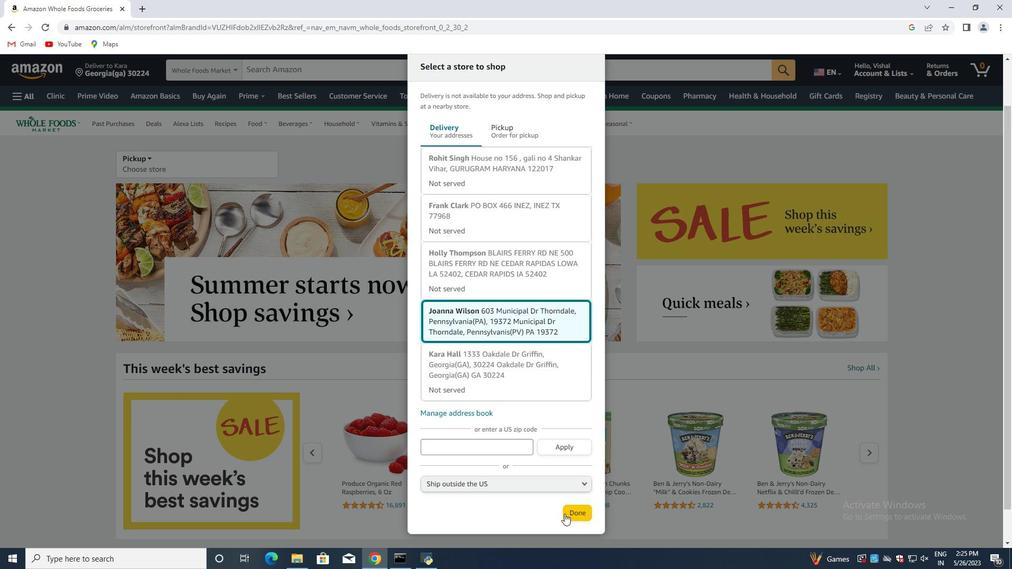 
Action: Mouse pressed left at (572, 510)
Screenshot: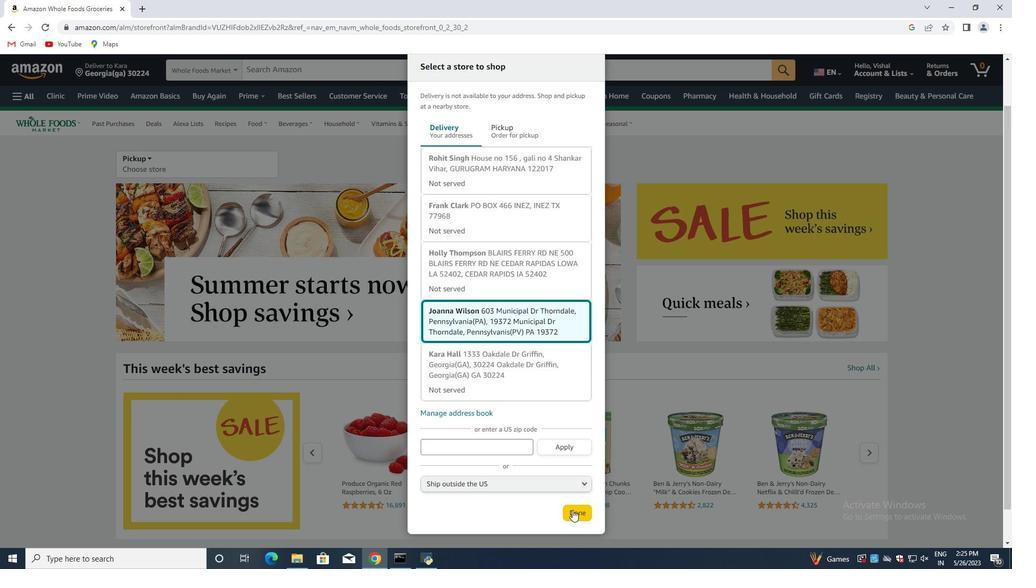 
Action: Mouse moved to (17, 90)
Screenshot: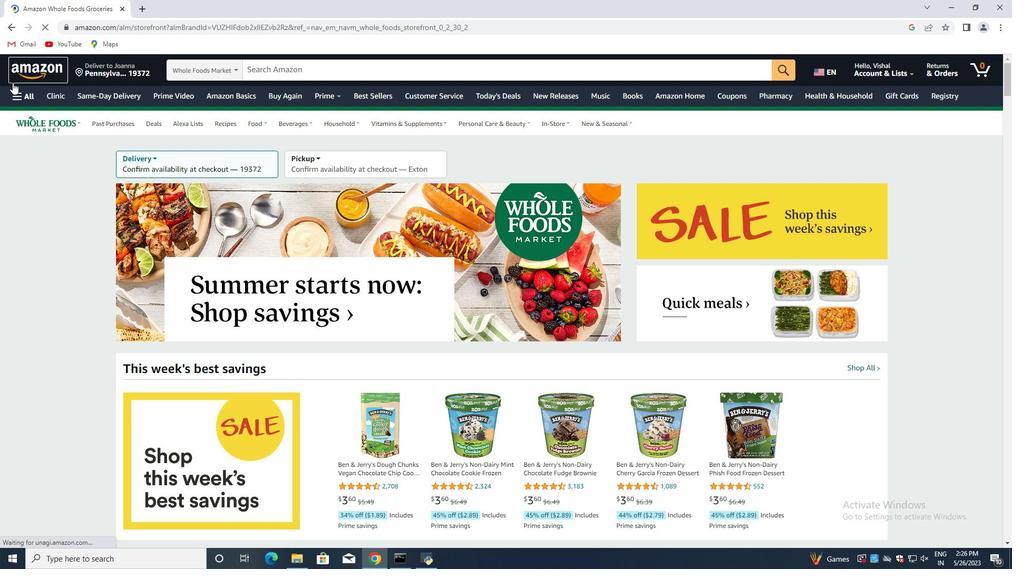 
Action: Mouse pressed left at (17, 90)
Screenshot: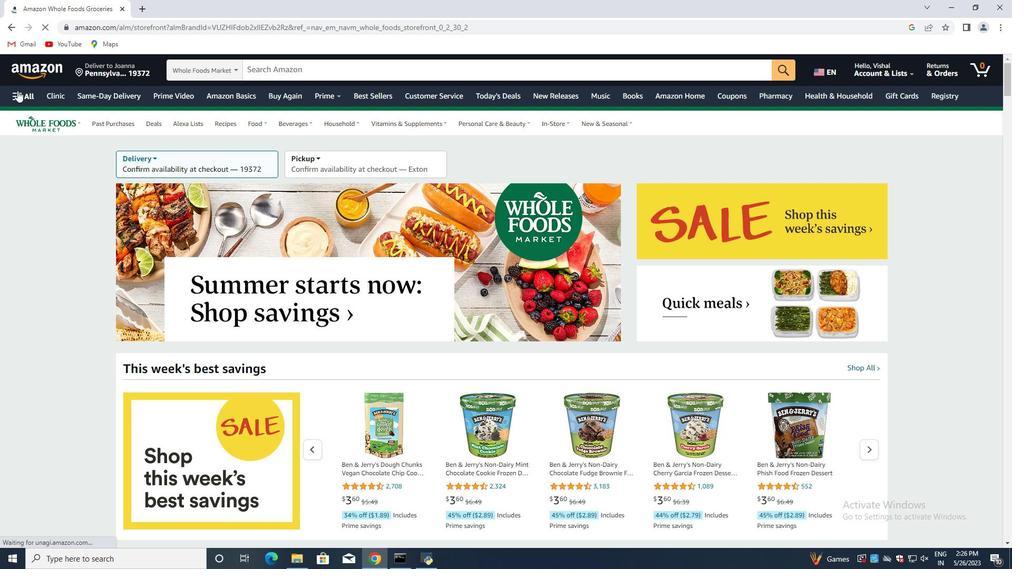 
Action: Mouse moved to (82, 287)
Screenshot: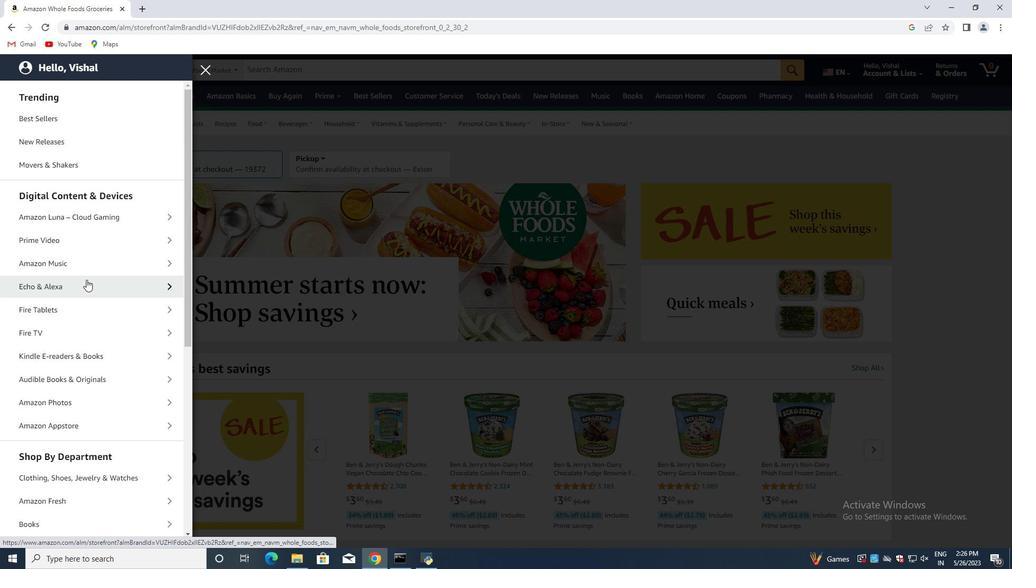 
Action: Mouse scrolled (84, 284) with delta (0, 0)
Screenshot: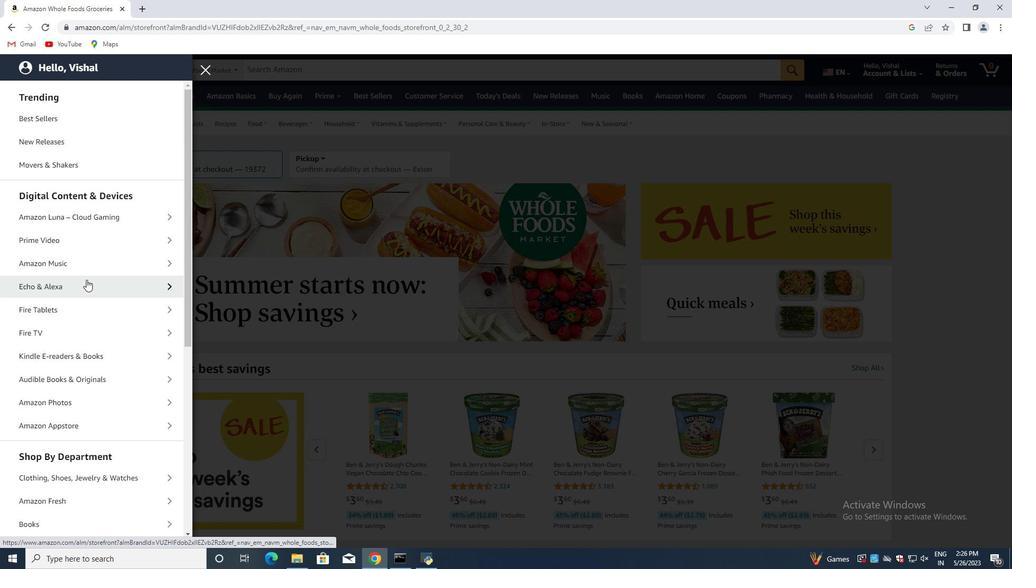 
Action: Mouse scrolled (82, 286) with delta (0, 0)
Screenshot: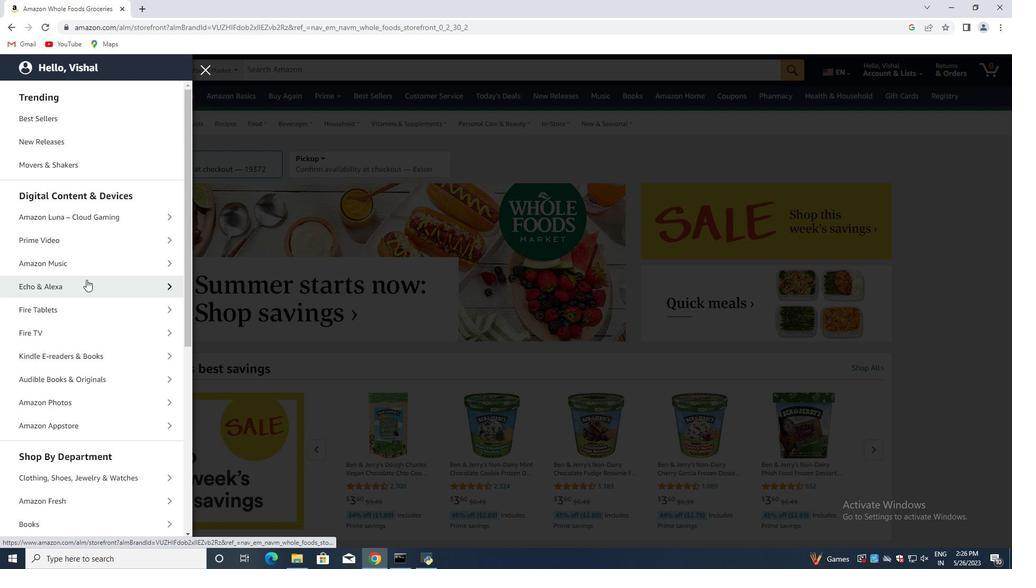 
Action: Mouse scrolled (82, 287) with delta (0, 0)
Screenshot: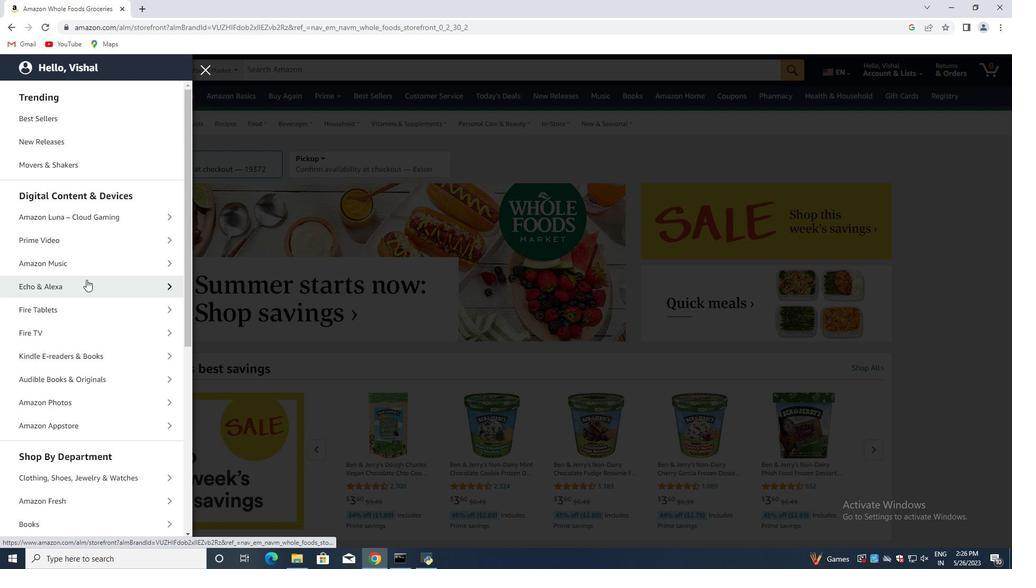 
Action: Mouse scrolled (82, 287) with delta (0, 0)
Screenshot: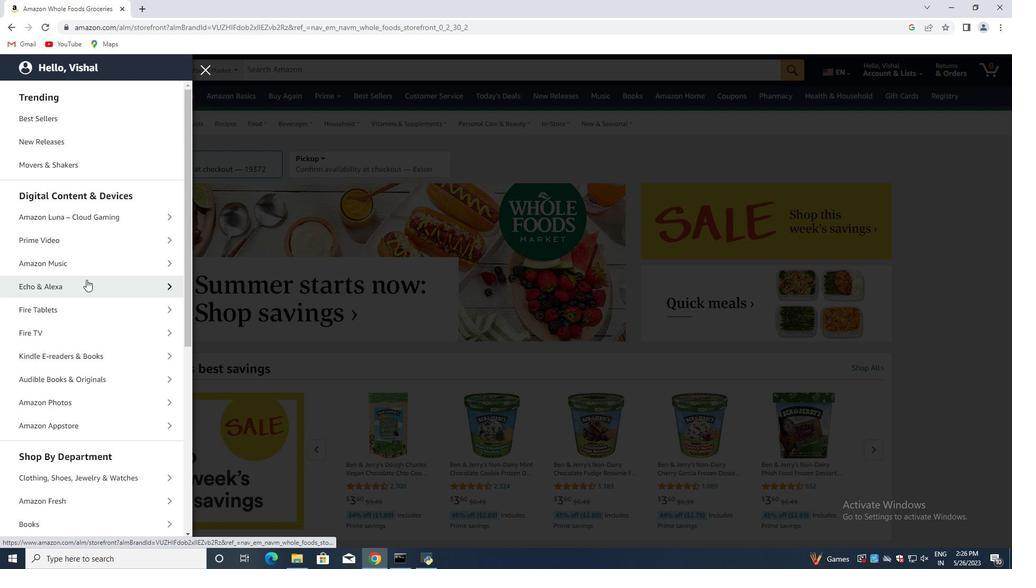 
Action: Mouse scrolled (82, 287) with delta (0, 0)
Screenshot: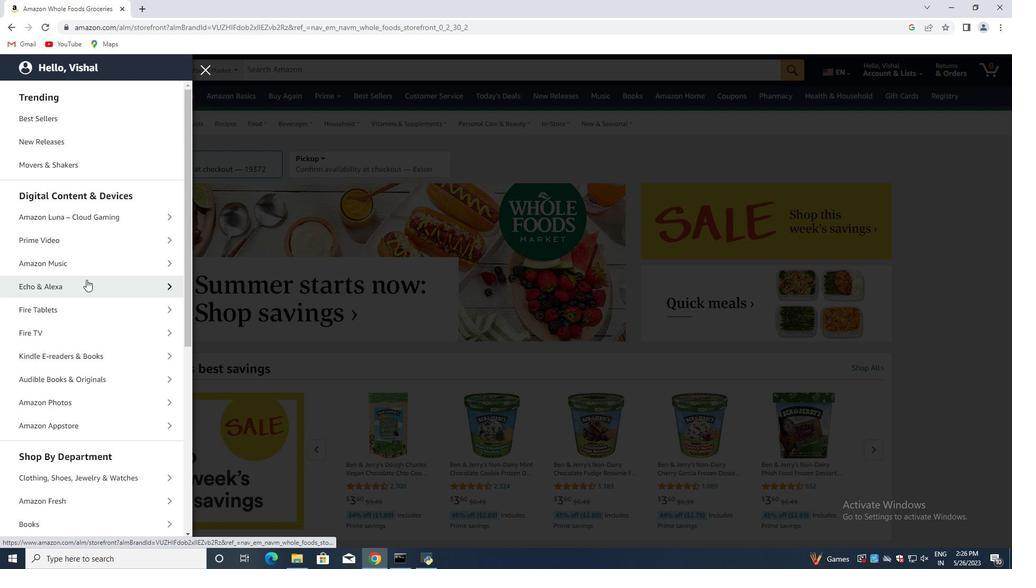 
Action: Mouse moved to (82, 288)
Screenshot: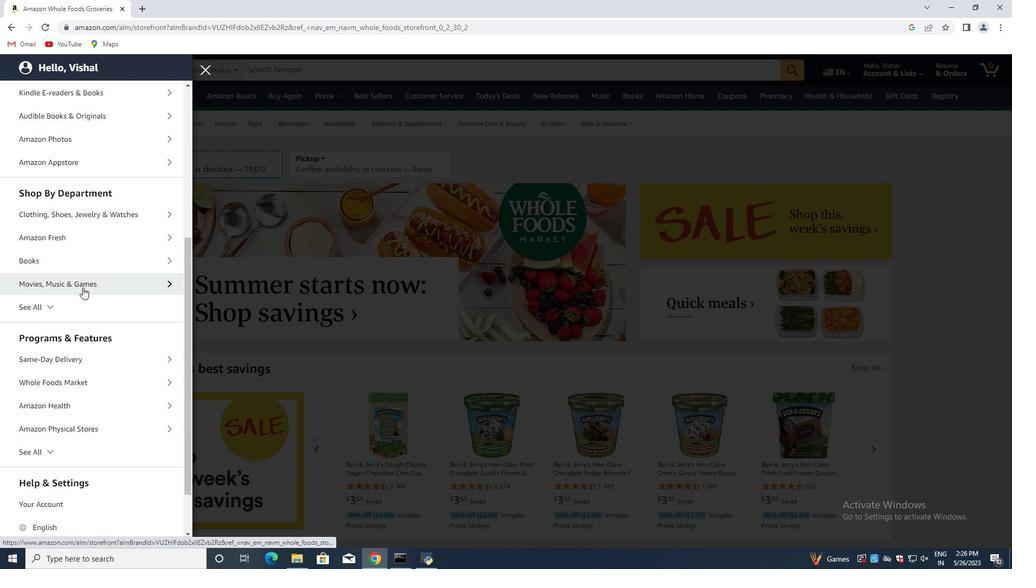 
Action: Mouse scrolled (82, 287) with delta (0, 0)
Screenshot: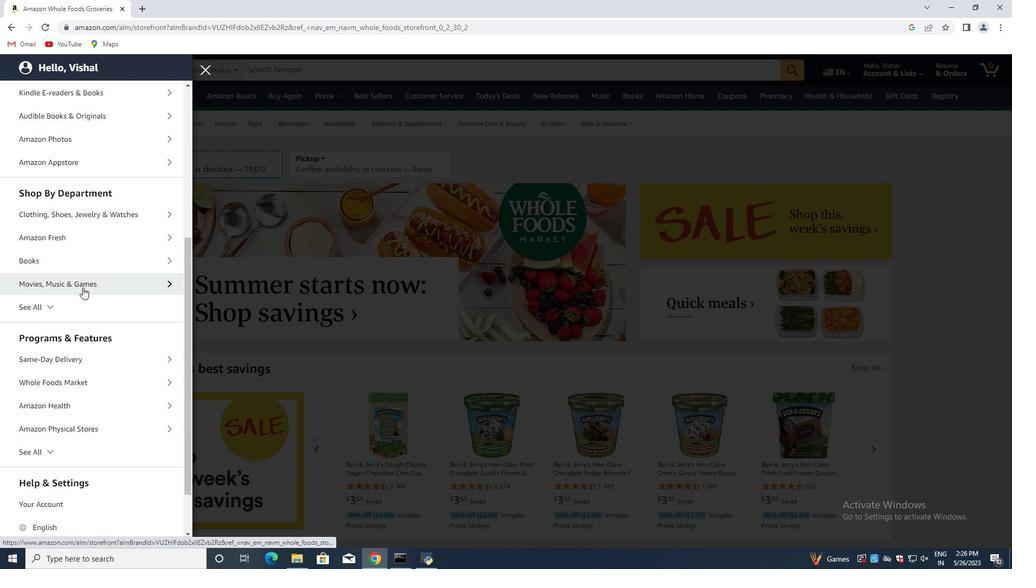 
Action: Mouse scrolled (82, 287) with delta (0, 0)
Screenshot: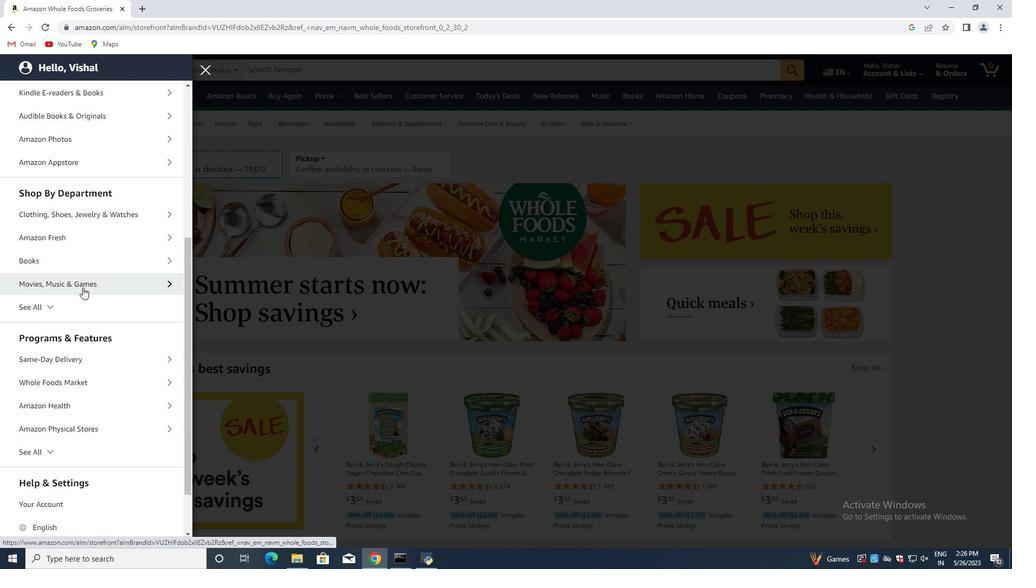 
Action: Mouse scrolled (82, 287) with delta (0, 0)
Screenshot: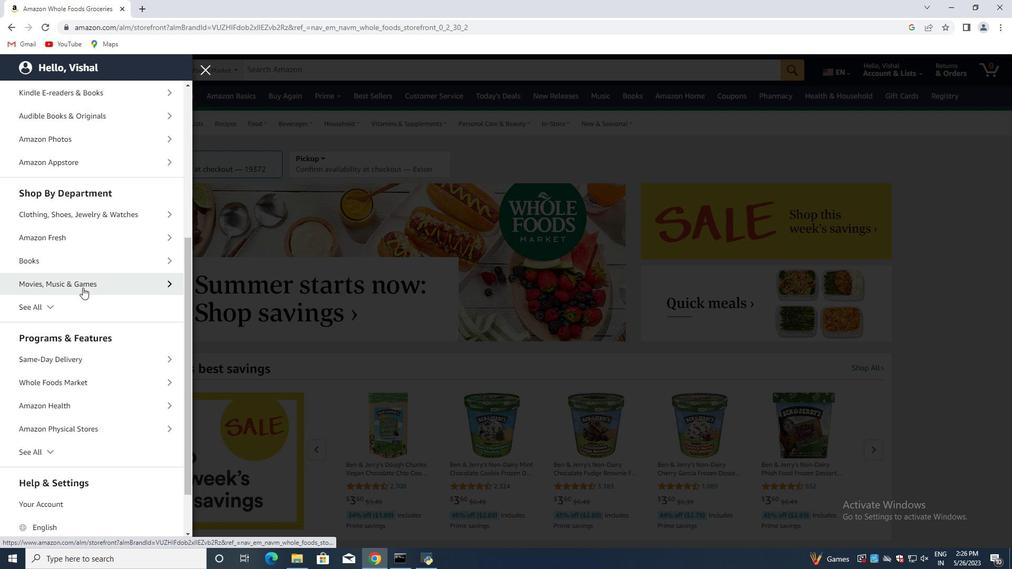 
Action: Mouse moved to (144, 320)
Screenshot: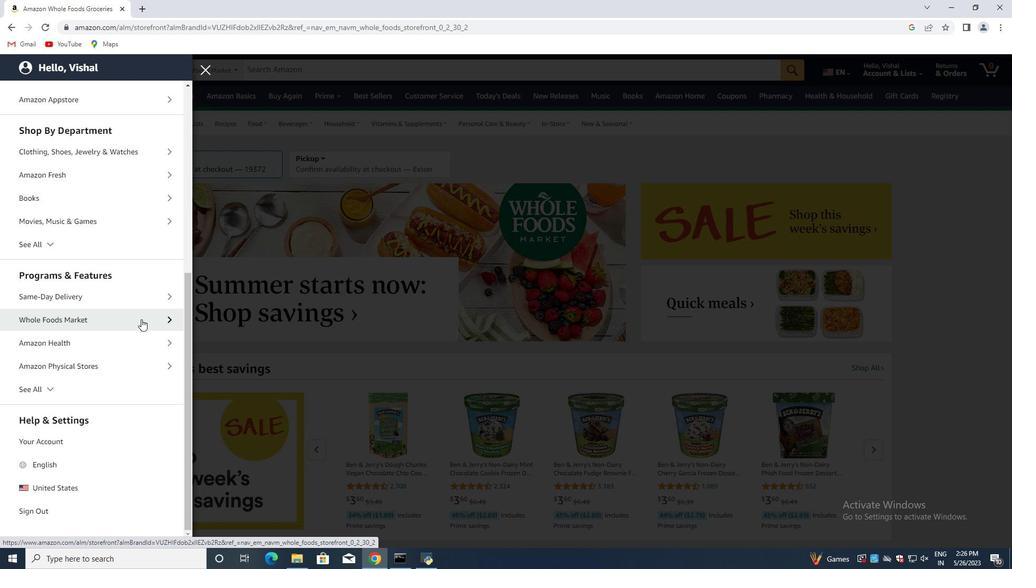 
Action: Mouse pressed left at (144, 320)
Screenshot: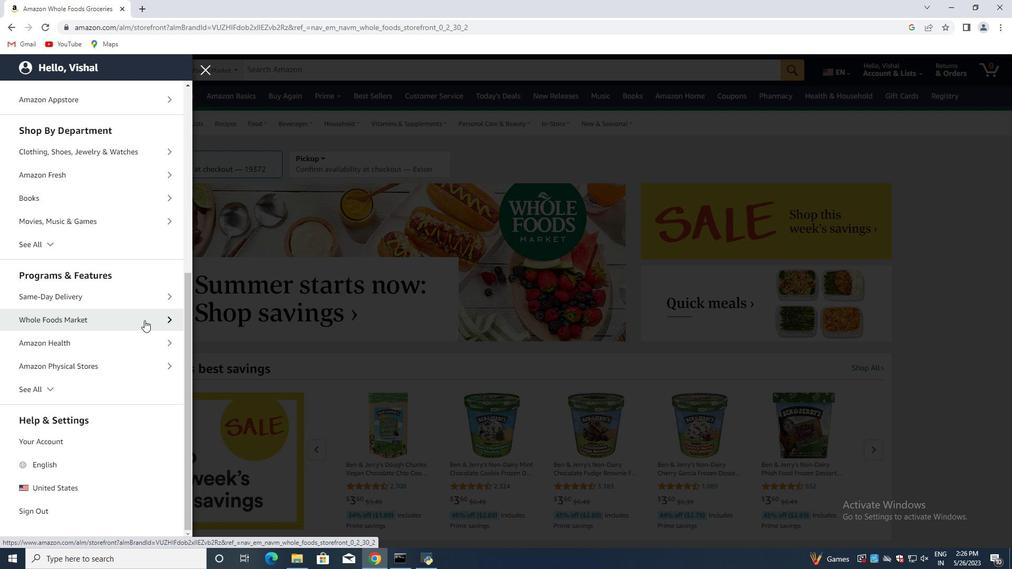 
Action: Mouse moved to (72, 139)
Screenshot: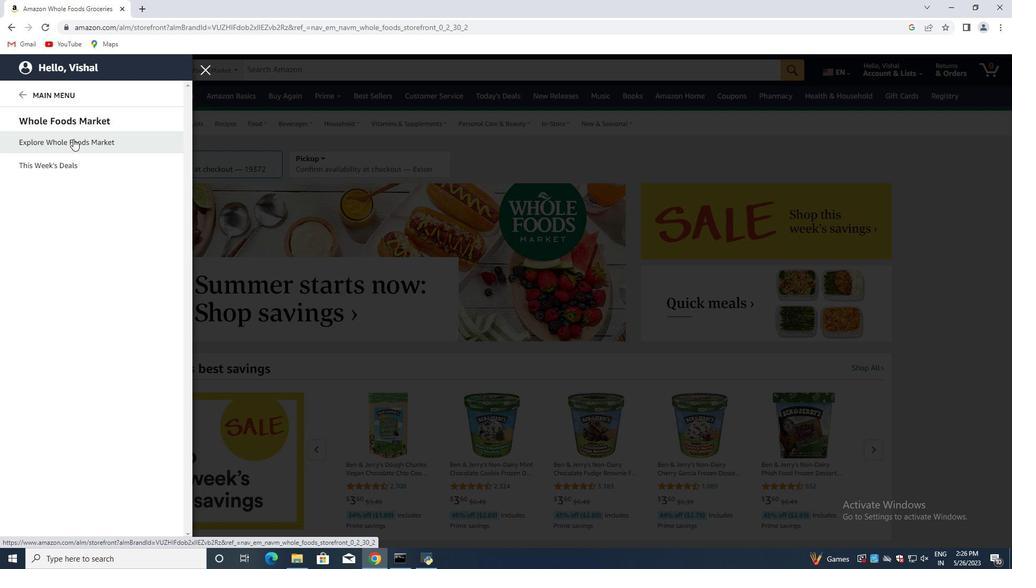
Action: Mouse pressed left at (72, 139)
Screenshot: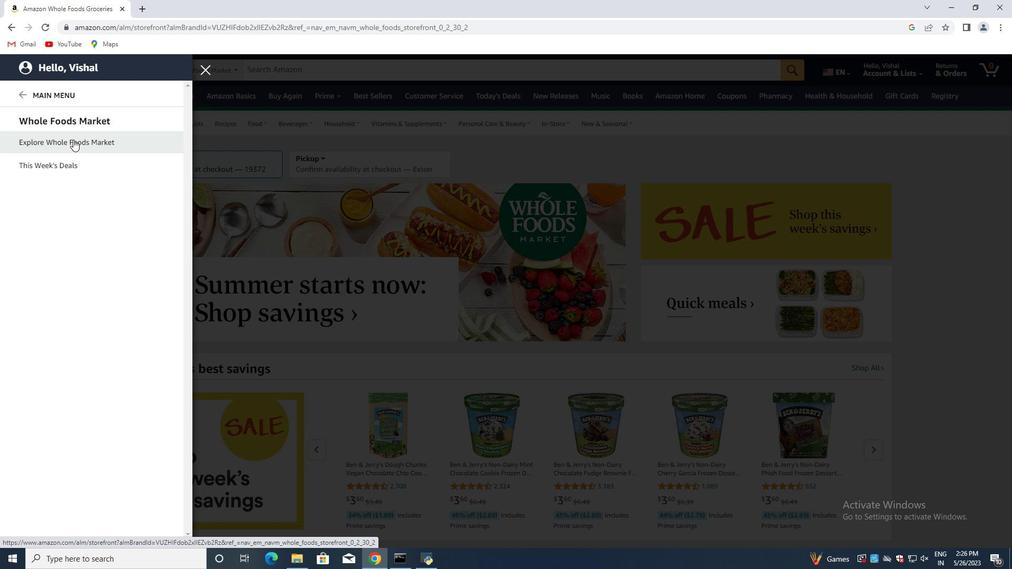 
Action: Mouse moved to (291, 70)
Screenshot: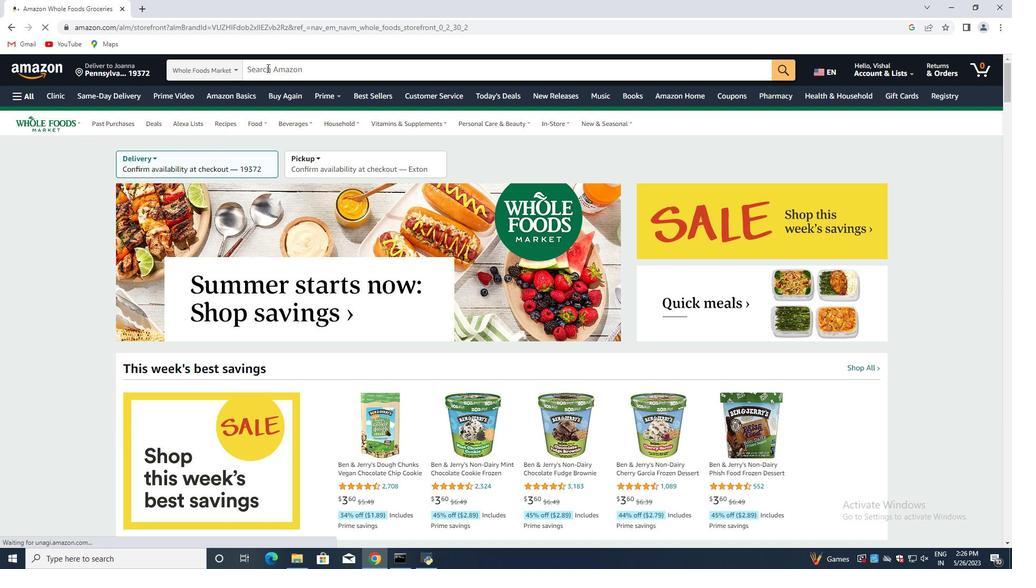 
Action: Mouse pressed left at (291, 70)
Screenshot: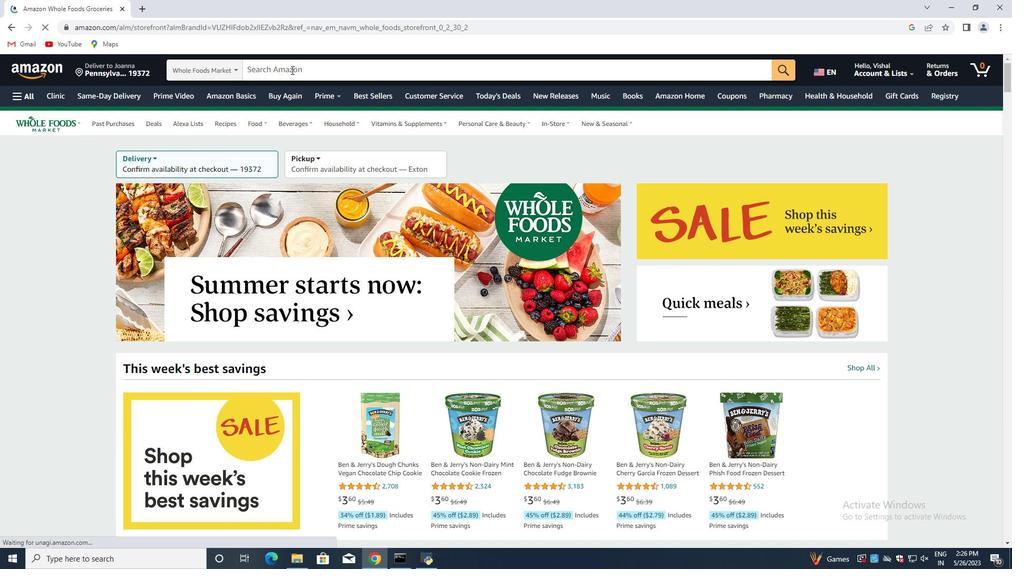 
Action: Mouse moved to (299, 69)
Screenshot: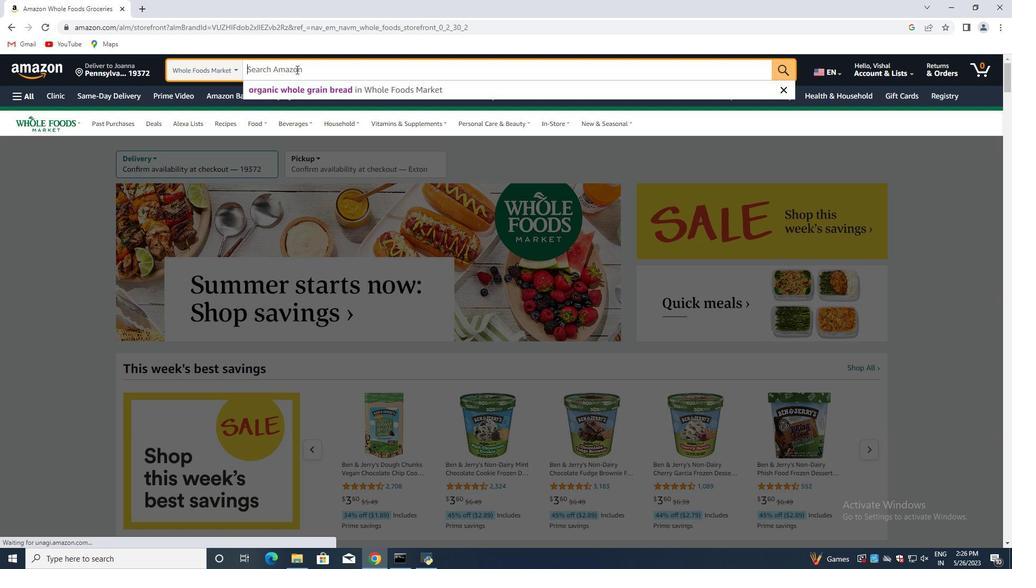 
Action: Key pressed <Key.shift>Organic<Key.space><Key.shift>Vegetable<Key.space><Key.shift><Key.shift><Key.shift><Key.shift>Chips<Key.enter>
Screenshot: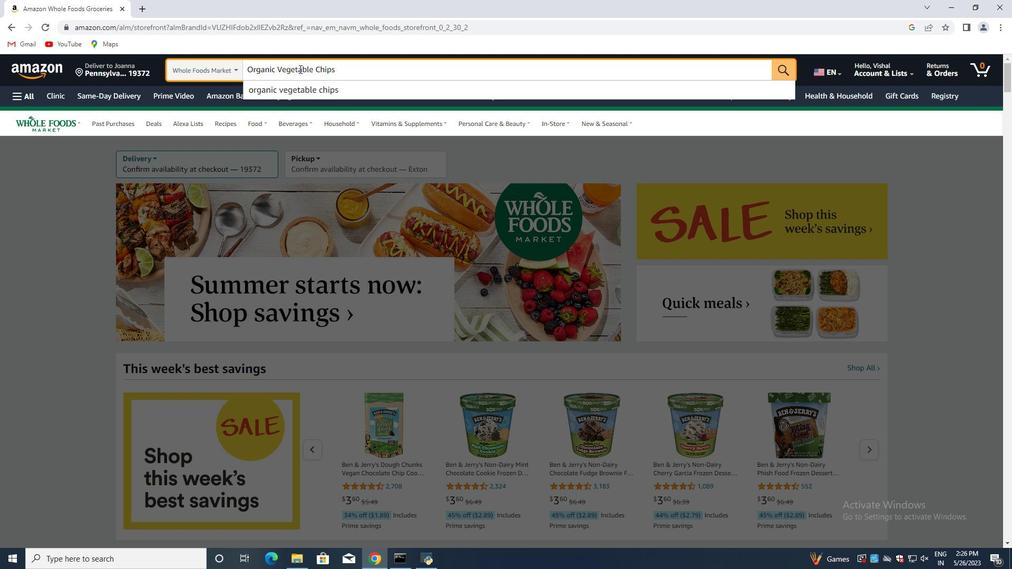 
Action: Mouse moved to (275, 70)
